 Task: In the event  named  Lunch and Learn: Effective Negotiation Strategies for Success, Set a range of dates when you can accept meetings  '18 Jul â€" 20 Aug 2023'. Select a duration of  45 min. Select working hours  	_x000D_
MON- SAT 10:30am â€" 6:00pm. Add time before or after your events  as 15 min. Set the frequency of available time slots for invitees as  35 min. Set the minimum notice period and maximum events allowed per day as  40 hours and 5. , logged in from the account softage.4@softage.net and add another guest for the event, softage.6@softage.net
Action: Mouse pressed left at (499, 387)
Screenshot: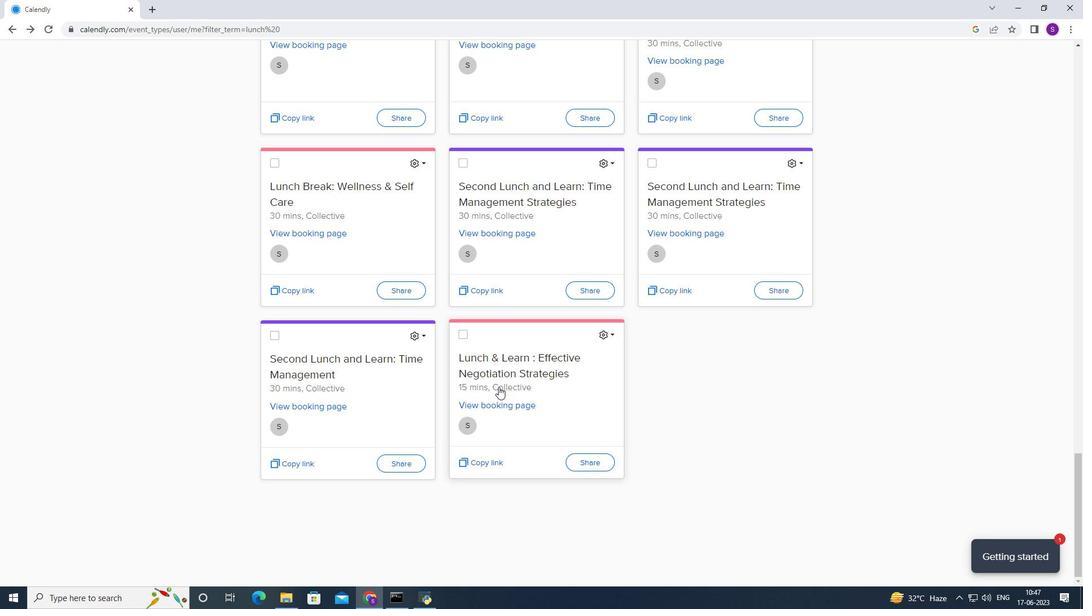 
Action: Mouse moved to (361, 287)
Screenshot: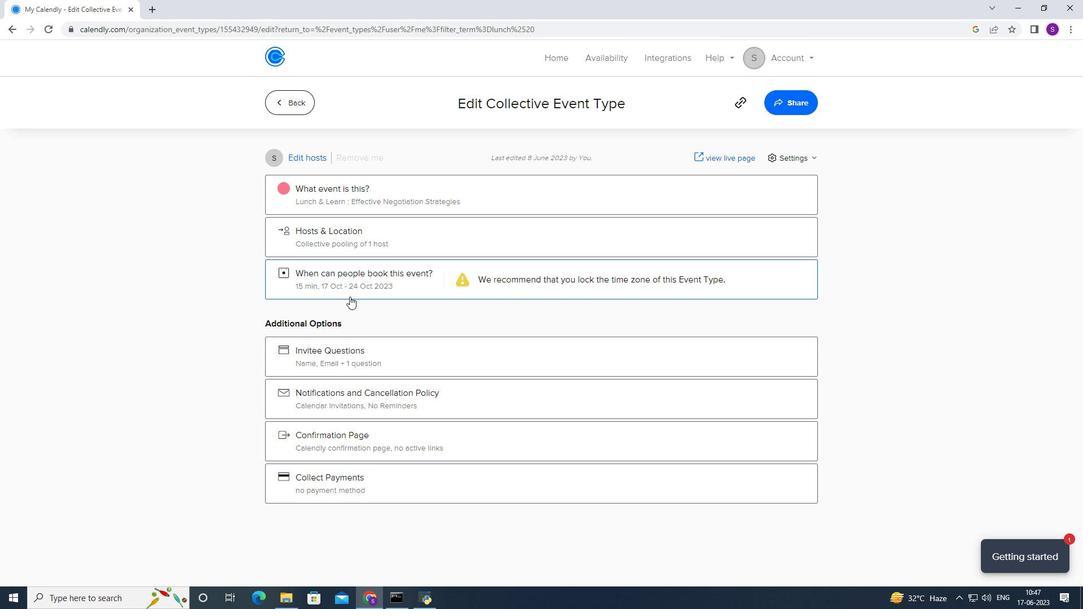 
Action: Mouse pressed left at (361, 287)
Screenshot: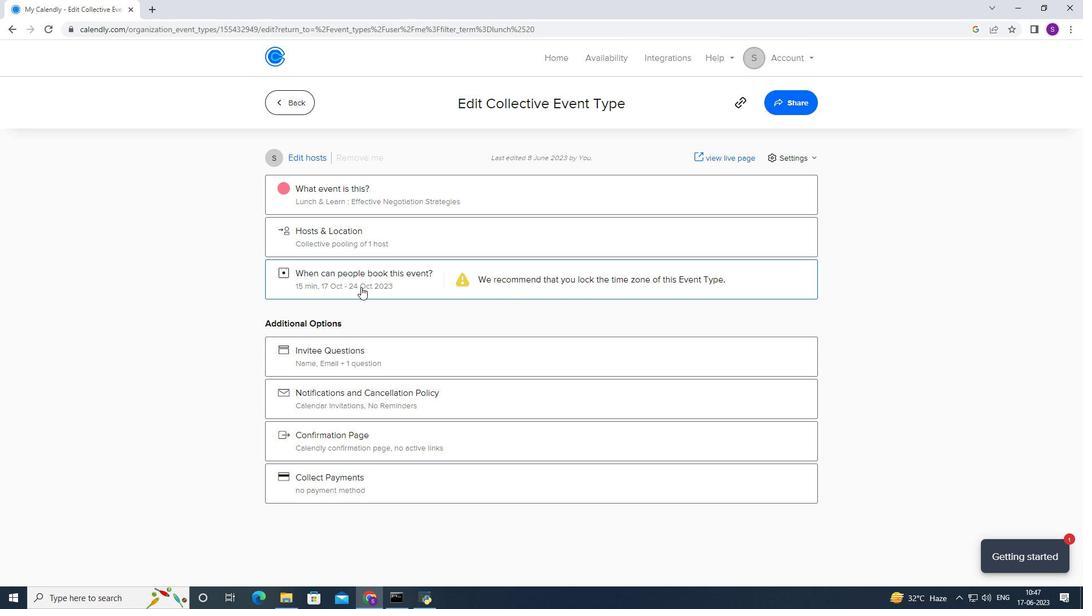 
Action: Mouse moved to (438, 426)
Screenshot: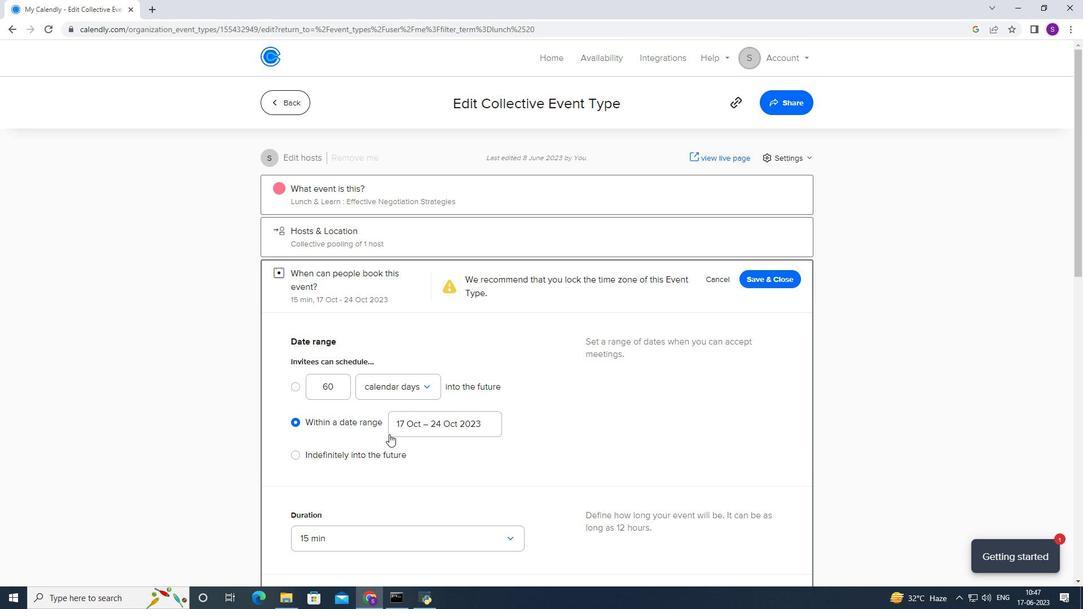 
Action: Mouse scrolled (438, 425) with delta (0, 0)
Screenshot: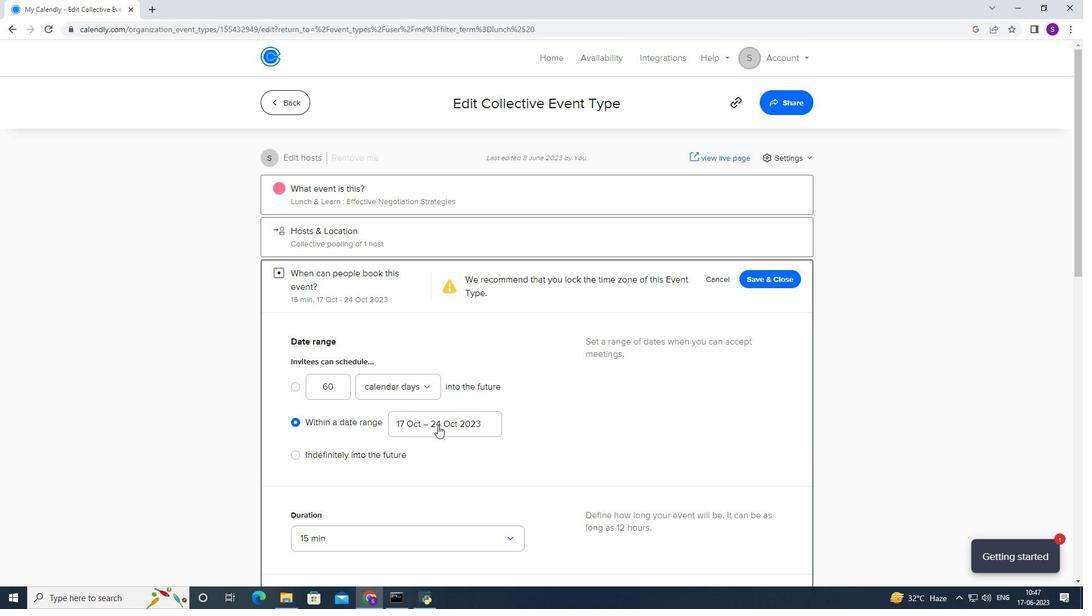 
Action: Mouse scrolled (438, 425) with delta (0, 0)
Screenshot: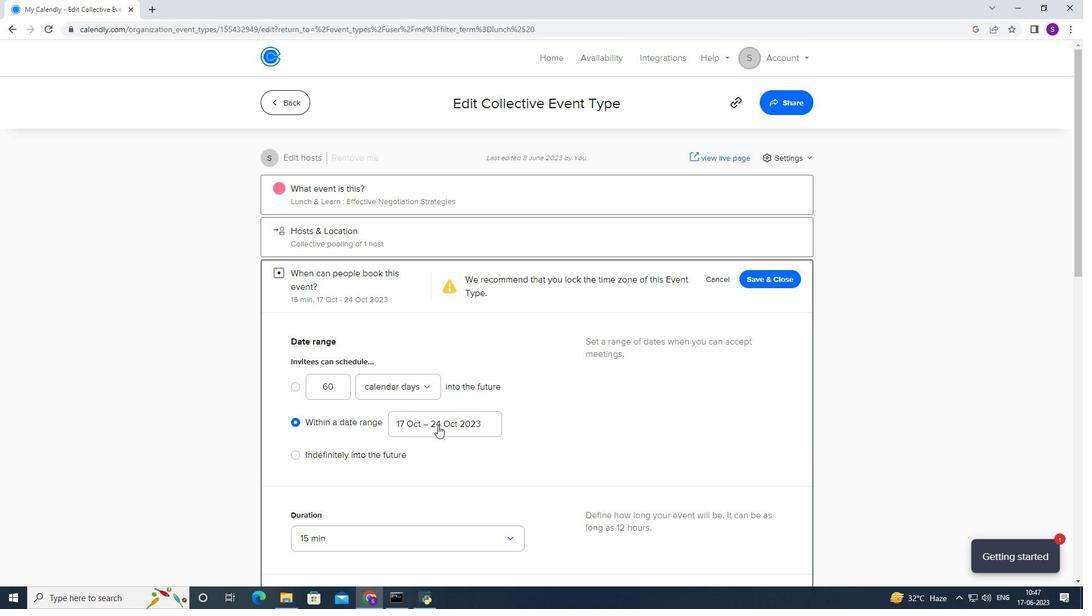 
Action: Mouse moved to (429, 313)
Screenshot: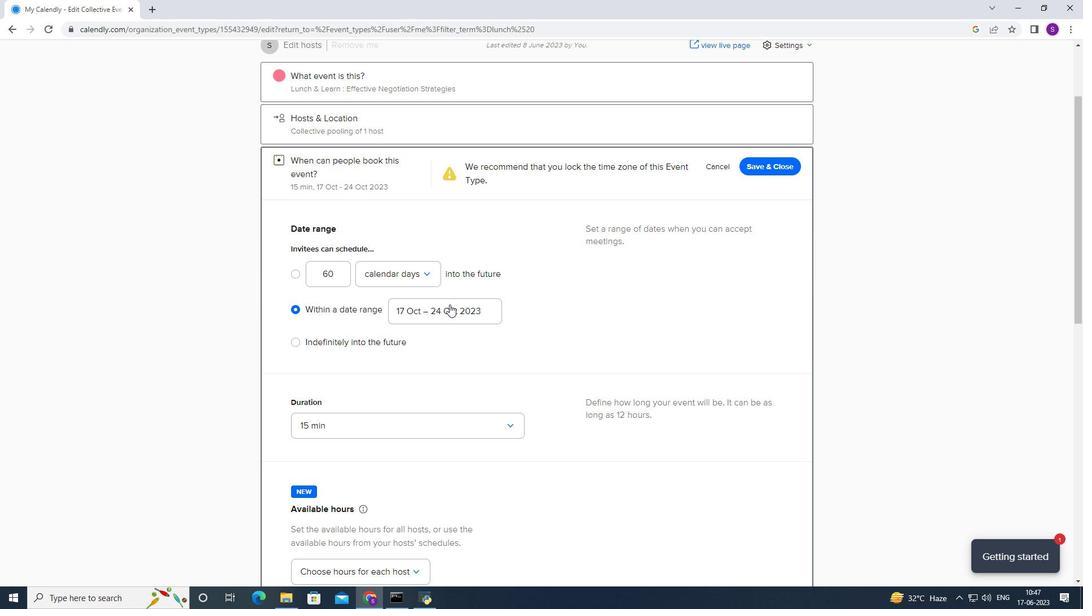 
Action: Mouse pressed left at (429, 313)
Screenshot: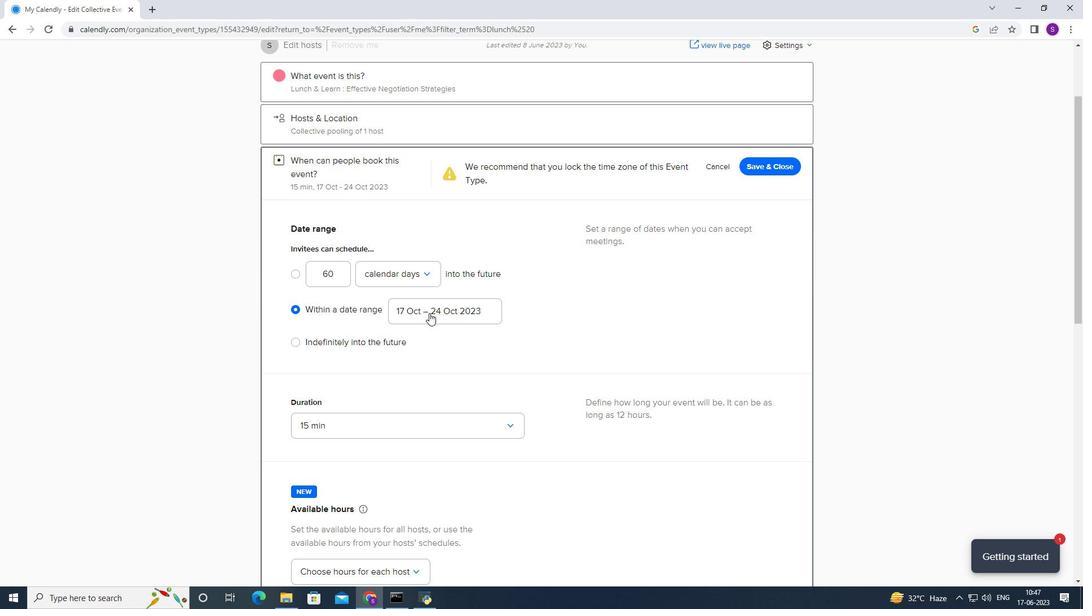 
Action: Mouse moved to (414, 440)
Screenshot: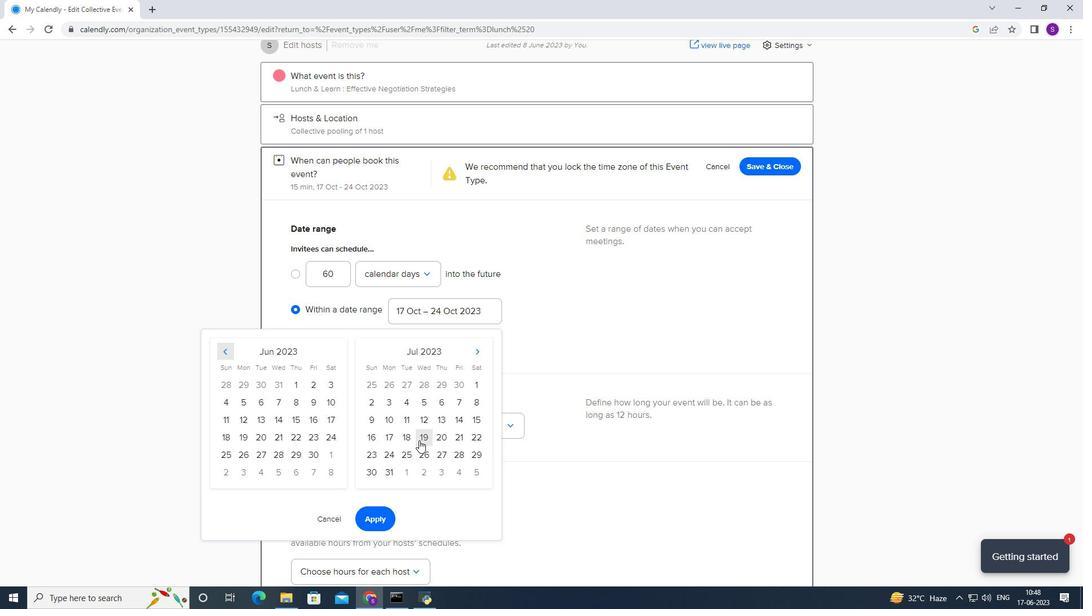 
Action: Mouse pressed left at (414, 440)
Screenshot: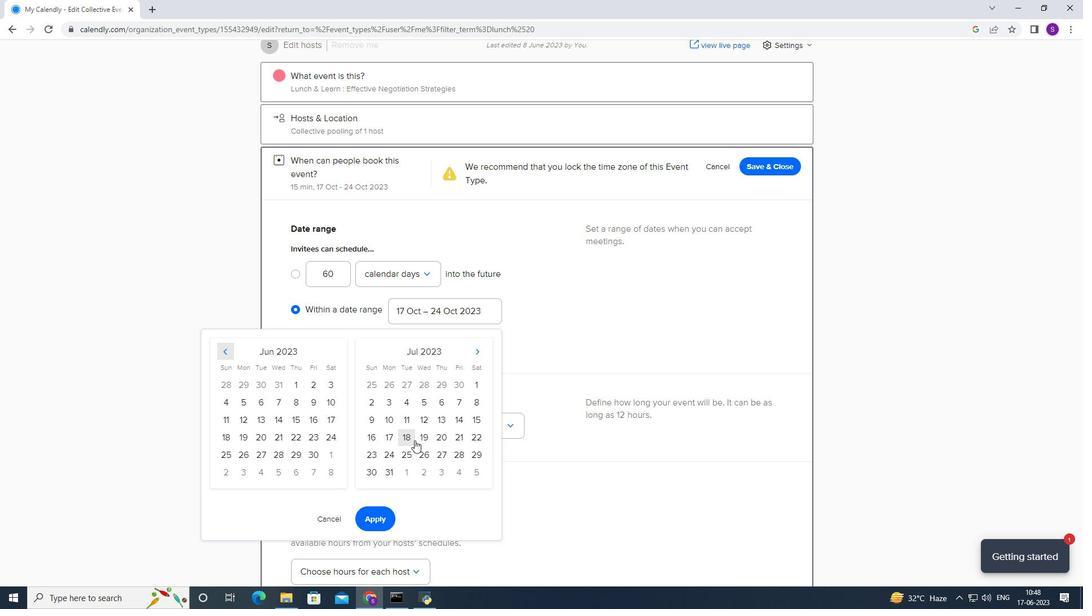 
Action: Mouse moved to (482, 348)
Screenshot: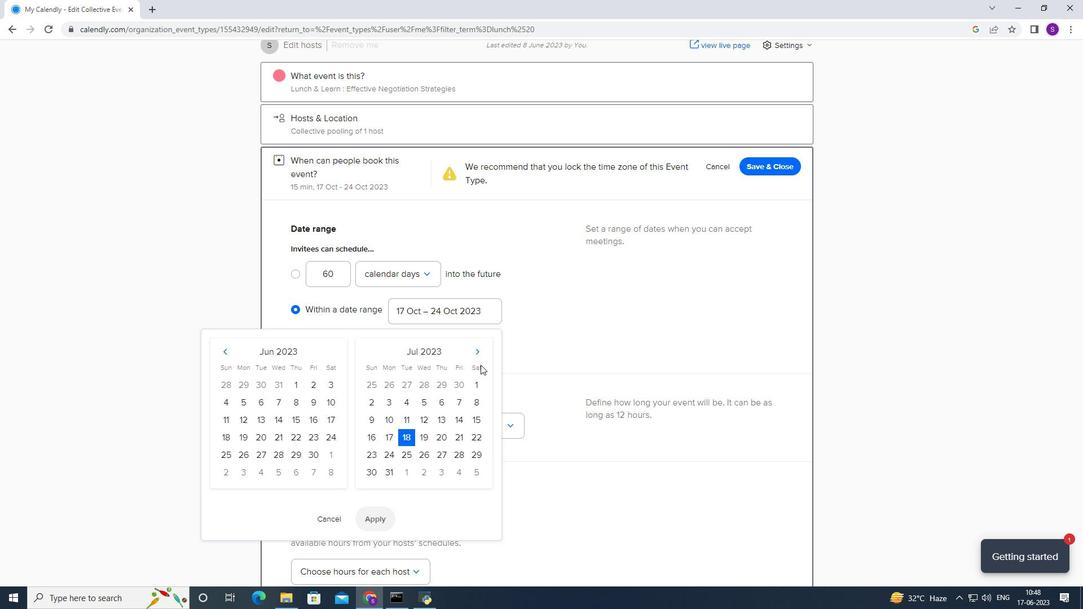 
Action: Mouse pressed left at (482, 348)
Screenshot: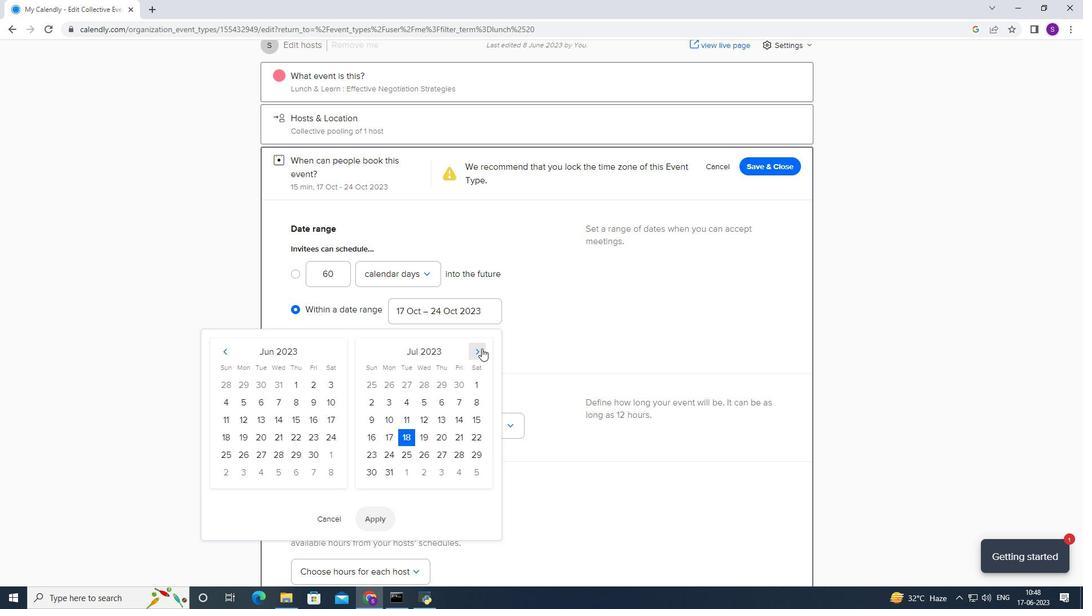 
Action: Mouse moved to (375, 440)
Screenshot: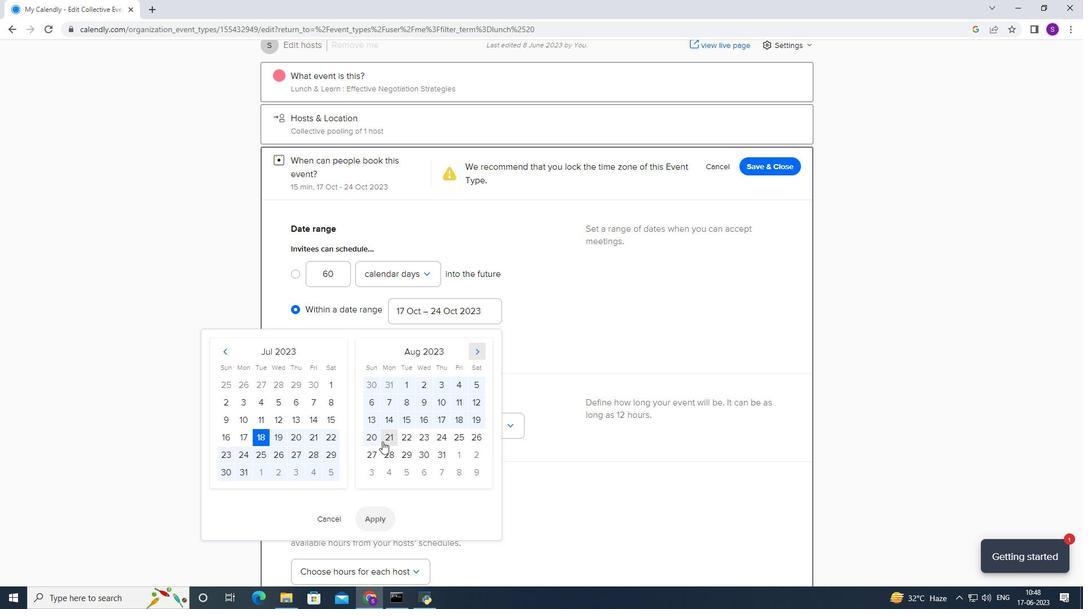 
Action: Mouse pressed left at (375, 440)
Screenshot: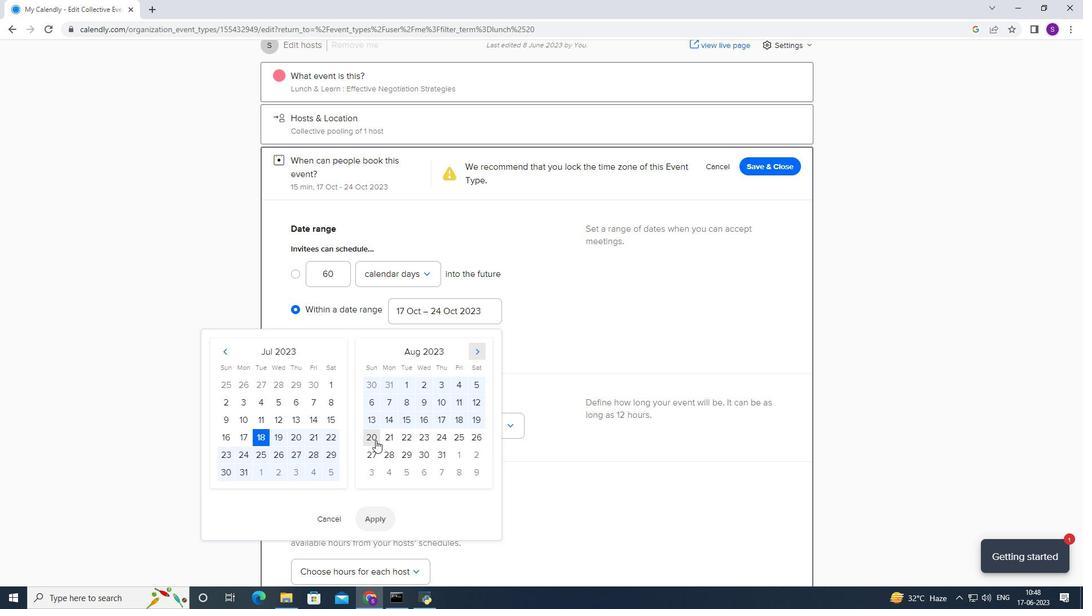 
Action: Mouse moved to (361, 519)
Screenshot: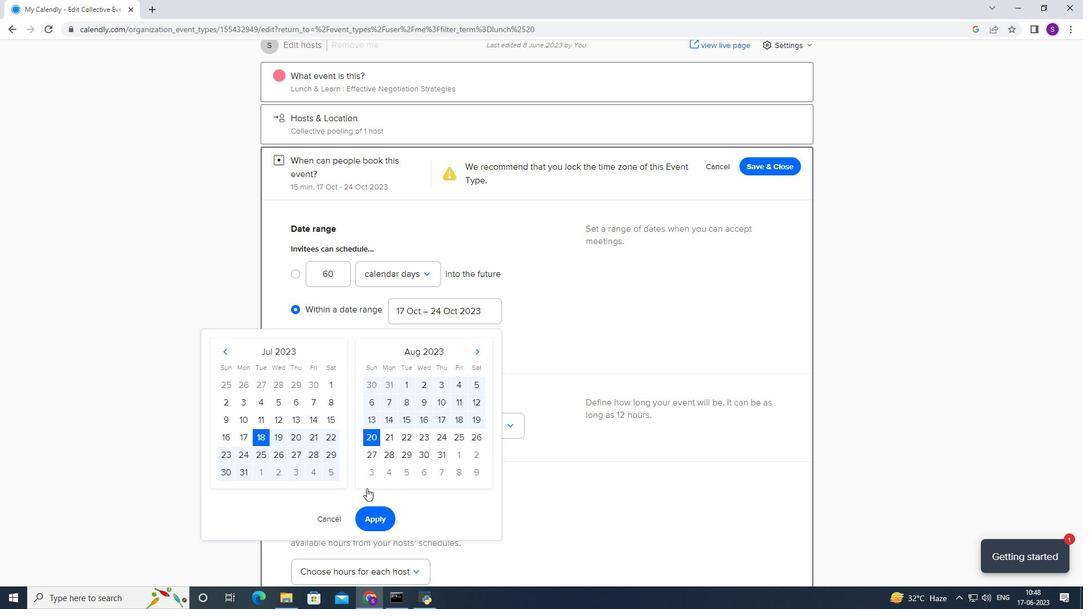 
Action: Mouse pressed left at (361, 519)
Screenshot: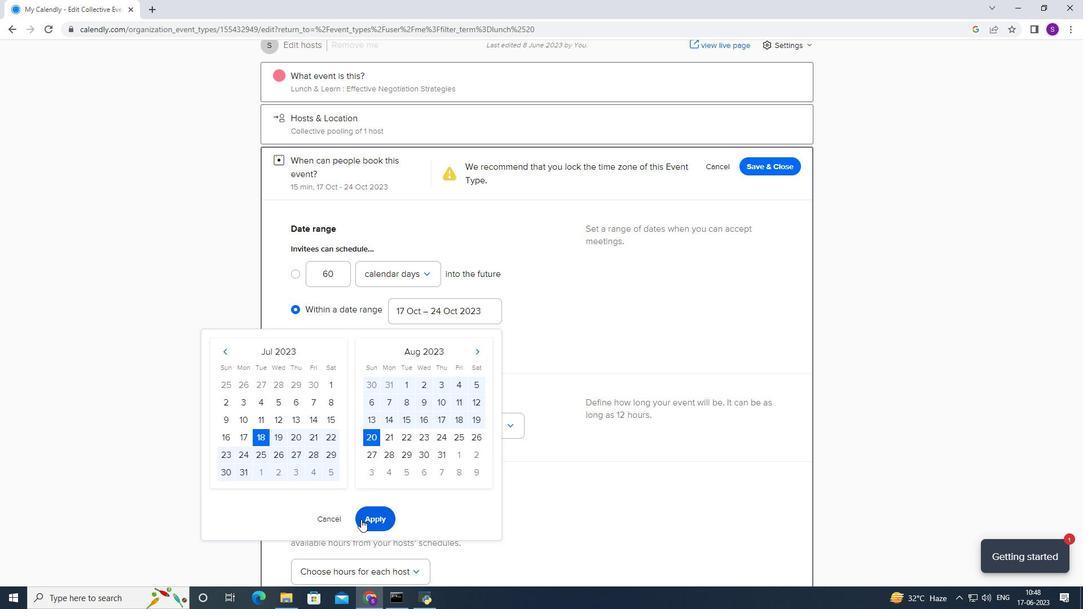 
Action: Mouse moved to (375, 497)
Screenshot: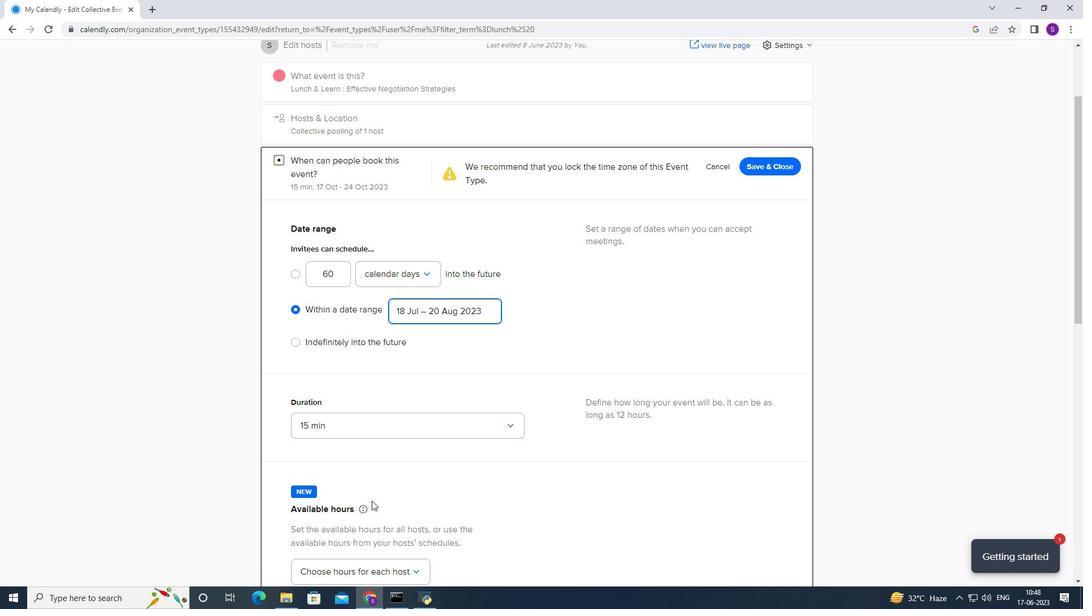 
Action: Mouse scrolled (375, 496) with delta (0, 0)
Screenshot: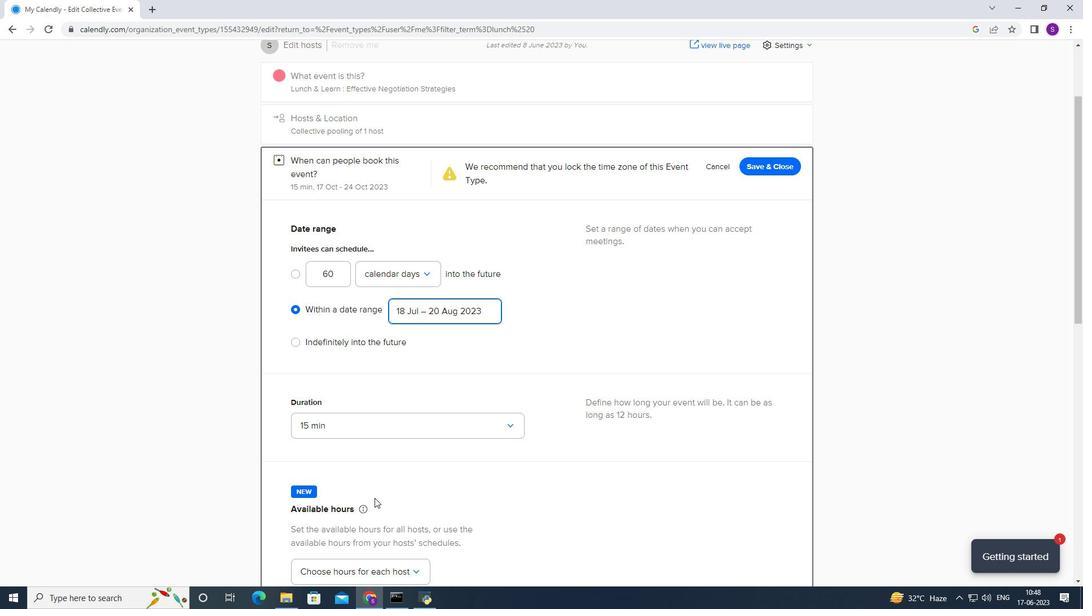 
Action: Mouse scrolled (375, 496) with delta (0, 0)
Screenshot: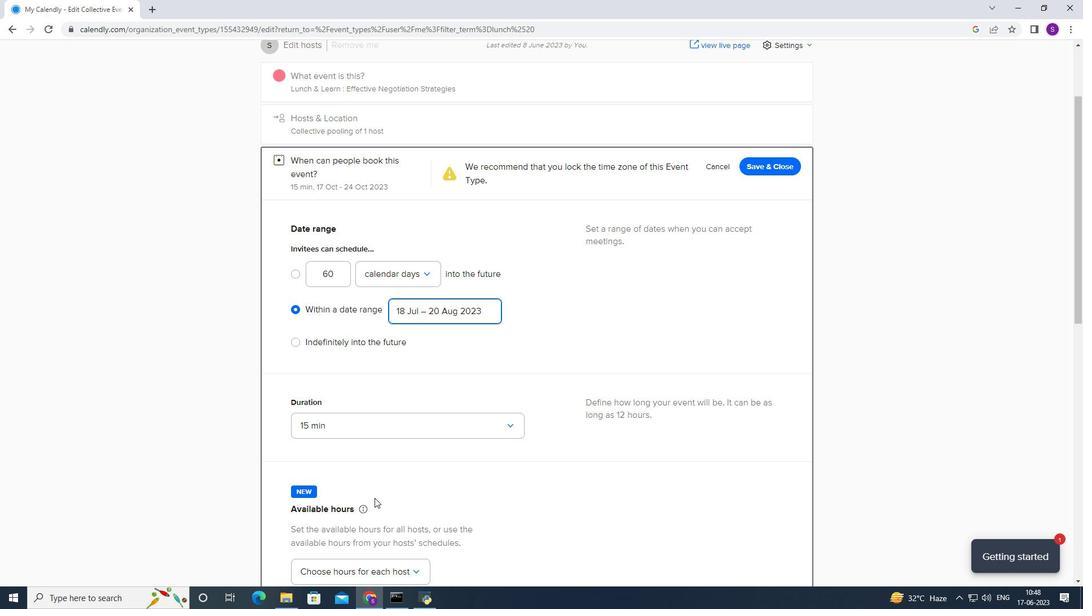 
Action: Mouse scrolled (375, 496) with delta (0, 0)
Screenshot: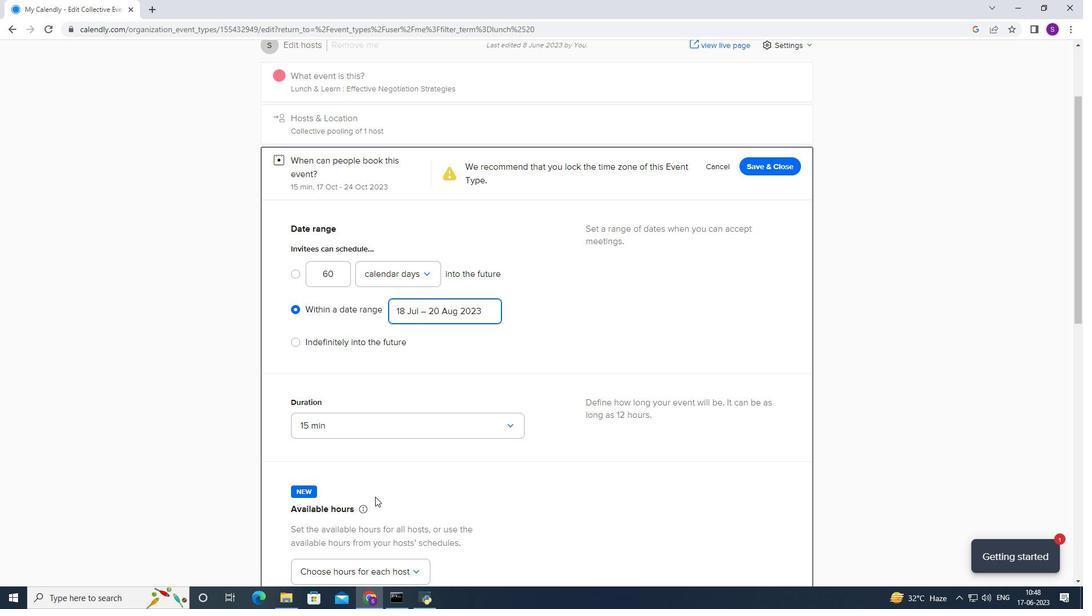 
Action: Mouse moved to (361, 253)
Screenshot: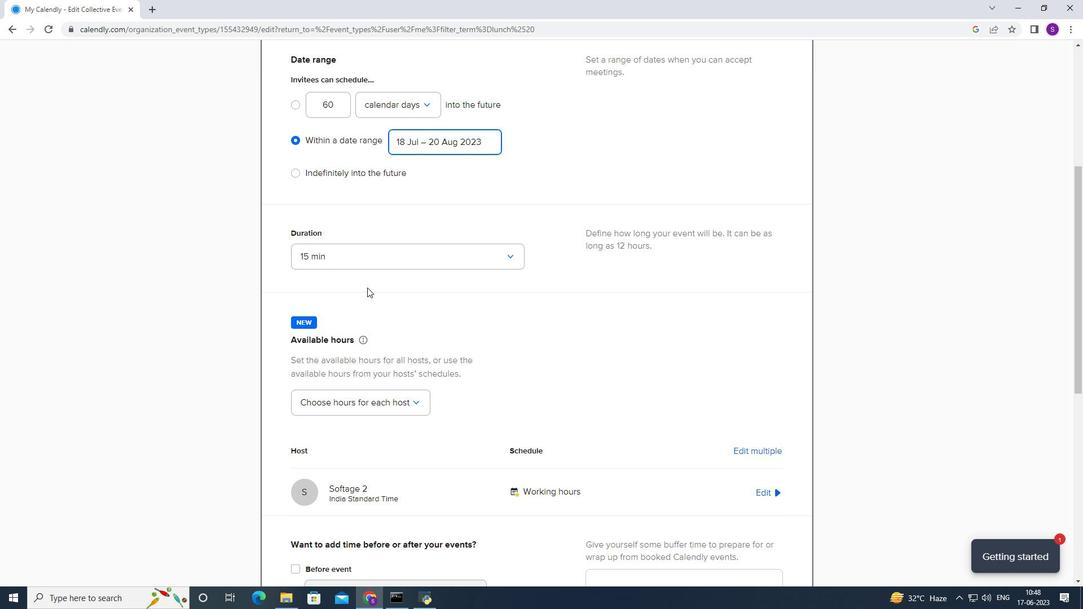 
Action: Mouse pressed left at (361, 253)
Screenshot: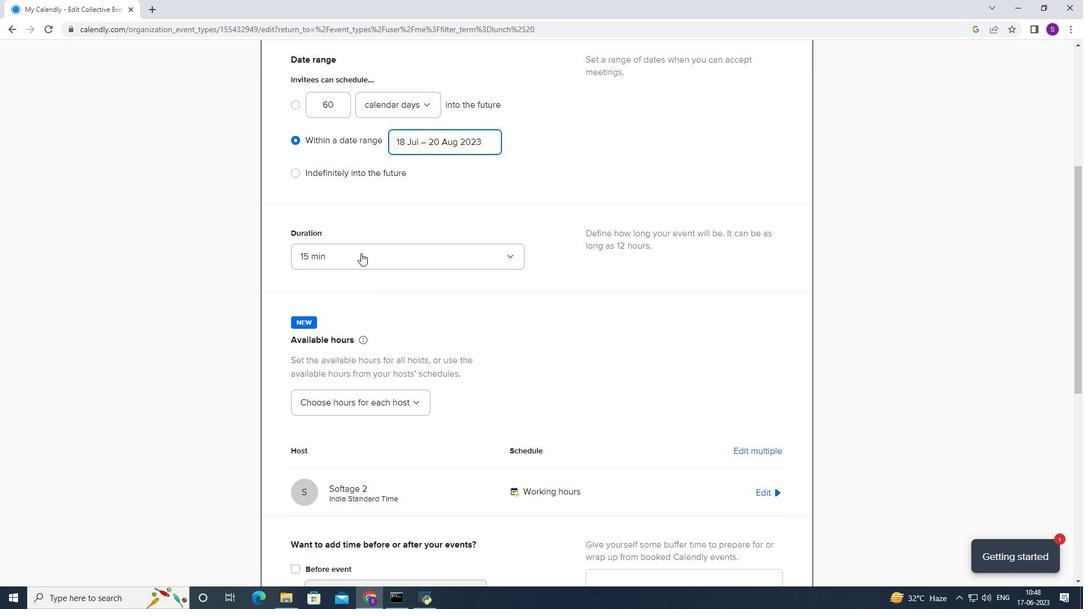 
Action: Mouse moved to (342, 334)
Screenshot: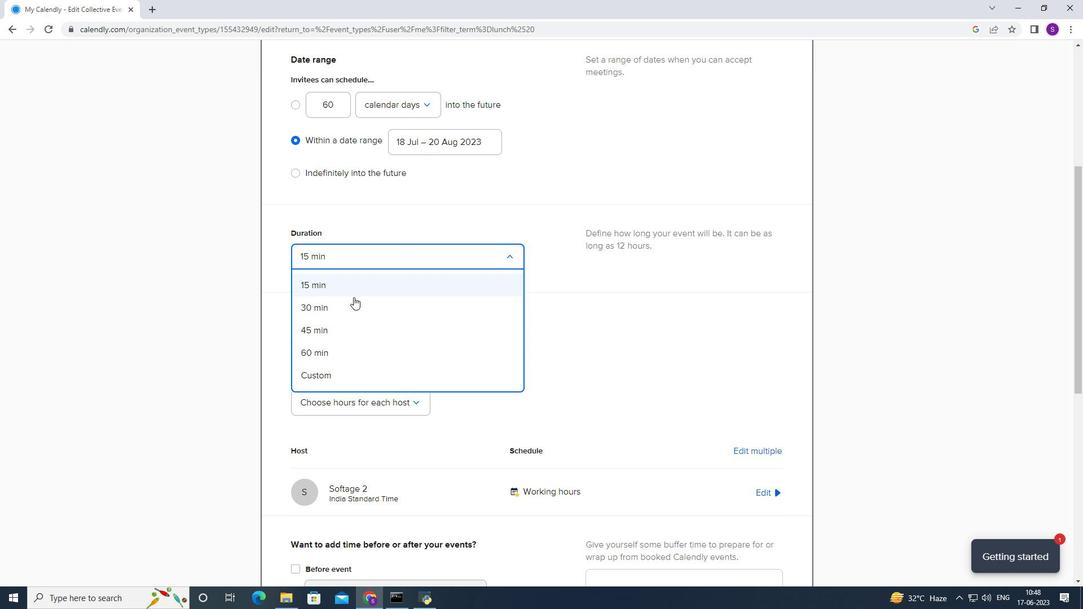 
Action: Mouse pressed left at (342, 334)
Screenshot: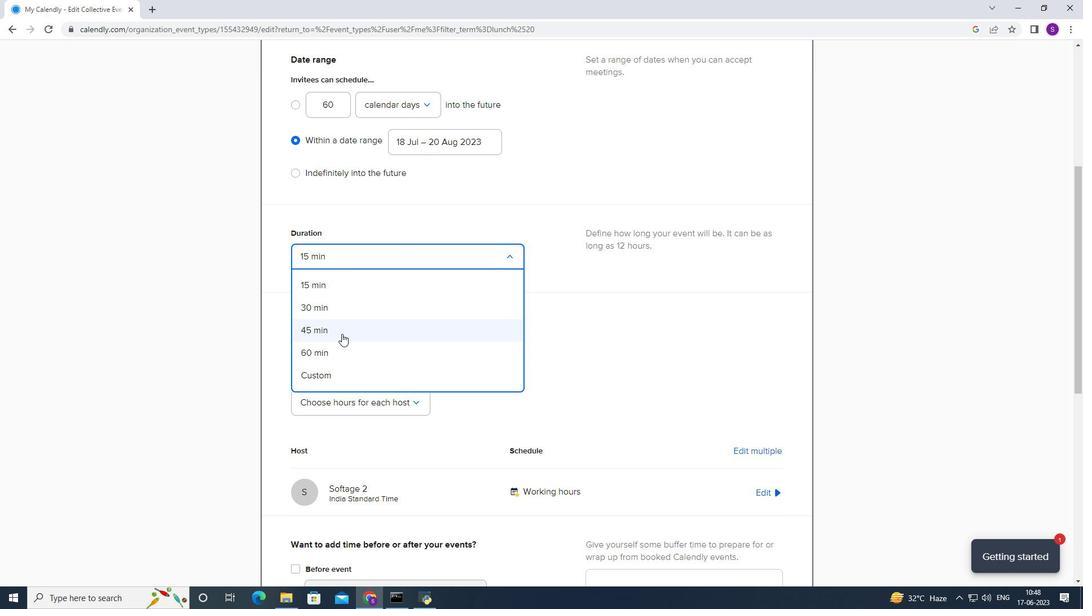 
Action: Mouse moved to (352, 331)
Screenshot: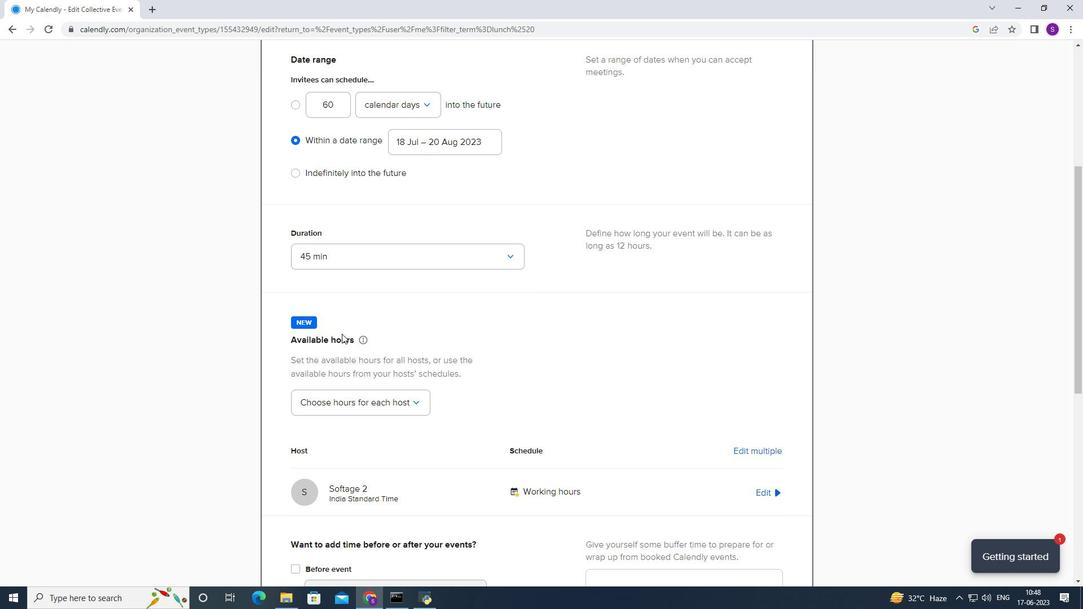 
Action: Mouse scrolled (352, 331) with delta (0, 0)
Screenshot: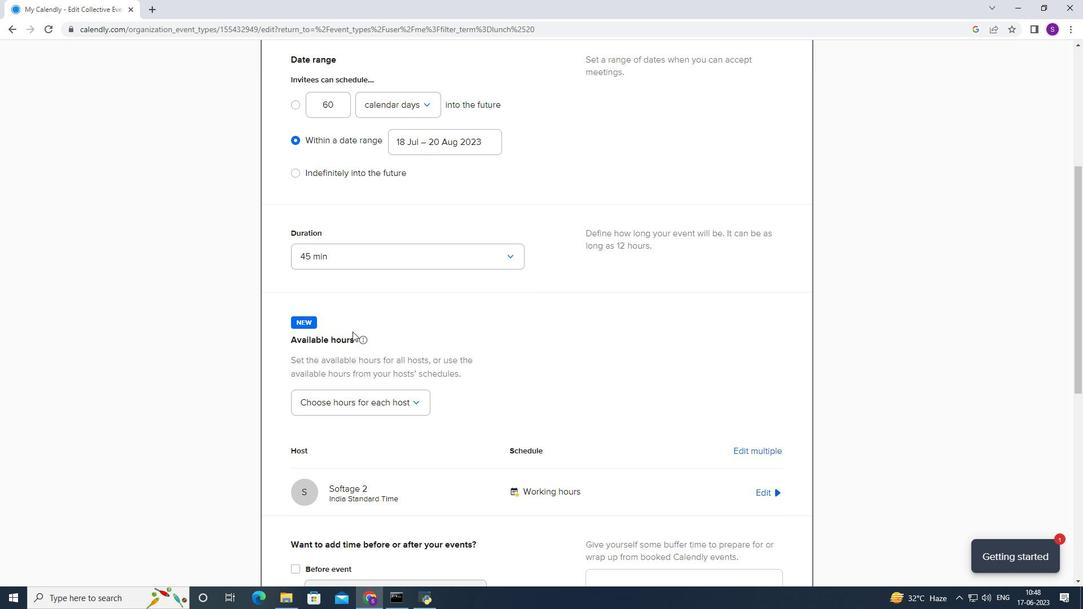 
Action: Mouse scrolled (352, 331) with delta (0, 0)
Screenshot: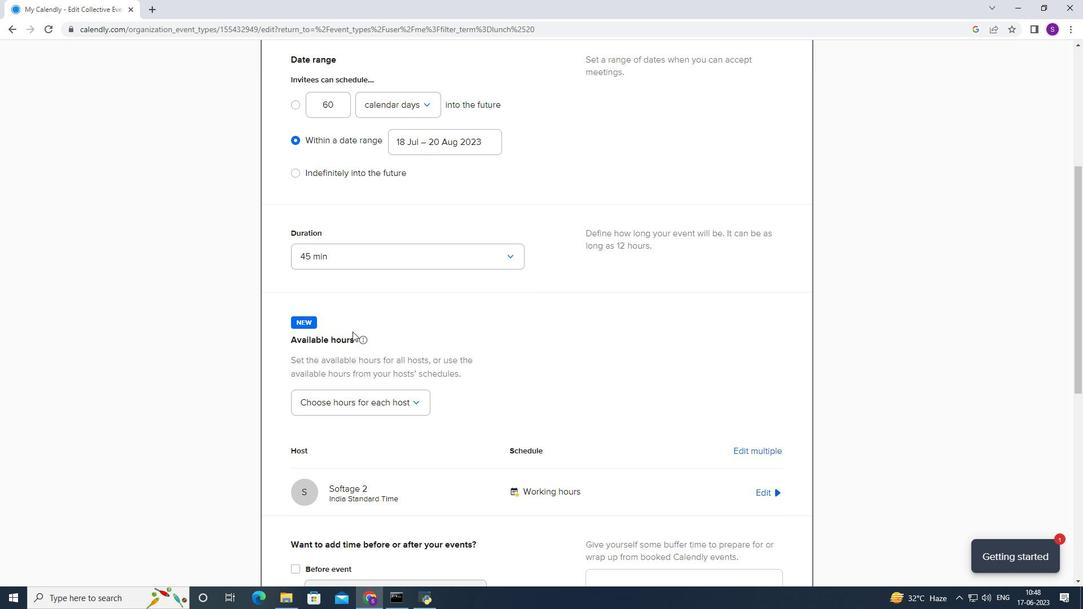 
Action: Mouse scrolled (352, 331) with delta (0, 0)
Screenshot: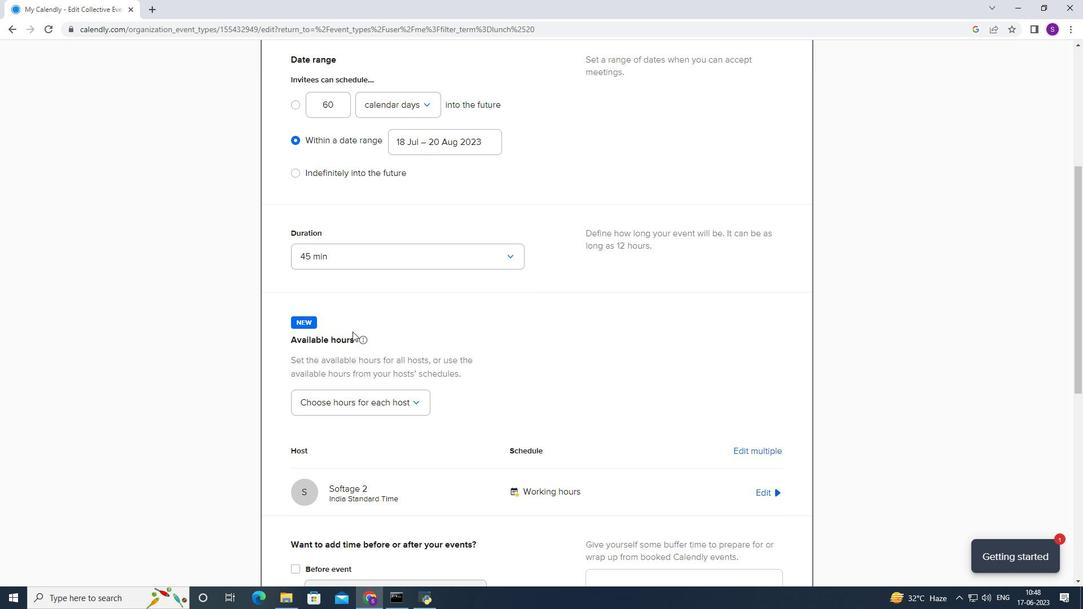 
Action: Mouse moved to (395, 277)
Screenshot: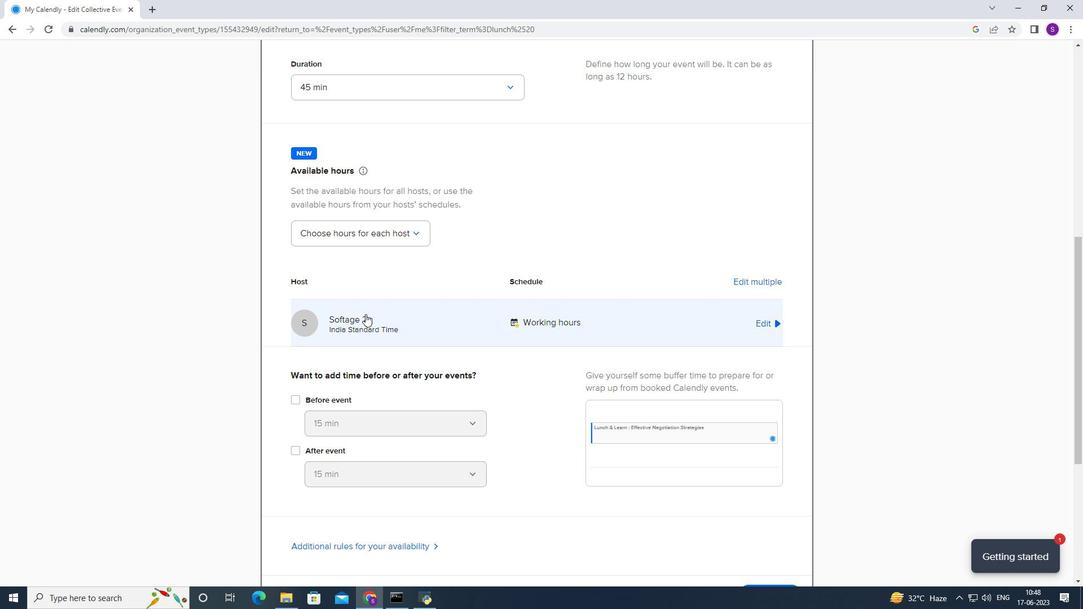 
Action: Mouse scrolled (395, 276) with delta (0, 0)
Screenshot: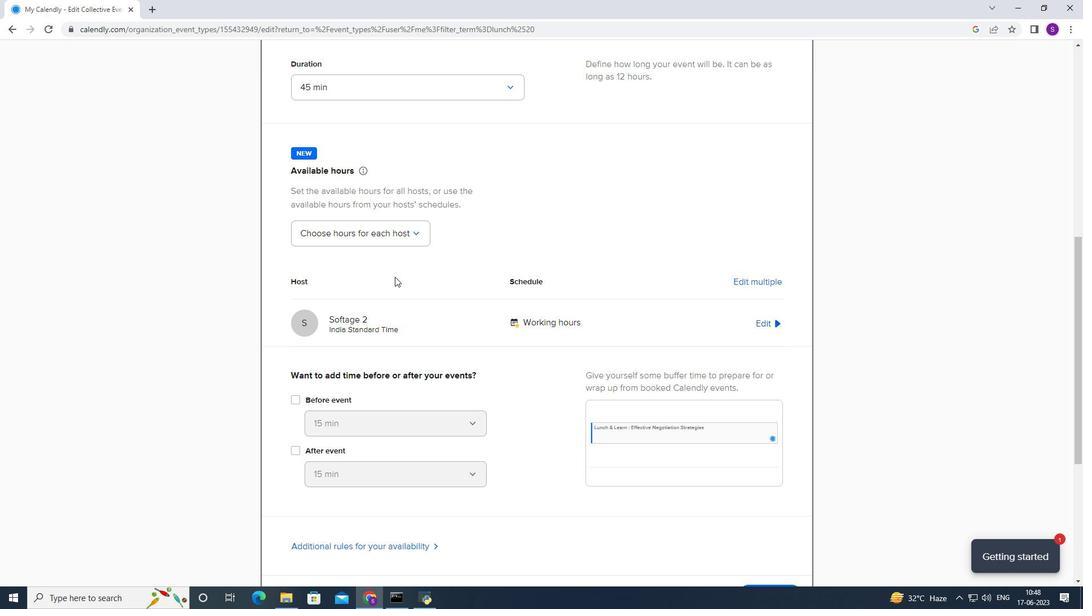 
Action: Mouse scrolled (395, 276) with delta (0, 0)
Screenshot: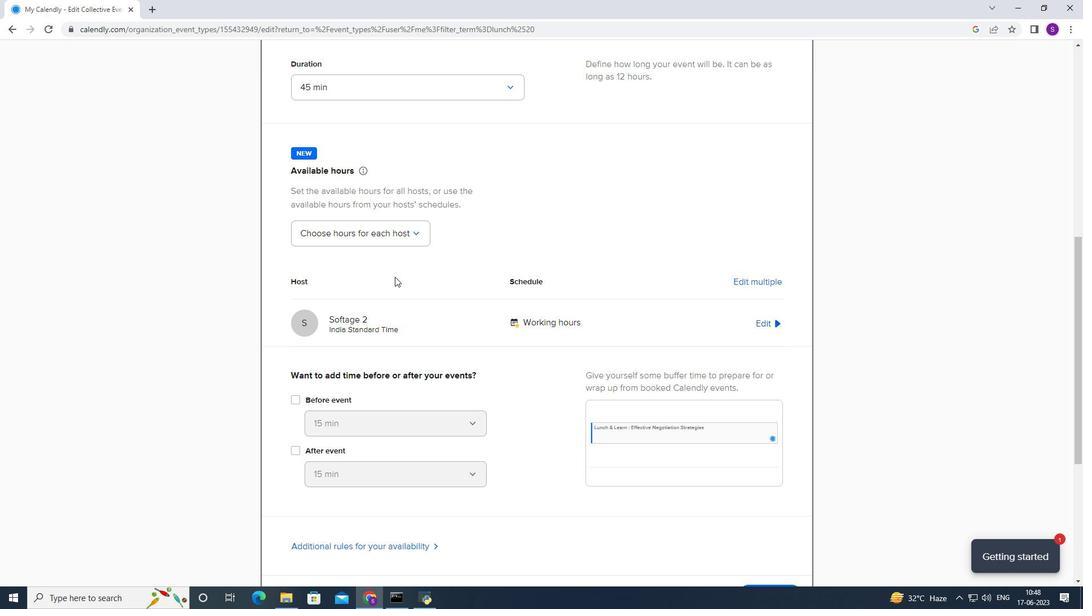 
Action: Mouse moved to (299, 290)
Screenshot: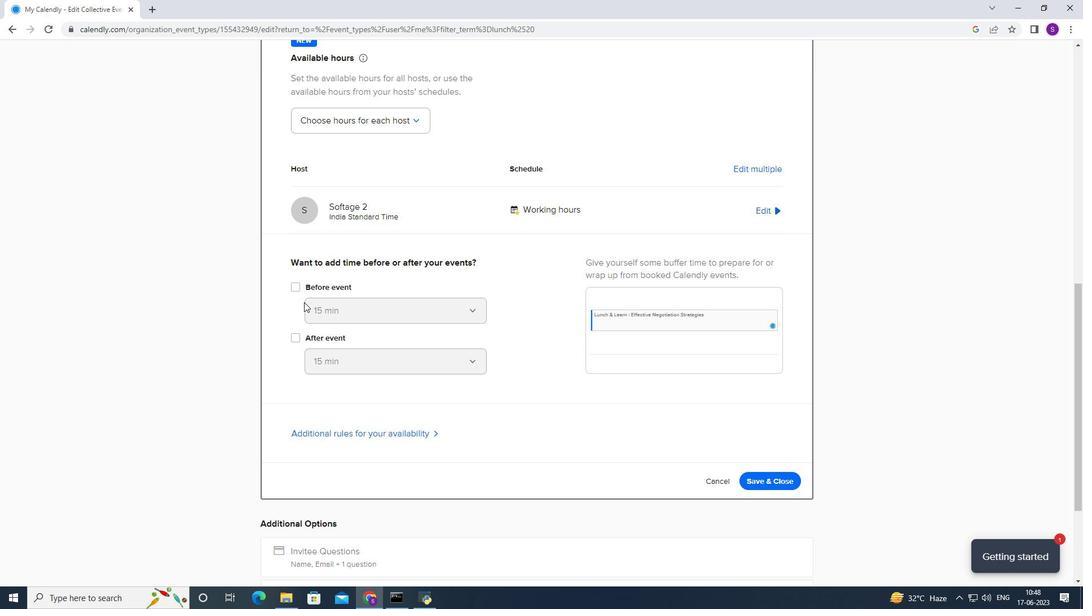 
Action: Mouse pressed left at (299, 290)
Screenshot: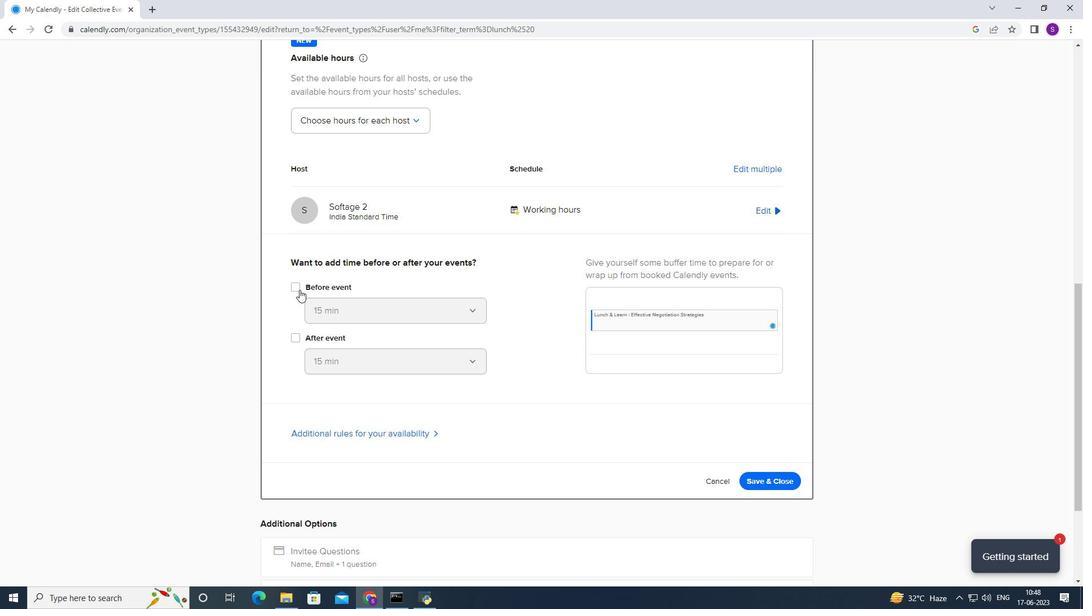 
Action: Mouse moved to (294, 337)
Screenshot: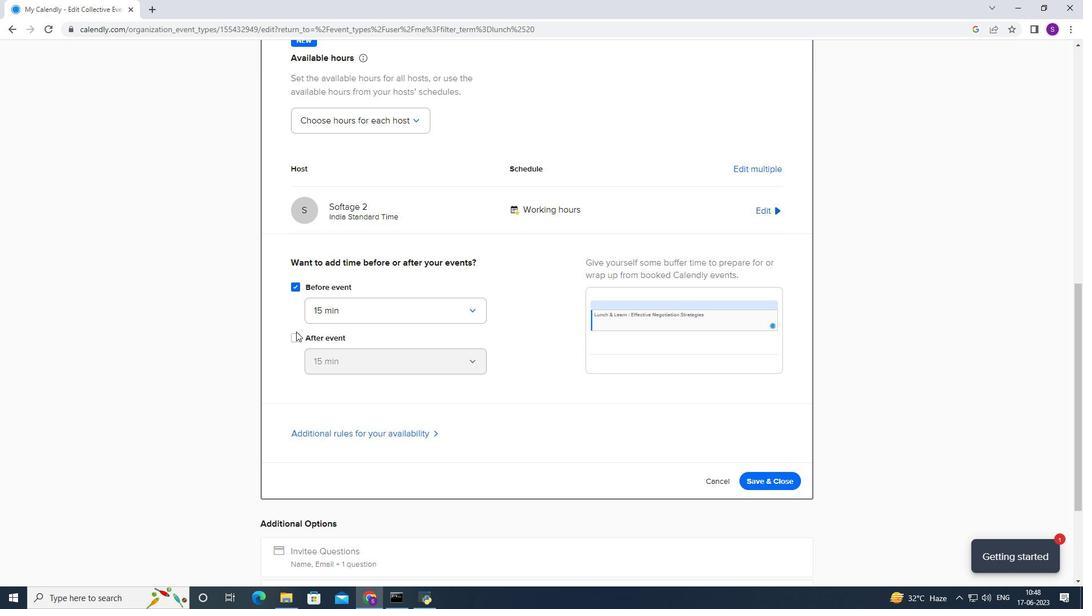 
Action: Mouse pressed left at (294, 337)
Screenshot: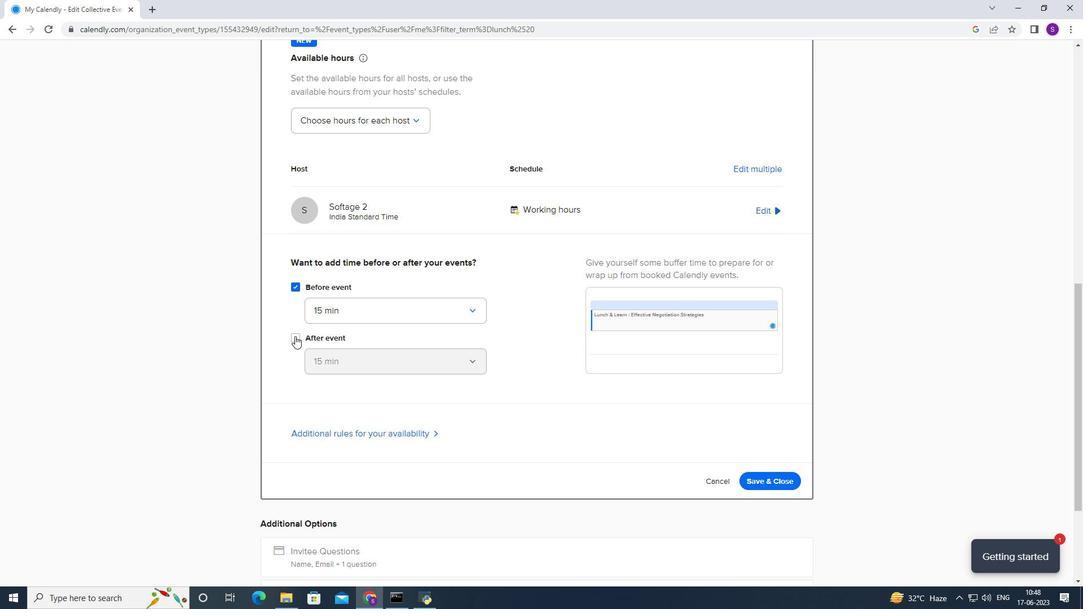 
Action: Mouse moved to (350, 315)
Screenshot: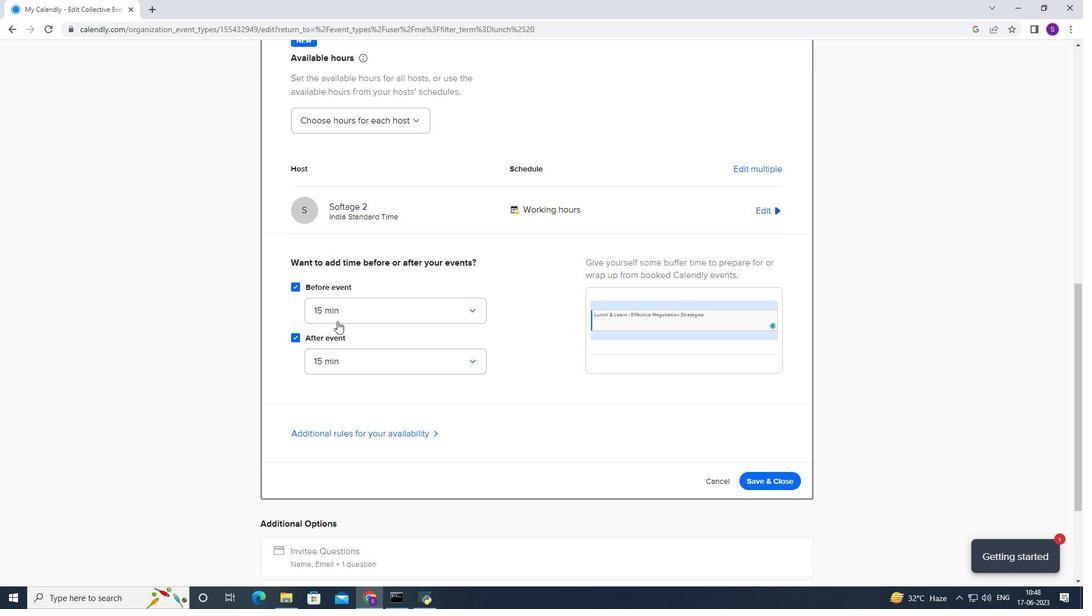 
Action: Mouse pressed left at (350, 315)
Screenshot: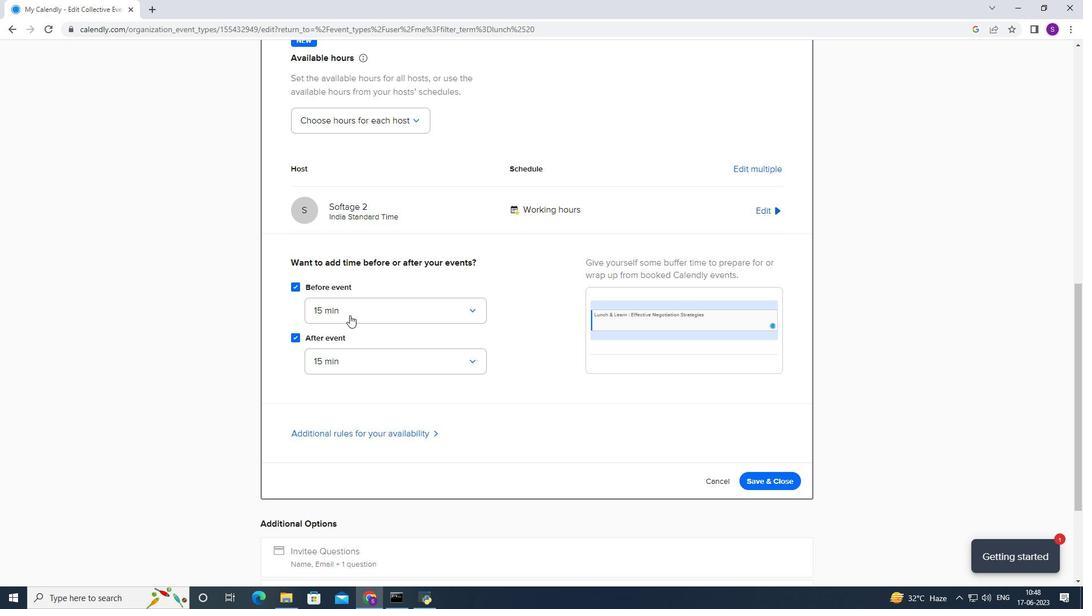 
Action: Mouse moved to (336, 387)
Screenshot: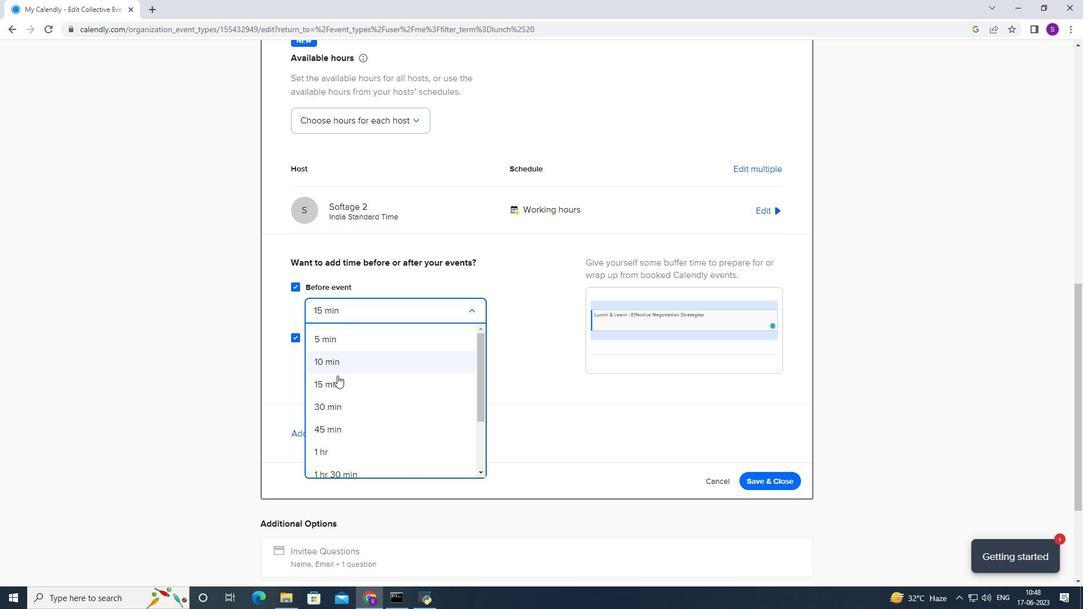 
Action: Mouse pressed left at (336, 387)
Screenshot: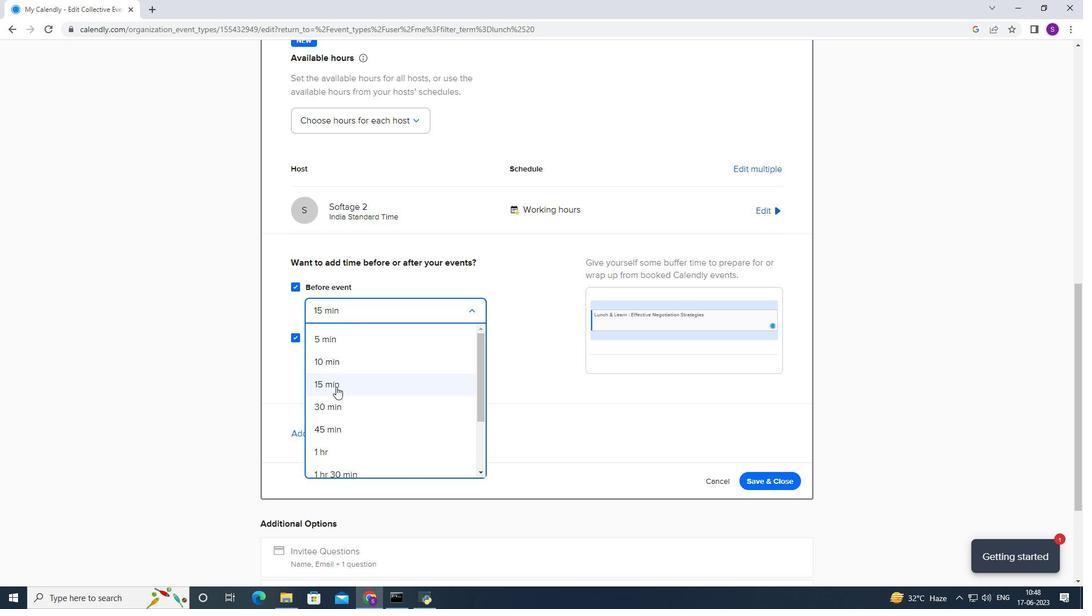 
Action: Mouse moved to (374, 361)
Screenshot: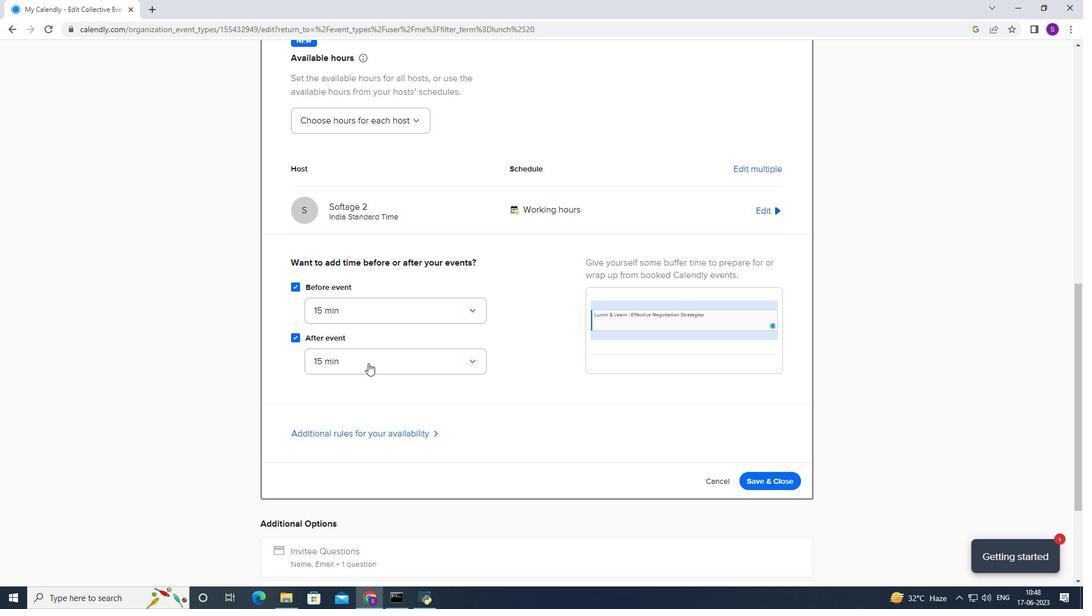 
Action: Mouse scrolled (374, 362) with delta (0, 0)
Screenshot: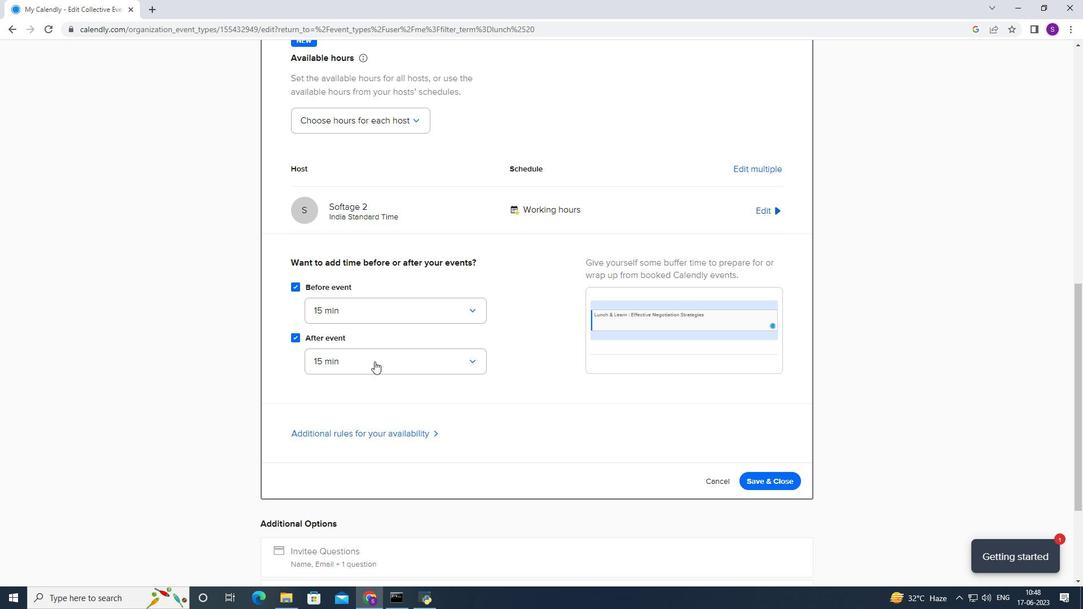 
Action: Mouse moved to (759, 267)
Screenshot: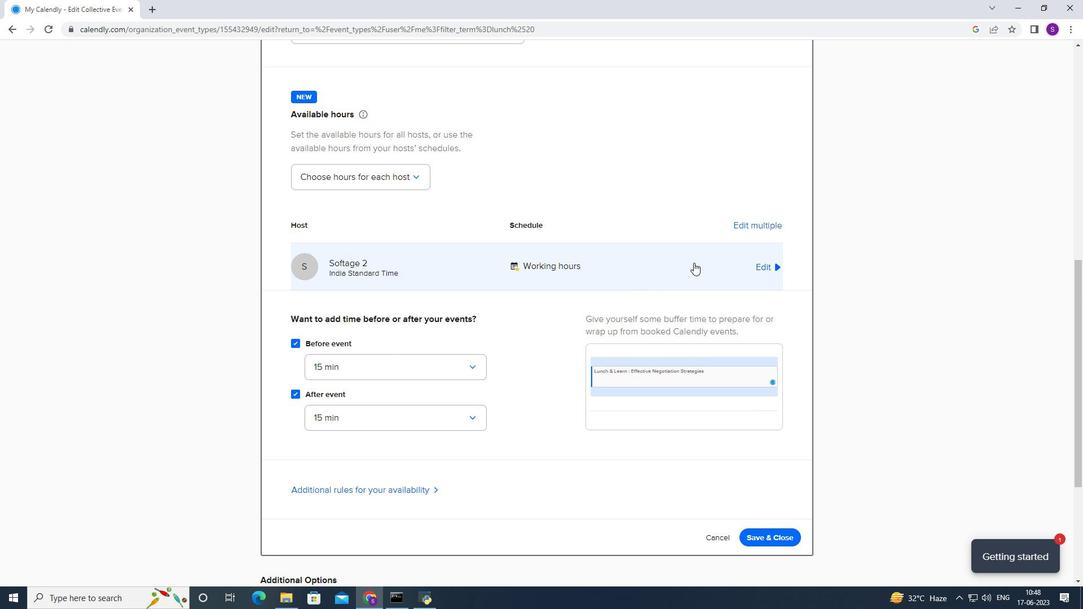 
Action: Mouse pressed left at (759, 267)
Screenshot: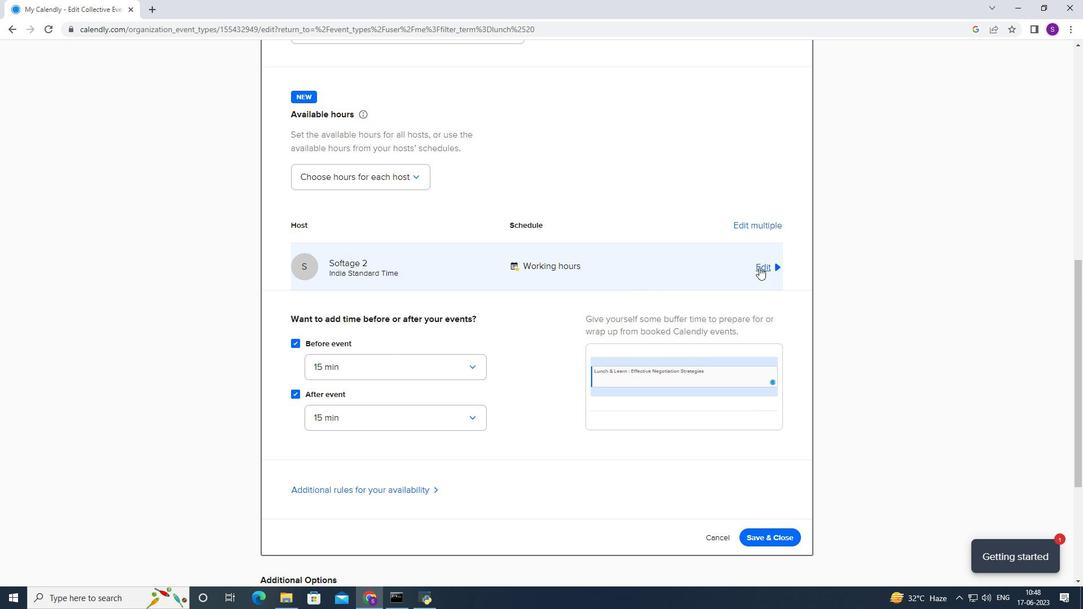 
Action: Mouse moved to (374, 332)
Screenshot: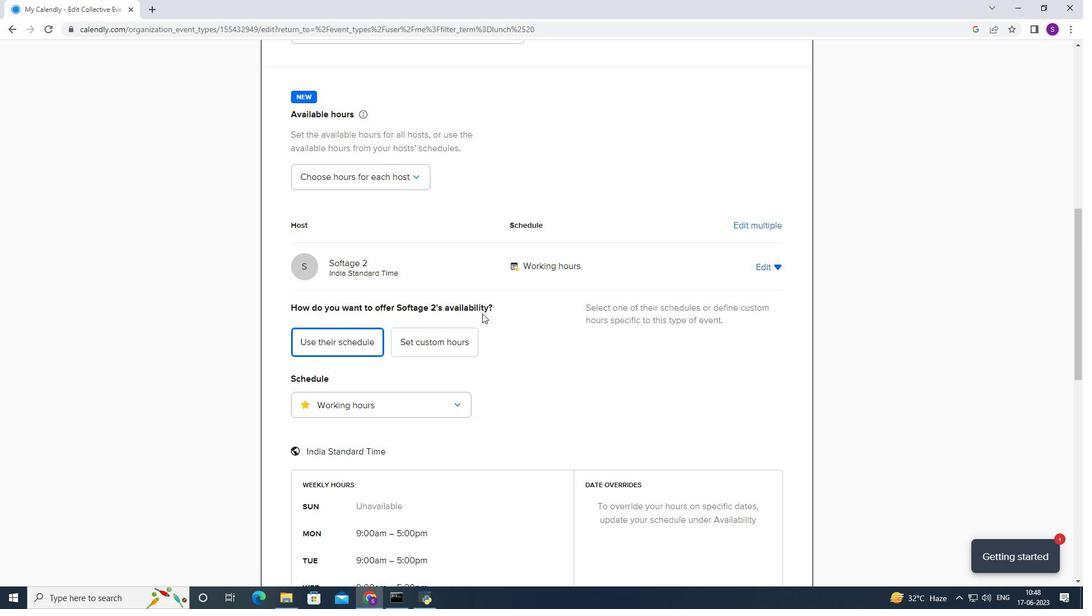 
Action: Mouse scrolled (374, 331) with delta (0, 0)
Screenshot: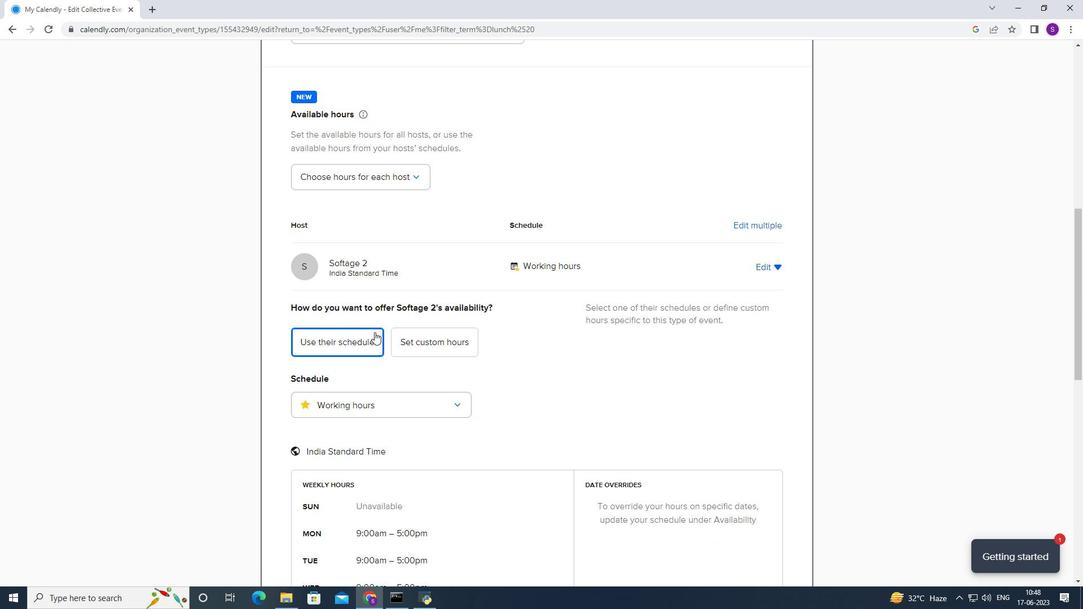 
Action: Mouse scrolled (374, 331) with delta (0, 0)
Screenshot: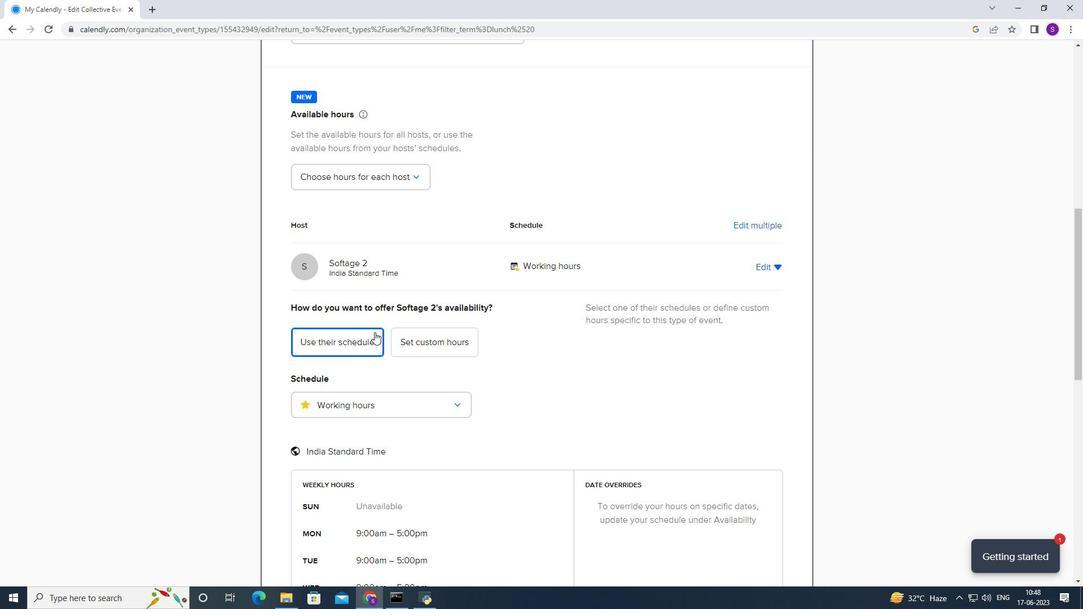 
Action: Mouse scrolled (374, 331) with delta (0, 0)
Screenshot: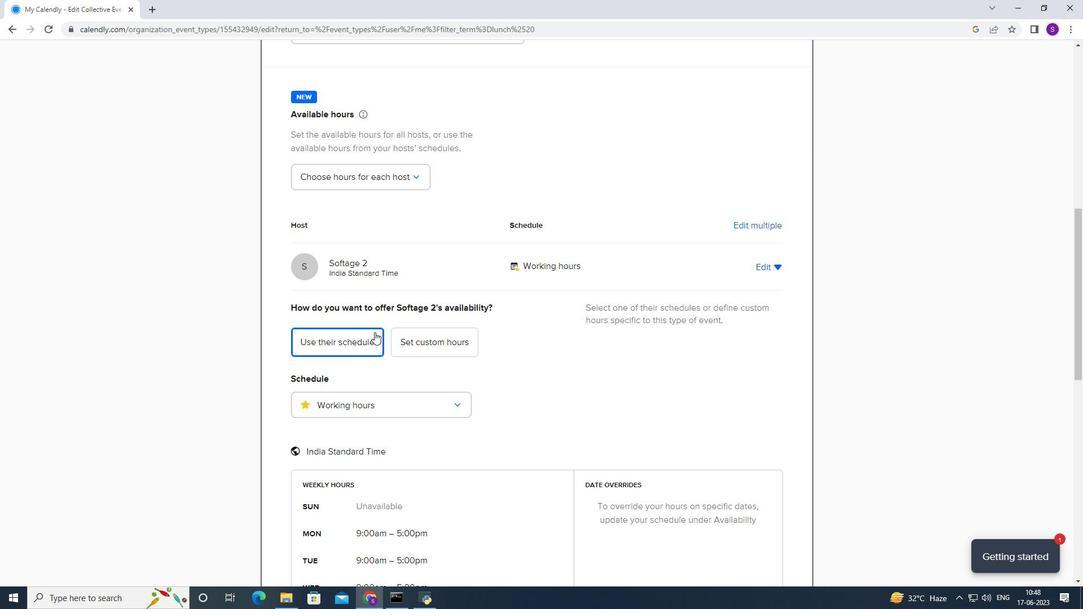 
Action: Mouse scrolled (374, 331) with delta (0, 0)
Screenshot: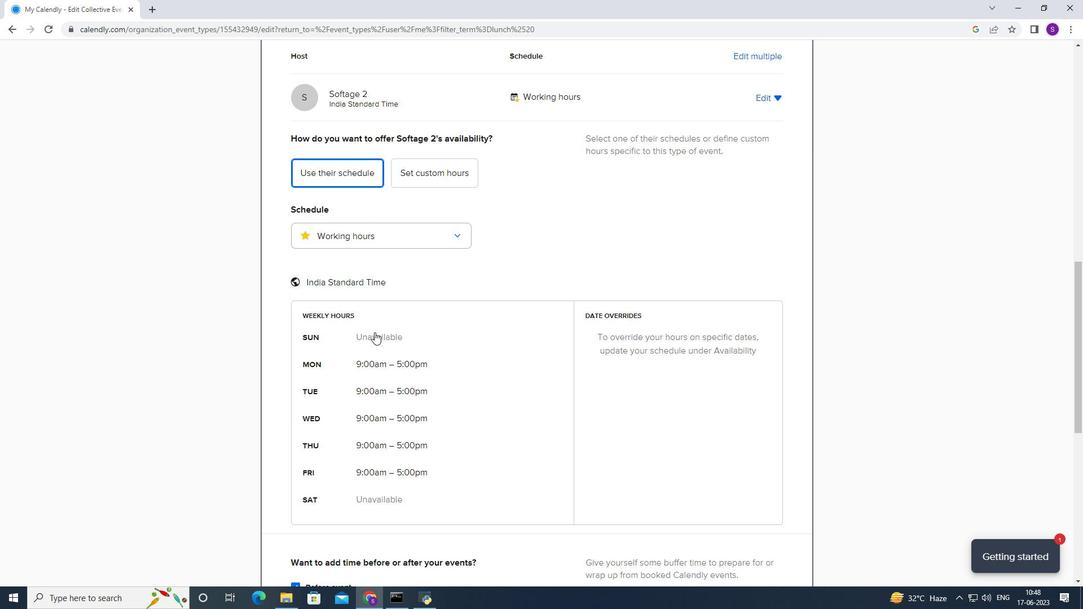 
Action: Mouse scrolled (374, 331) with delta (0, 0)
Screenshot: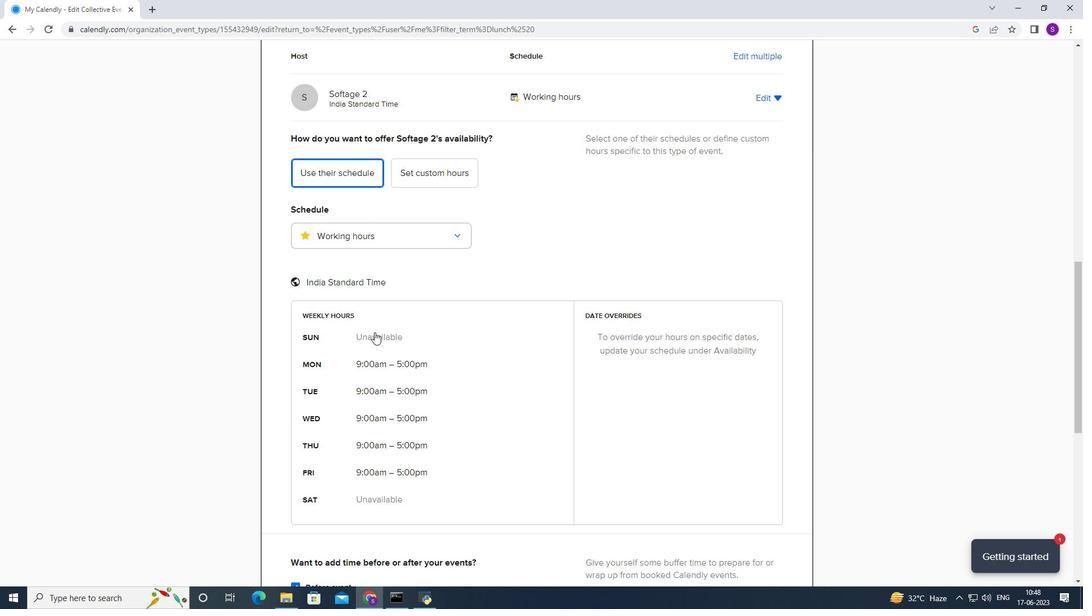 
Action: Mouse moved to (395, 133)
Screenshot: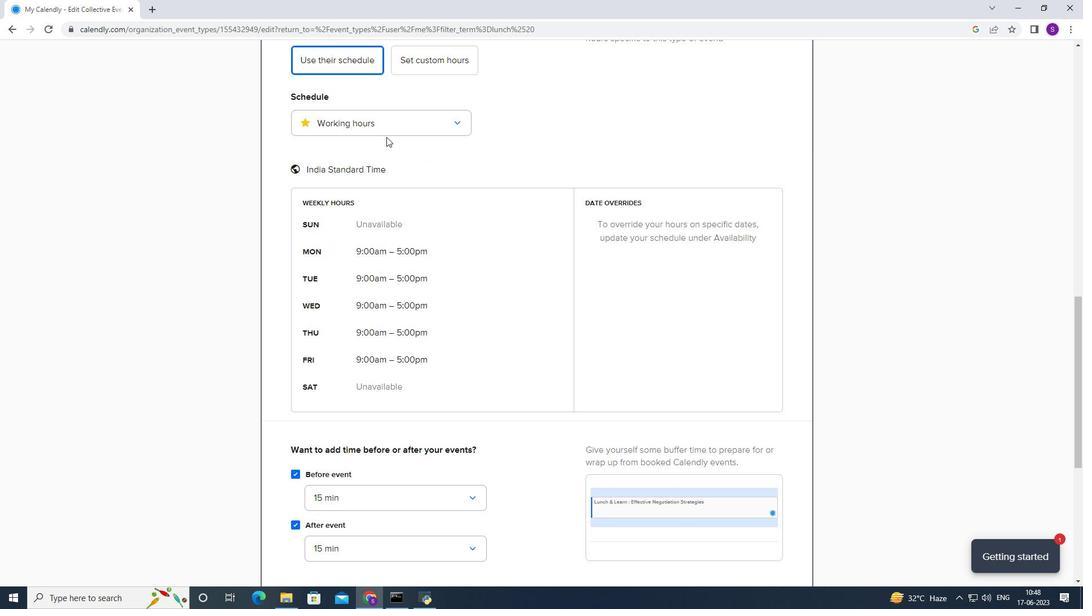 
Action: Mouse pressed left at (395, 133)
Screenshot: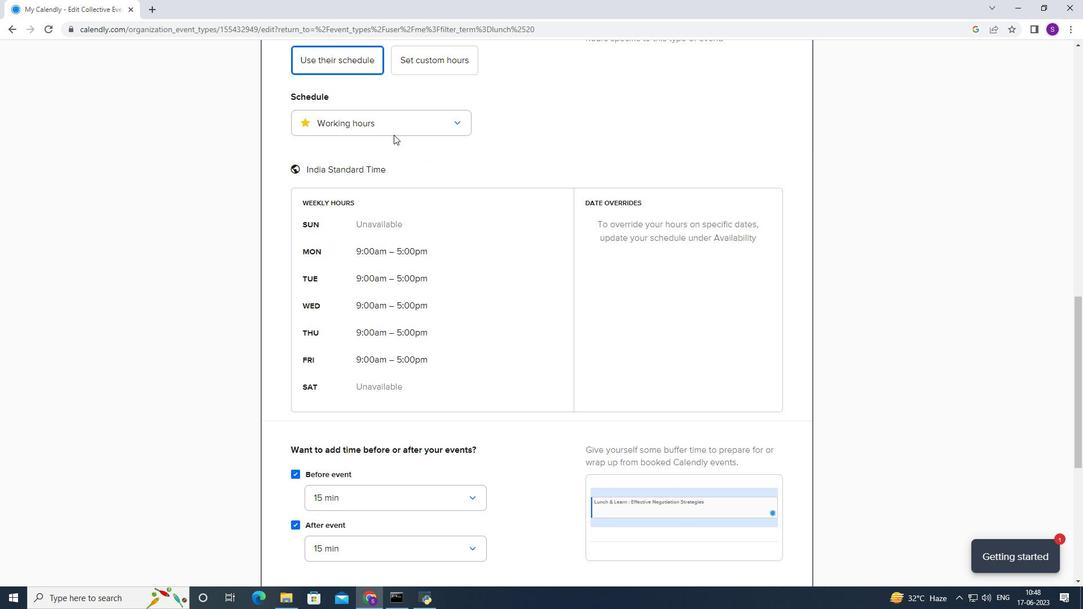 
Action: Mouse moved to (438, 70)
Screenshot: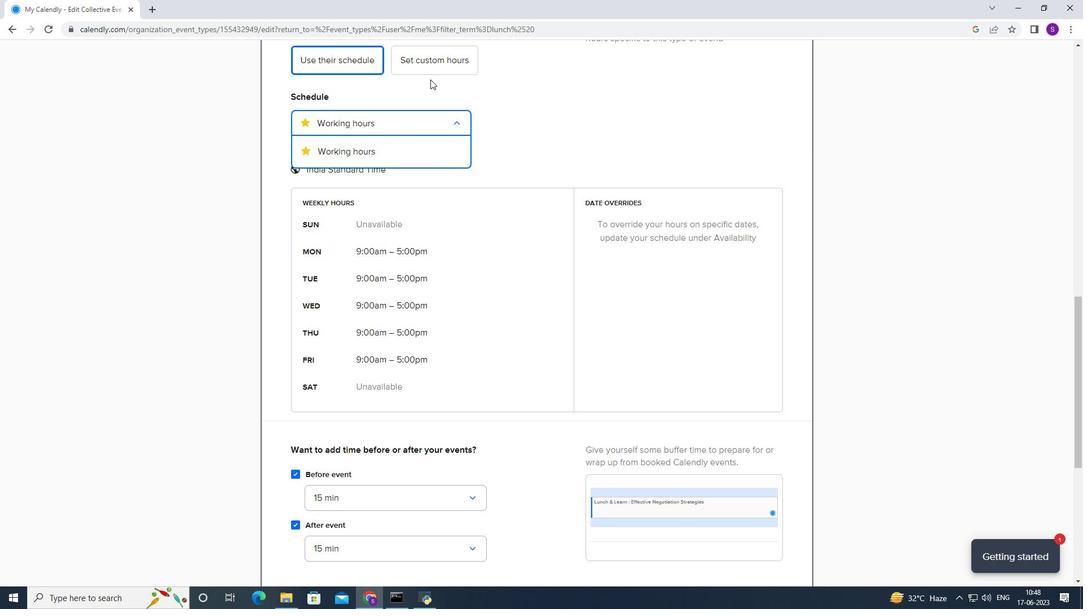 
Action: Mouse pressed left at (438, 70)
Screenshot: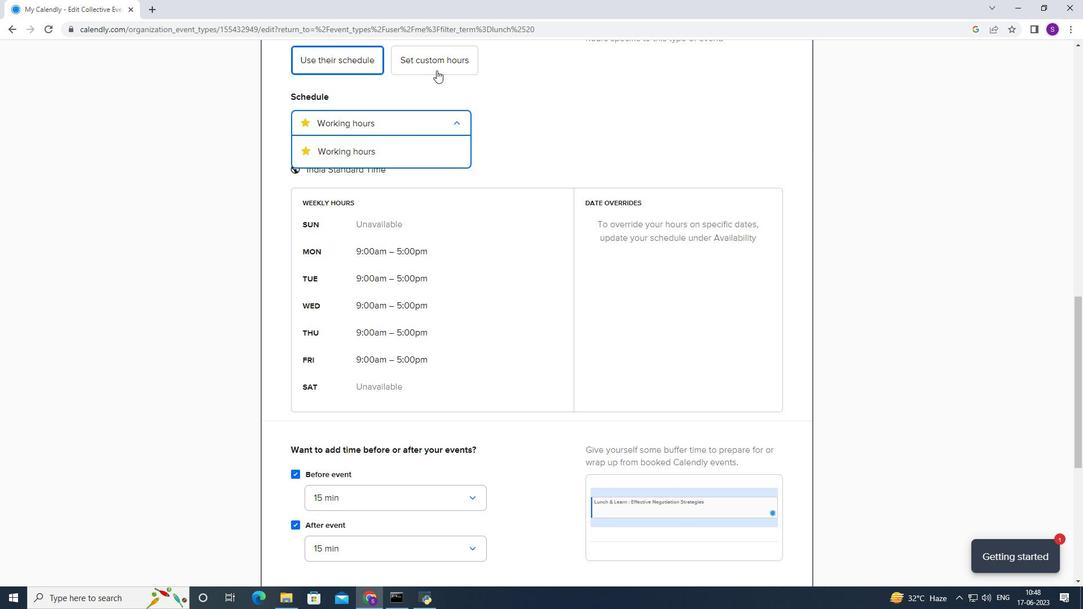 
Action: Mouse moved to (307, 497)
Screenshot: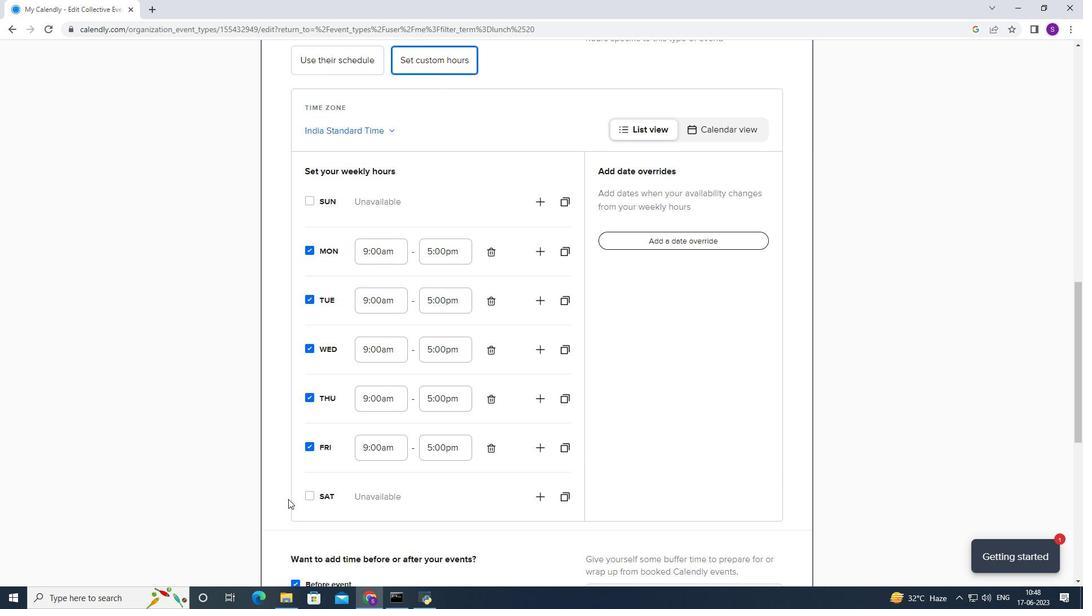 
Action: Mouse pressed left at (307, 497)
Screenshot: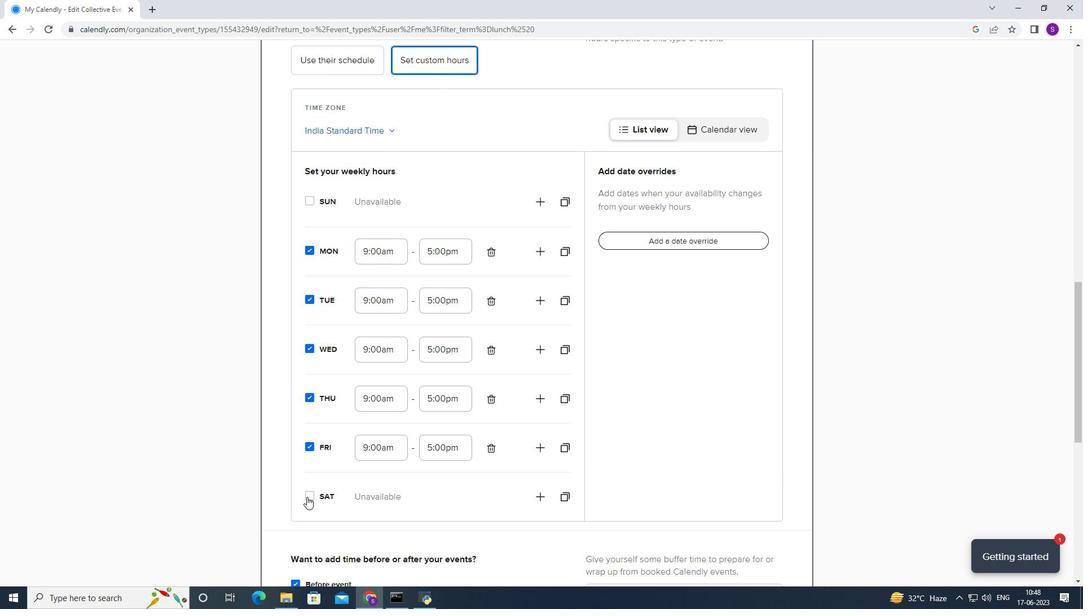 
Action: Mouse moved to (539, 349)
Screenshot: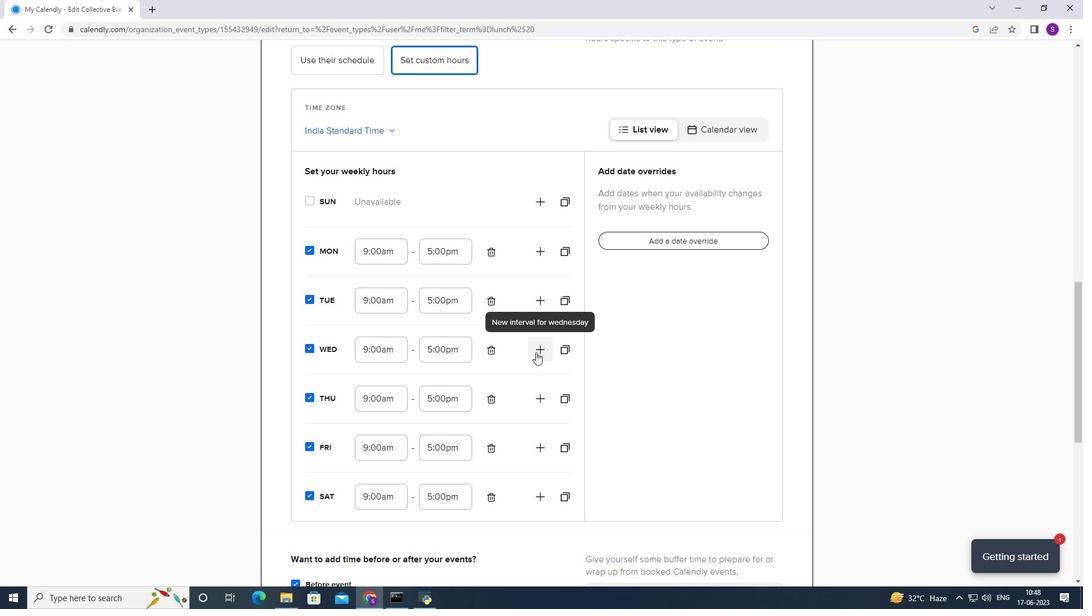 
Action: Mouse pressed left at (539, 349)
Screenshot: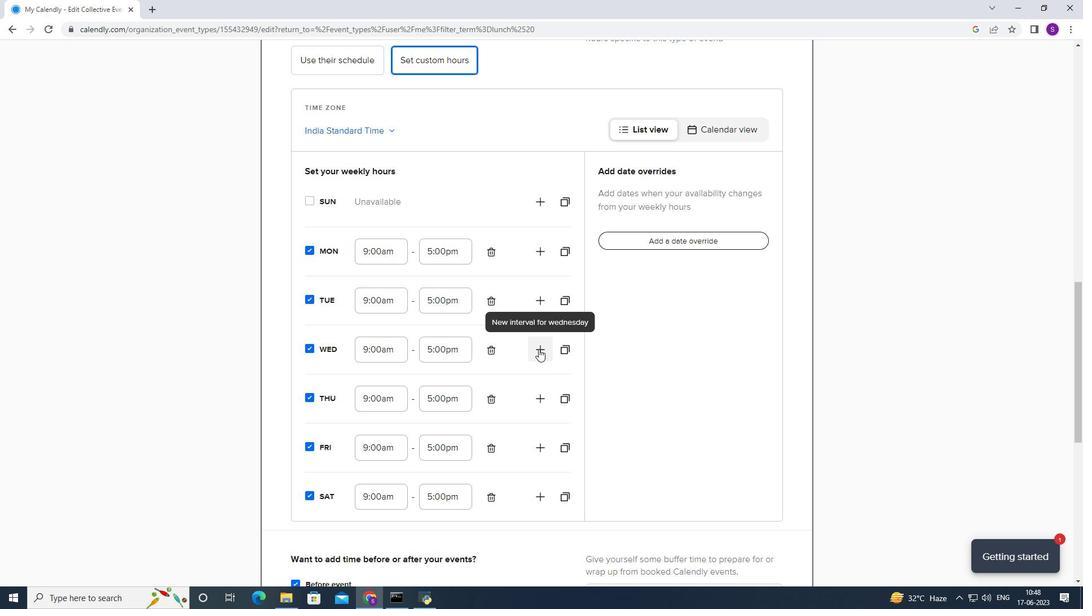 
Action: Mouse moved to (491, 381)
Screenshot: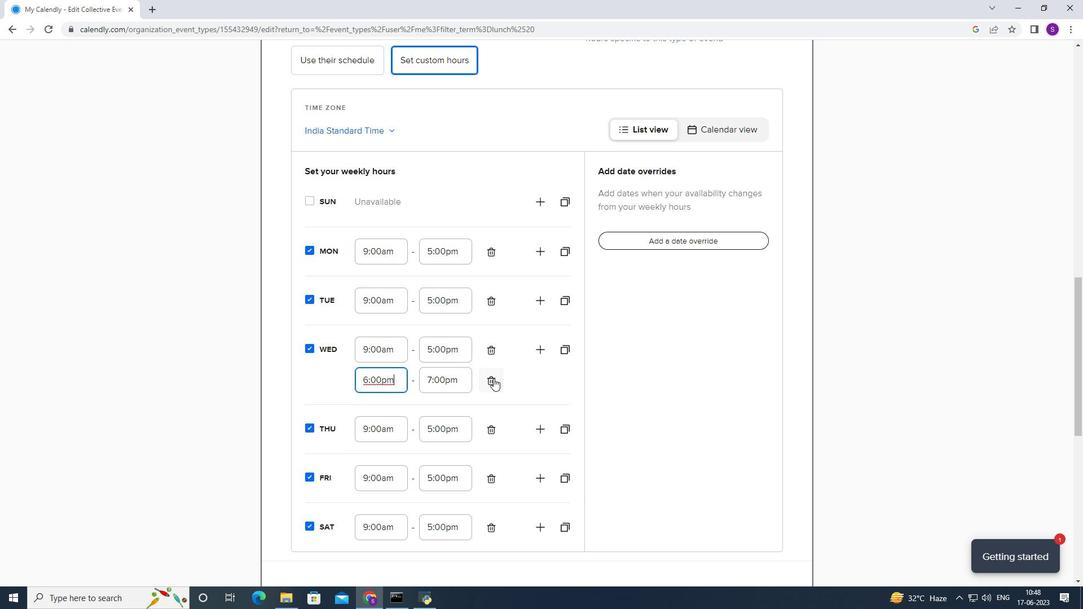 
Action: Mouse pressed left at (491, 381)
Screenshot: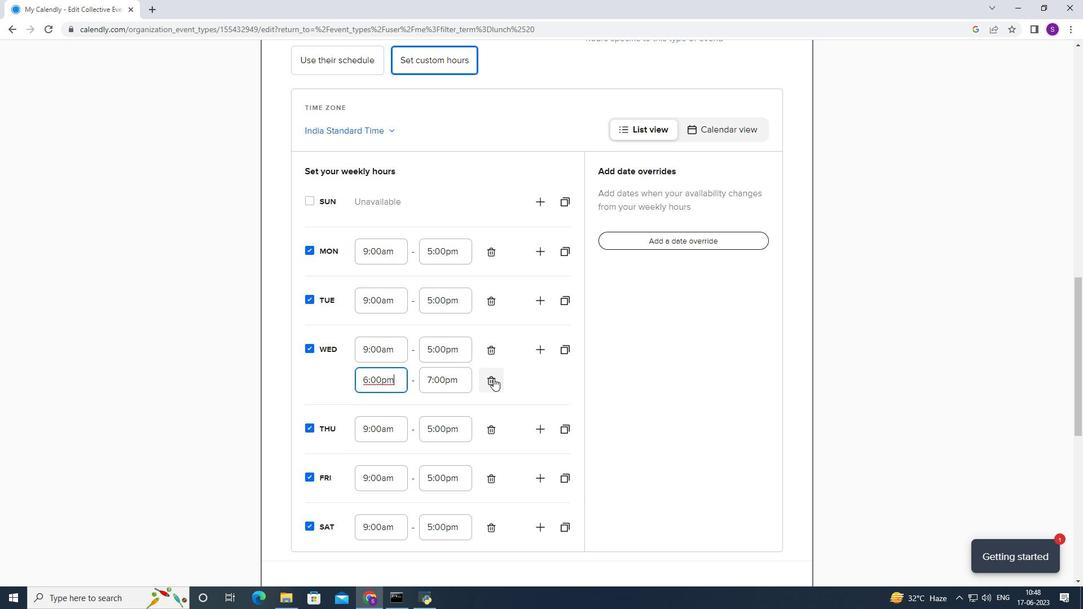 
Action: Mouse moved to (371, 347)
Screenshot: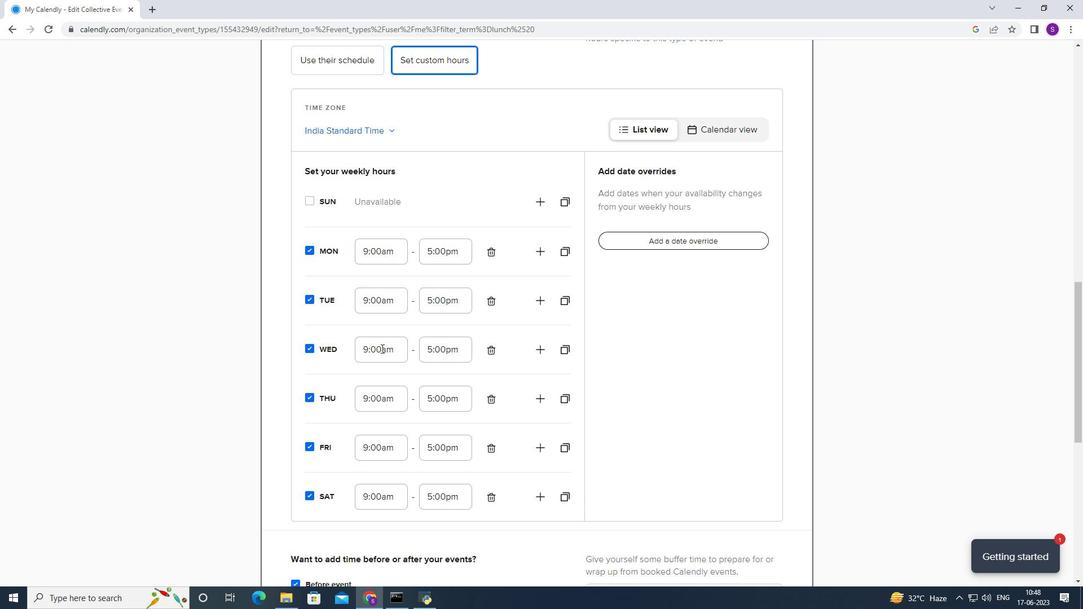 
Action: Mouse pressed left at (371, 347)
Screenshot: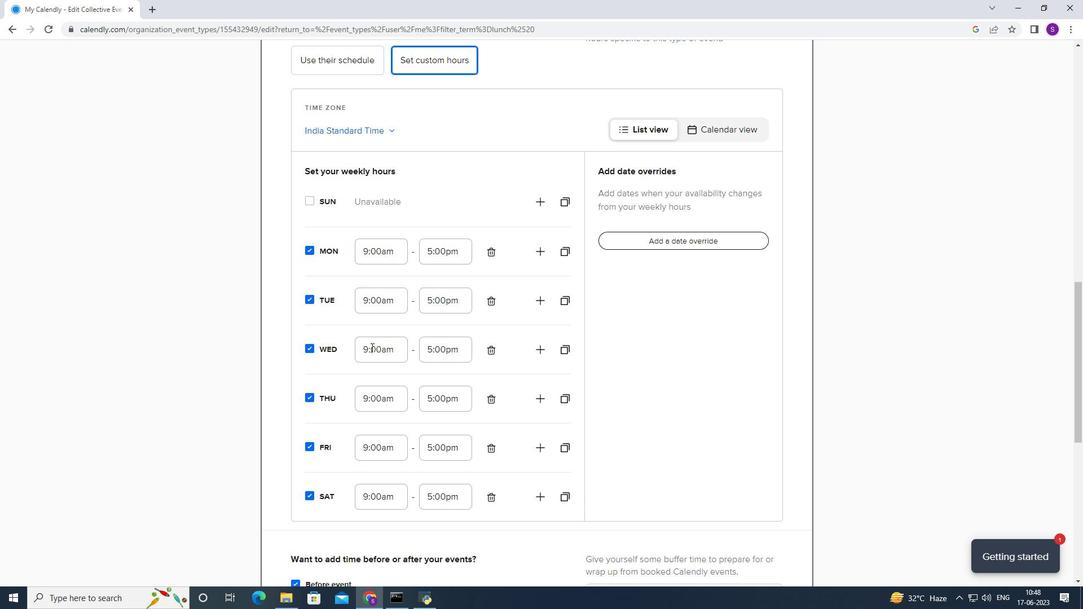 
Action: Mouse moved to (390, 463)
Screenshot: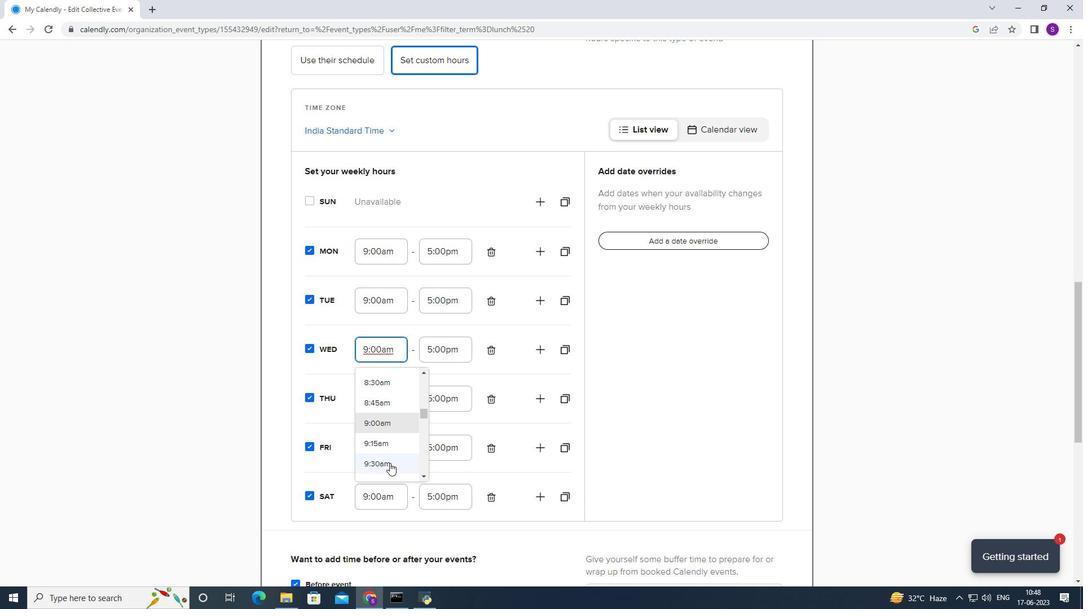 
Action: Mouse scrolled (390, 462) with delta (0, 0)
Screenshot: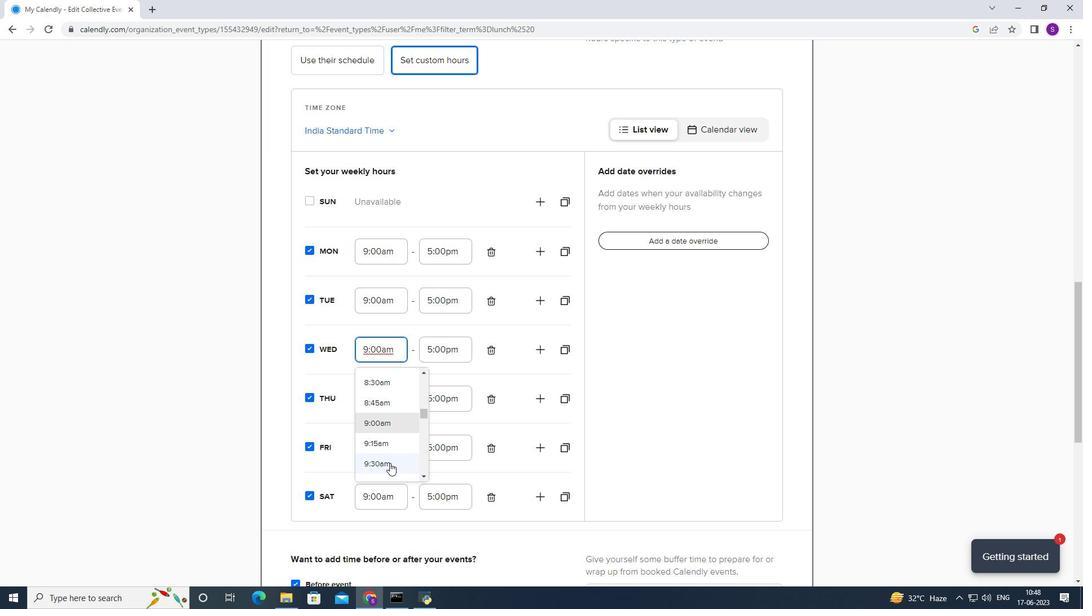
Action: Mouse scrolled (390, 462) with delta (0, 0)
Screenshot: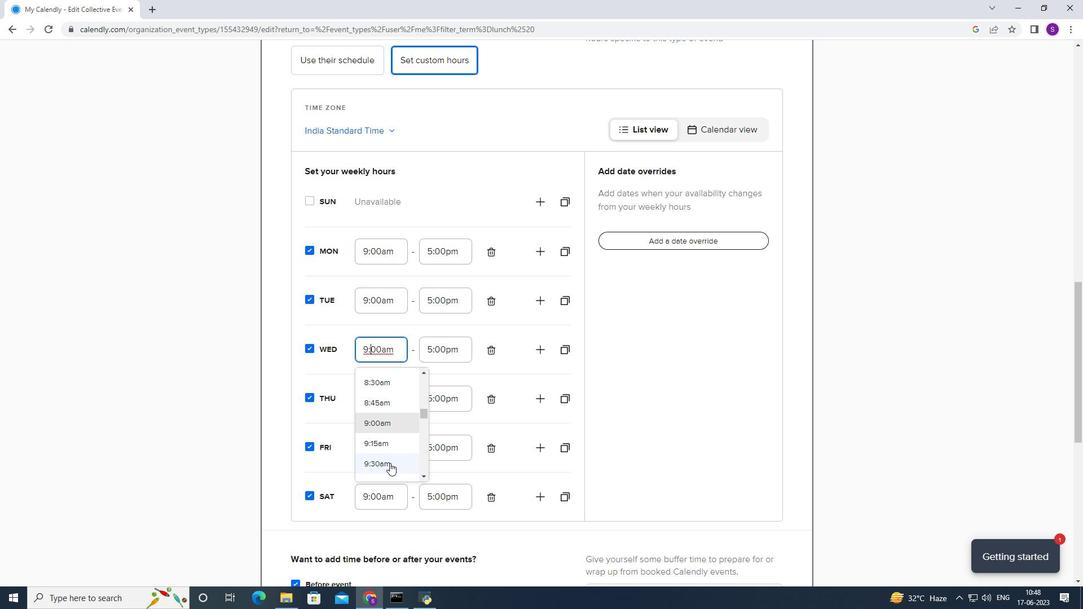 
Action: Mouse moved to (379, 440)
Screenshot: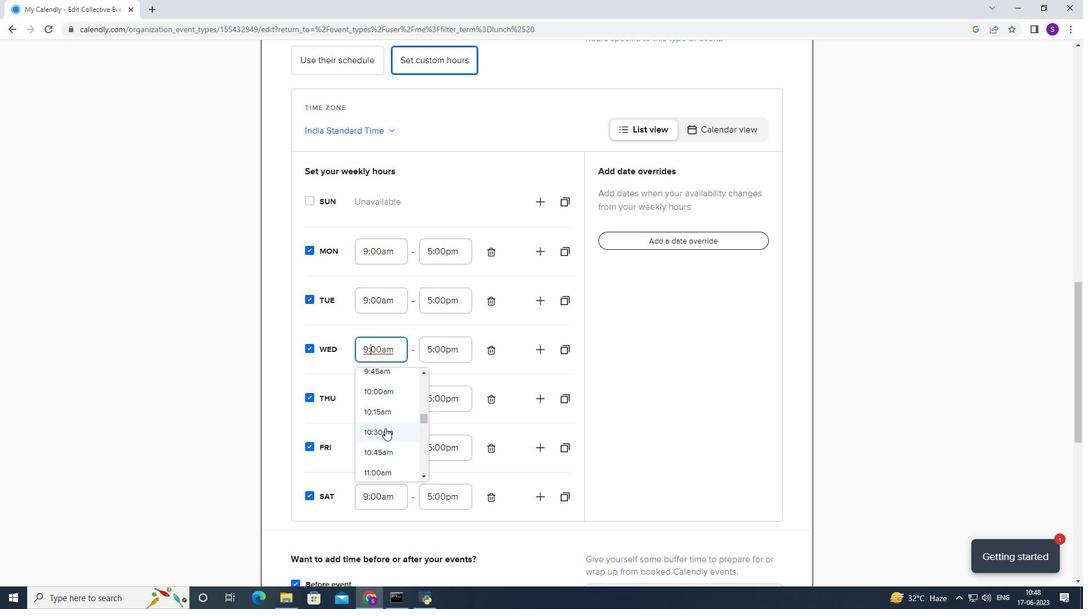 
Action: Mouse pressed left at (379, 440)
Screenshot: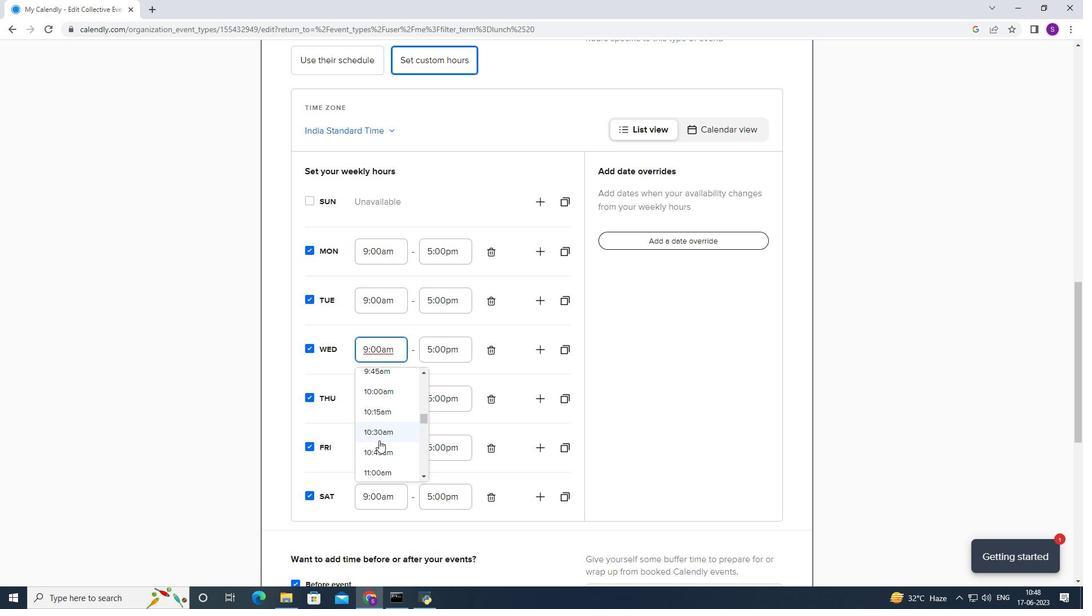 
Action: Mouse moved to (454, 352)
Screenshot: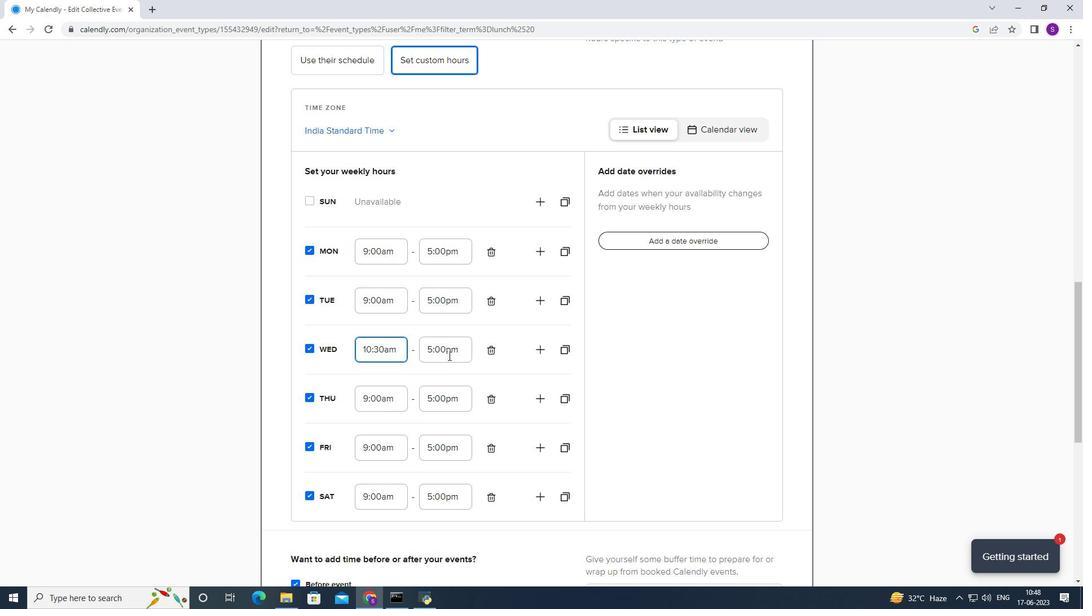 
Action: Mouse pressed left at (454, 352)
Screenshot: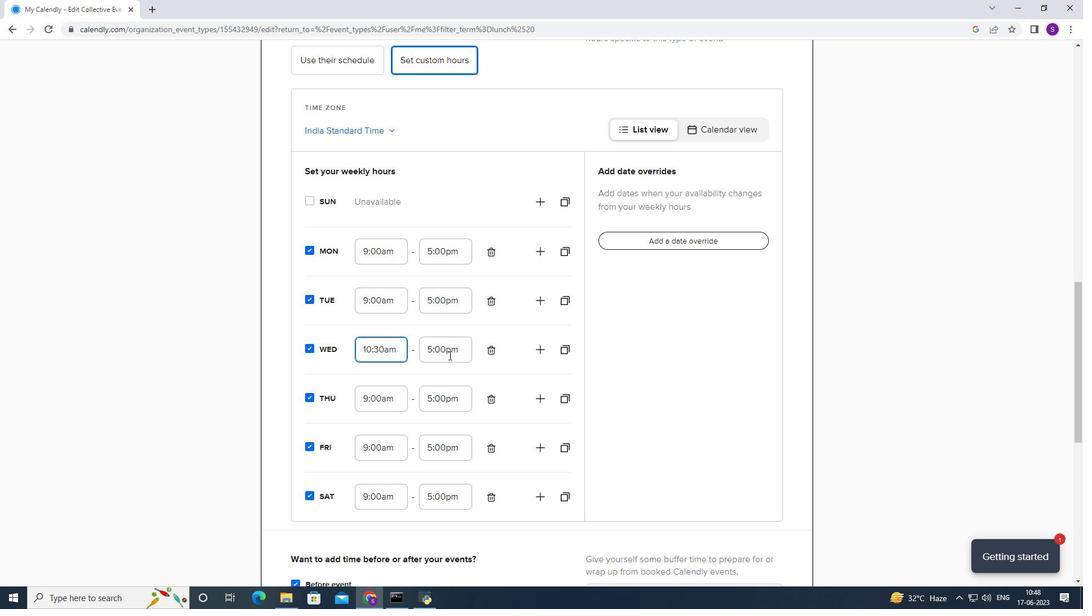
Action: Mouse moved to (442, 457)
Screenshot: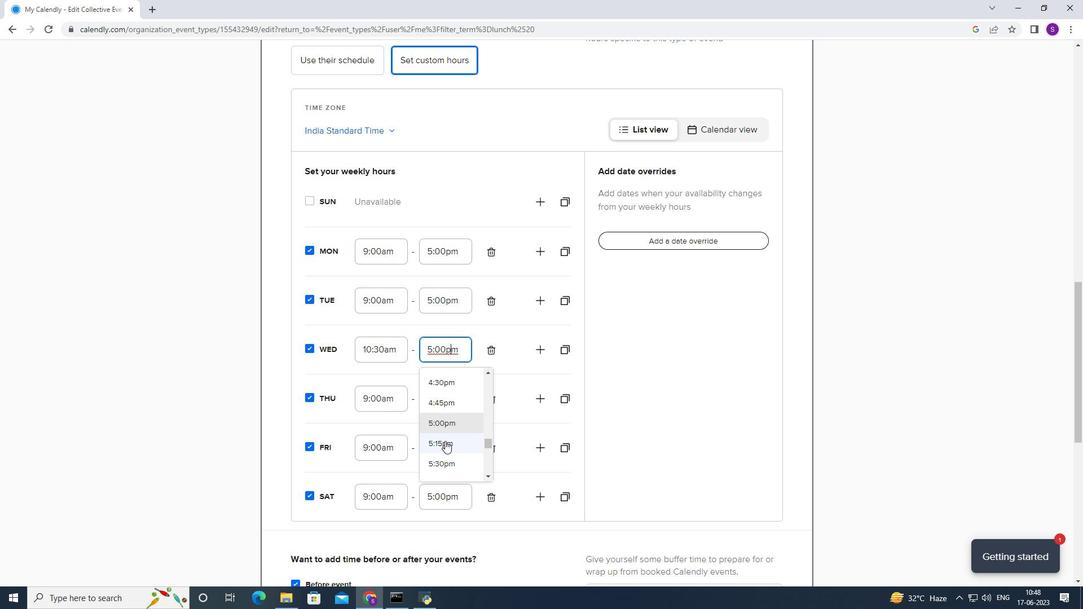 
Action: Mouse scrolled (442, 457) with delta (0, 0)
Screenshot: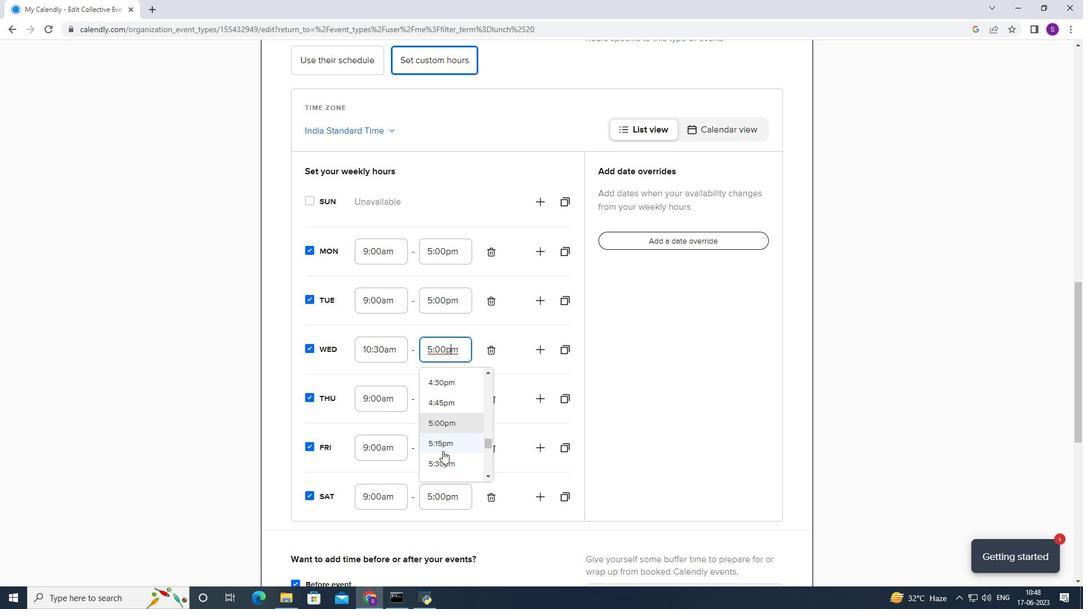 
Action: Mouse scrolled (442, 457) with delta (0, 0)
Screenshot: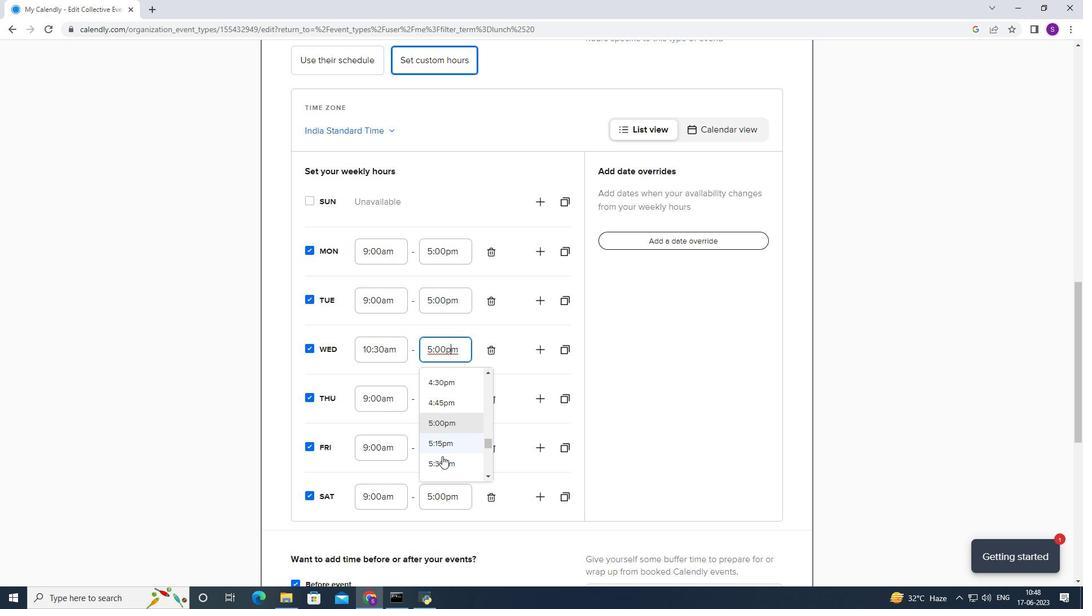 
Action: Mouse scrolled (442, 457) with delta (0, 0)
Screenshot: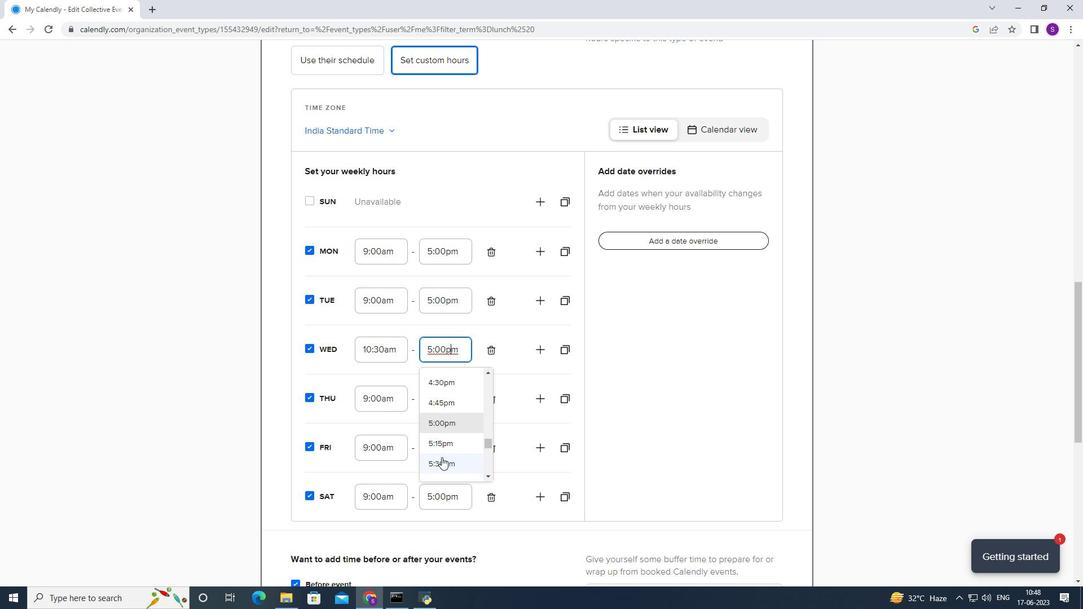 
Action: Mouse moved to (448, 431)
Screenshot: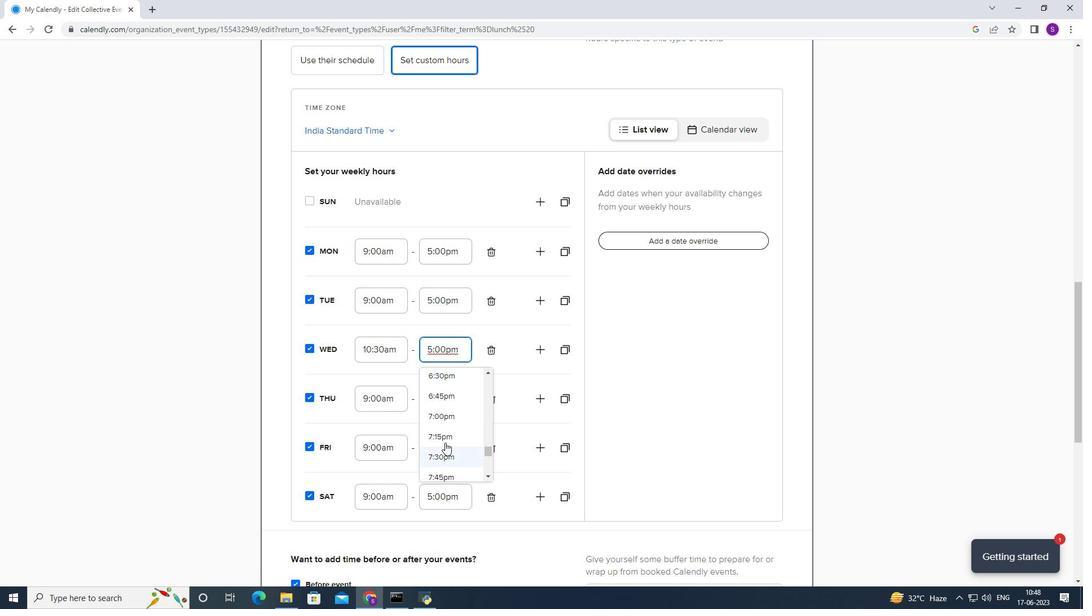 
Action: Mouse scrolled (448, 431) with delta (0, 0)
Screenshot: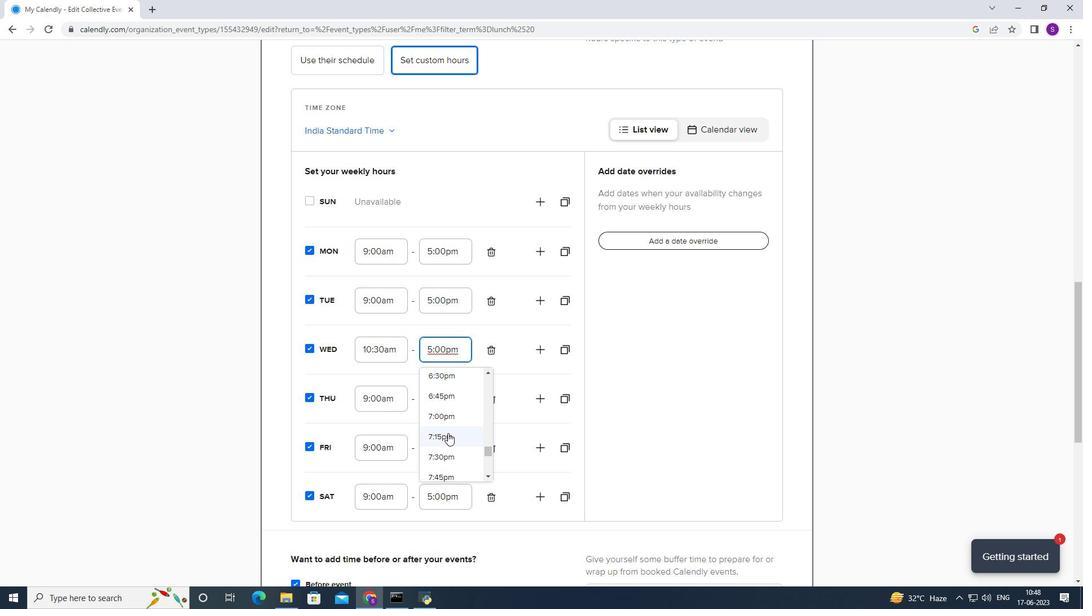 
Action: Mouse moved to (455, 388)
Screenshot: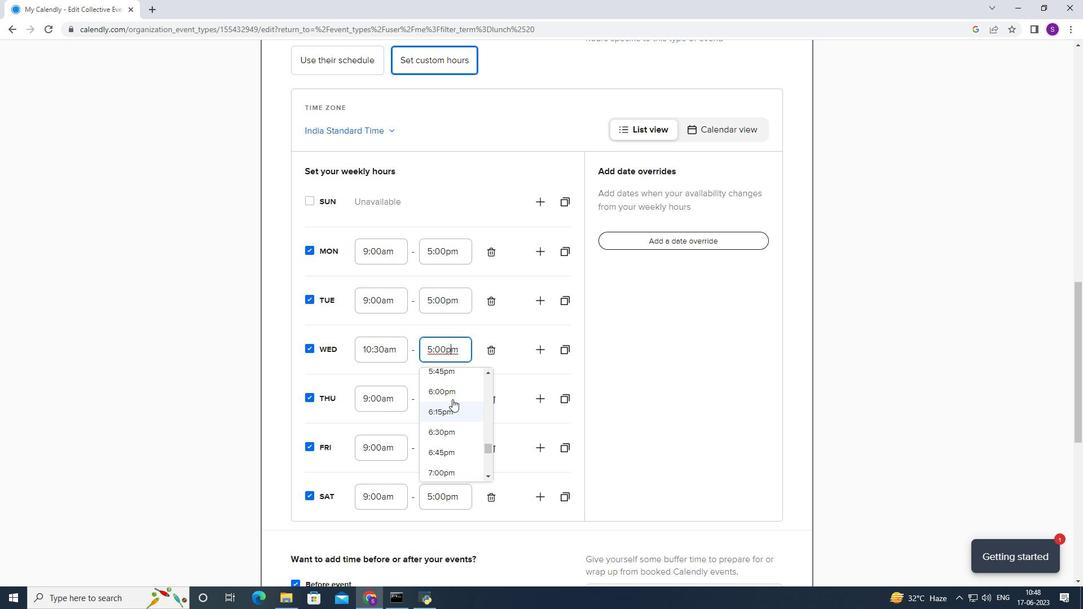 
Action: Mouse pressed left at (455, 388)
Screenshot: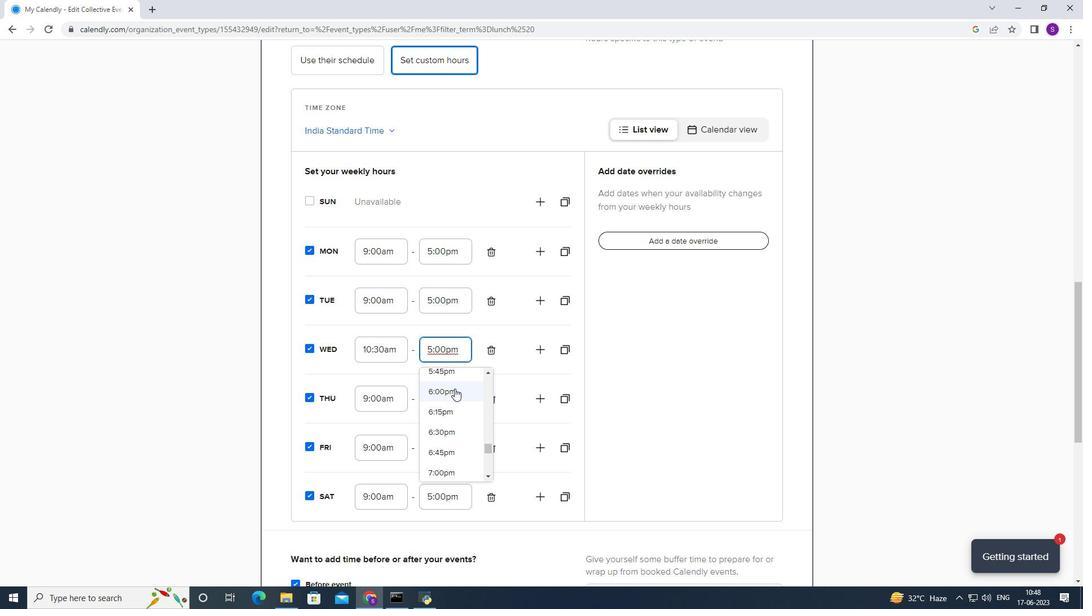 
Action: Mouse moved to (368, 396)
Screenshot: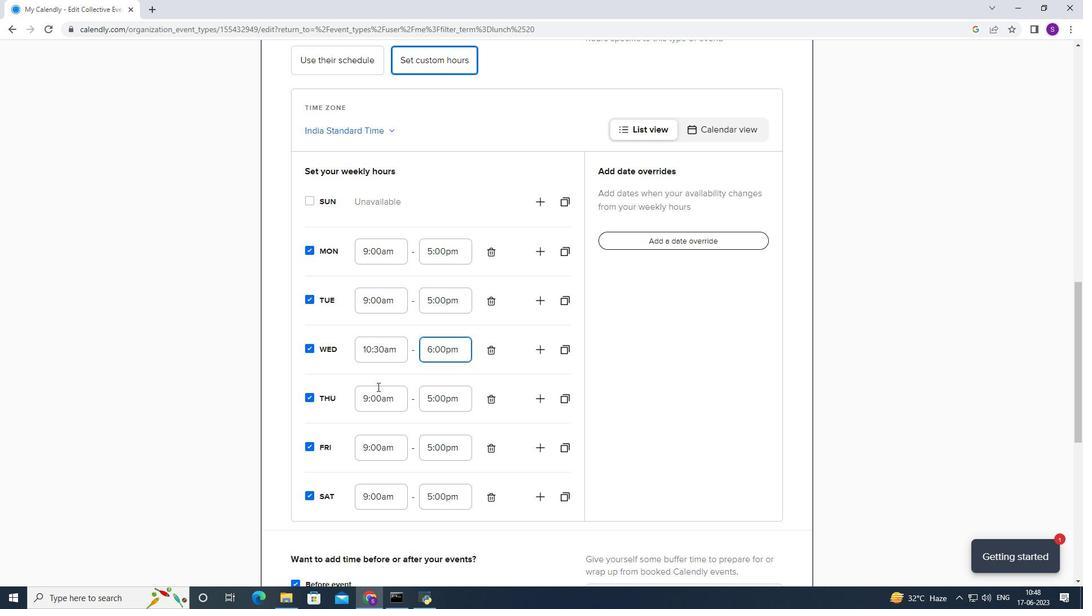 
Action: Mouse pressed left at (368, 396)
Screenshot: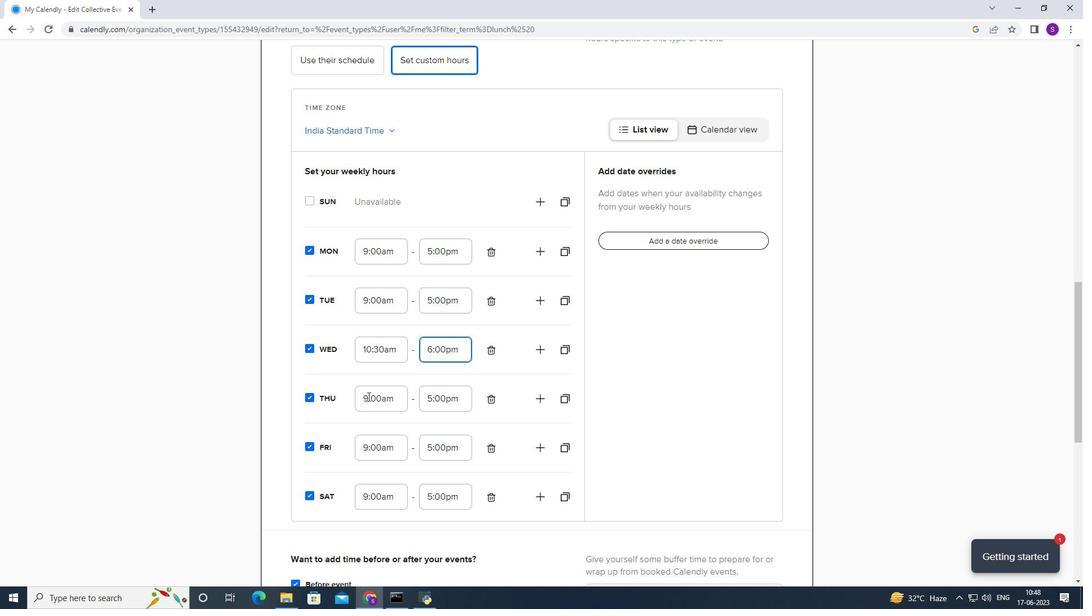 
Action: Mouse scrolled (368, 396) with delta (0, 0)
Screenshot: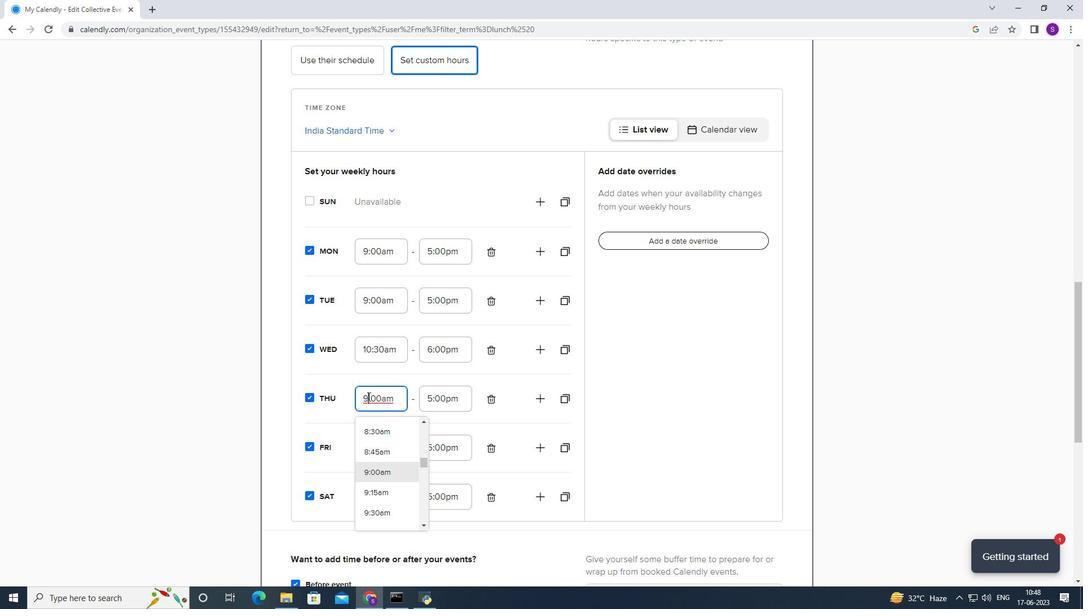 
Action: Mouse scrolled (368, 396) with delta (0, 0)
Screenshot: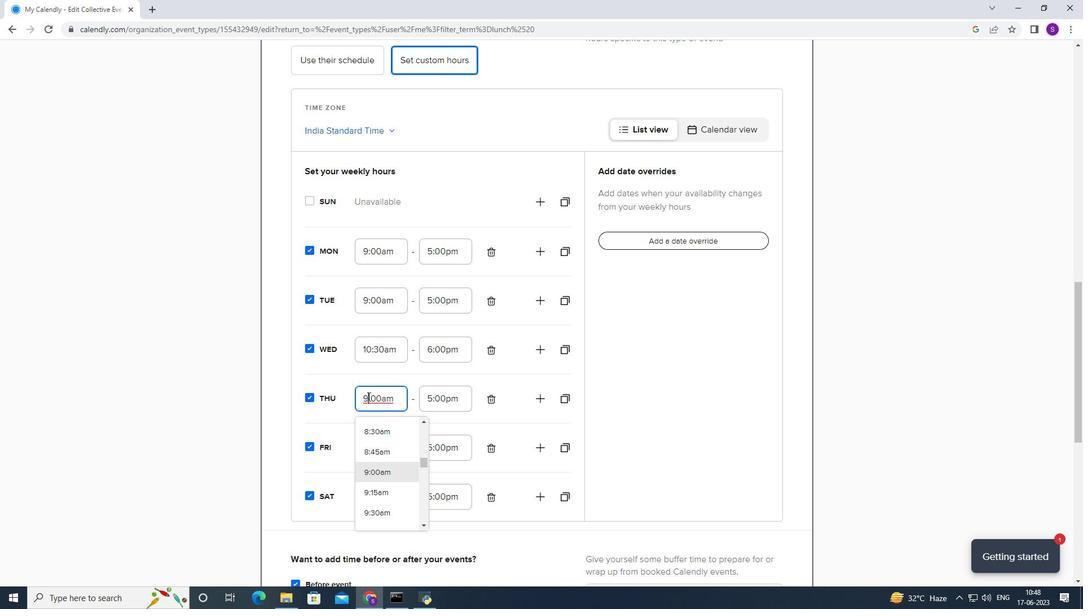 
Action: Mouse scrolled (368, 396) with delta (0, 0)
Screenshot: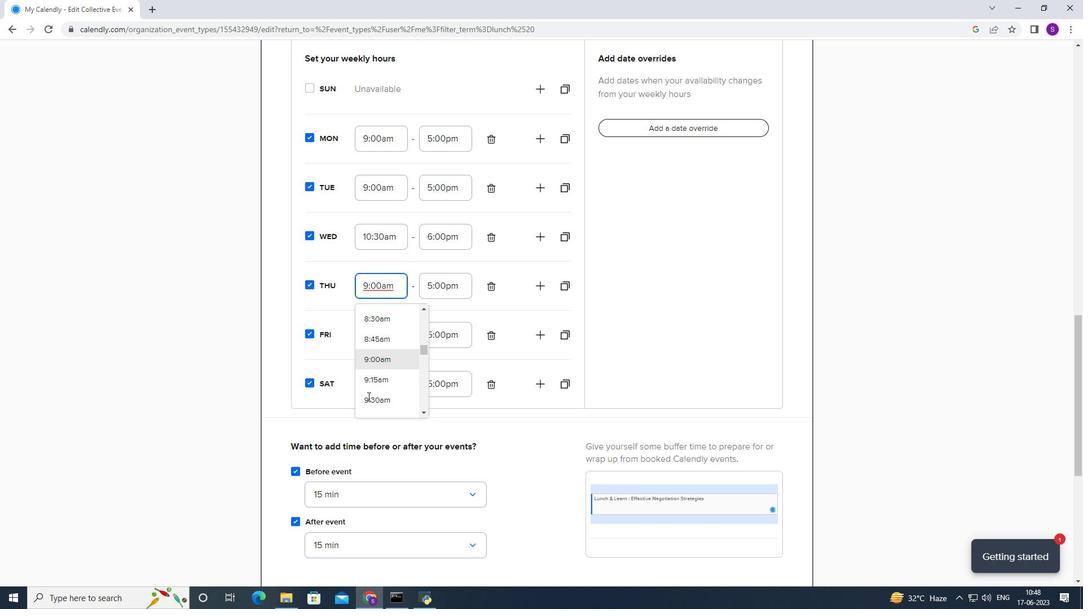 
Action: Mouse scrolled (368, 396) with delta (0, 0)
Screenshot: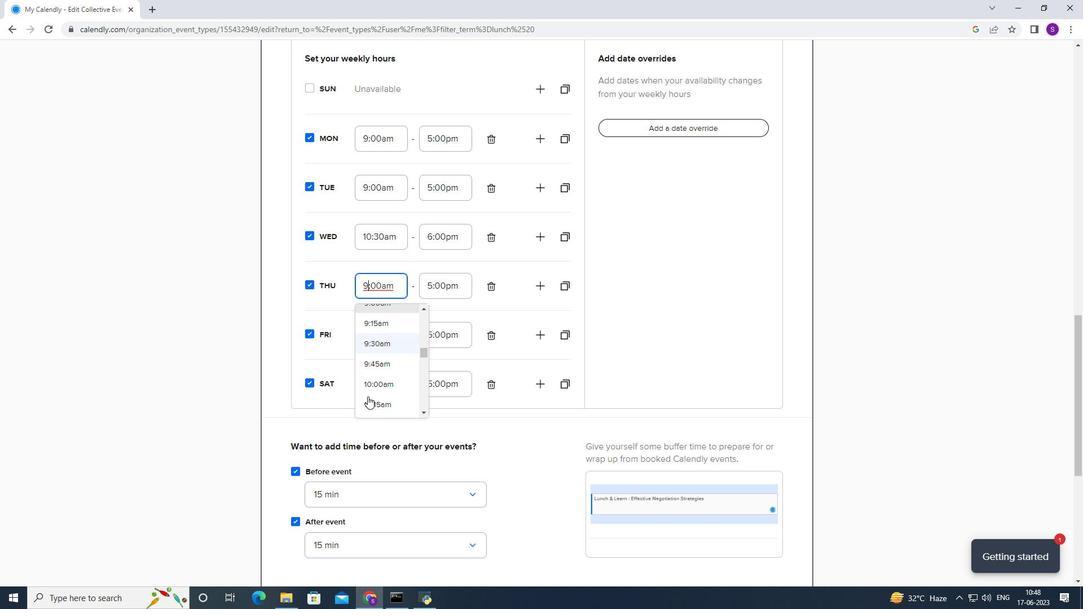 
Action: Mouse scrolled (368, 396) with delta (0, 0)
Screenshot: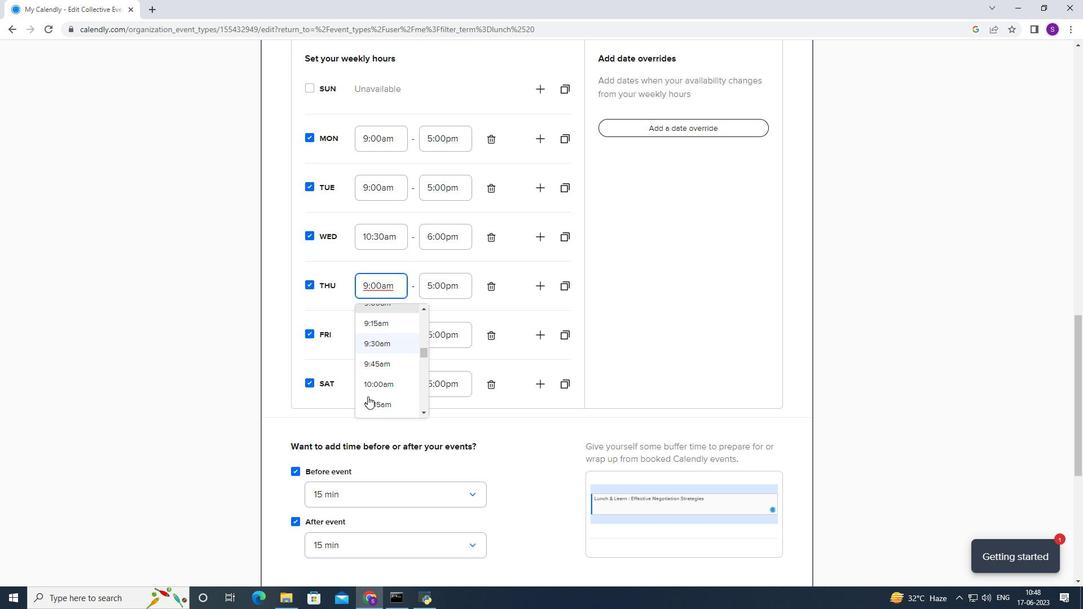 
Action: Mouse scrolled (368, 396) with delta (0, 0)
Screenshot: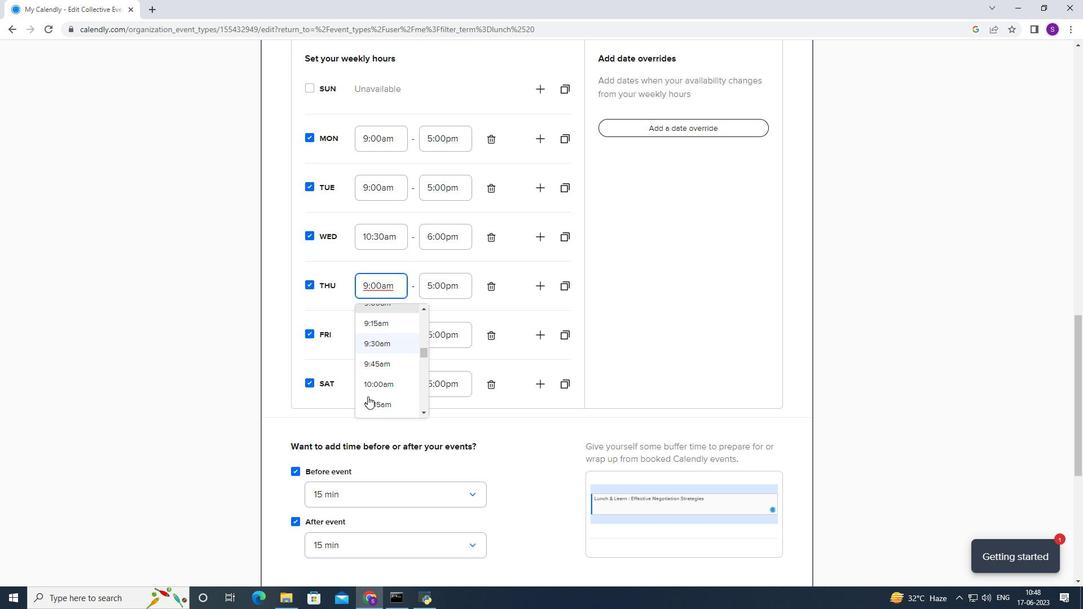 
Action: Mouse scrolled (368, 397) with delta (0, 0)
Screenshot: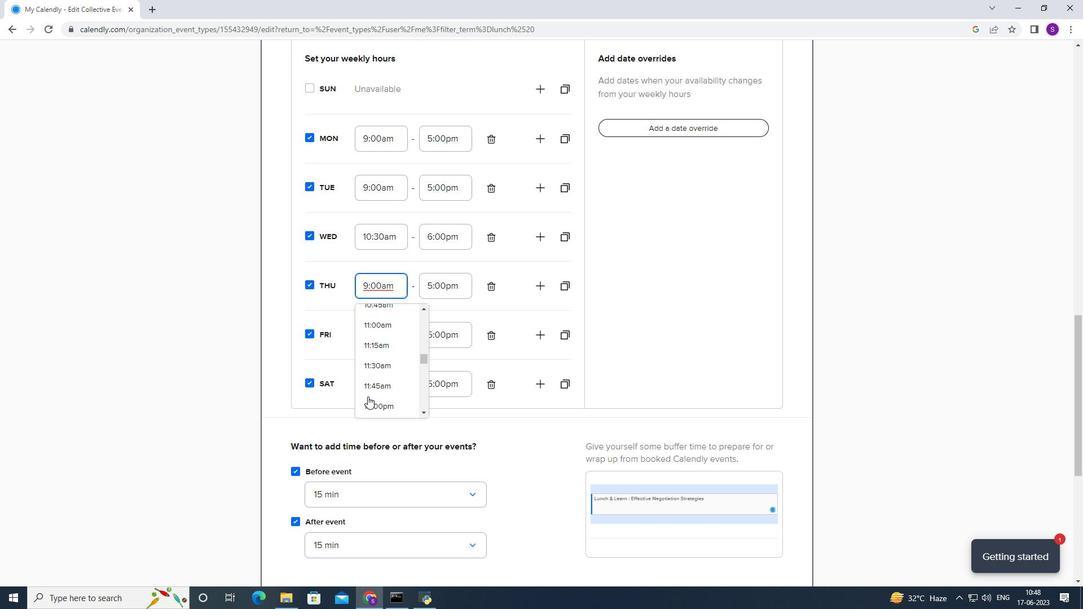 
Action: Mouse scrolled (368, 397) with delta (0, 0)
Screenshot: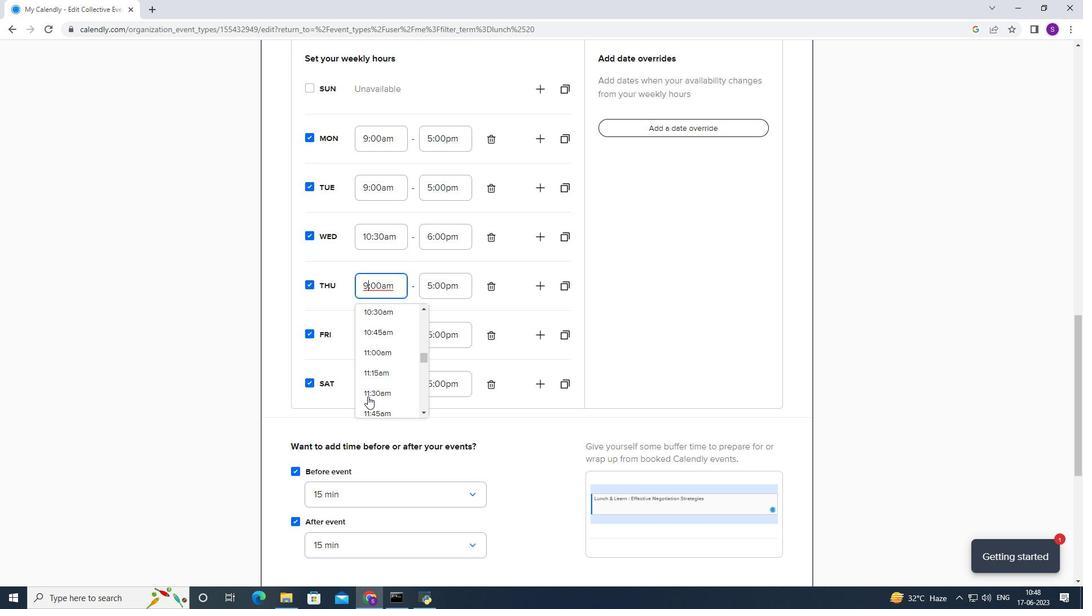 
Action: Mouse moved to (382, 366)
Screenshot: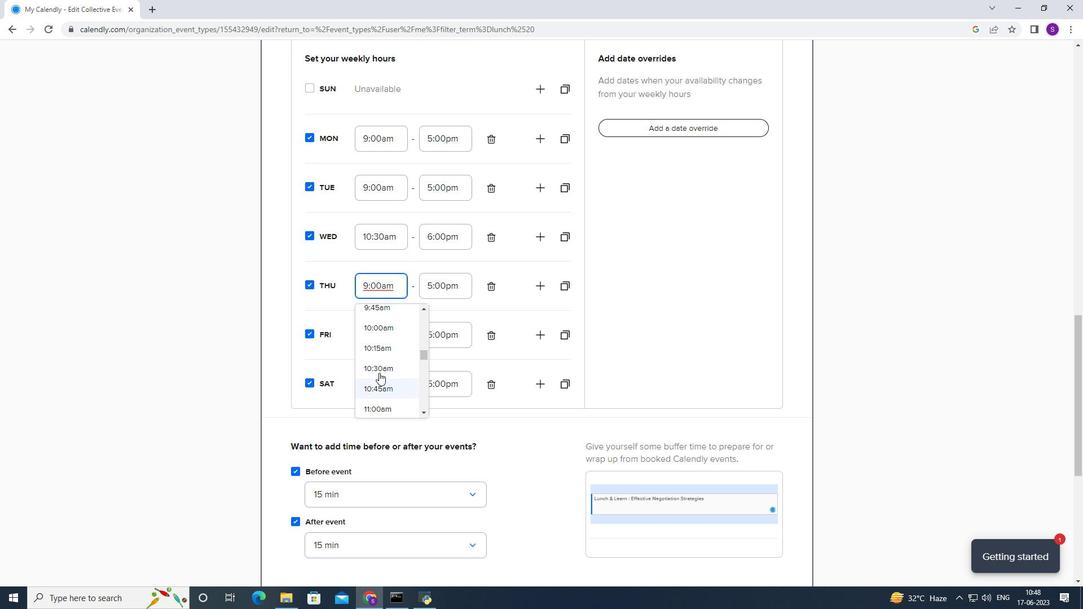 
Action: Mouse pressed left at (382, 366)
Screenshot: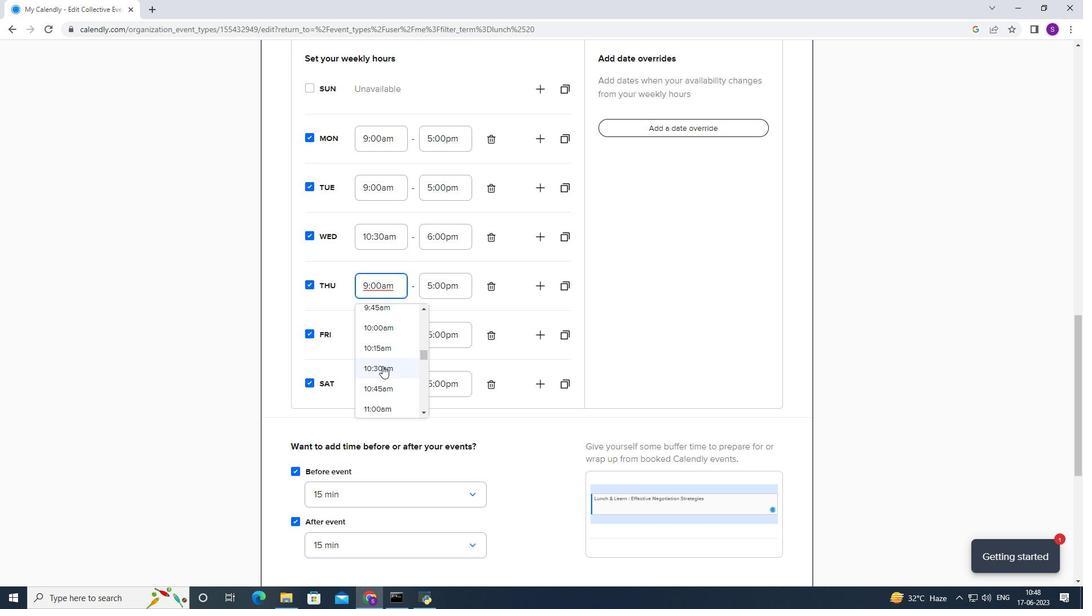
Action: Mouse moved to (448, 283)
Screenshot: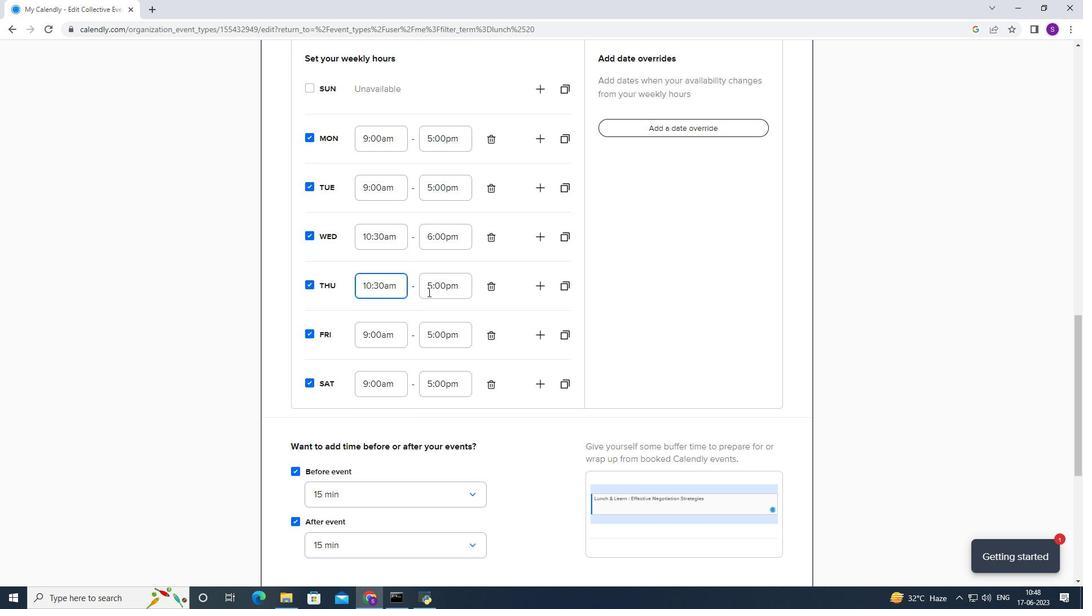 
Action: Mouse pressed left at (448, 283)
Screenshot: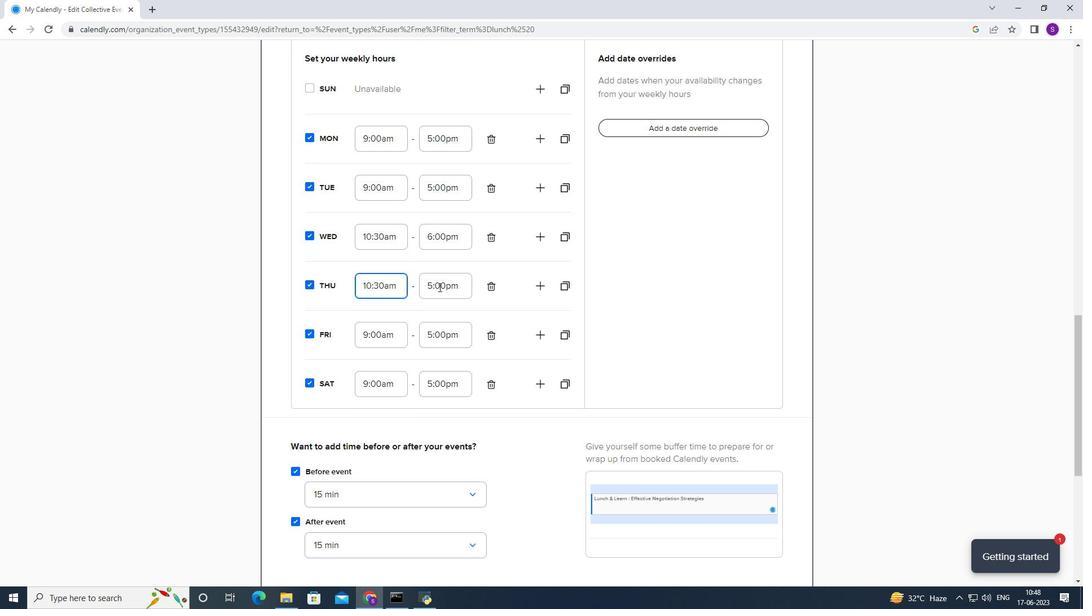 
Action: Mouse moved to (444, 300)
Screenshot: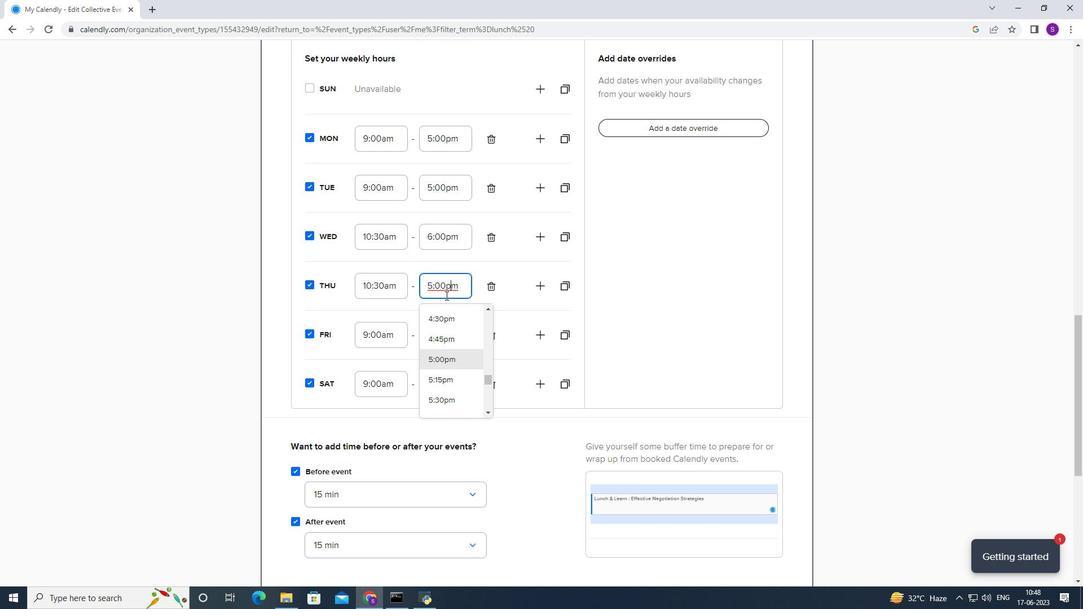 
Action: Mouse scrolled (444, 299) with delta (0, 0)
Screenshot: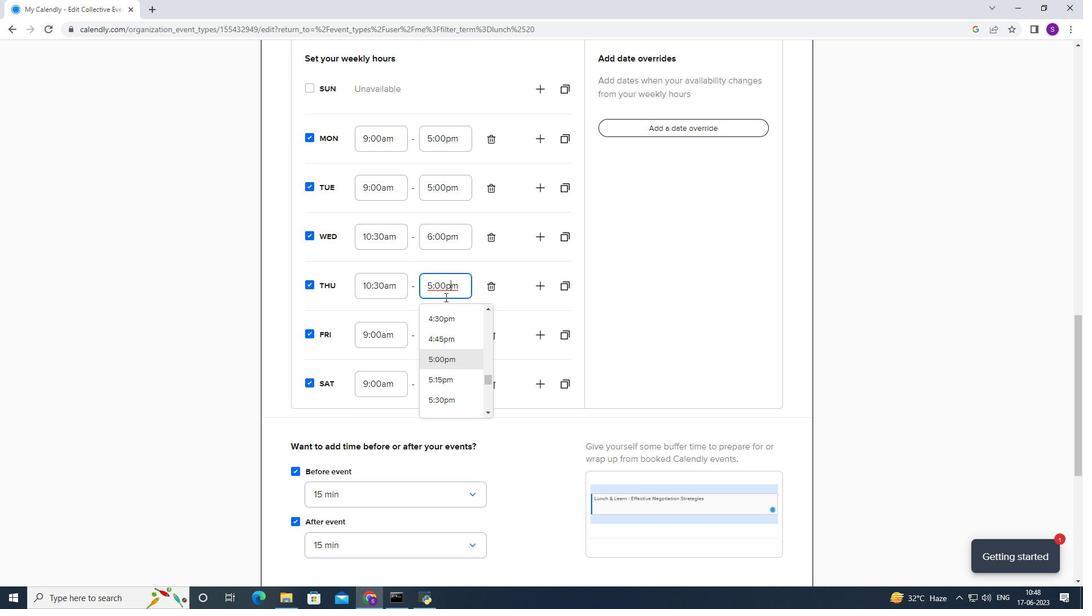 
Action: Mouse scrolled (444, 299) with delta (0, 0)
Screenshot: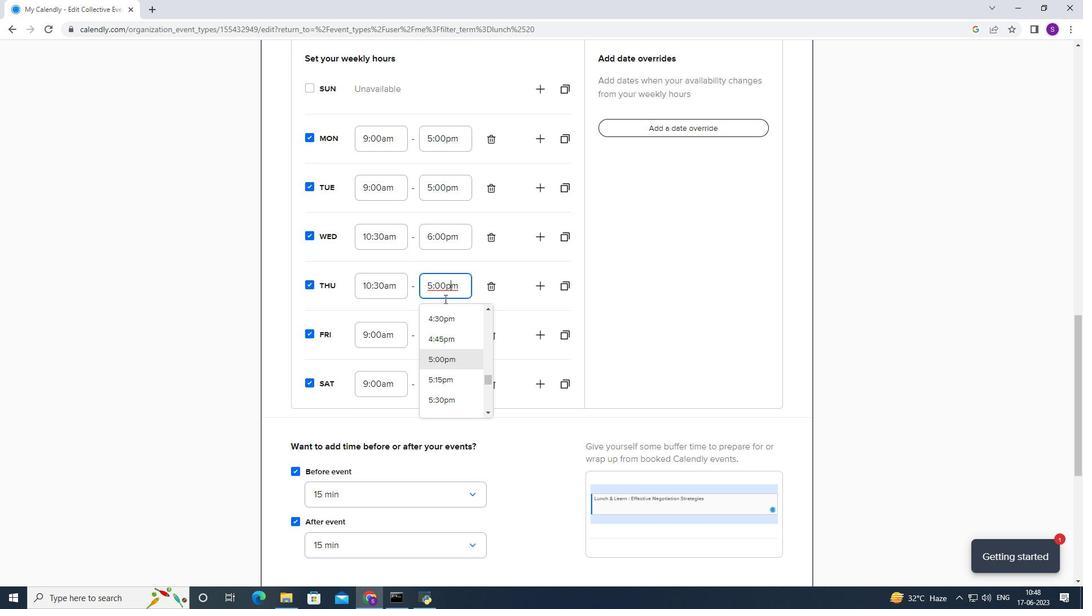 
Action: Mouse moved to (444, 300)
Screenshot: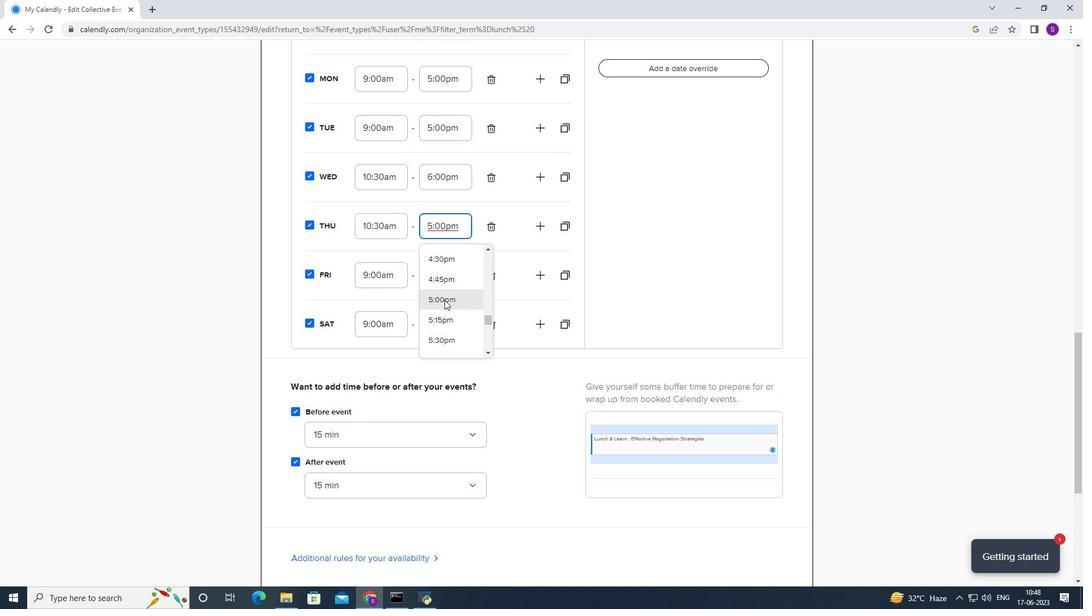 
Action: Mouse scrolled (444, 301) with delta (0, 0)
Screenshot: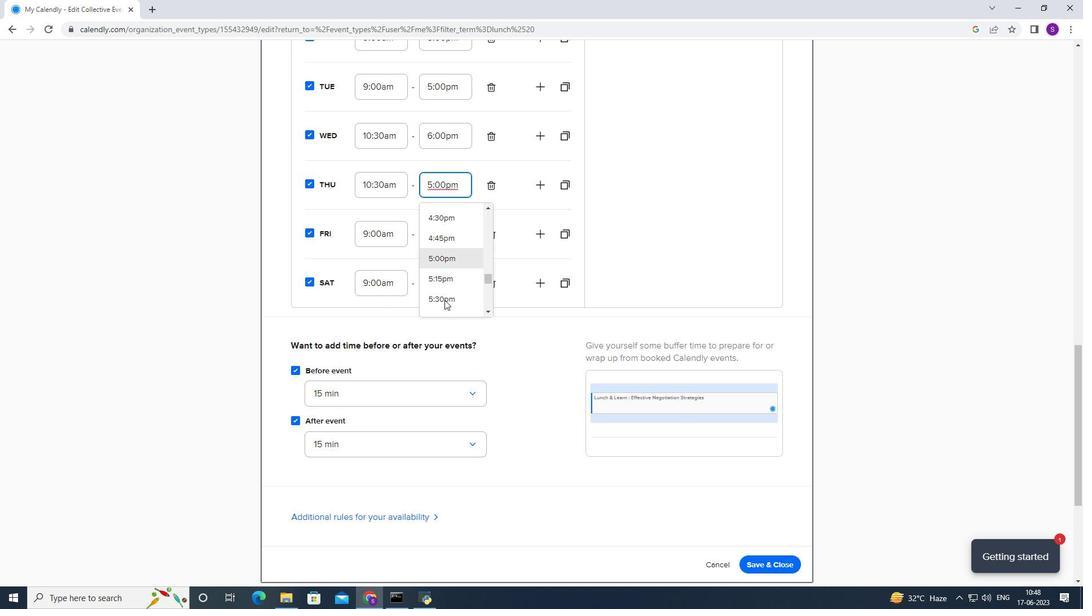 
Action: Mouse scrolled (444, 300) with delta (0, 0)
Screenshot: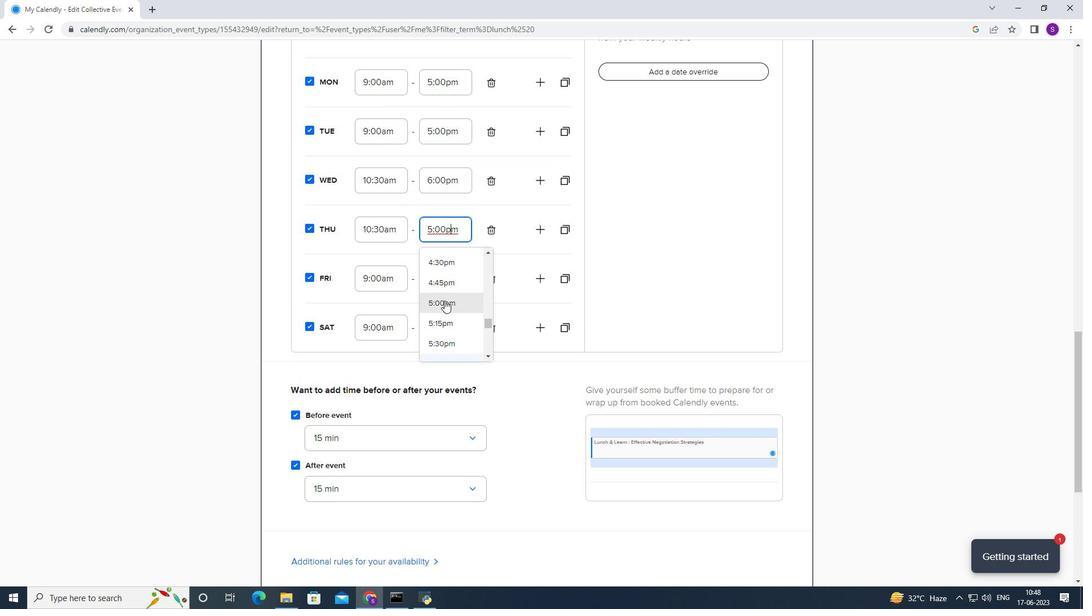 
Action: Mouse moved to (457, 282)
Screenshot: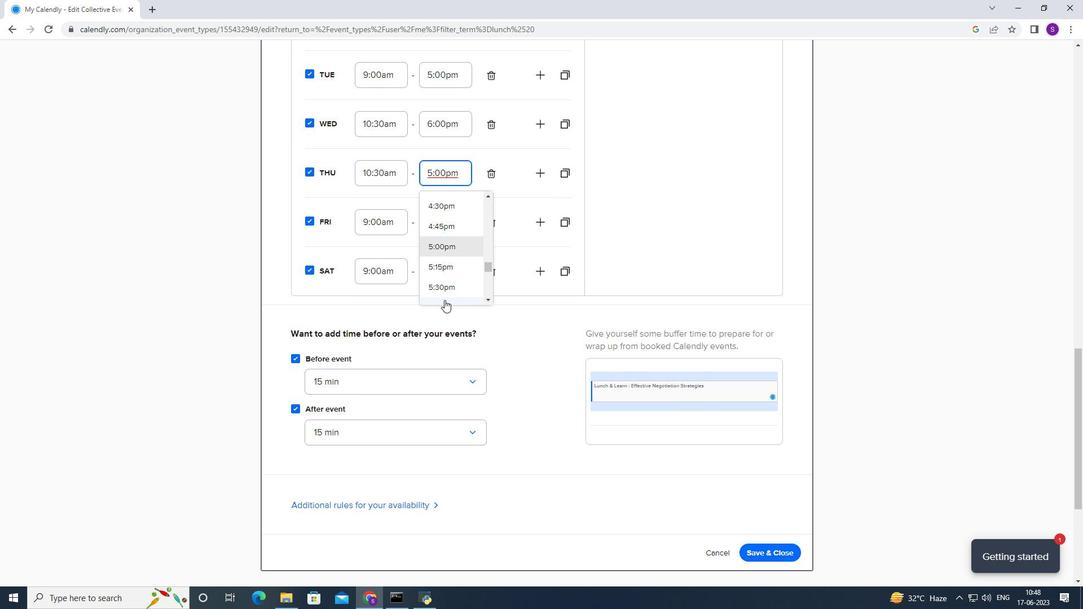 
Action: Mouse scrolled (457, 282) with delta (0, 0)
Screenshot: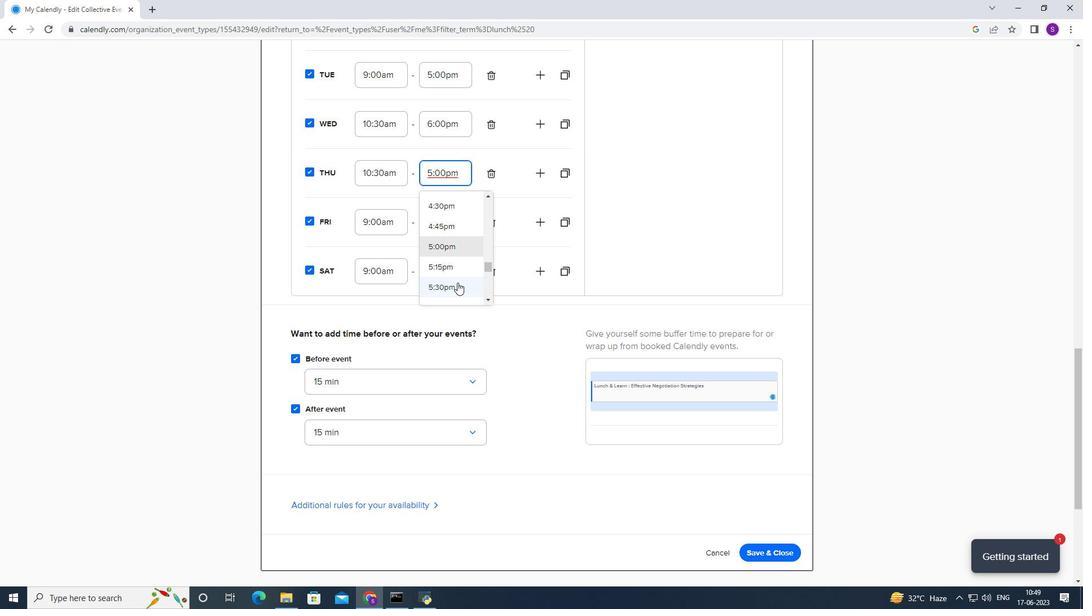 
Action: Mouse moved to (460, 276)
Screenshot: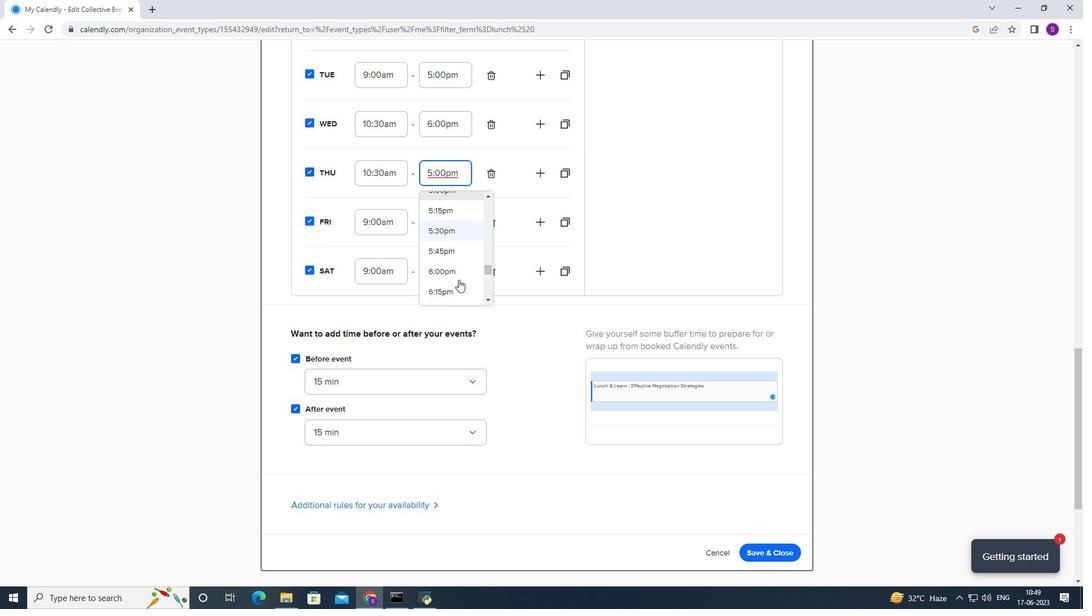
Action: Mouse pressed left at (460, 276)
Screenshot: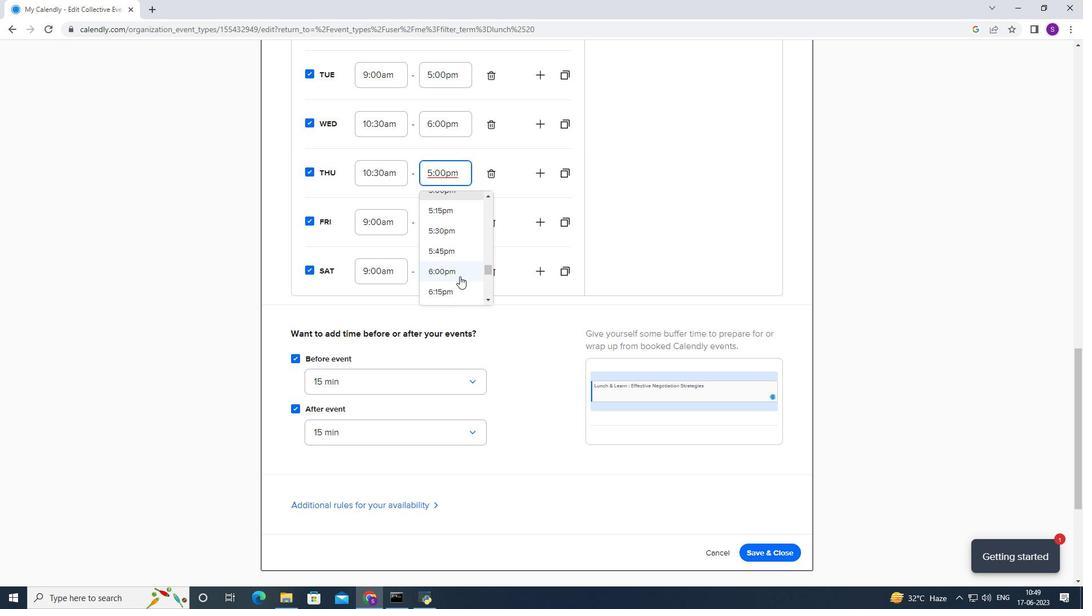 
Action: Mouse moved to (373, 233)
Screenshot: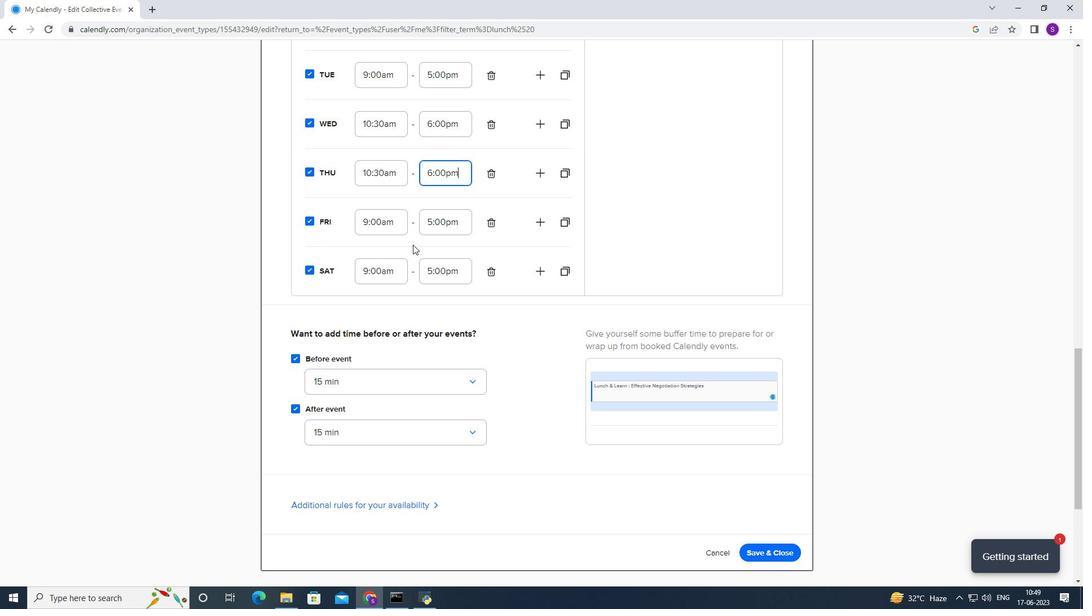 
Action: Mouse pressed left at (373, 233)
Screenshot: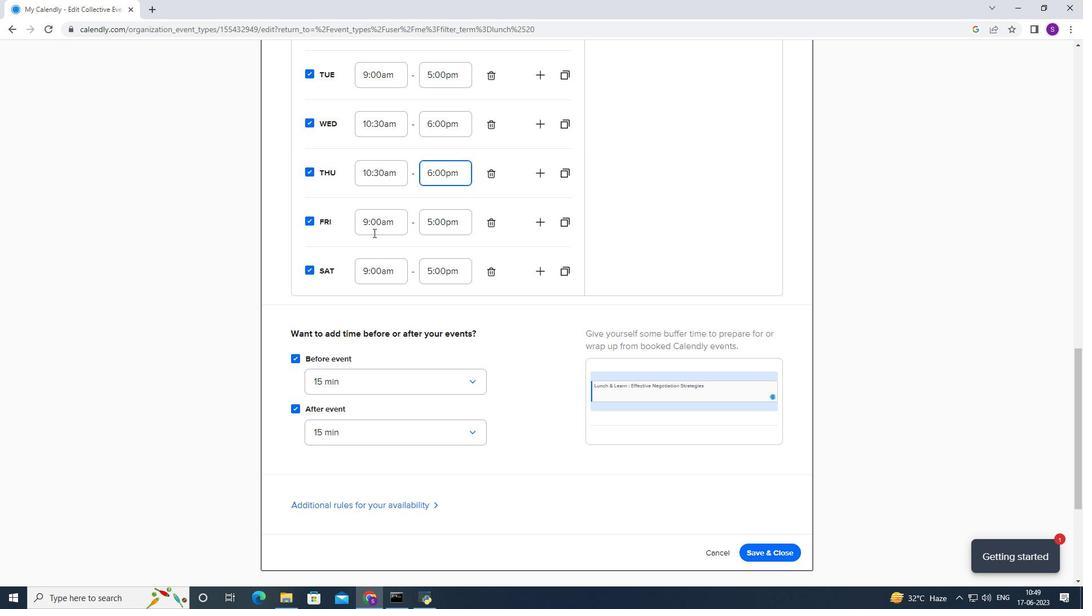 
Action: Mouse moved to (368, 253)
Screenshot: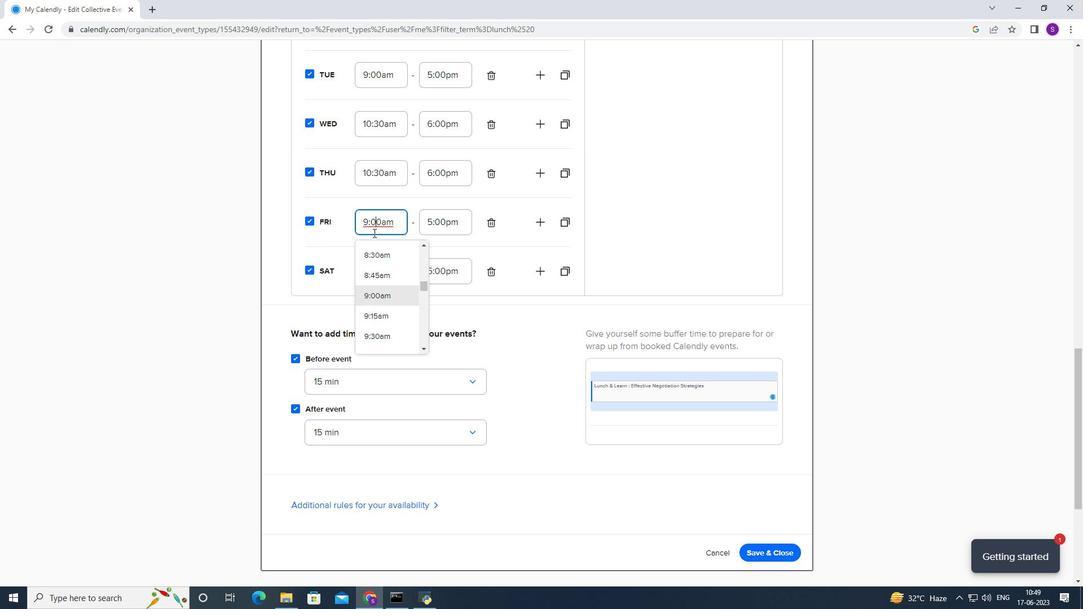 
Action: Mouse scrolled (368, 252) with delta (0, 0)
Screenshot: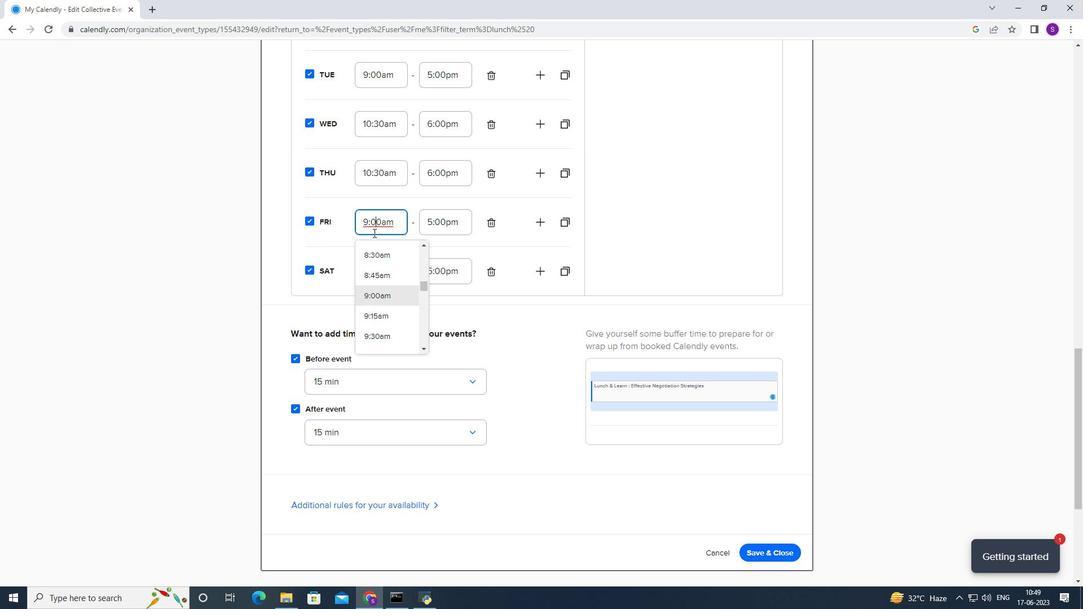 
Action: Mouse moved to (367, 257)
Screenshot: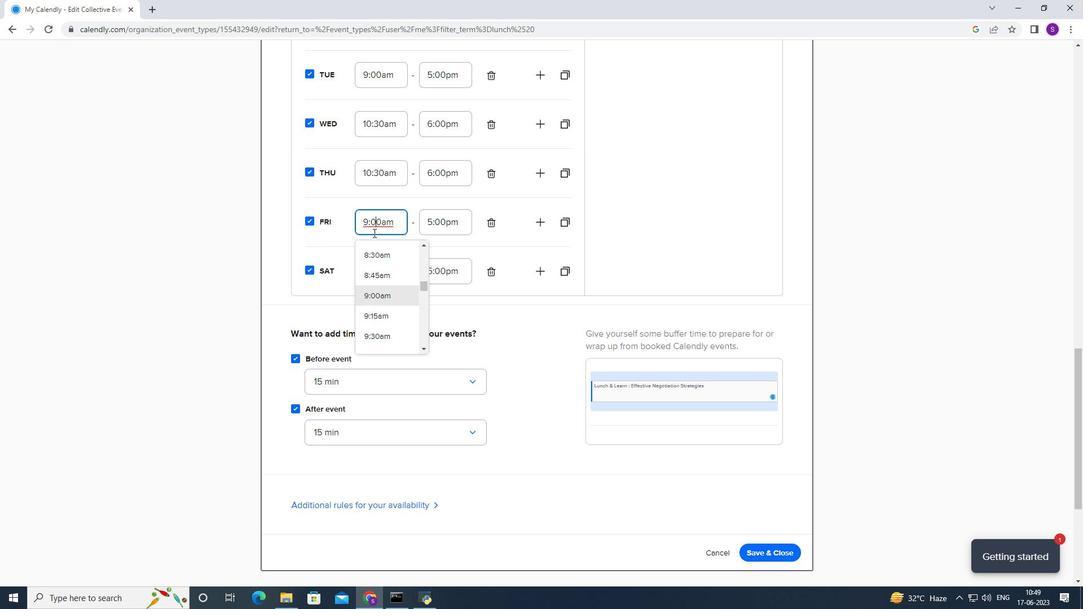 
Action: Mouse scrolled (367, 257) with delta (0, 0)
Screenshot: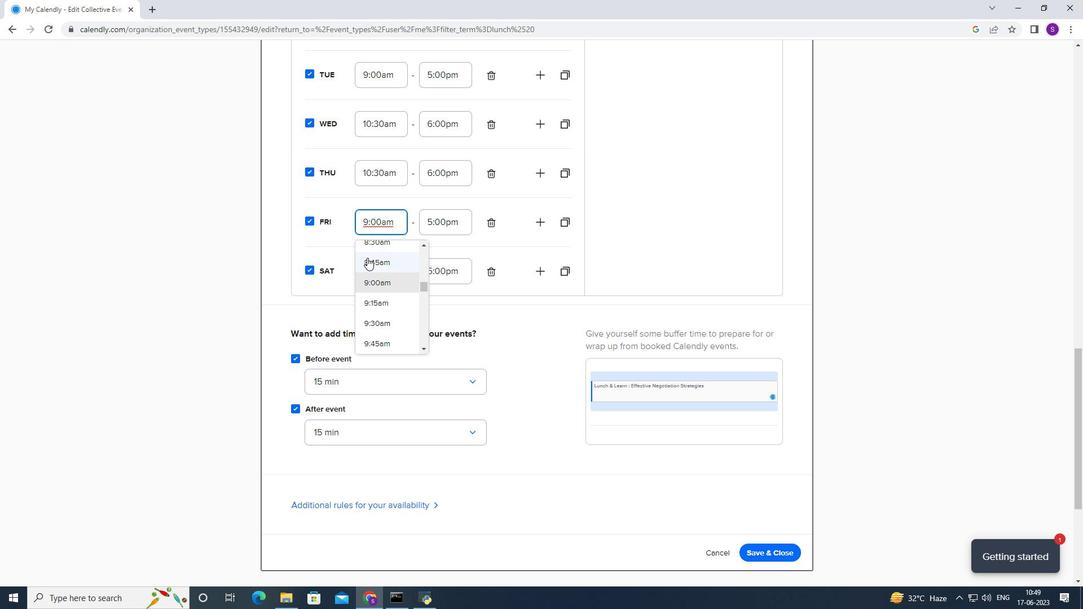 
Action: Mouse moved to (367, 260)
Screenshot: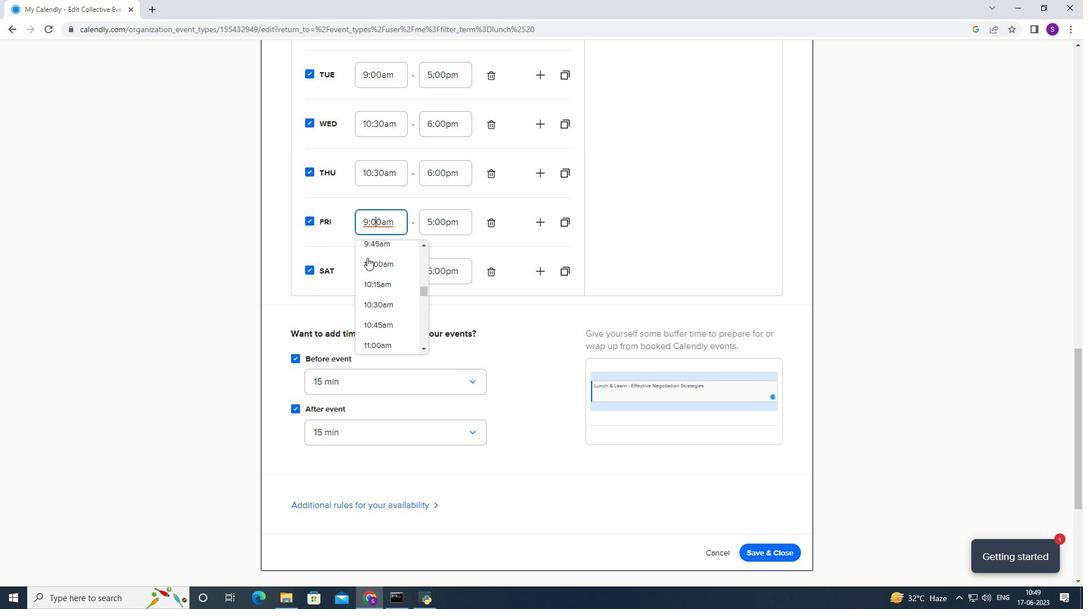 
Action: Mouse scrolled (367, 259) with delta (0, 0)
Screenshot: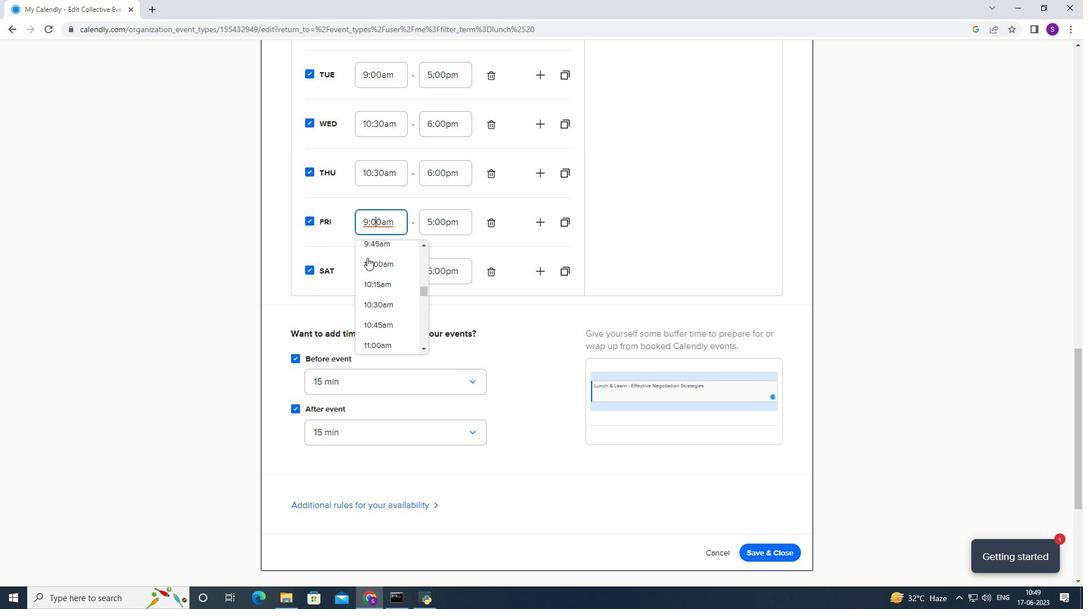 
Action: Mouse moved to (382, 256)
Screenshot: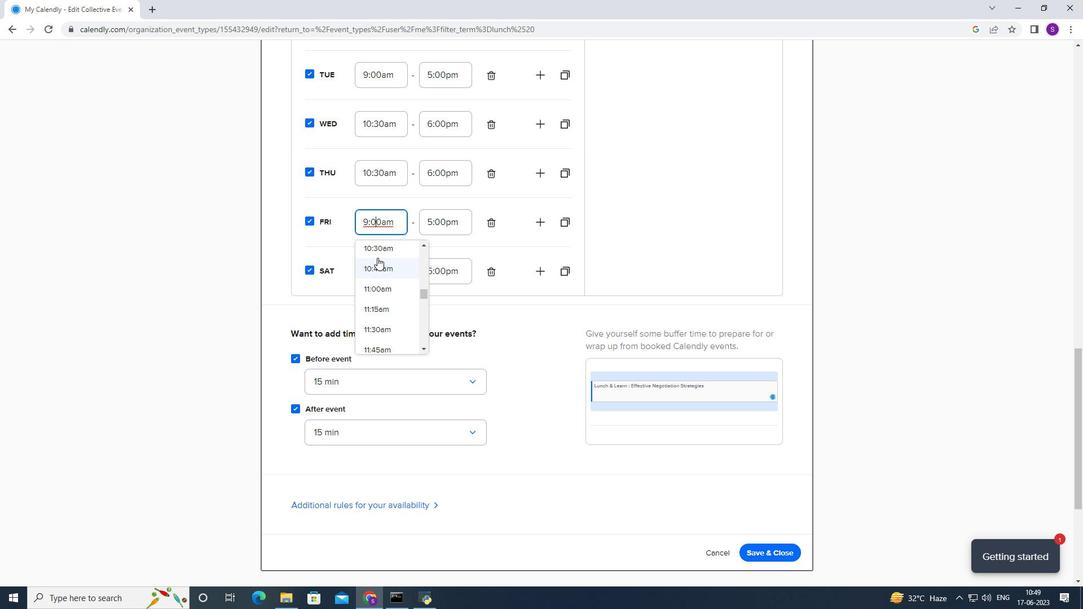 
Action: Mouse pressed left at (382, 256)
Screenshot: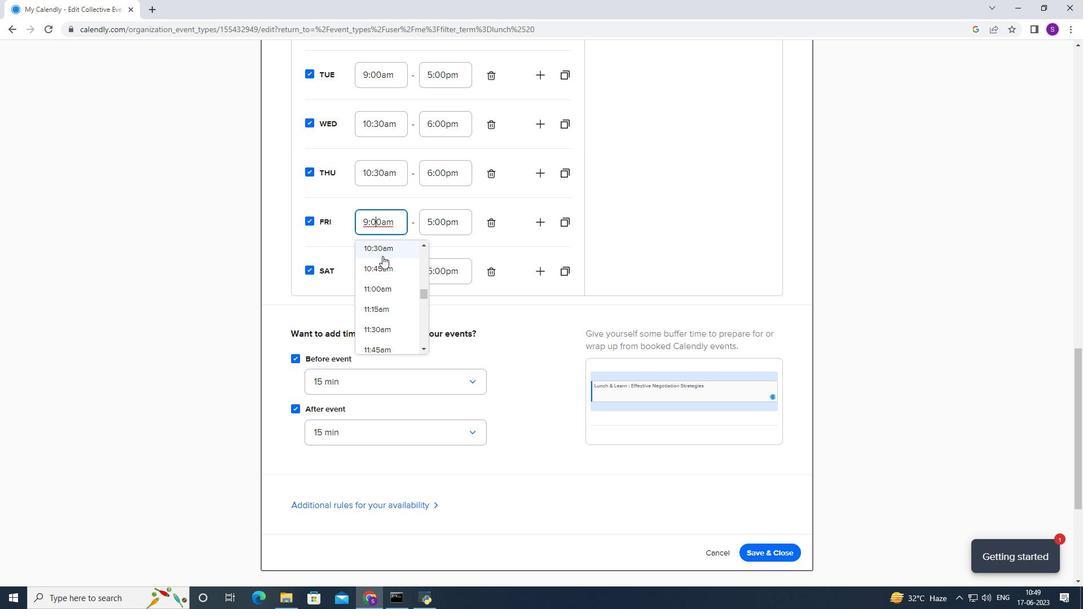 
Action: Mouse moved to (434, 230)
Screenshot: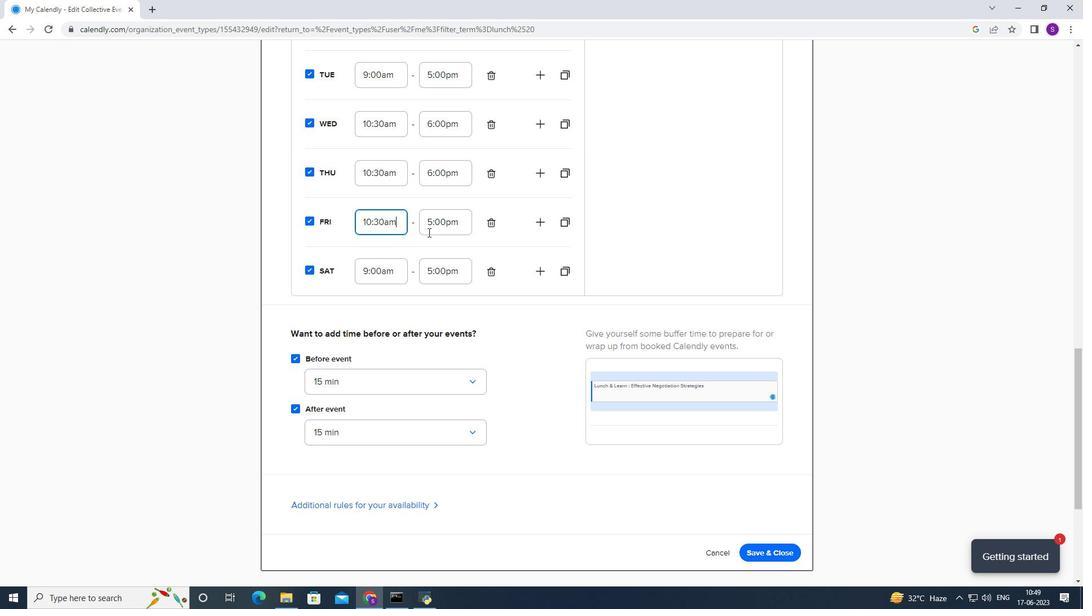 
Action: Mouse pressed left at (434, 230)
Screenshot: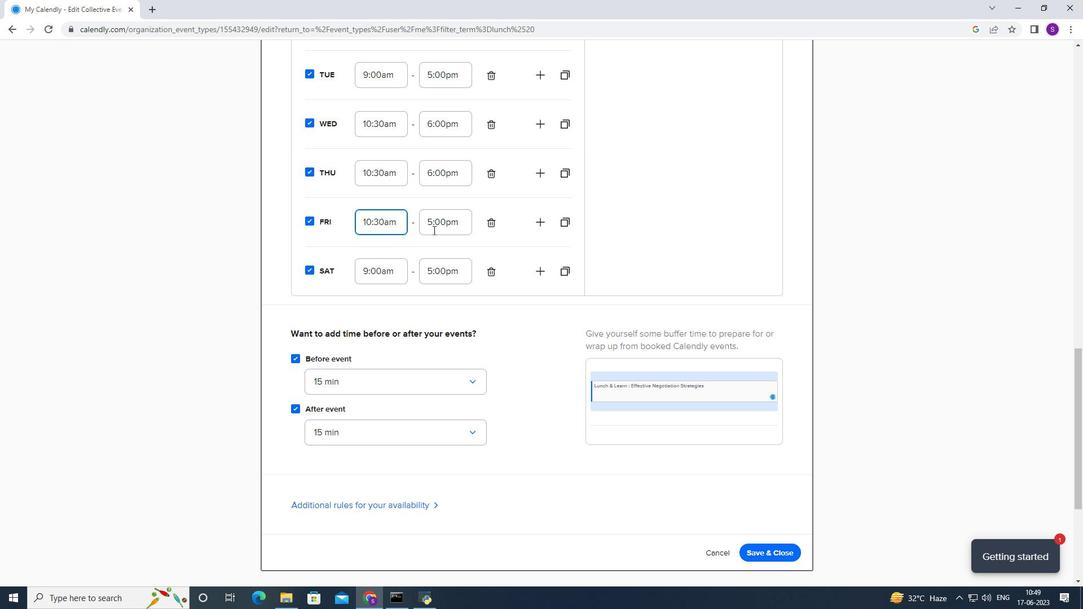 
Action: Mouse moved to (454, 275)
Screenshot: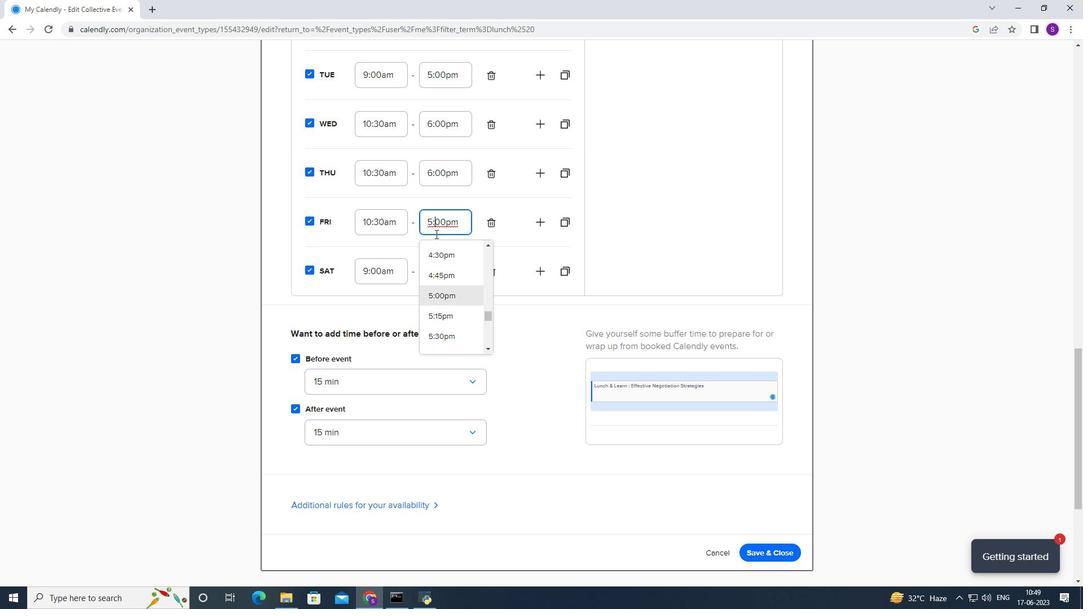 
Action: Mouse scrolled (454, 274) with delta (0, 0)
Screenshot: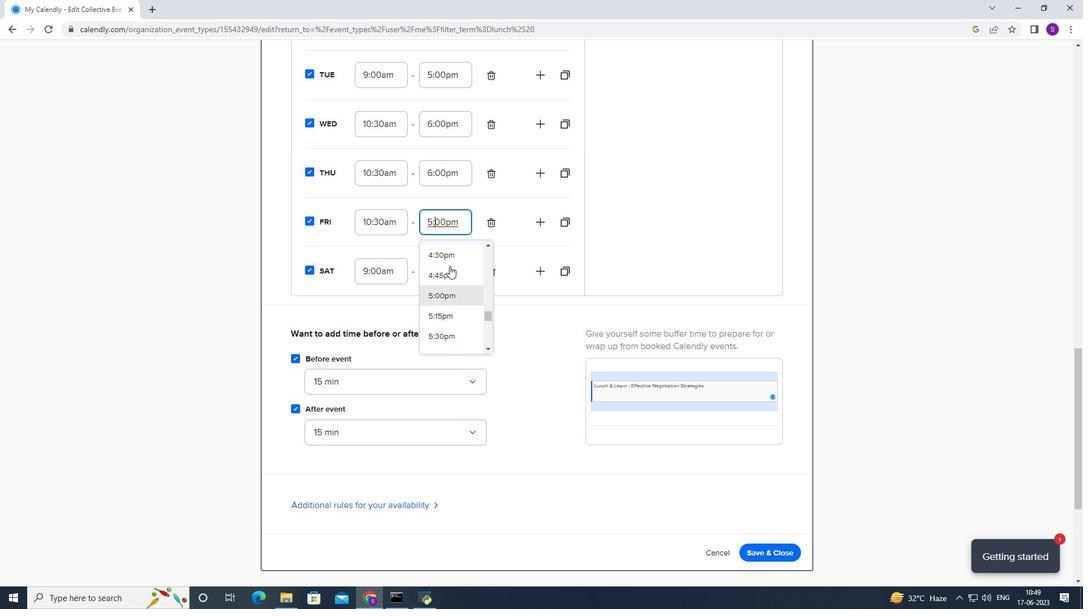 
Action: Mouse scrolled (454, 274) with delta (0, 0)
Screenshot: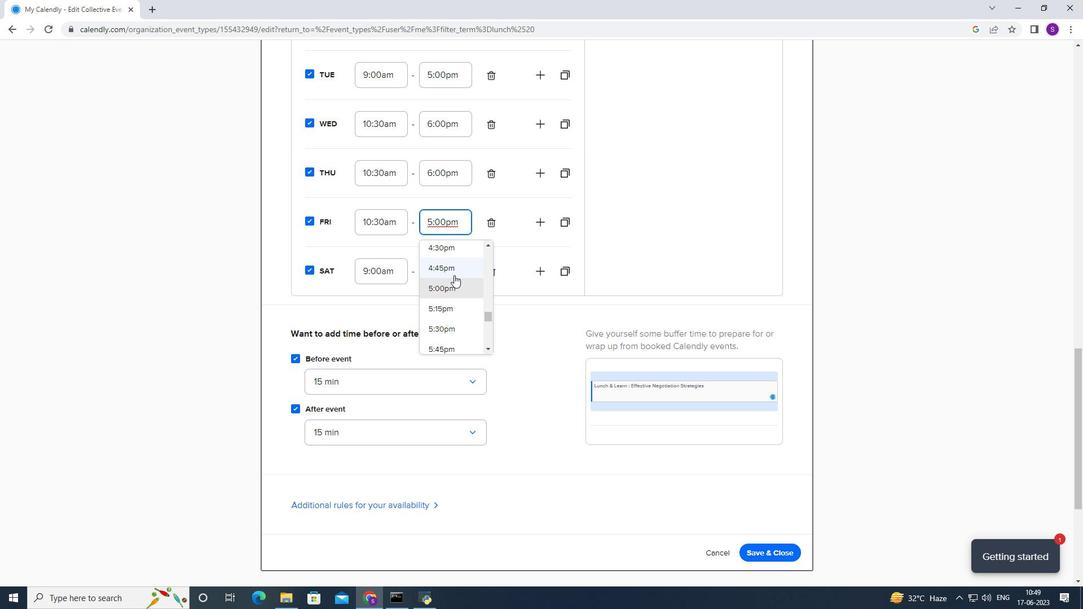
Action: Mouse moved to (470, 267)
Screenshot: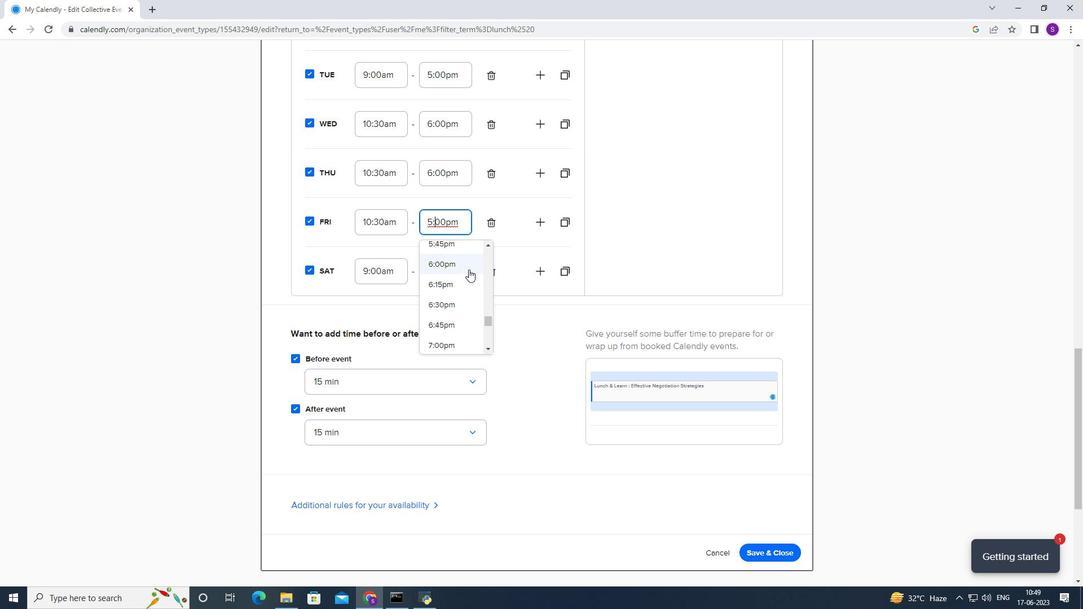 
Action: Mouse pressed left at (470, 267)
Screenshot: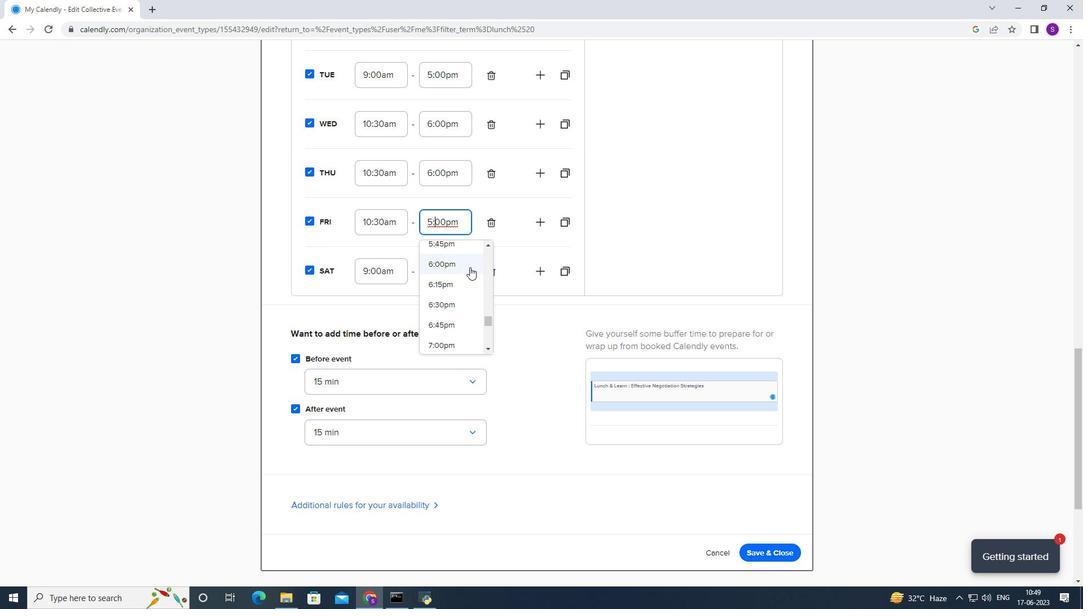 
Action: Mouse moved to (387, 272)
Screenshot: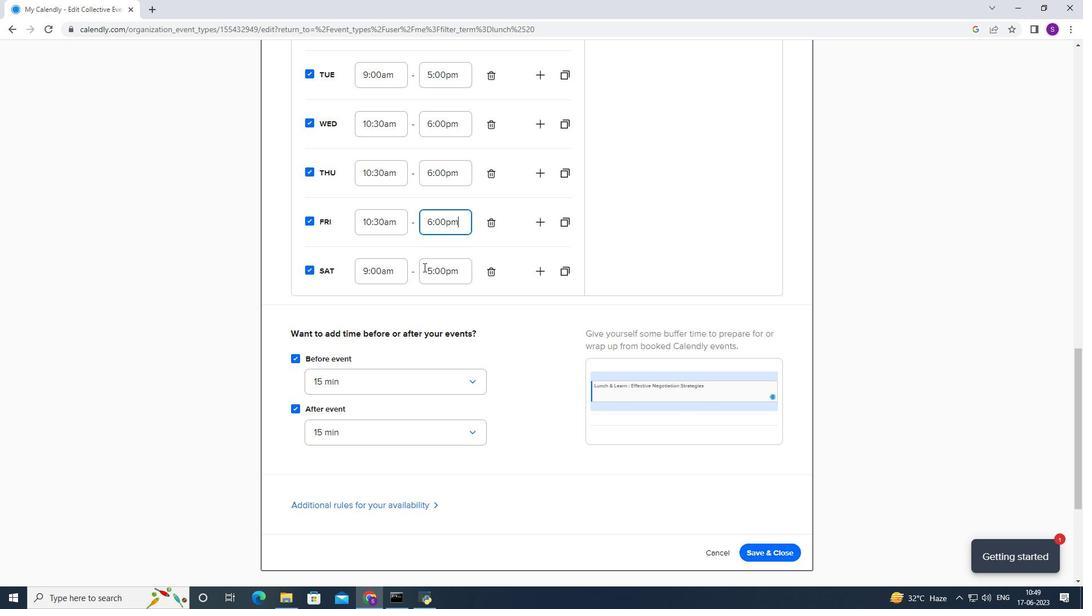 
Action: Mouse pressed left at (387, 272)
Screenshot: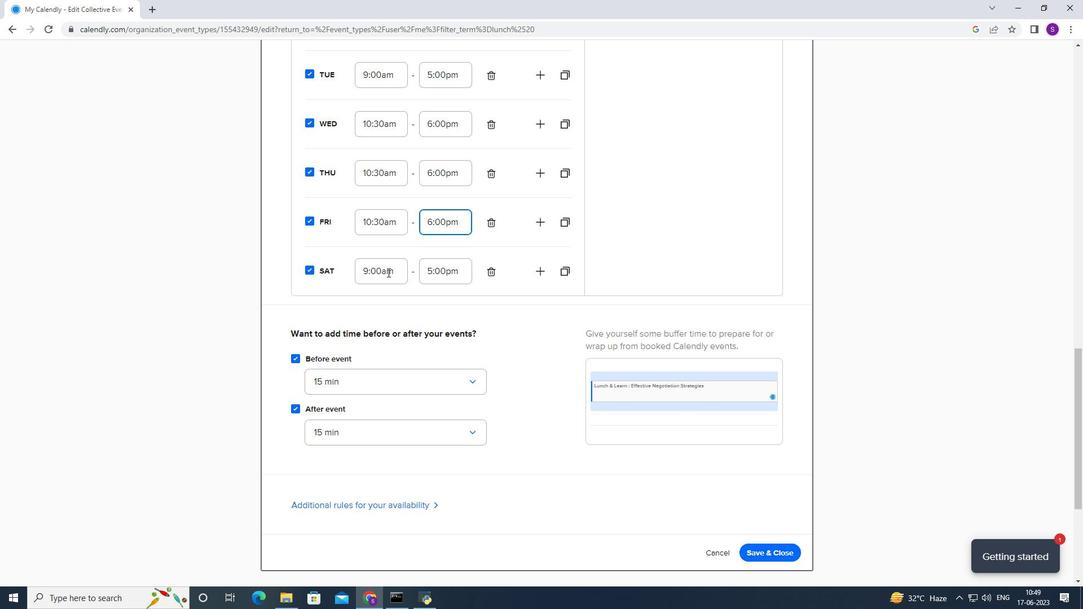 
Action: Mouse moved to (369, 295)
Screenshot: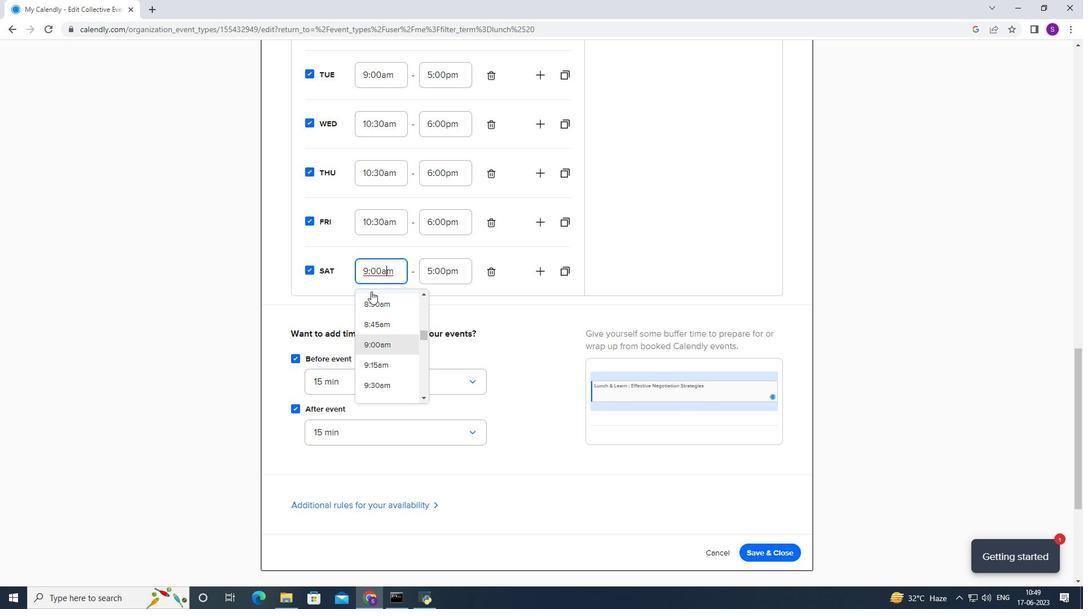 
Action: Mouse scrolled (369, 295) with delta (0, 0)
Screenshot: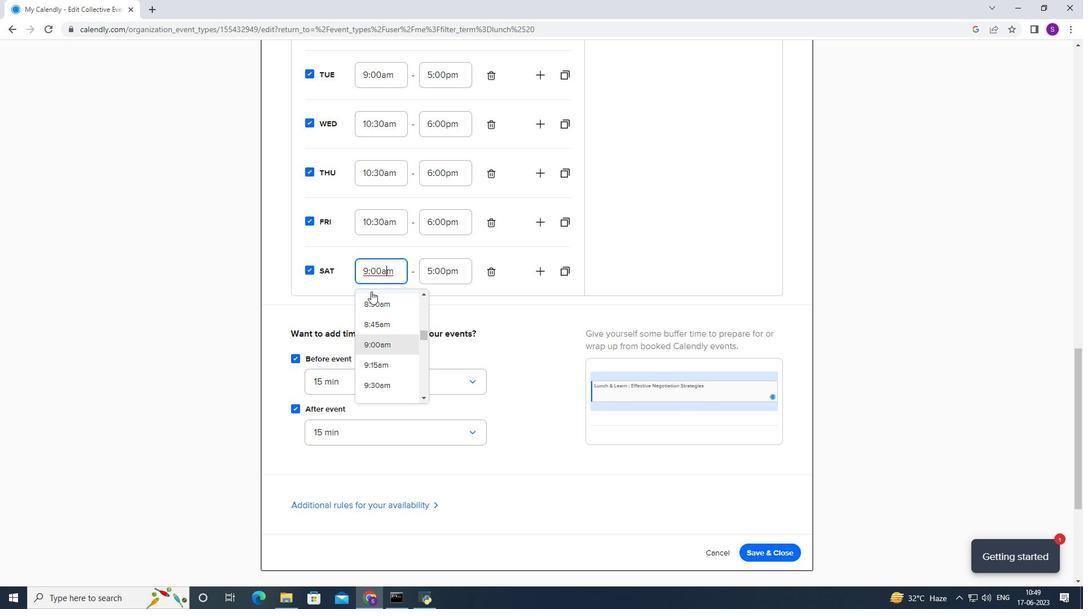 
Action: Mouse moved to (368, 299)
Screenshot: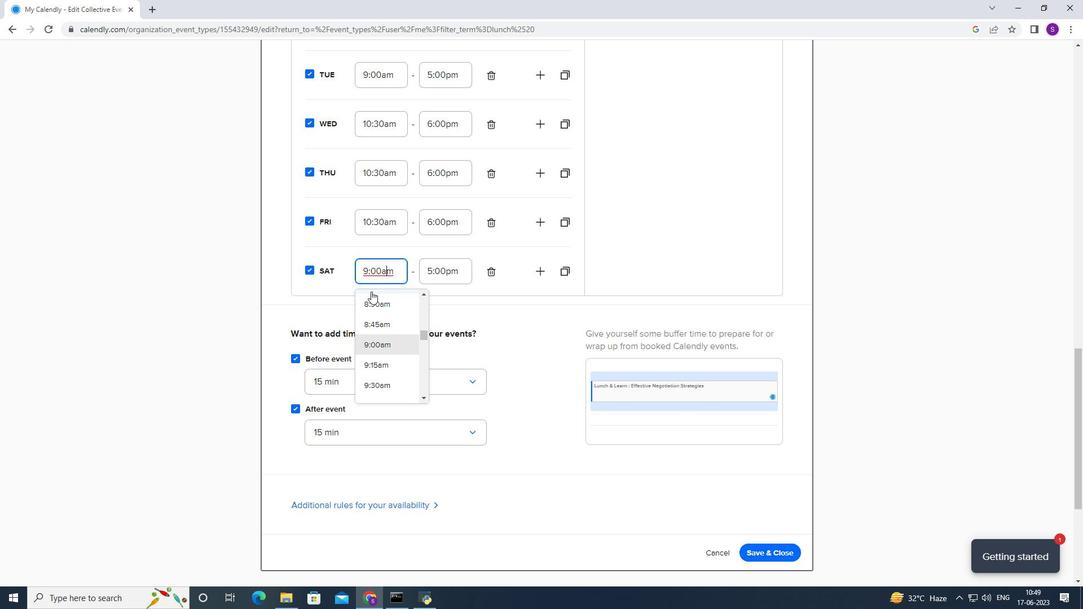 
Action: Mouse scrolled (368, 299) with delta (0, 0)
Screenshot: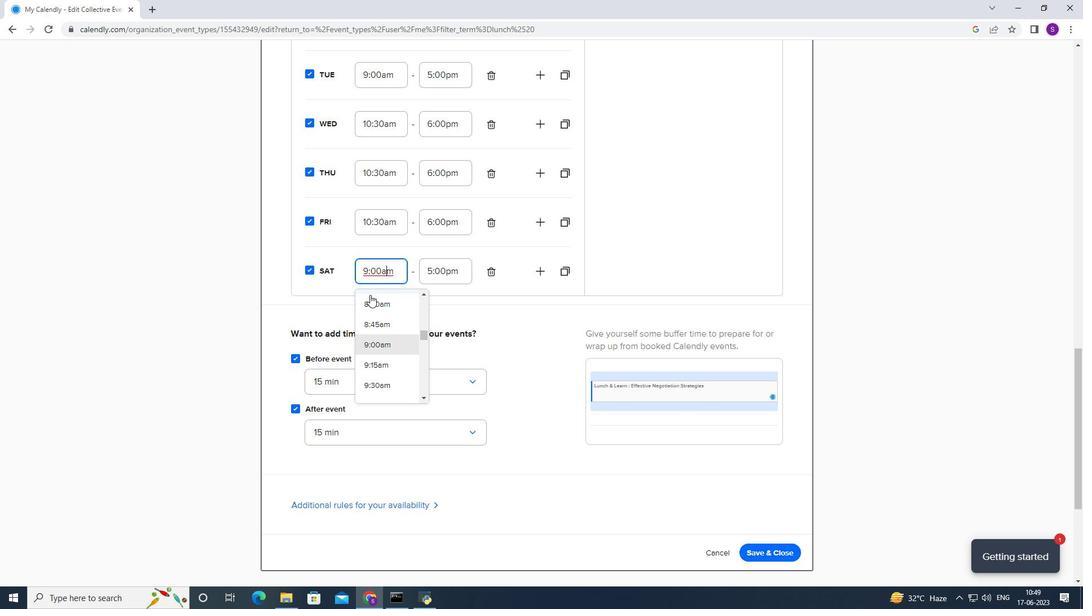 
Action: Mouse scrolled (368, 300) with delta (0, 0)
Screenshot: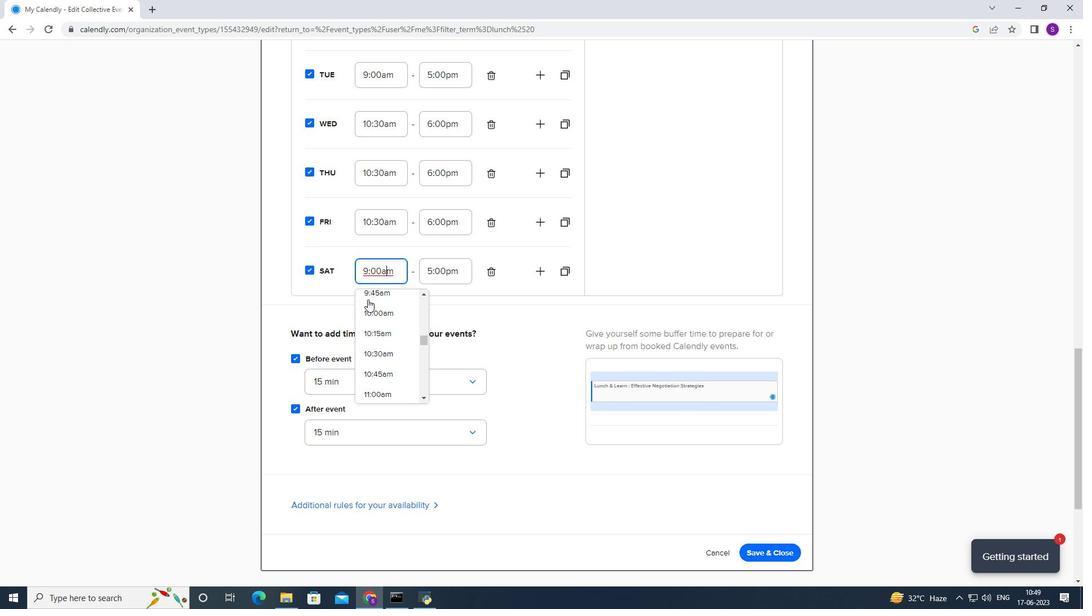 
Action: Mouse scrolled (368, 299) with delta (0, 0)
Screenshot: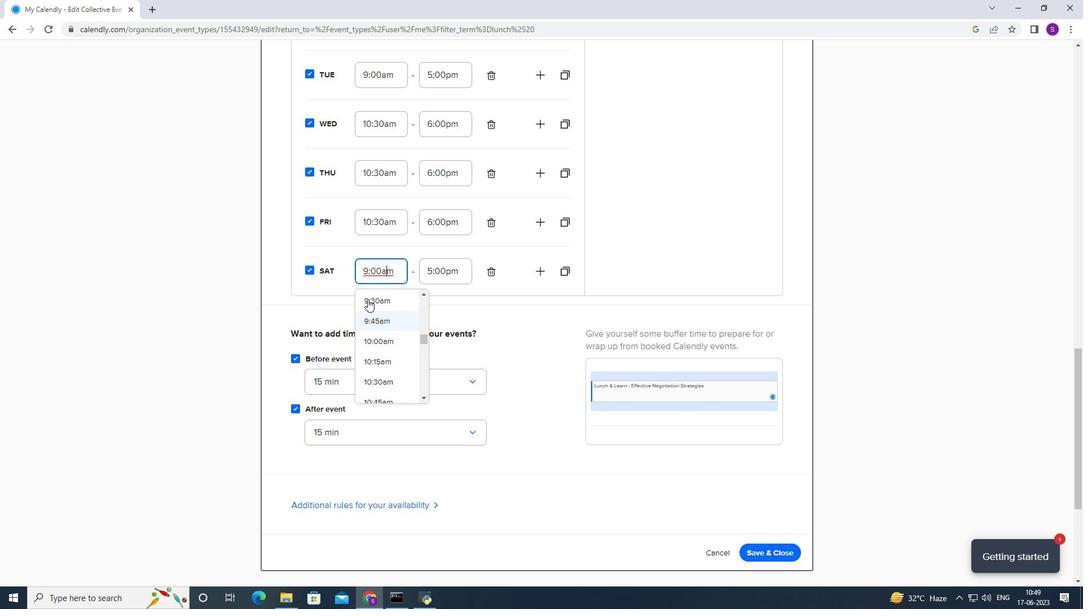 
Action: Mouse moved to (377, 355)
Screenshot: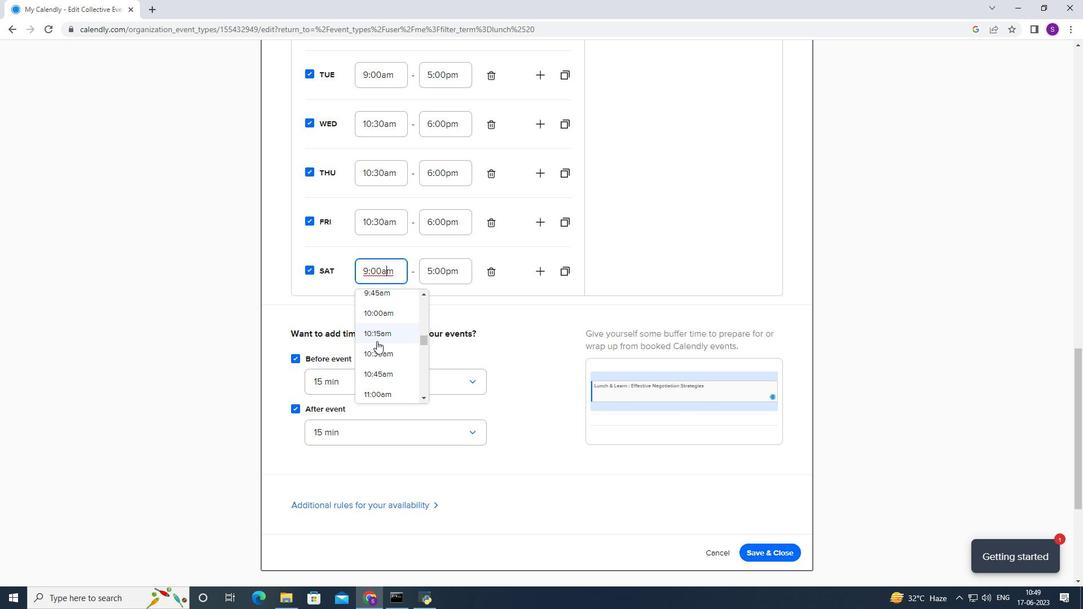 
Action: Mouse pressed left at (377, 355)
Screenshot: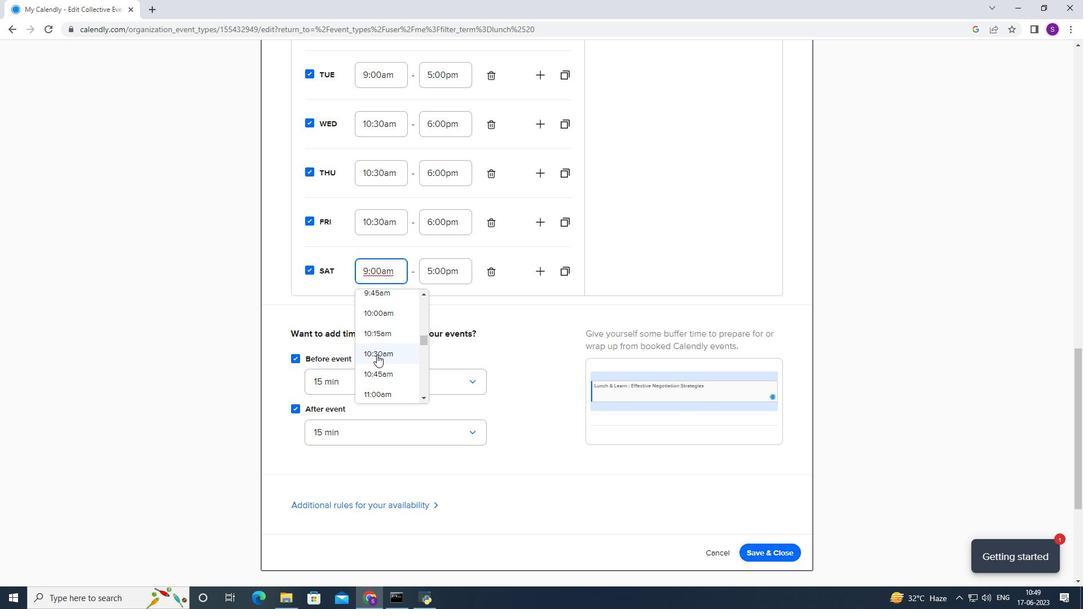 
Action: Mouse moved to (452, 266)
Screenshot: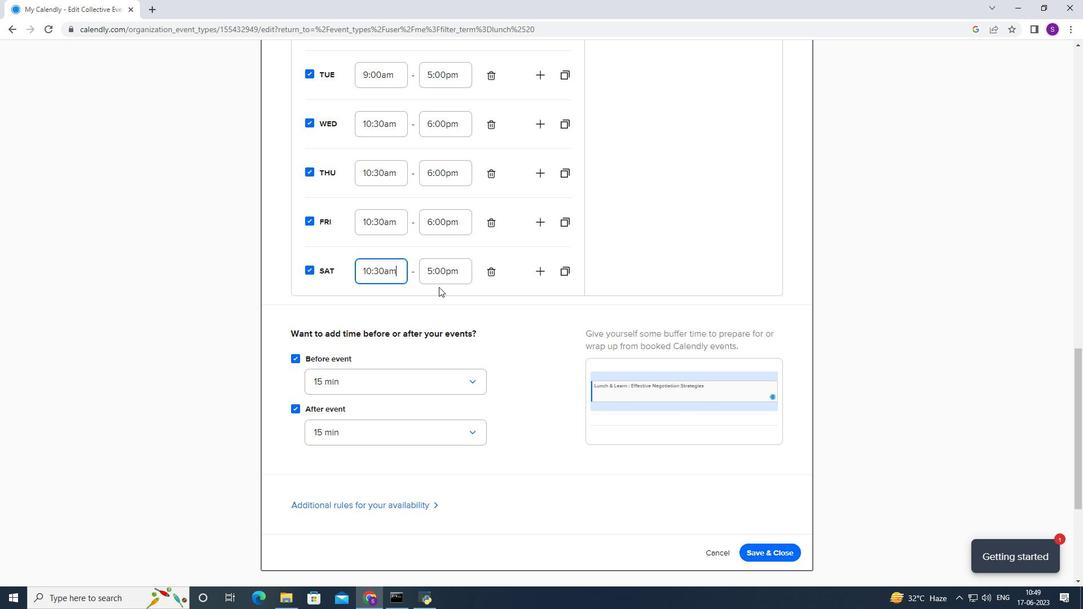 
Action: Mouse pressed left at (452, 266)
Screenshot: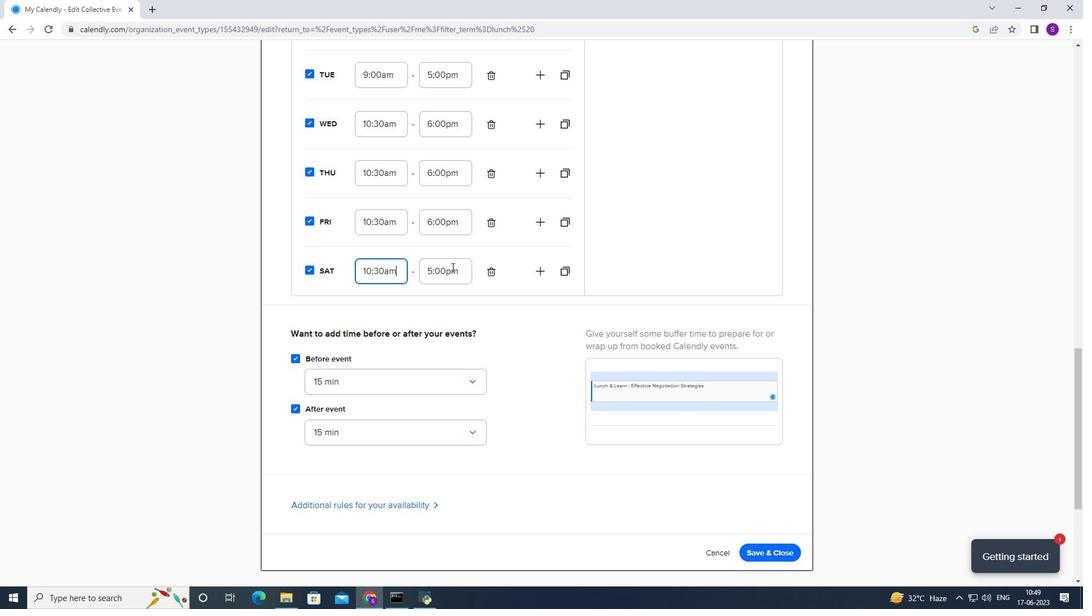 
Action: Mouse moved to (444, 304)
Screenshot: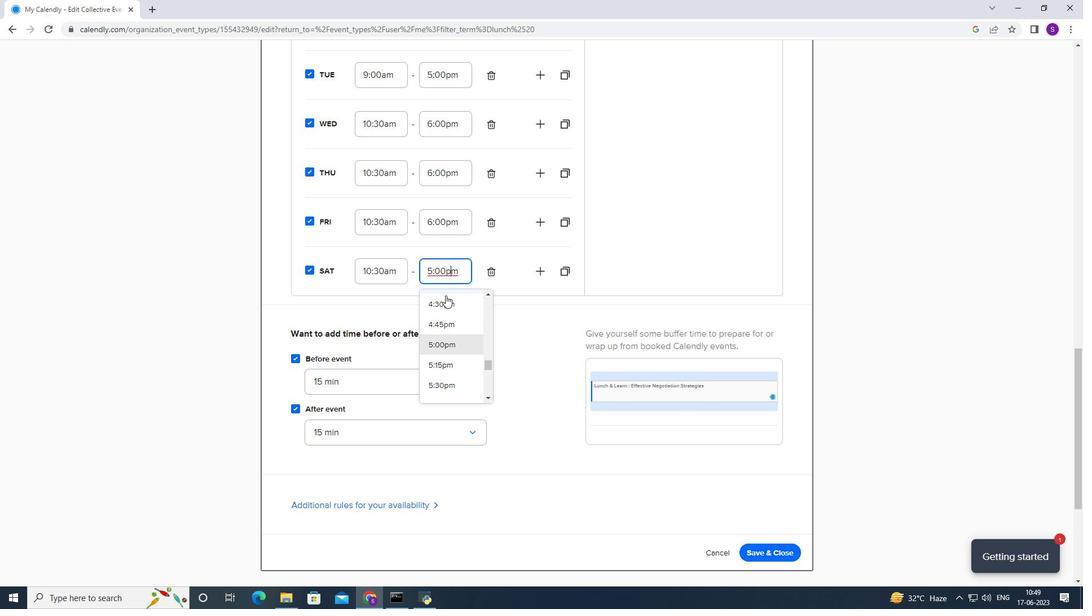 
Action: Mouse scrolled (444, 304) with delta (0, 0)
Screenshot: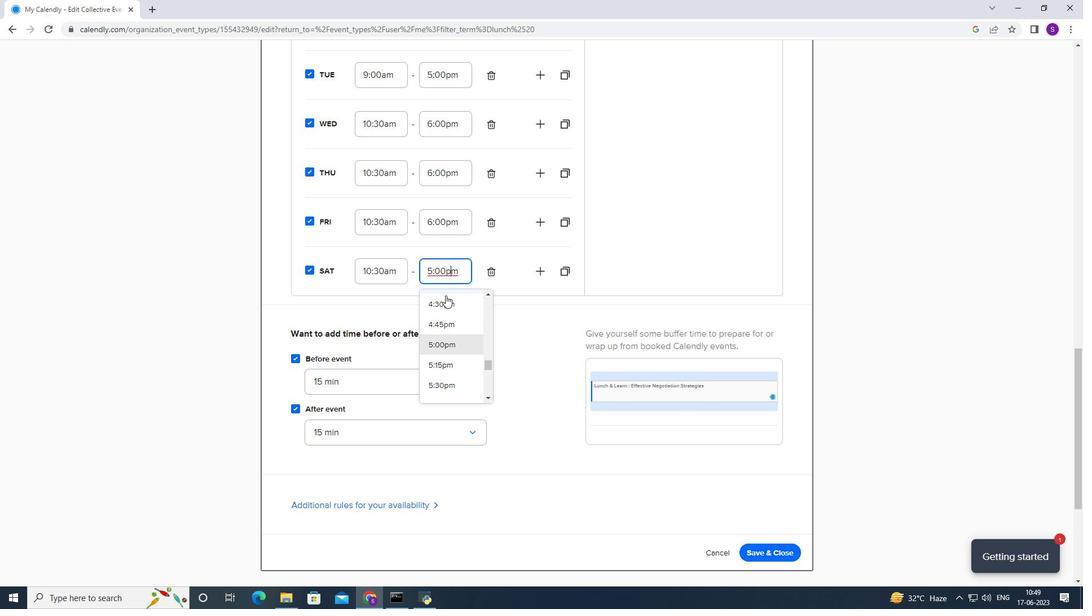 
Action: Mouse moved to (438, 334)
Screenshot: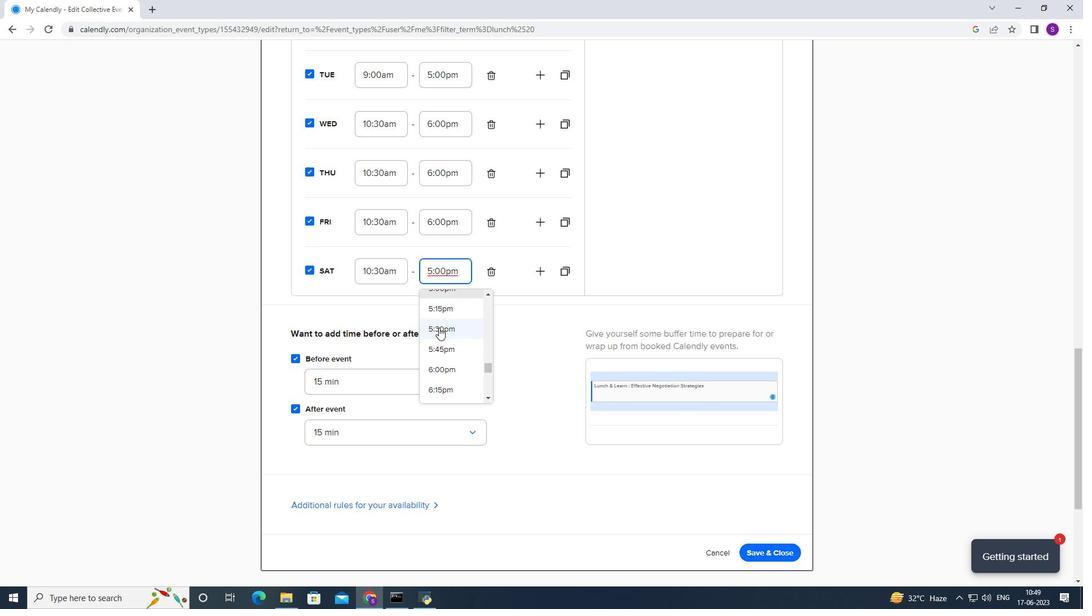 
Action: Mouse pressed left at (438, 334)
Screenshot: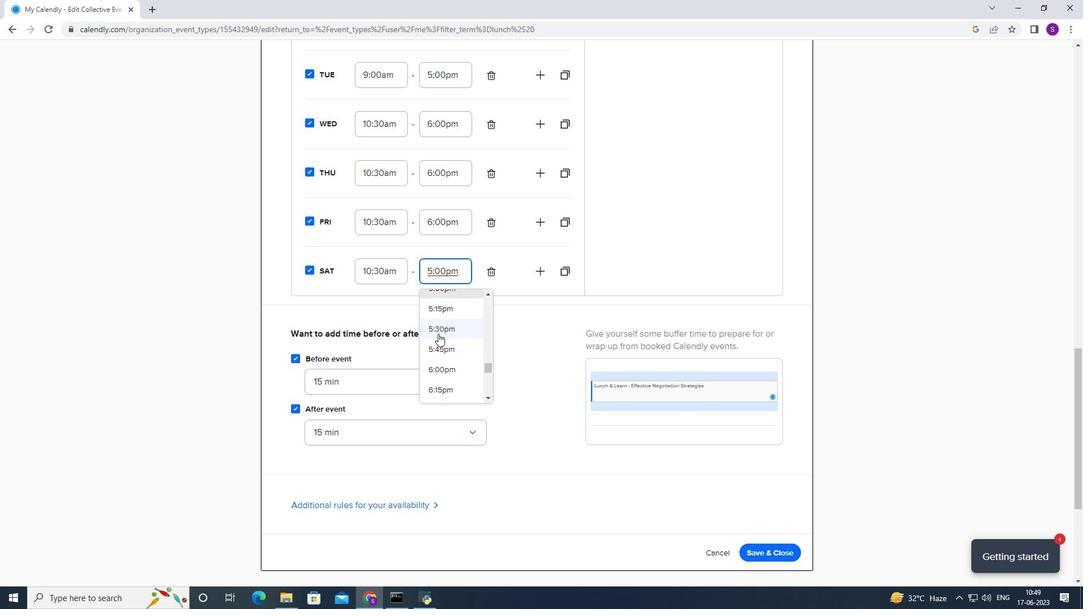 
Action: Mouse moved to (451, 280)
Screenshot: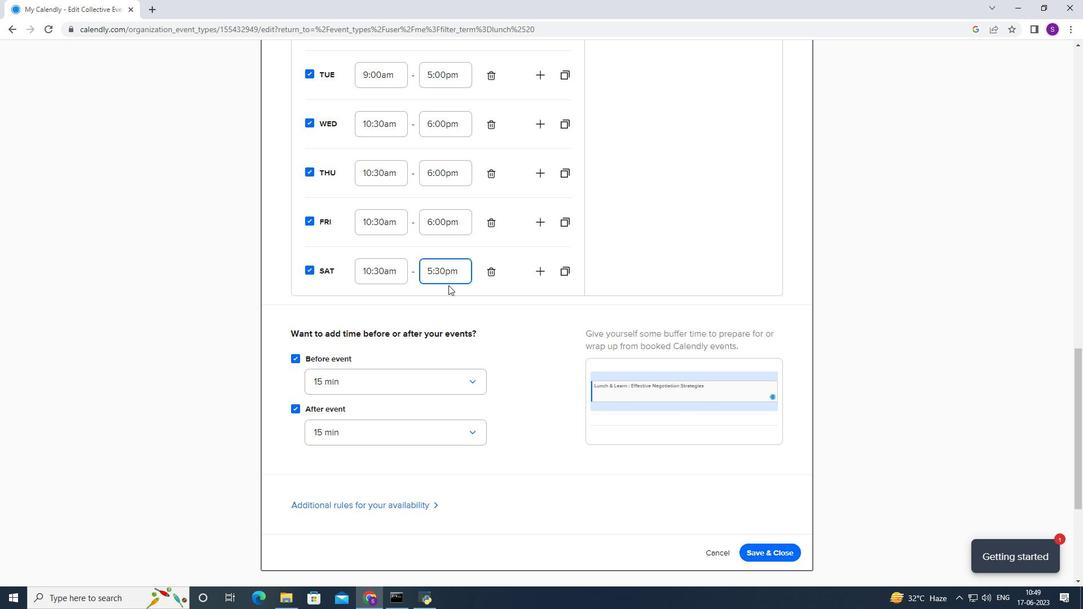 
Action: Mouse pressed left at (451, 280)
Screenshot: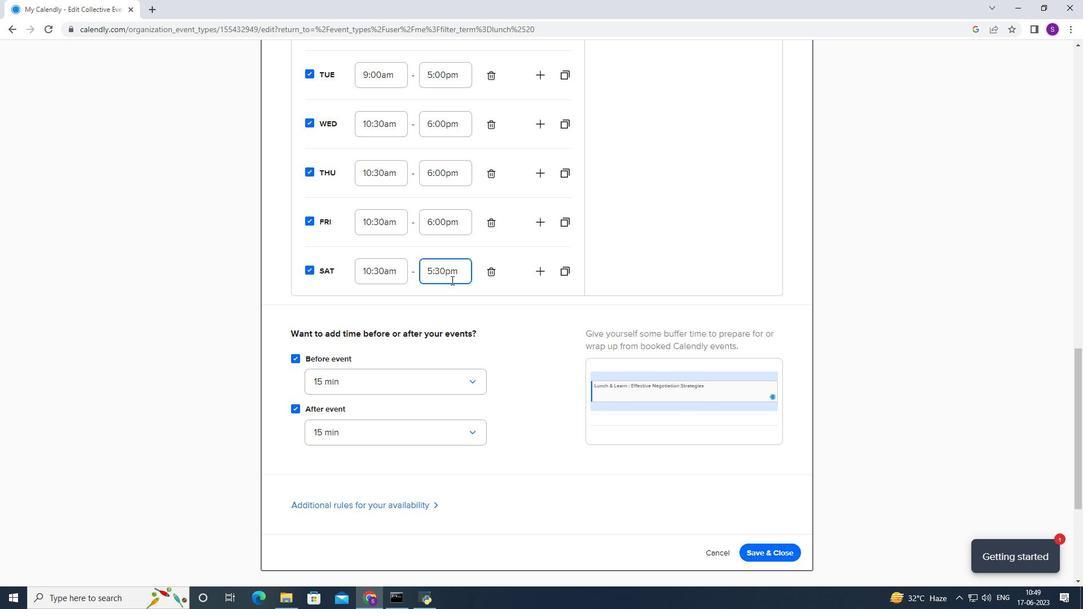 
Action: Mouse moved to (439, 383)
Screenshot: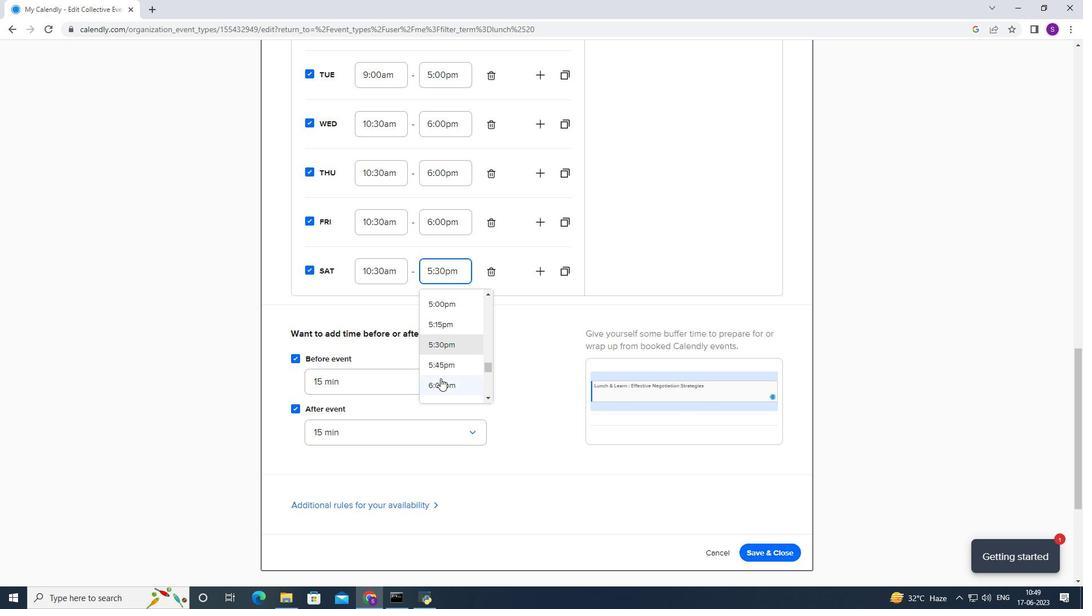 
Action: Mouse pressed left at (439, 383)
Screenshot: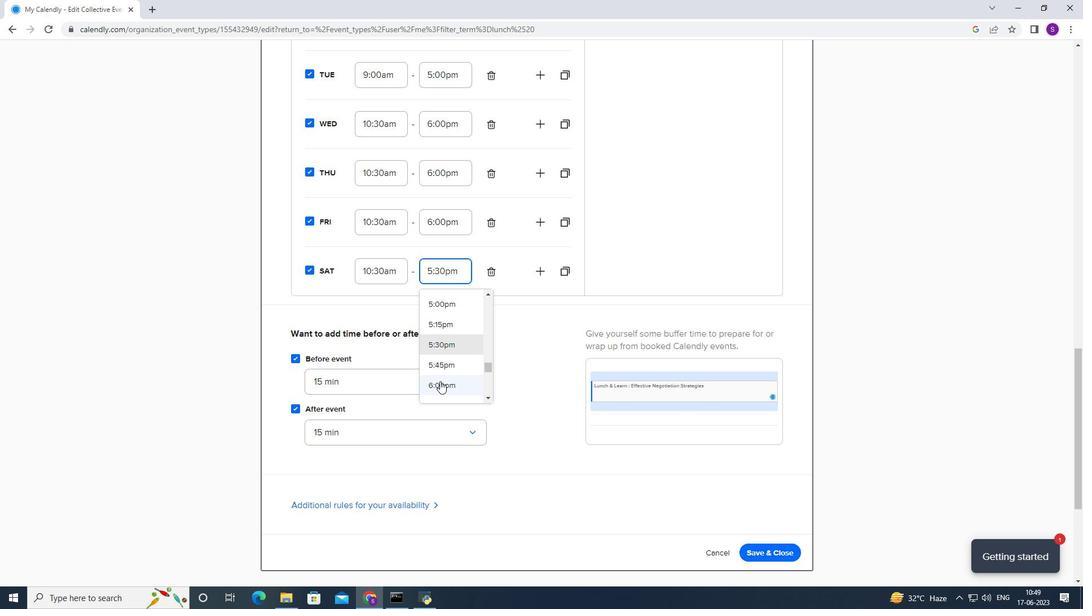 
Action: Mouse moved to (350, 256)
Screenshot: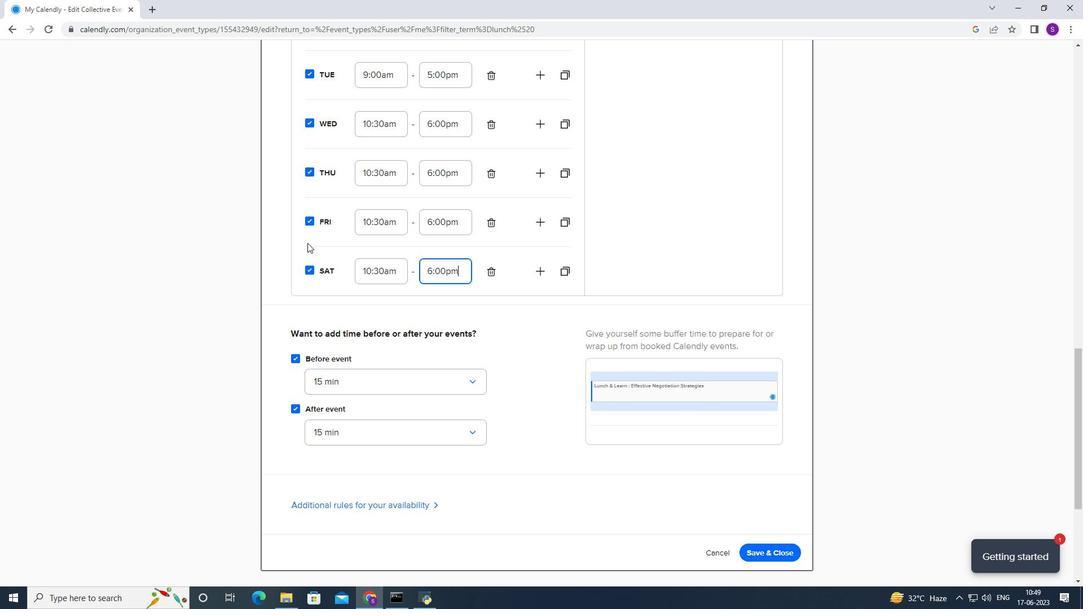 
Action: Mouse scrolled (350, 256) with delta (0, 0)
Screenshot: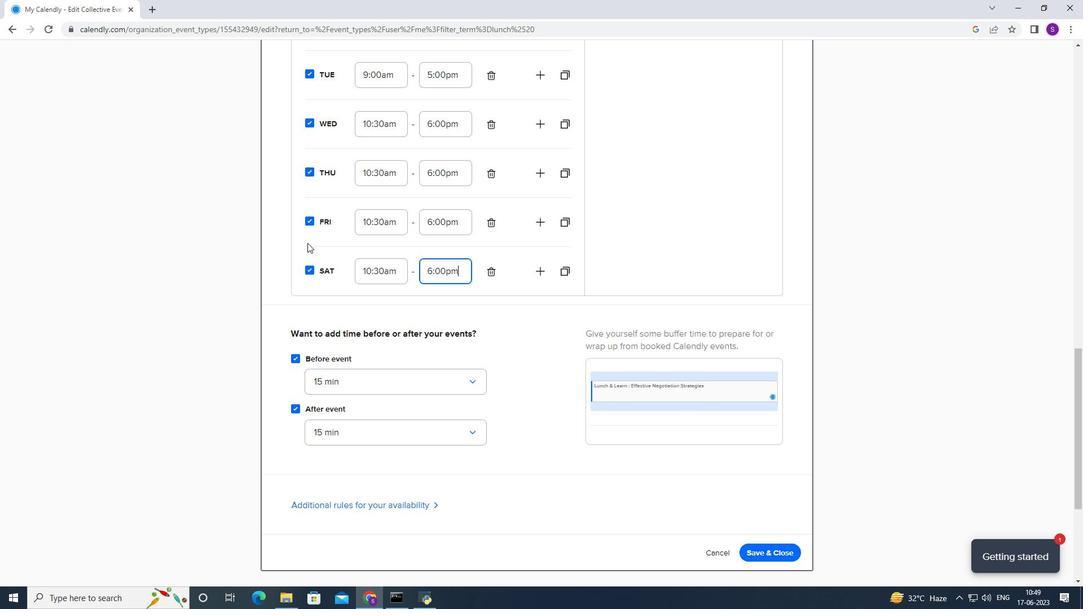 
Action: Mouse scrolled (350, 256) with delta (0, 0)
Screenshot: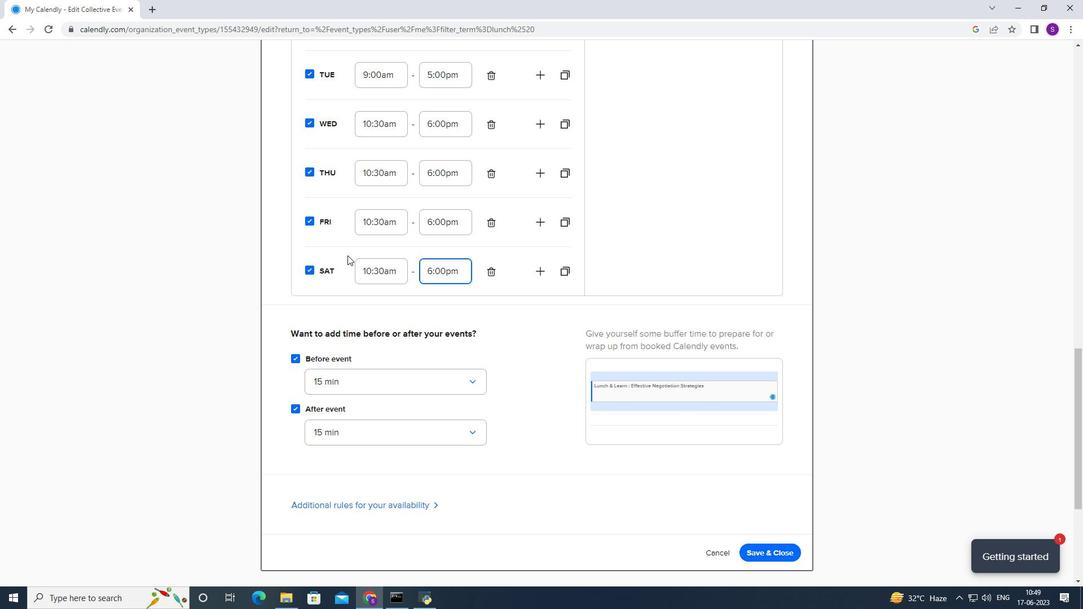 
Action: Mouse scrolled (350, 256) with delta (0, 0)
Screenshot: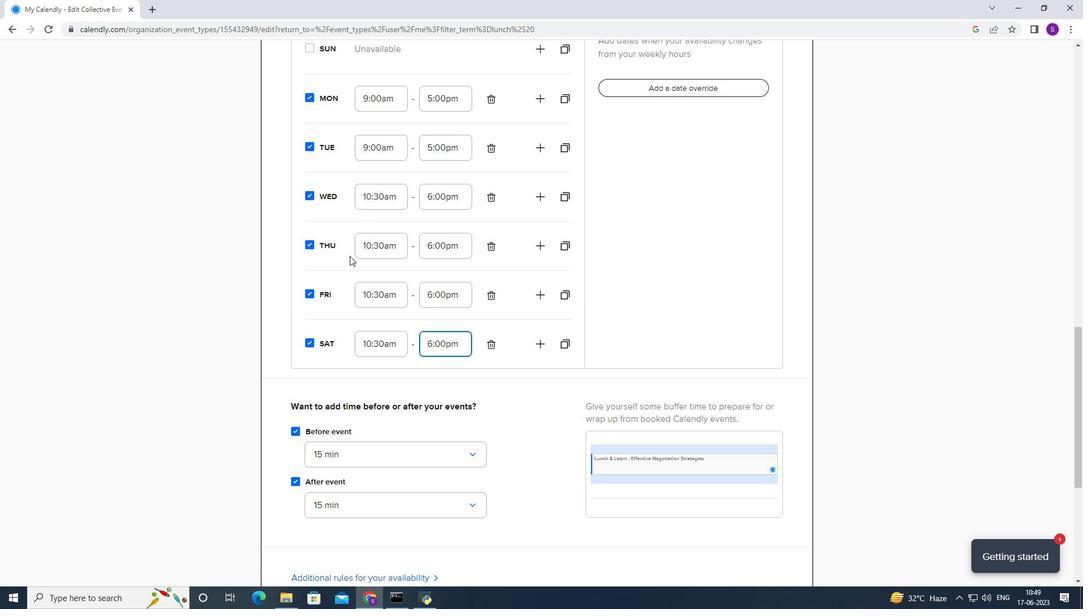 
Action: Mouse moved to (386, 250)
Screenshot: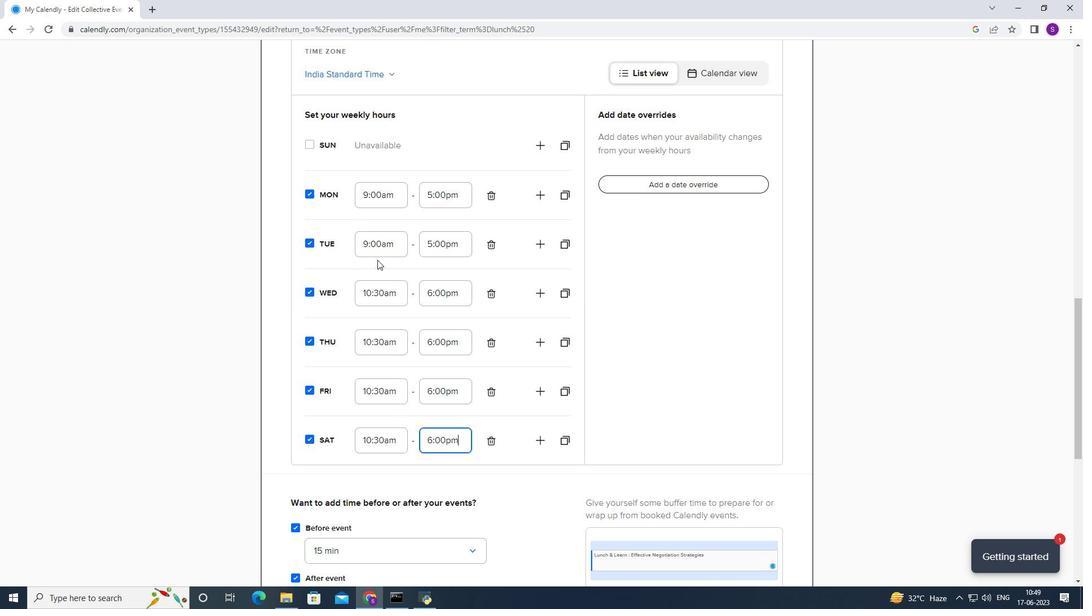 
Action: Mouse pressed left at (386, 250)
Screenshot: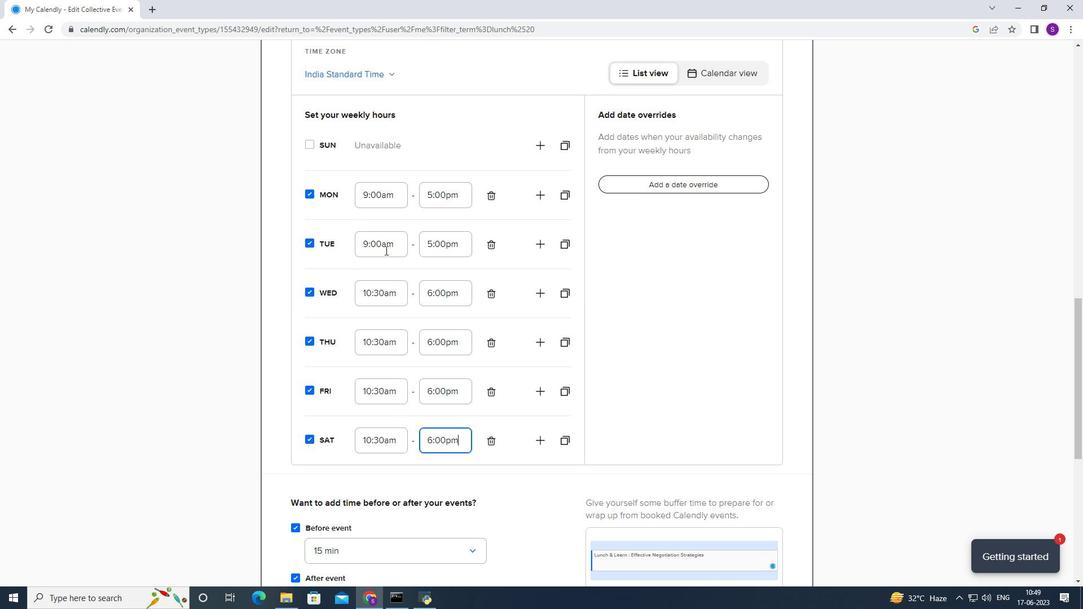 
Action: Mouse moved to (375, 298)
Screenshot: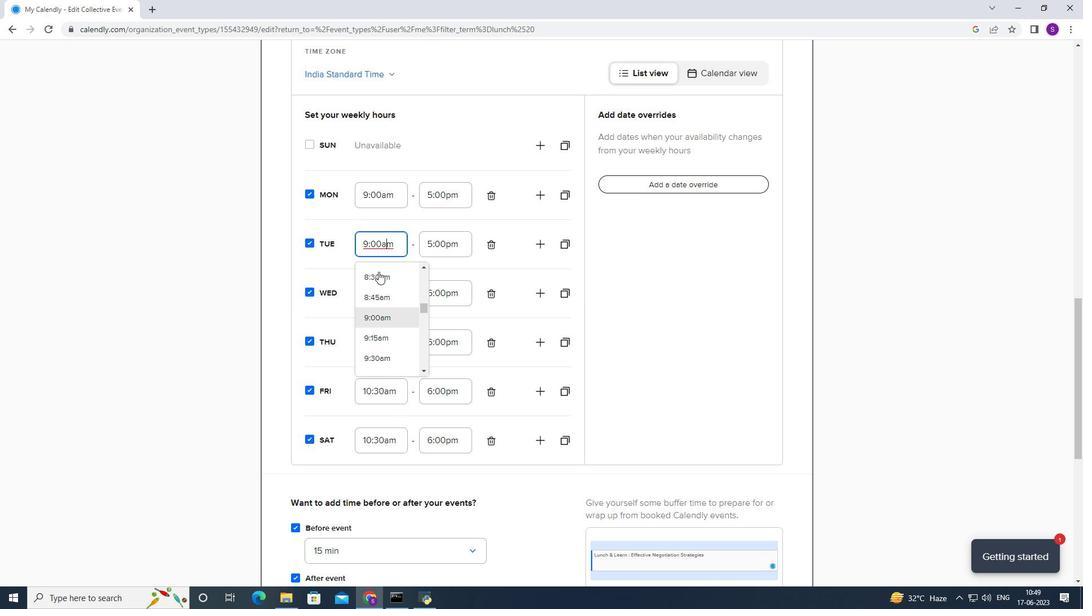
Action: Mouse scrolled (375, 297) with delta (0, 0)
Screenshot: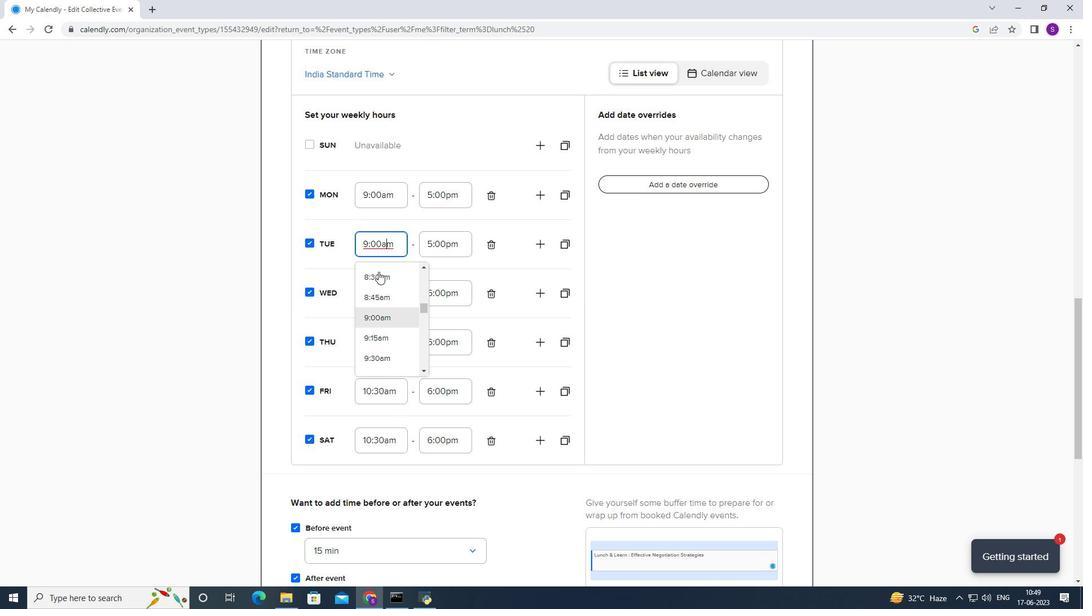
Action: Mouse scrolled (375, 297) with delta (0, 0)
Screenshot: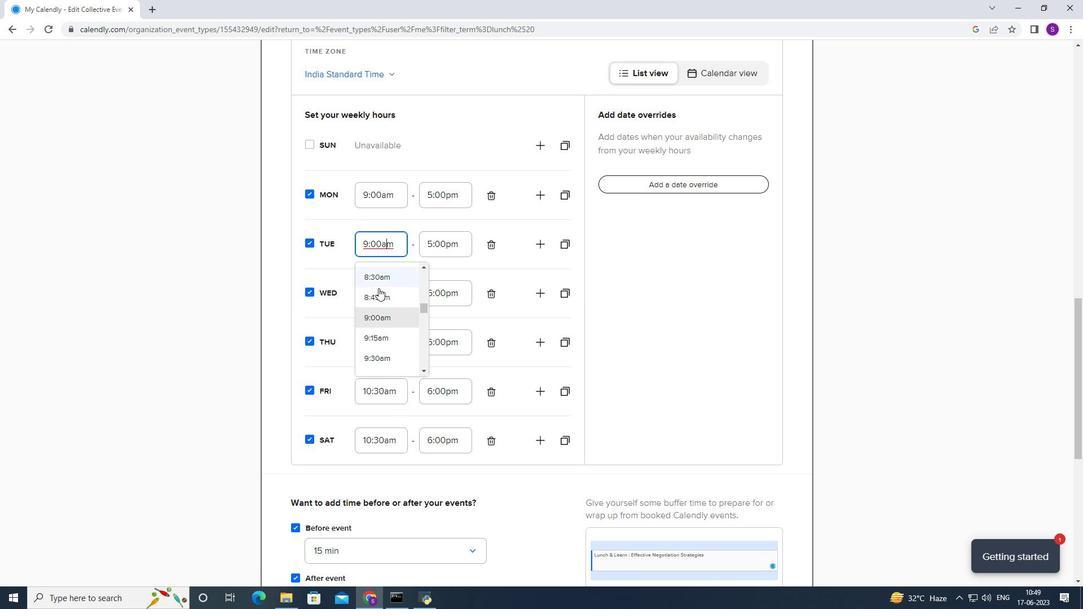 
Action: Mouse scrolled (375, 297) with delta (0, 0)
Screenshot: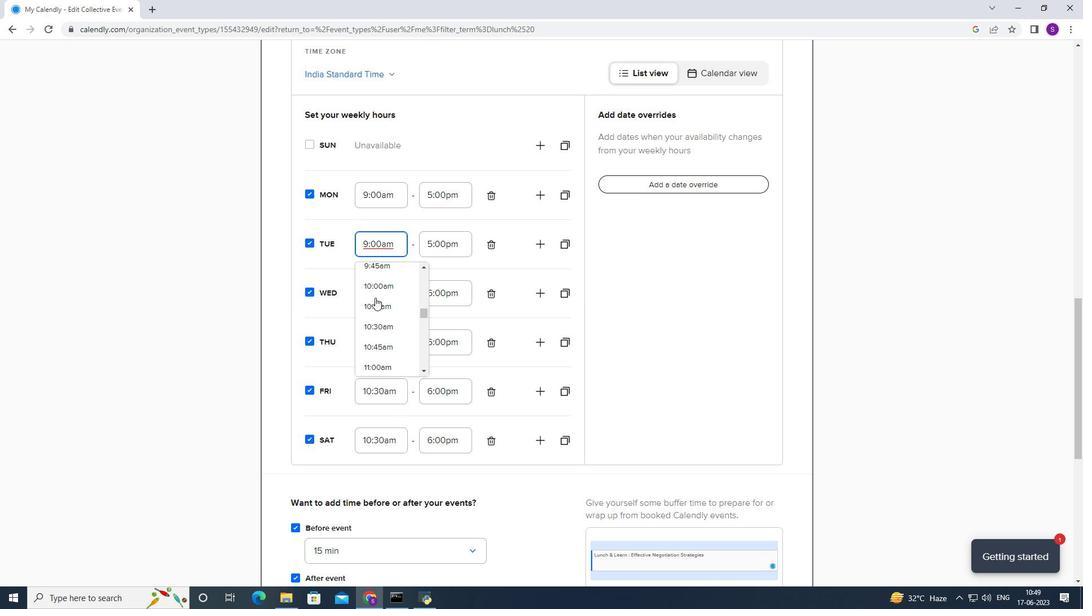 
Action: Mouse moved to (375, 295)
Screenshot: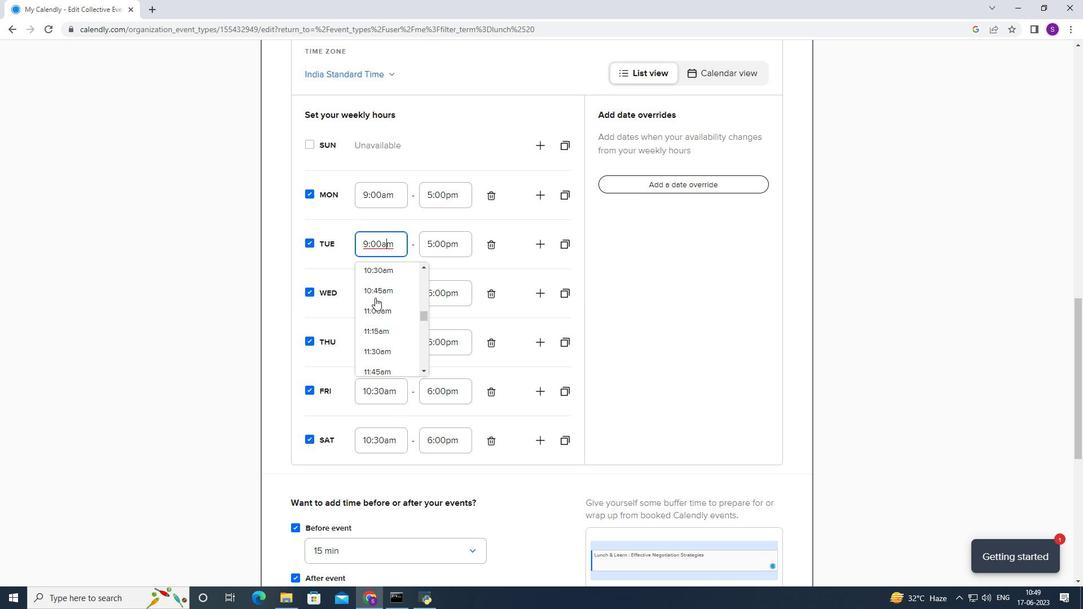 
Action: Mouse scrolled (375, 295) with delta (0, 0)
Screenshot: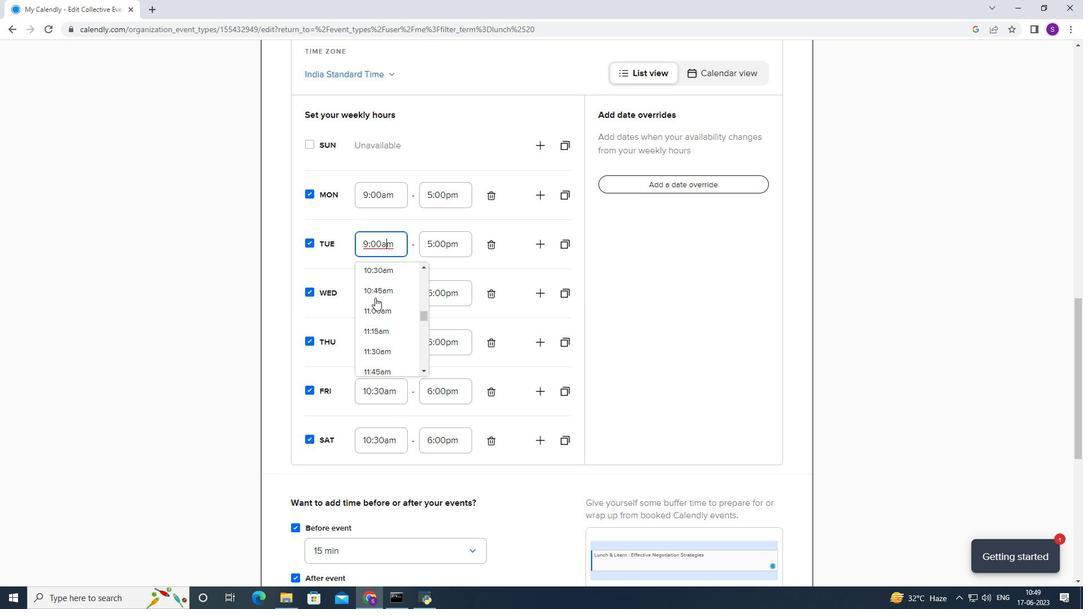 
Action: Mouse moved to (371, 324)
Screenshot: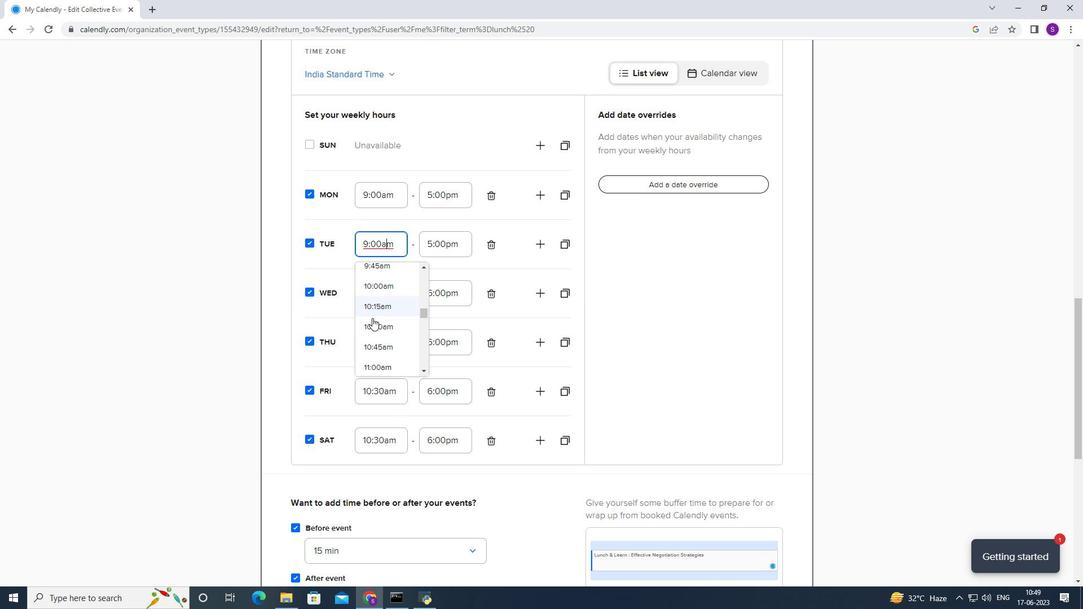
Action: Mouse pressed left at (371, 324)
Screenshot: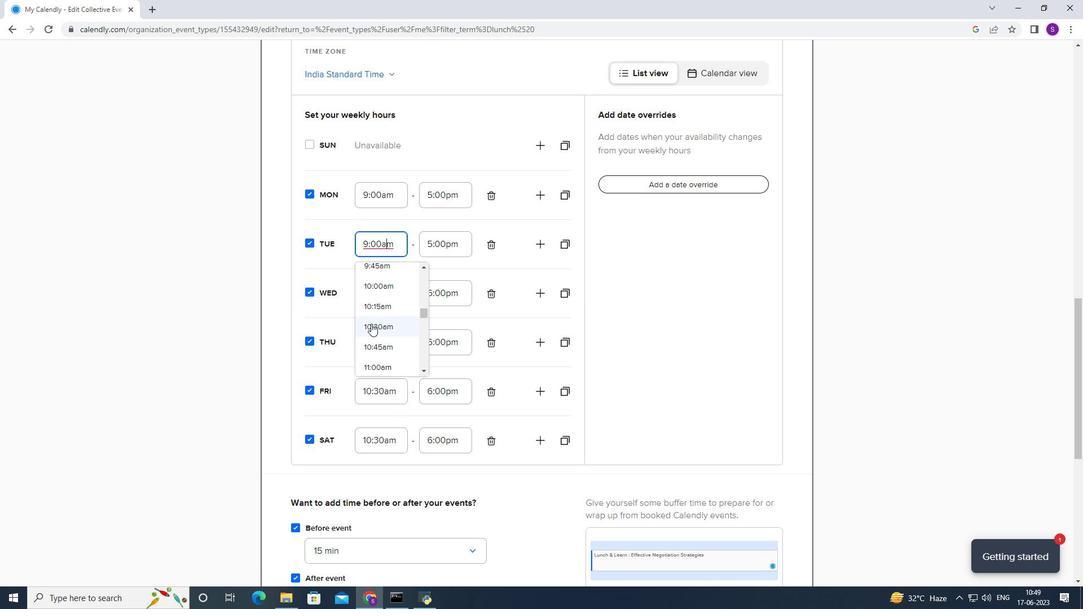
Action: Mouse moved to (460, 251)
Screenshot: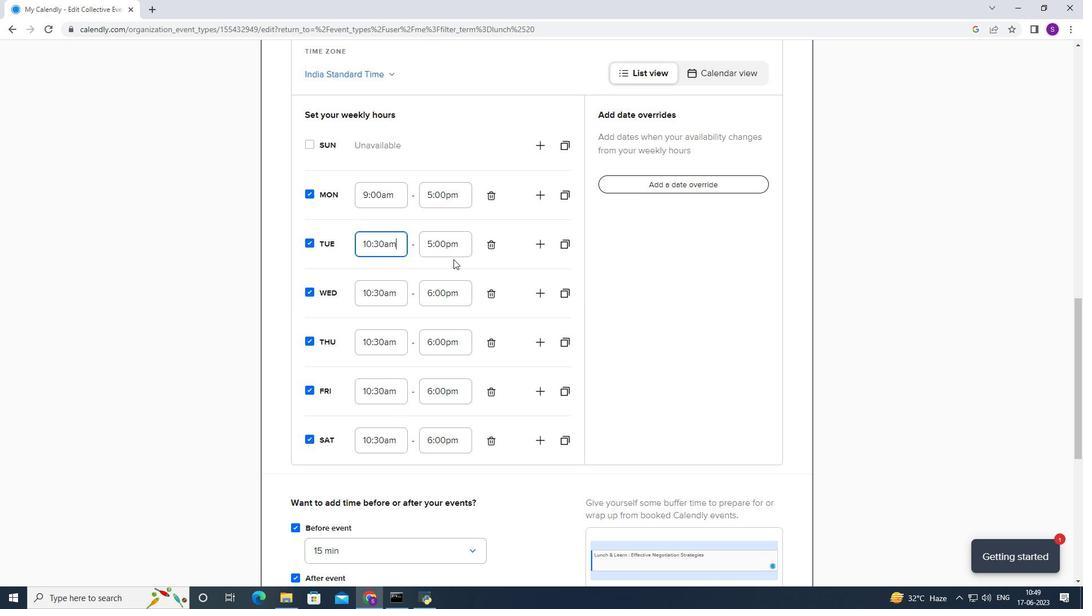 
Action: Mouse pressed left at (460, 251)
Screenshot: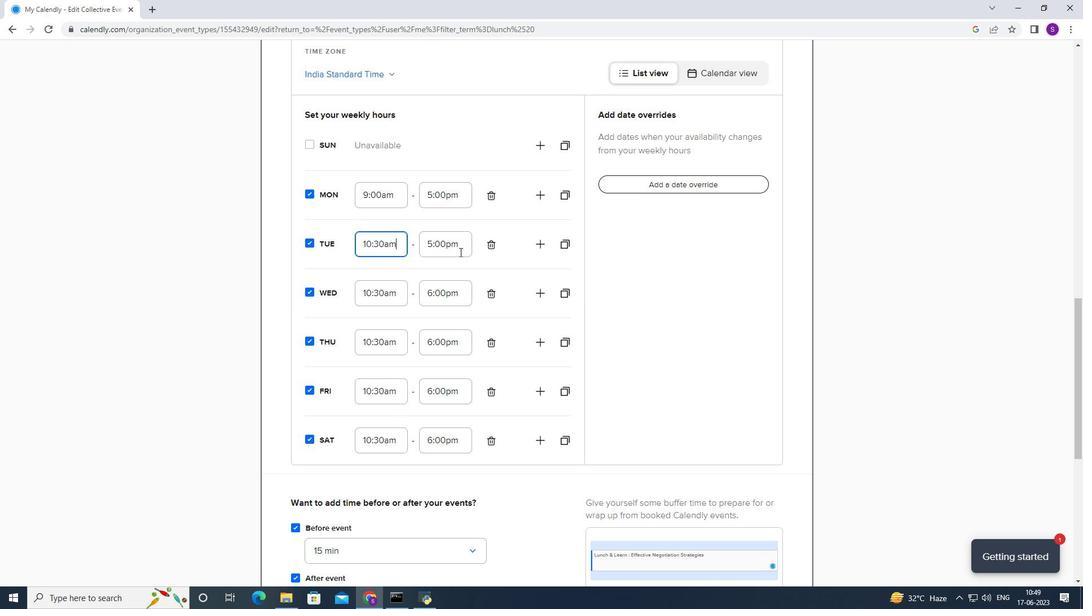 
Action: Mouse moved to (449, 313)
Screenshot: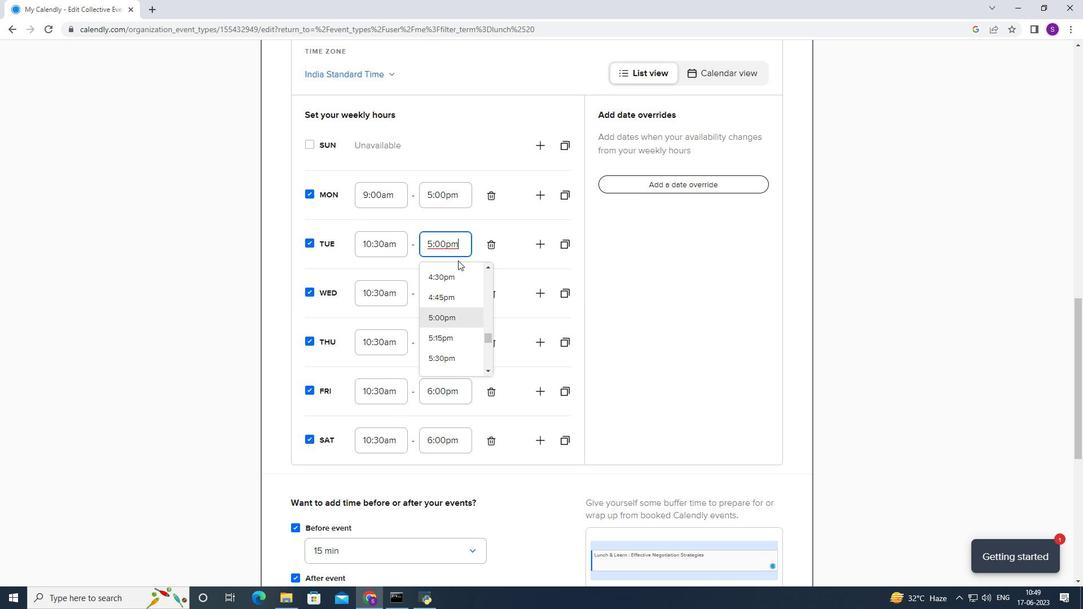 
Action: Mouse scrolled (449, 313) with delta (0, 0)
Screenshot: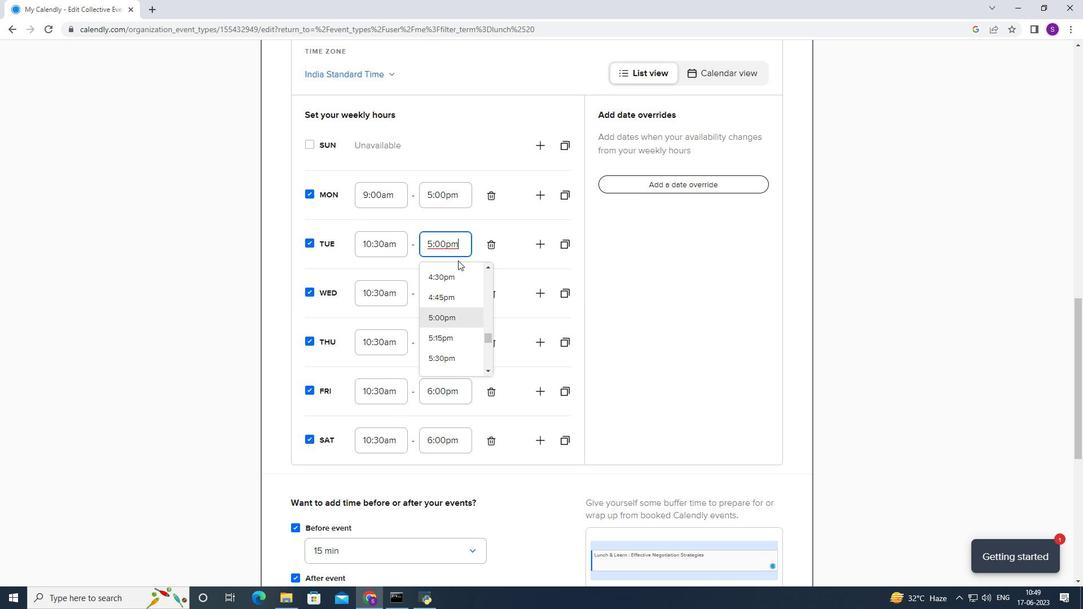 
Action: Mouse scrolled (449, 313) with delta (0, 0)
Screenshot: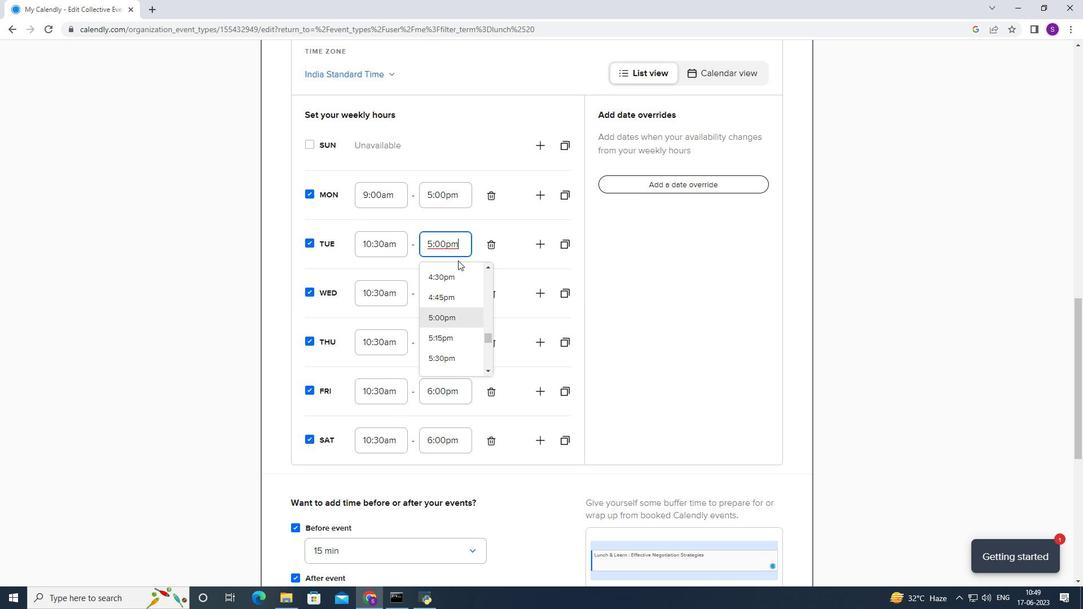 
Action: Mouse moved to (459, 290)
Screenshot: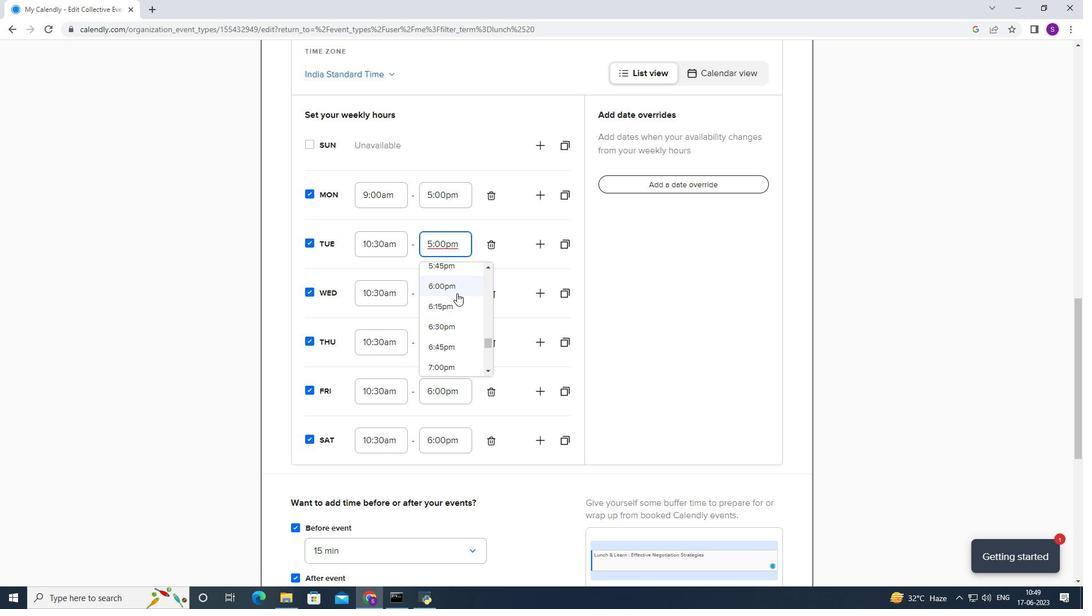 
Action: Mouse pressed left at (459, 290)
Screenshot: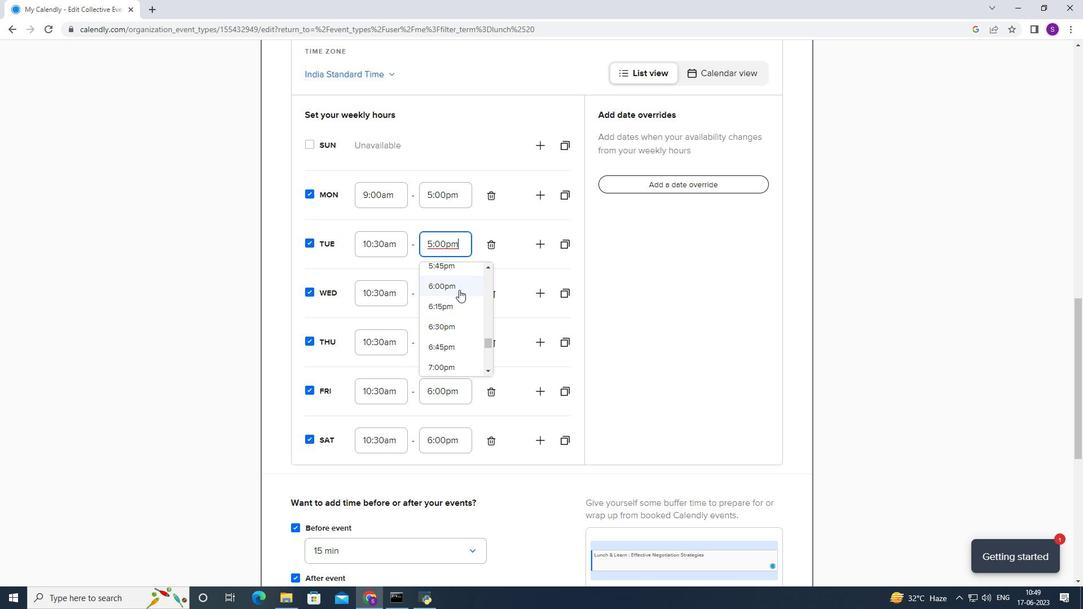 
Action: Mouse moved to (379, 190)
Screenshot: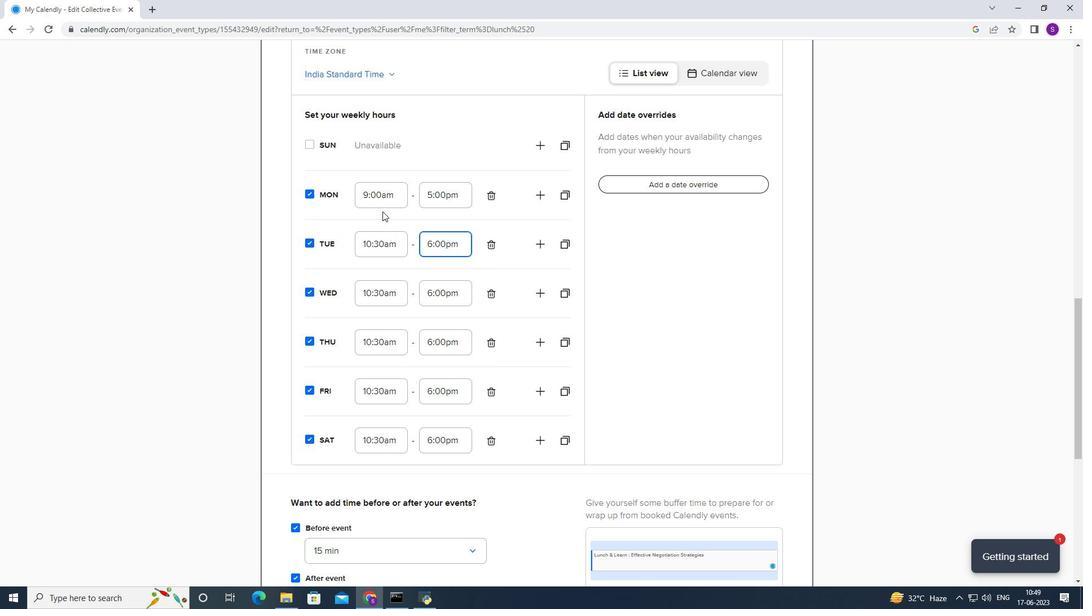 
Action: Mouse pressed left at (379, 190)
Screenshot: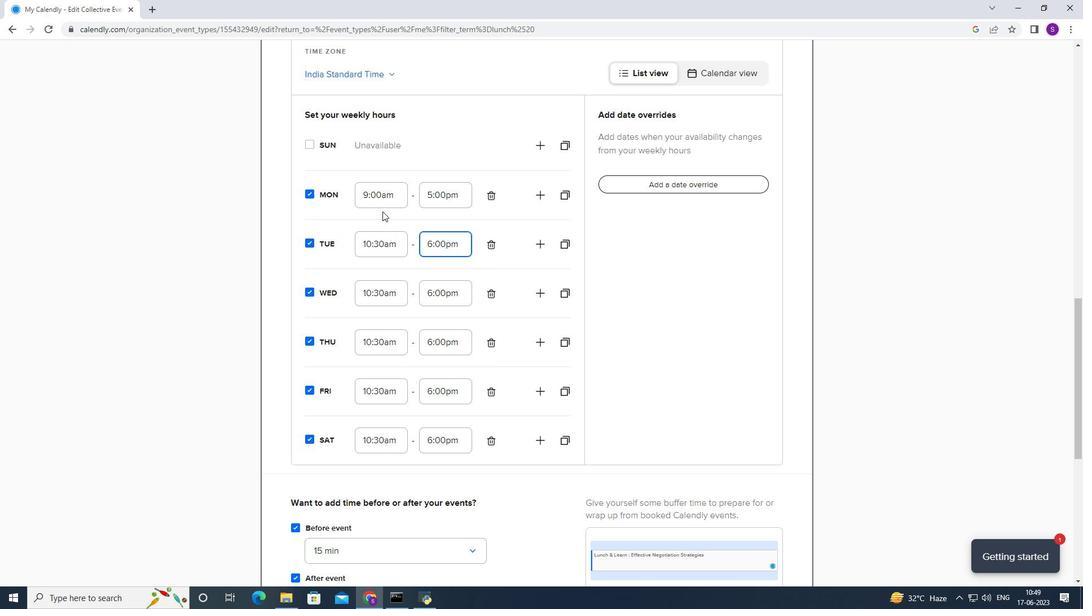 
Action: Mouse moved to (380, 254)
Screenshot: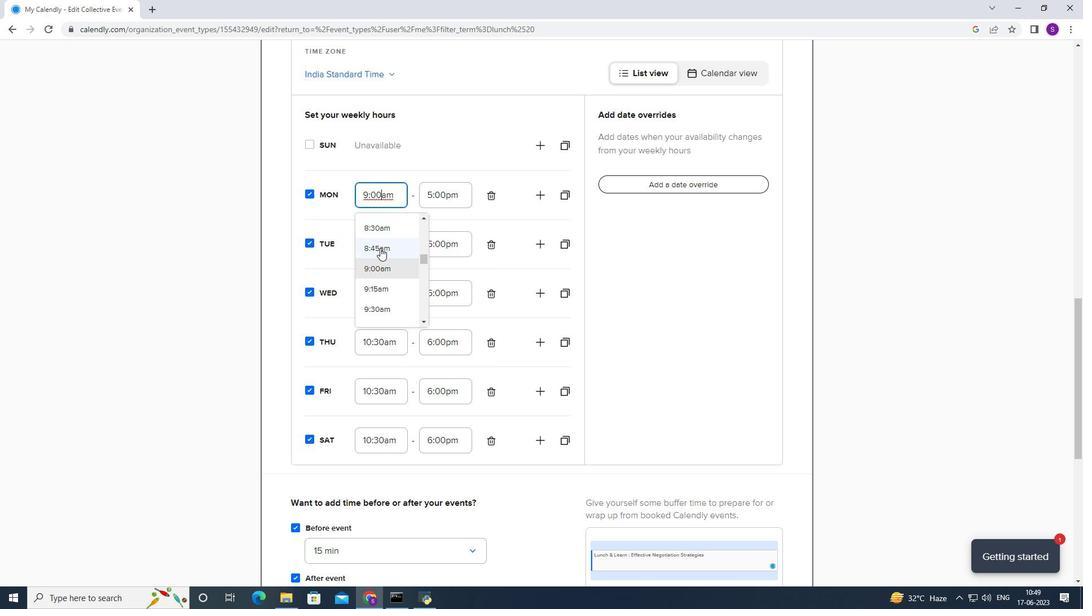 
Action: Mouse scrolled (380, 253) with delta (0, 0)
Screenshot: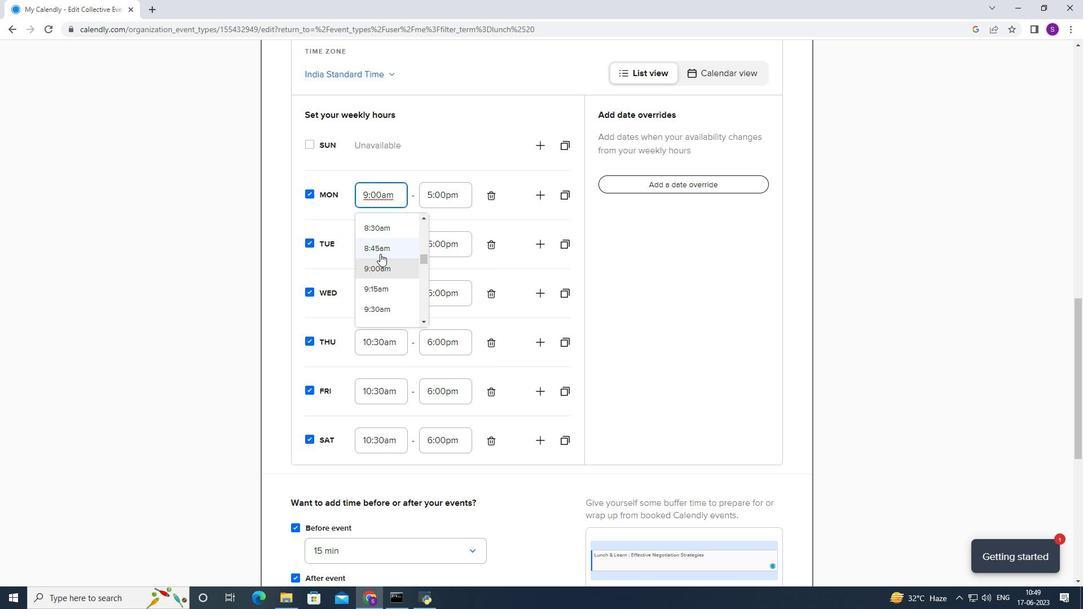 
Action: Mouse scrolled (380, 253) with delta (0, 0)
Screenshot: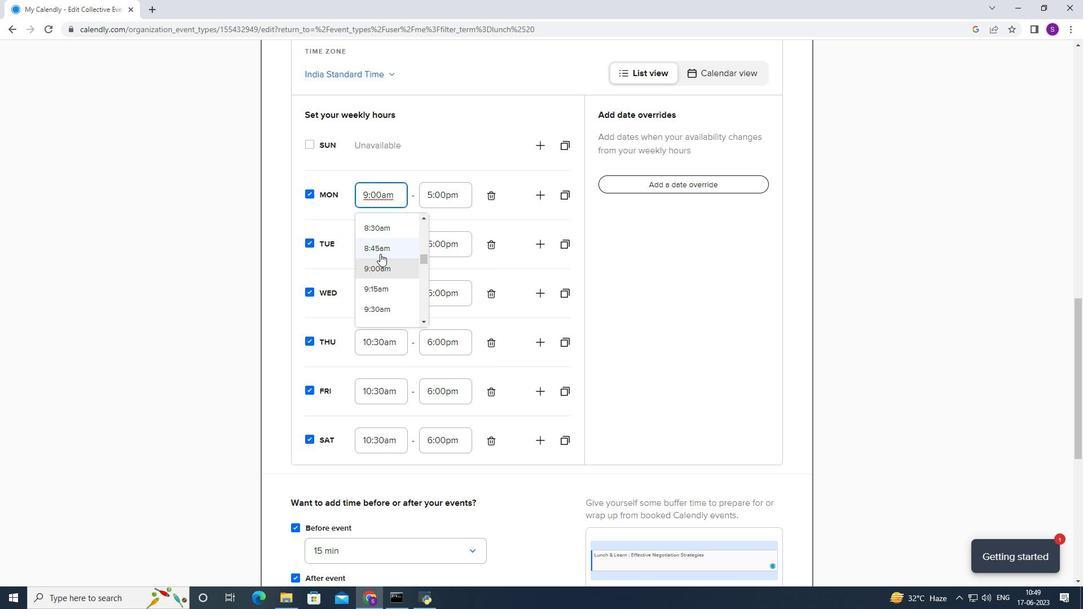 
Action: Mouse scrolled (380, 254) with delta (0, 0)
Screenshot: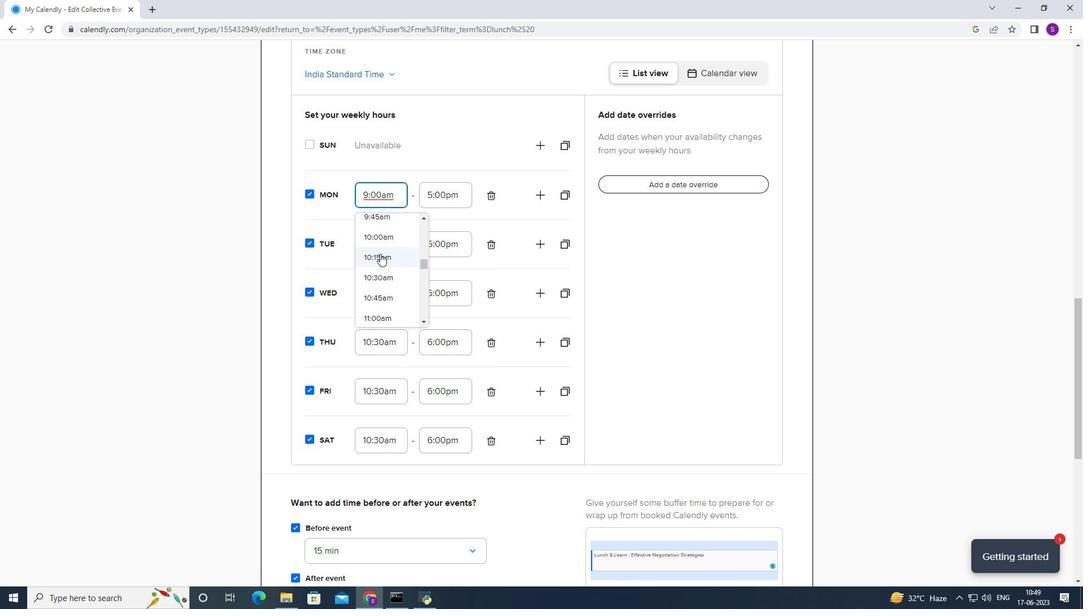 
Action: Mouse moved to (377, 283)
Screenshot: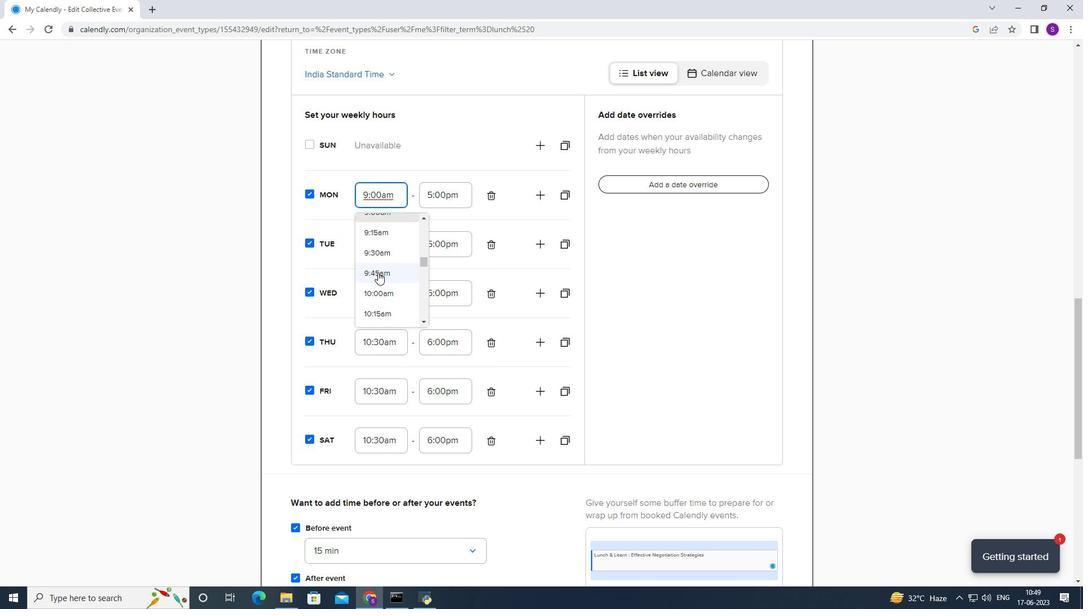 
Action: Mouse scrolled (377, 283) with delta (0, 0)
Screenshot: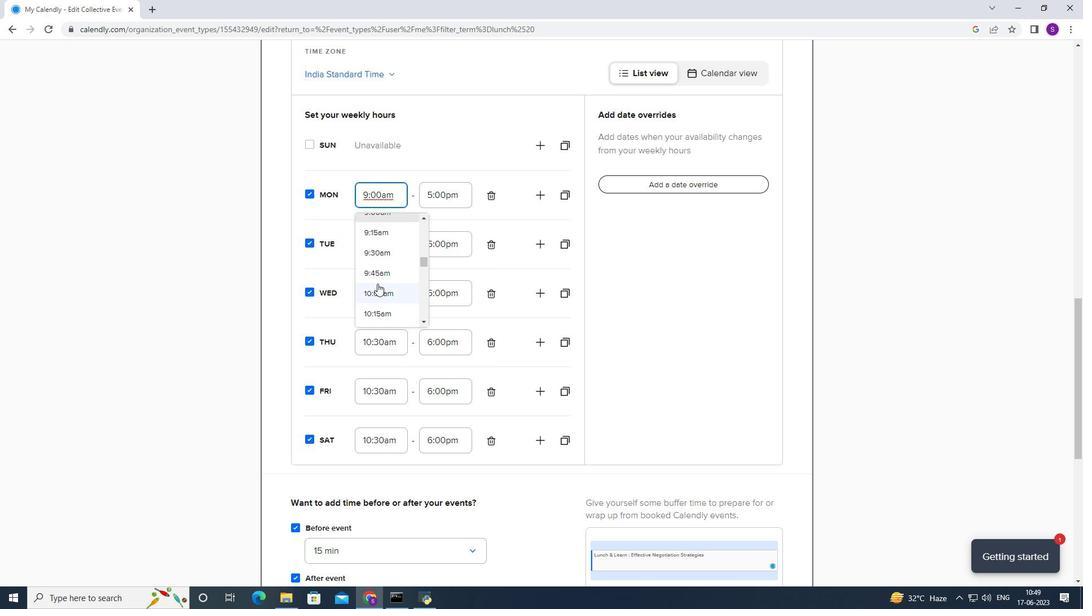
Action: Mouse moved to (379, 280)
Screenshot: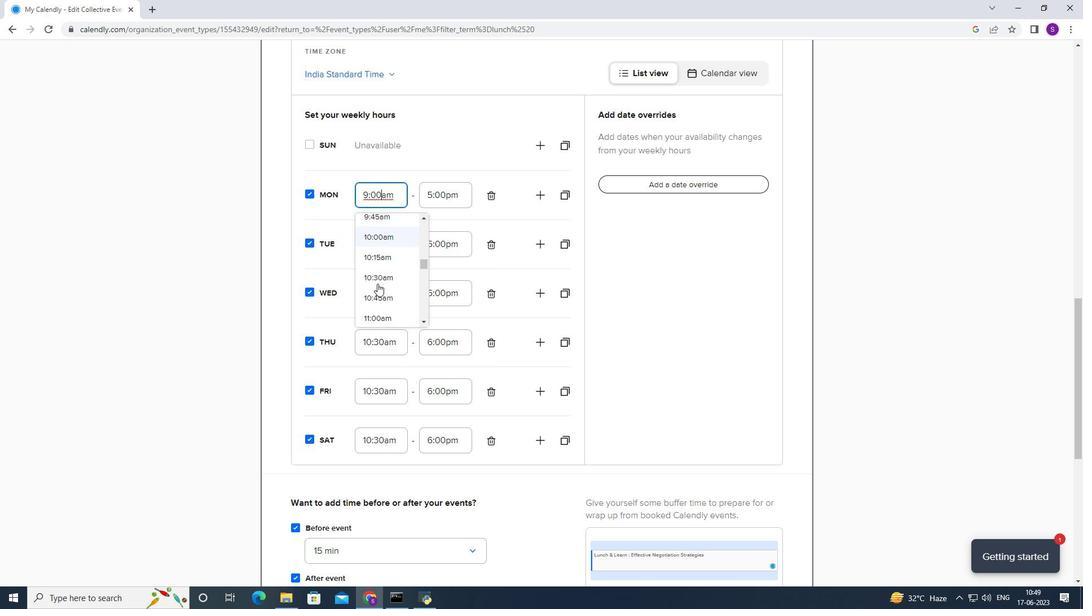 
Action: Mouse pressed left at (379, 280)
Screenshot: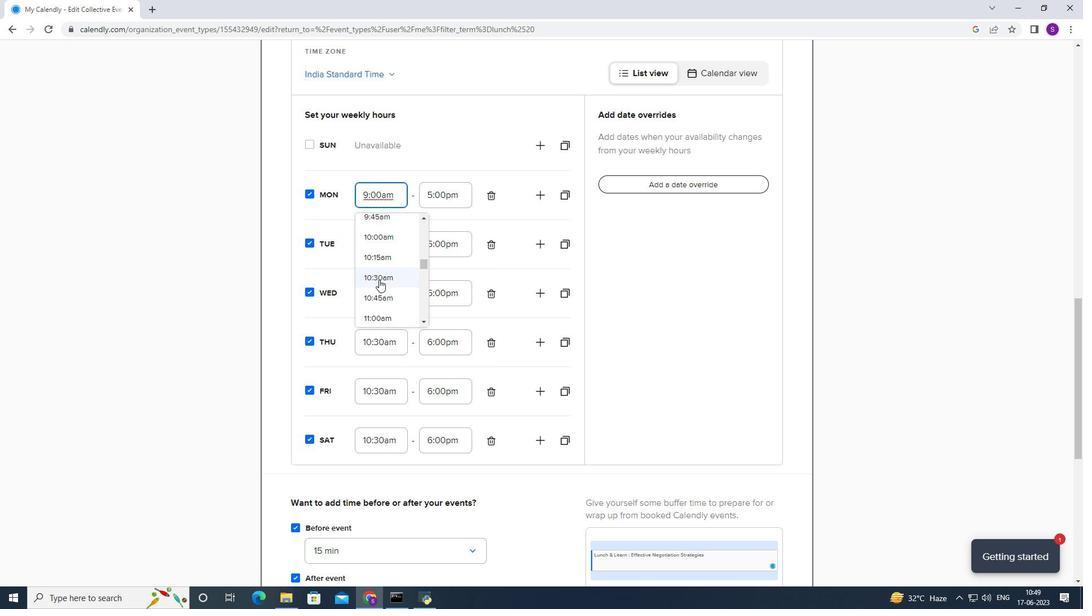 
Action: Mouse moved to (443, 200)
Screenshot: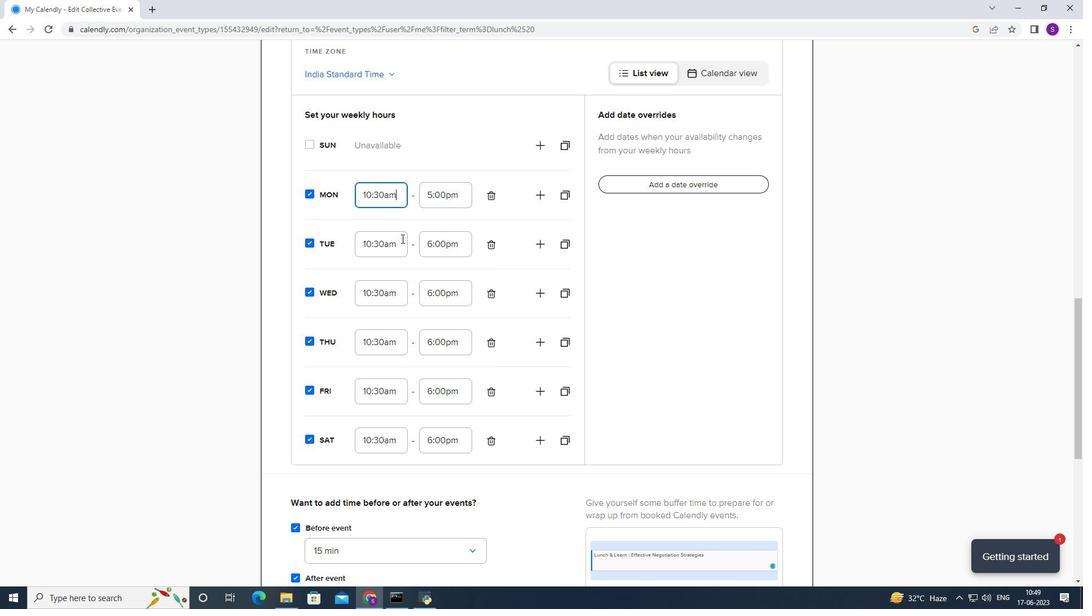 
Action: Mouse pressed left at (443, 200)
Screenshot: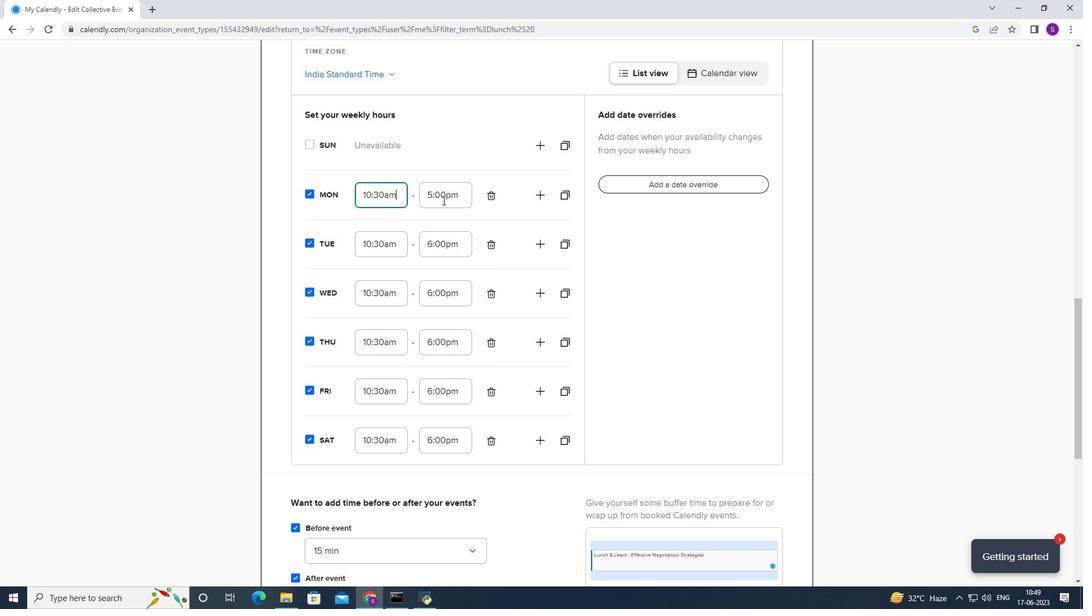 
Action: Mouse moved to (437, 230)
Screenshot: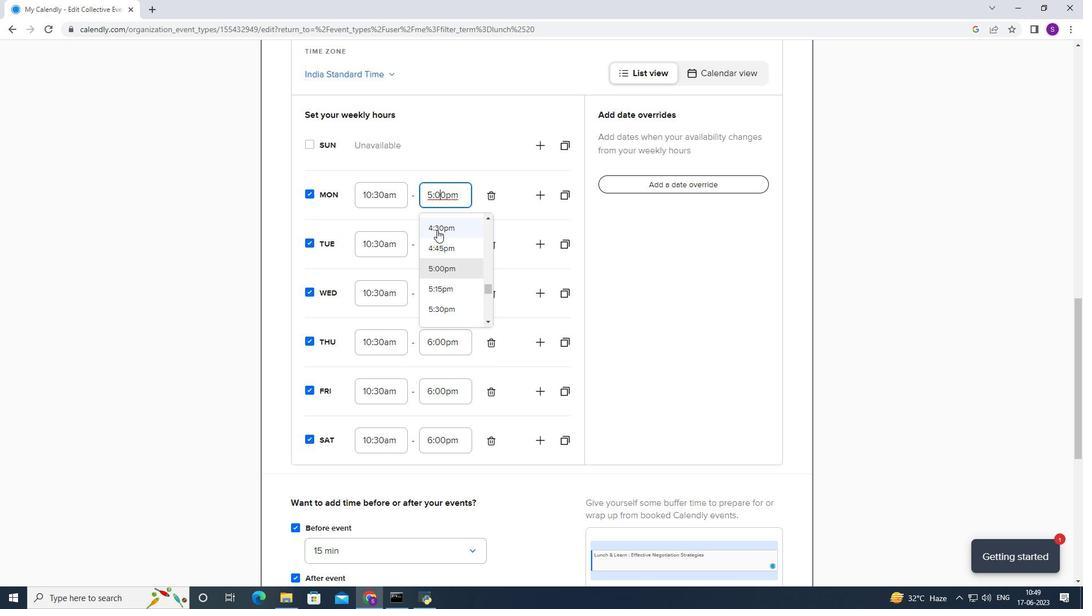 
Action: Mouse scrolled (437, 230) with delta (0, 0)
Screenshot: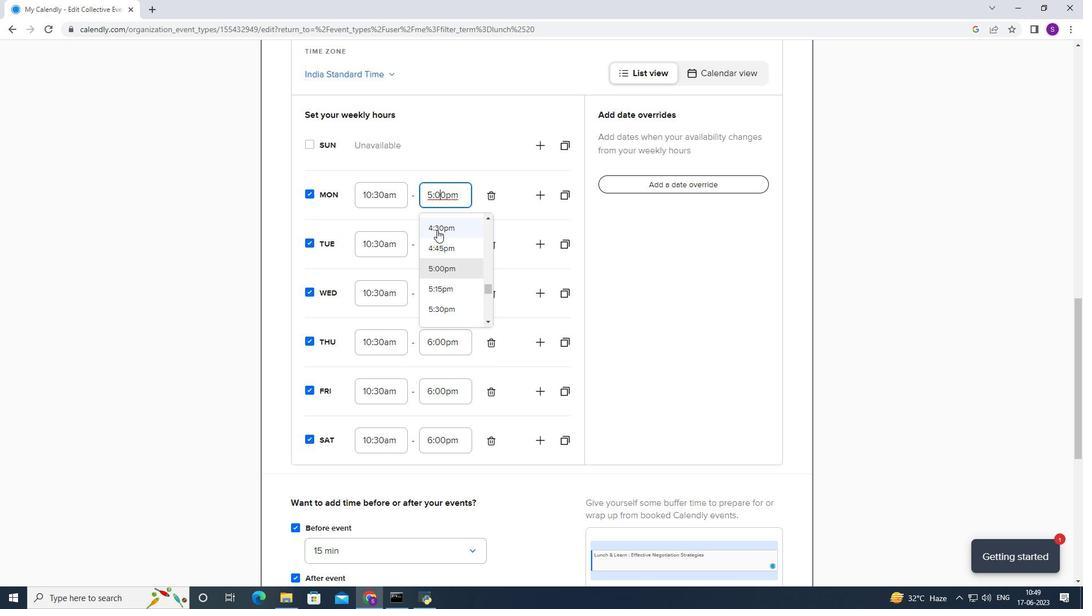 
Action: Mouse moved to (436, 236)
Screenshot: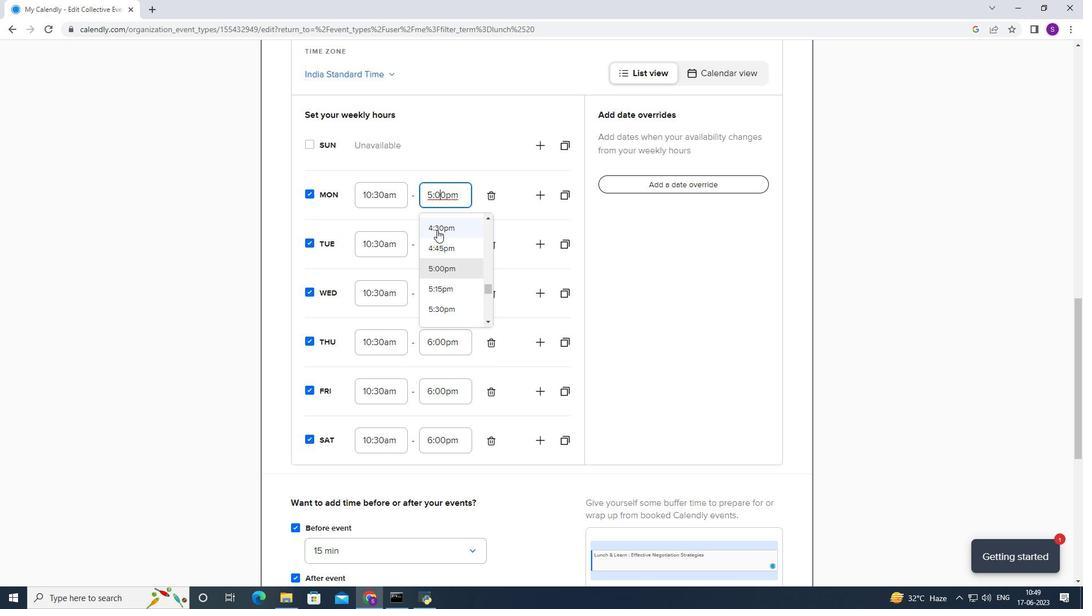 
Action: Mouse scrolled (436, 235) with delta (0, 0)
Screenshot: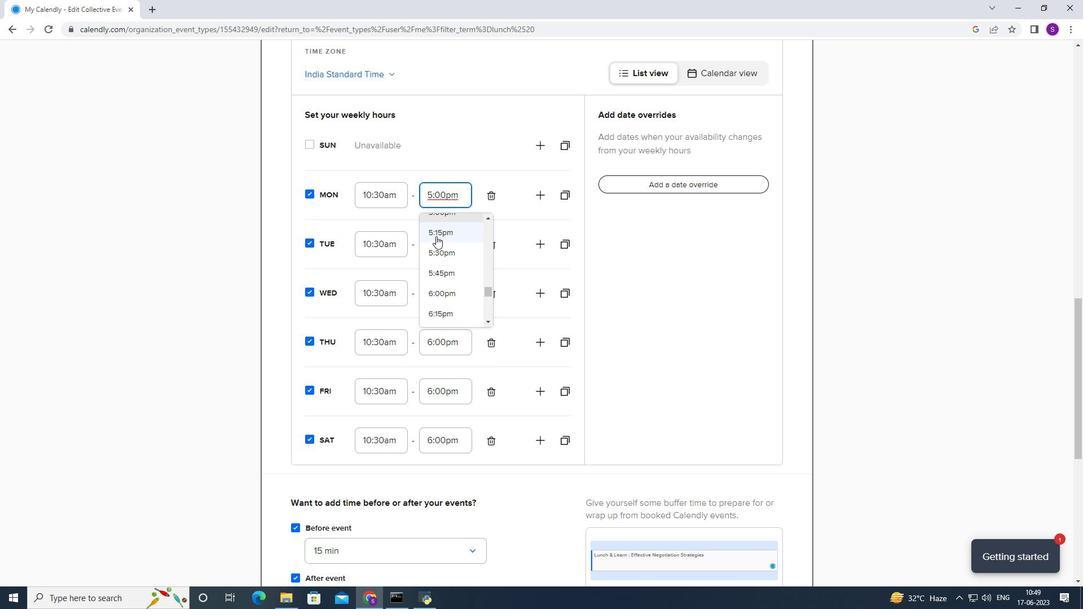 
Action: Mouse moved to (456, 242)
Screenshot: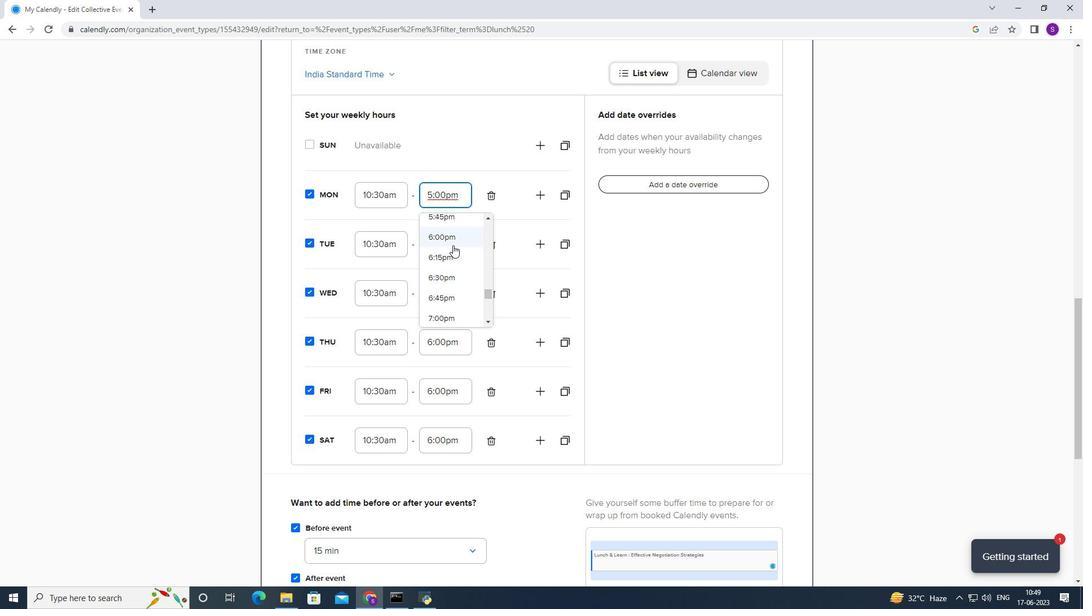 
Action: Mouse pressed left at (456, 242)
Screenshot: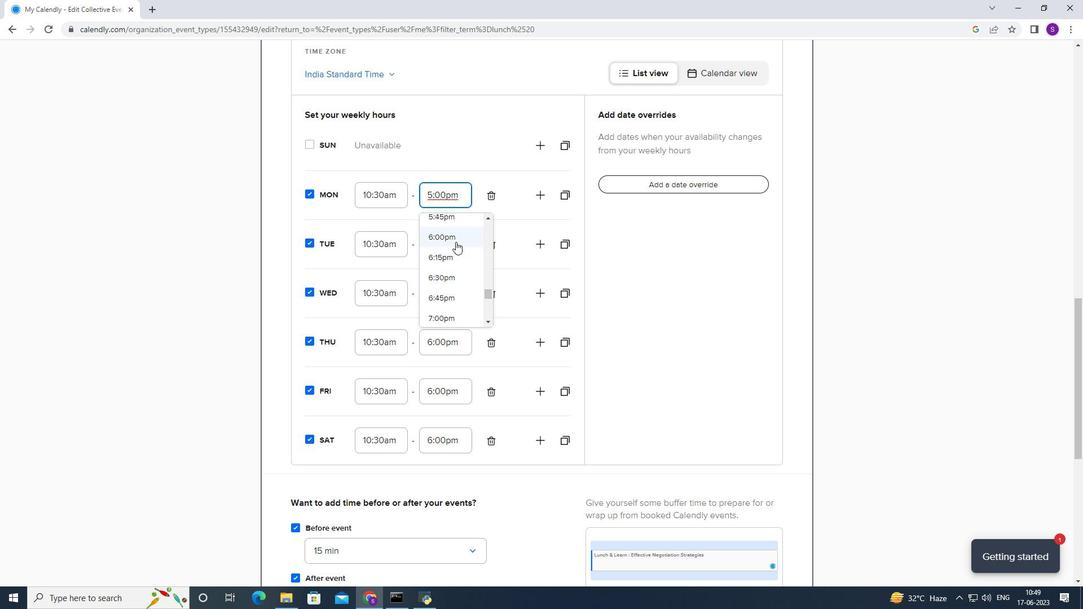 
Action: Mouse moved to (435, 351)
Screenshot: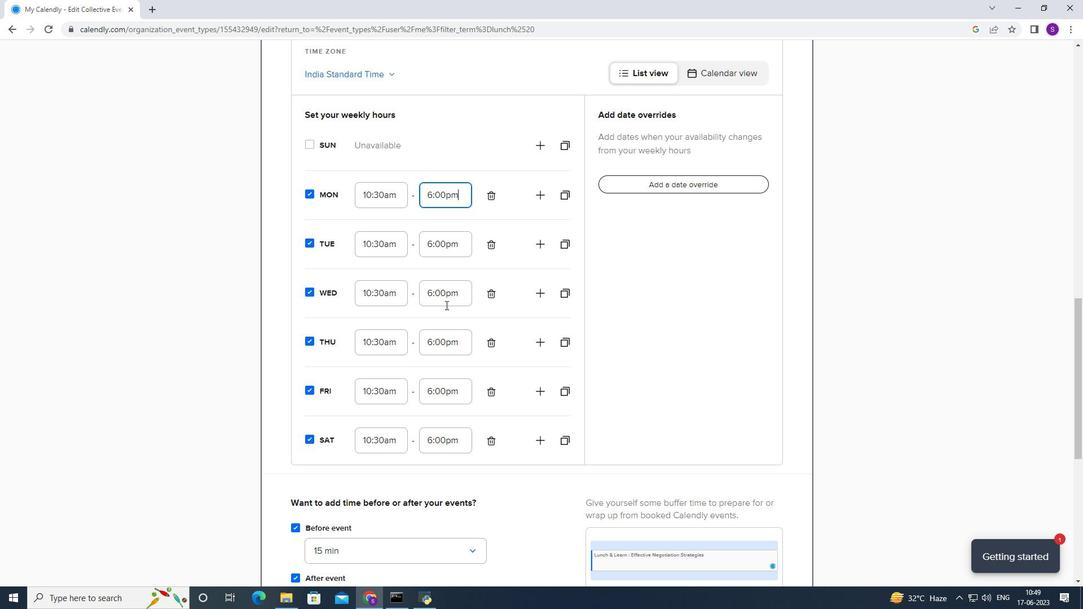 
Action: Mouse scrolled (435, 351) with delta (0, 0)
Screenshot: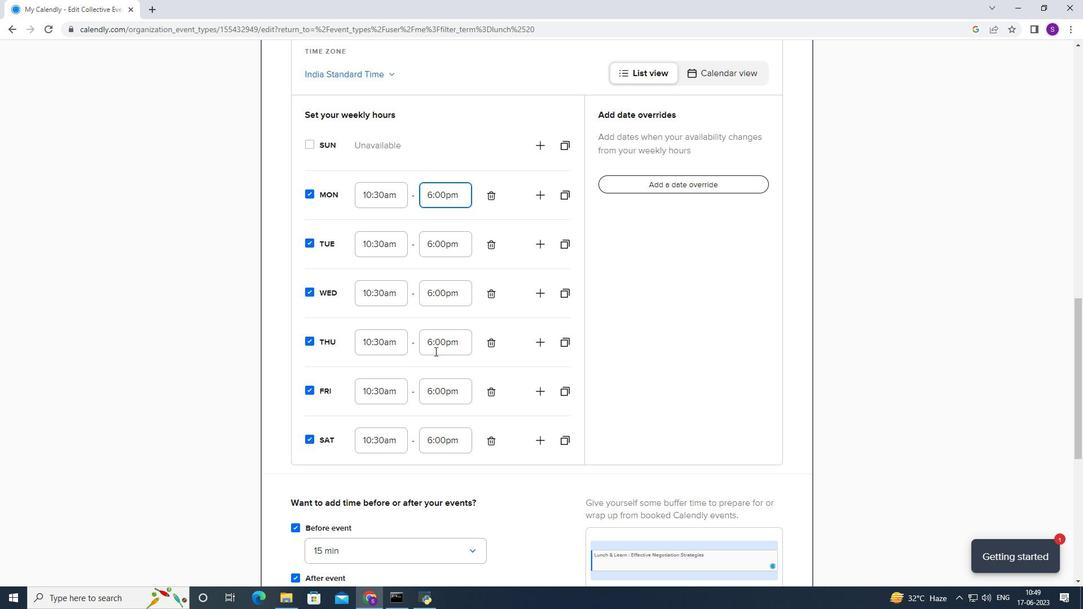 
Action: Mouse scrolled (435, 351) with delta (0, 0)
Screenshot: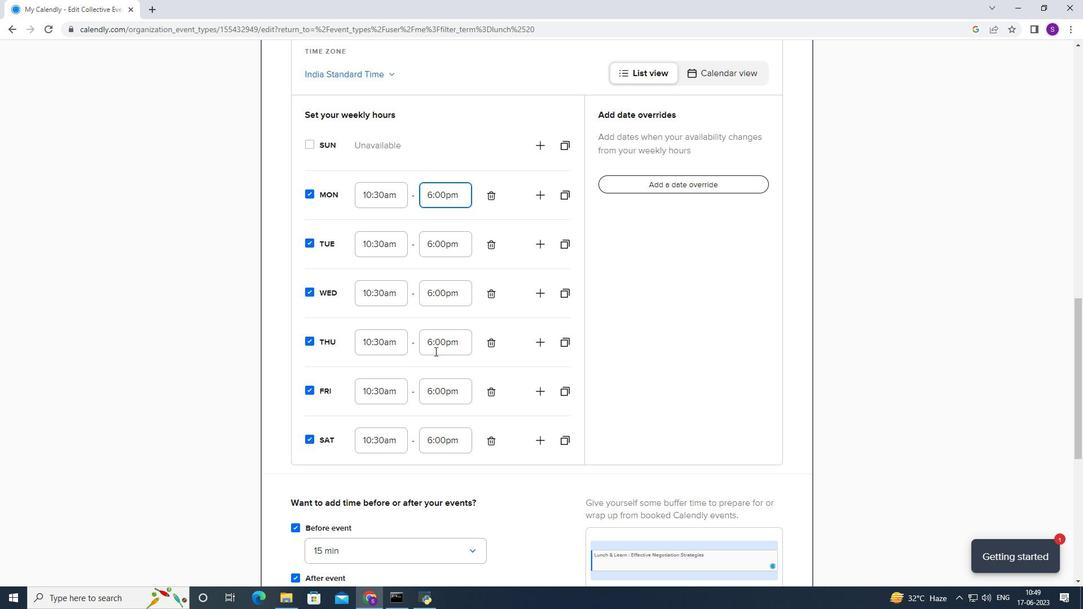 
Action: Mouse scrolled (435, 352) with delta (0, 0)
Screenshot: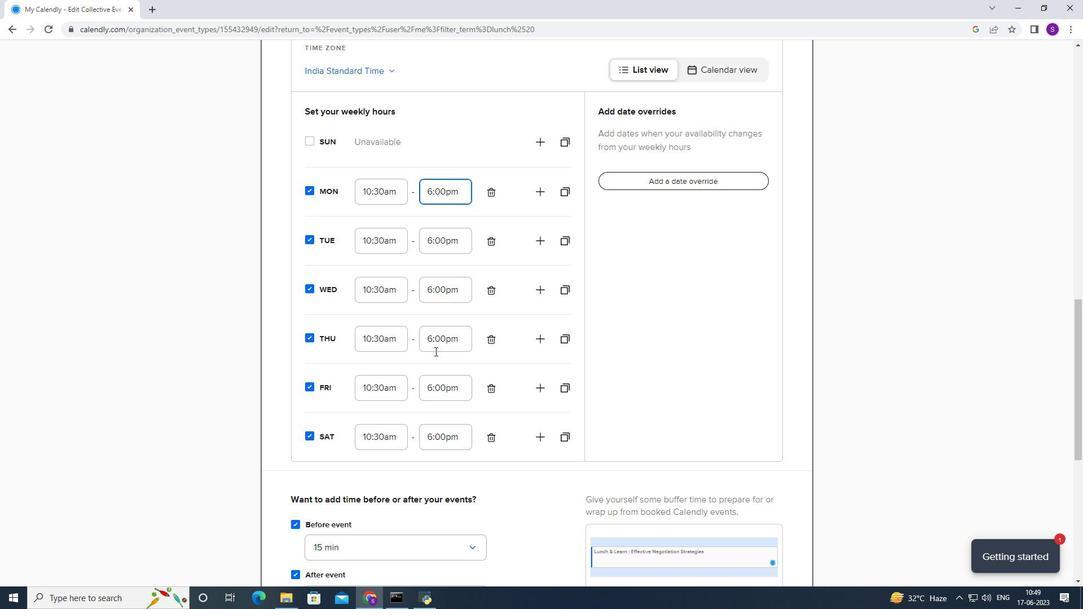 
Action: Mouse scrolled (435, 352) with delta (0, 0)
Screenshot: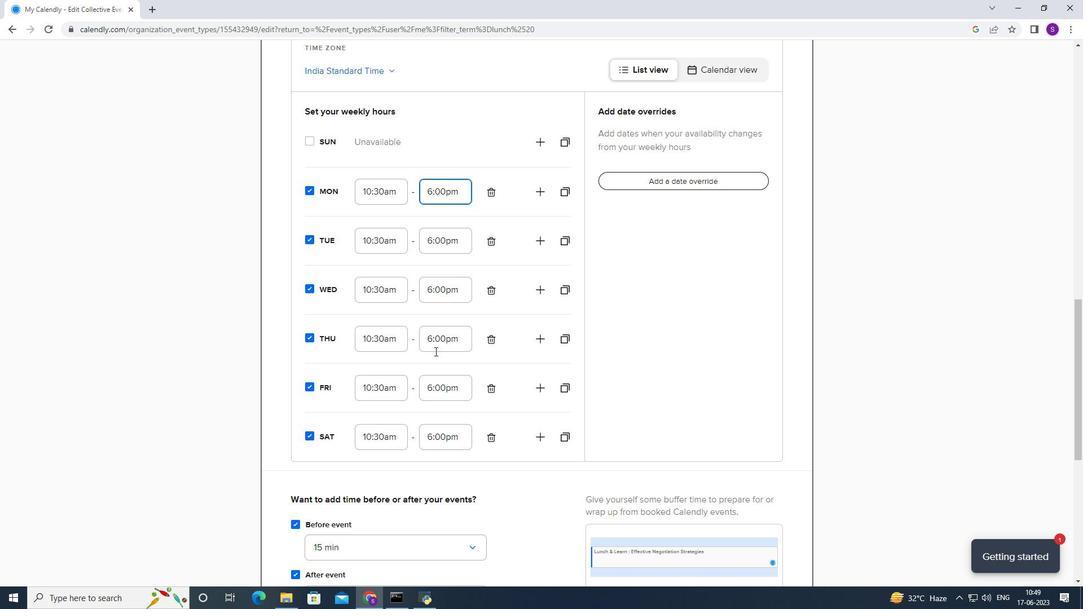 
Action: Mouse scrolled (435, 352) with delta (0, 0)
Screenshot: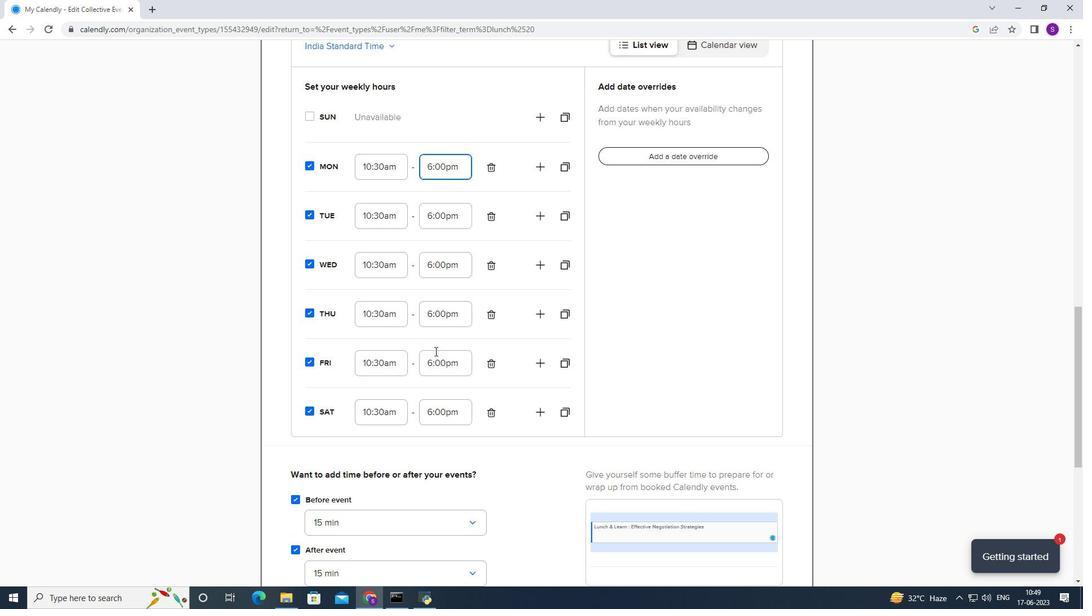
Action: Mouse scrolled (435, 352) with delta (0, 0)
Screenshot: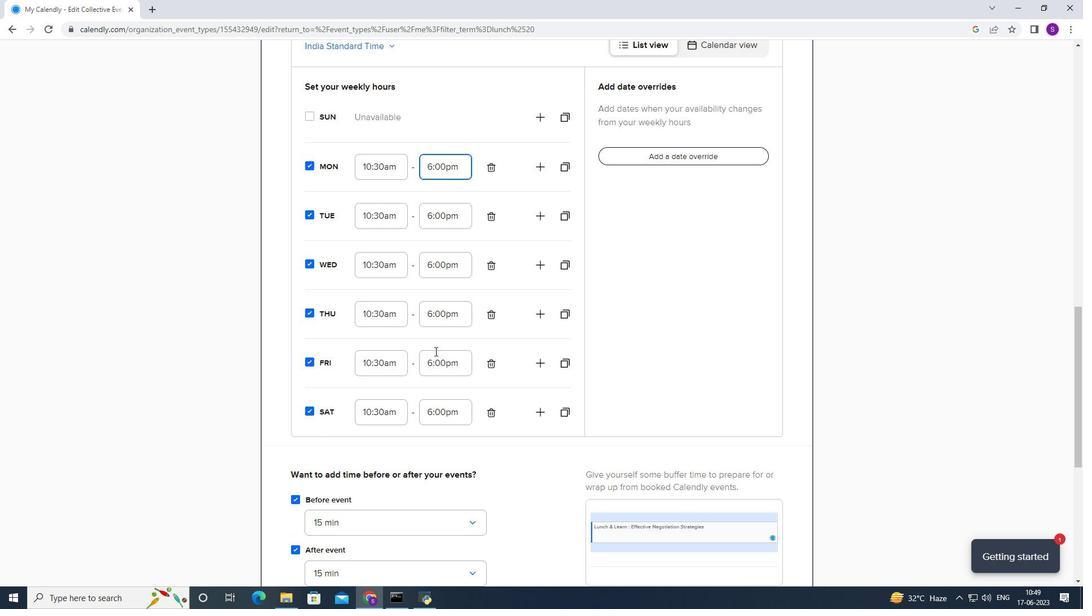 
Action: Mouse scrolled (435, 352) with delta (0, 0)
Screenshot: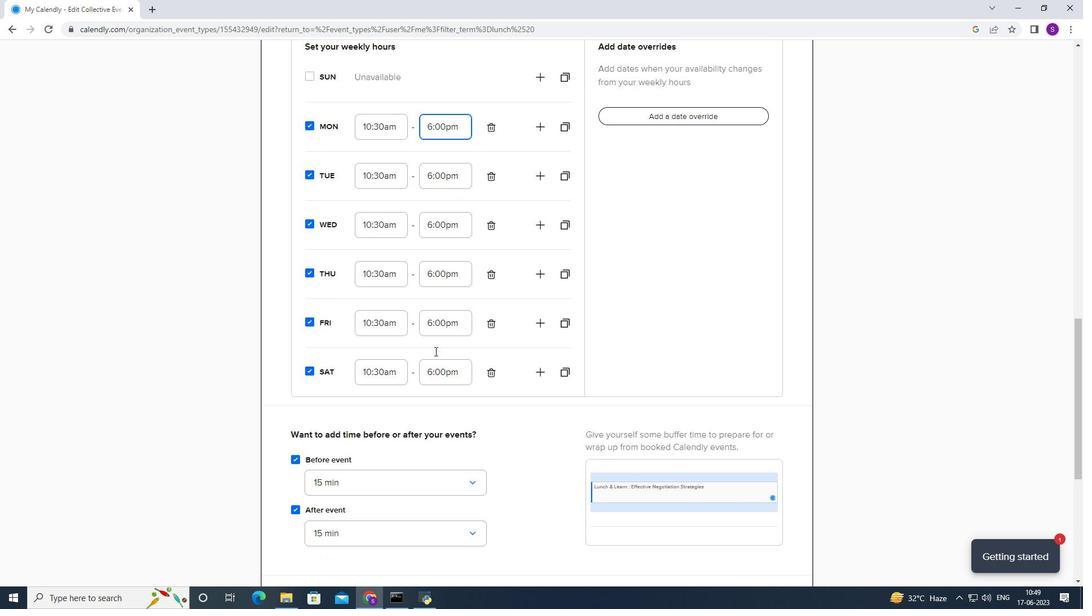
Action: Mouse scrolled (435, 352) with delta (0, 0)
Screenshot: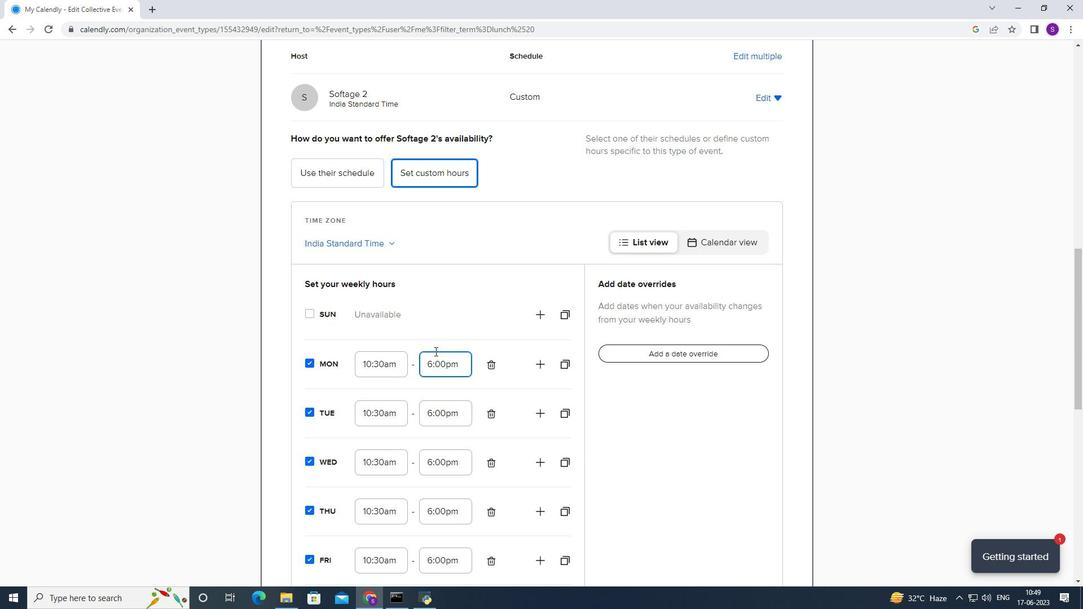 
Action: Mouse scrolled (435, 352) with delta (0, 0)
Screenshot: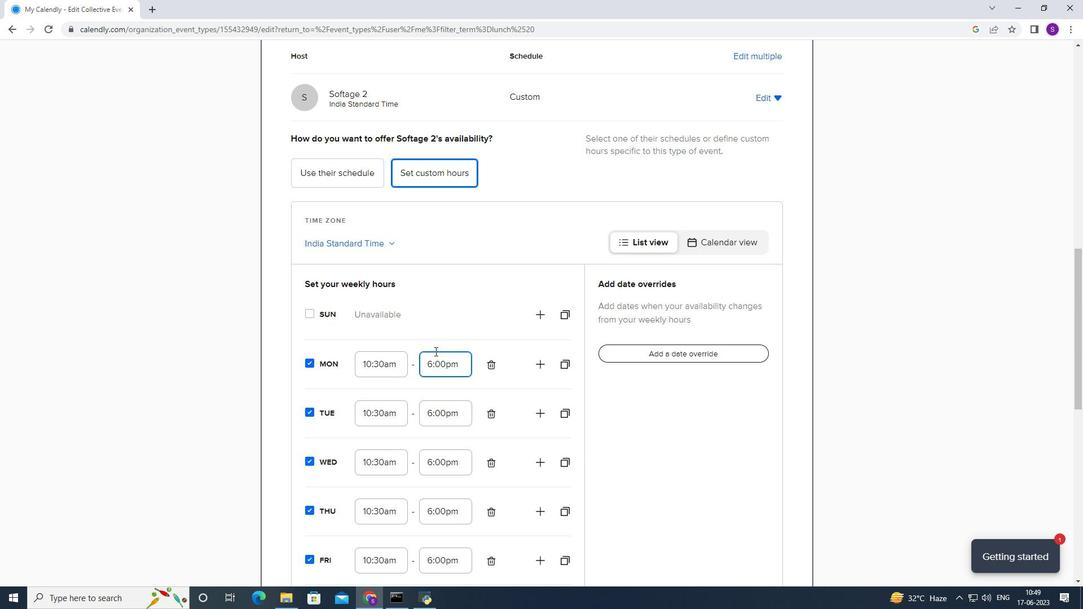 
Action: Mouse scrolled (435, 352) with delta (0, 0)
Screenshot: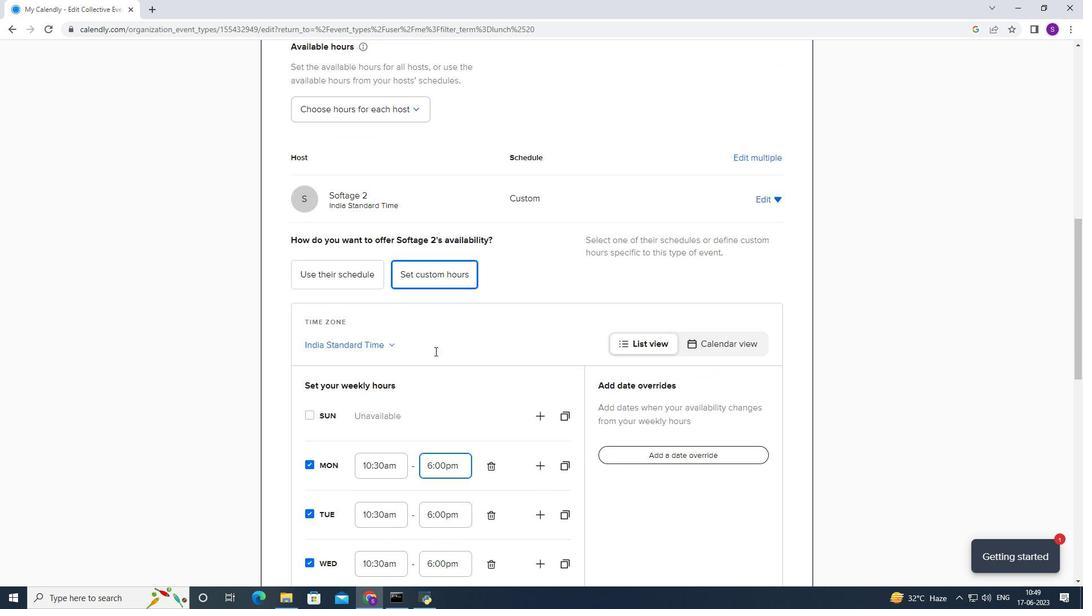 
Action: Mouse scrolled (435, 351) with delta (0, 0)
Screenshot: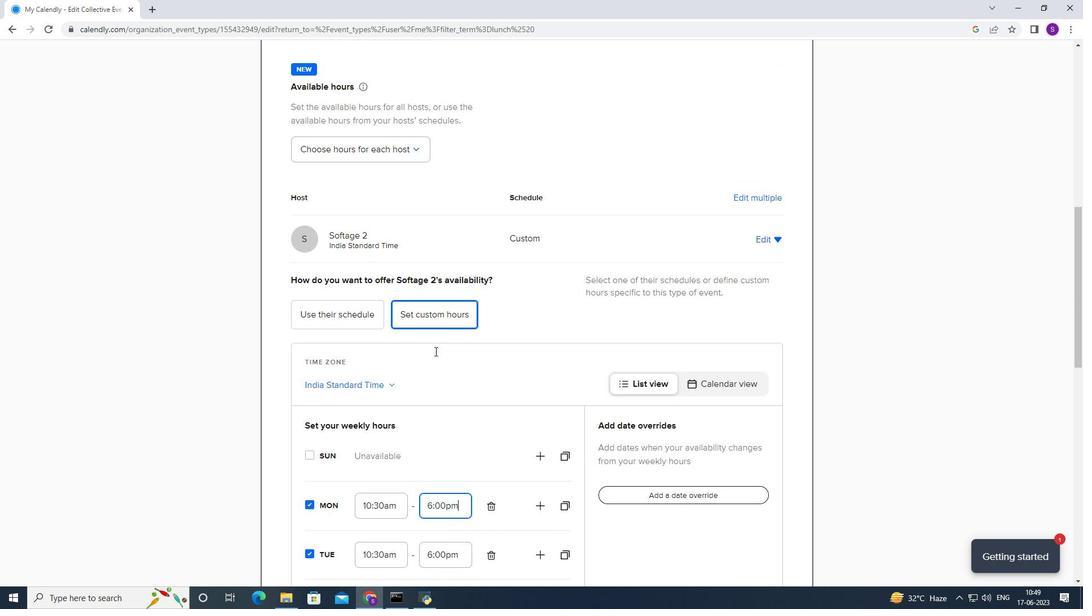 
Action: Mouse scrolled (435, 351) with delta (0, 0)
Screenshot: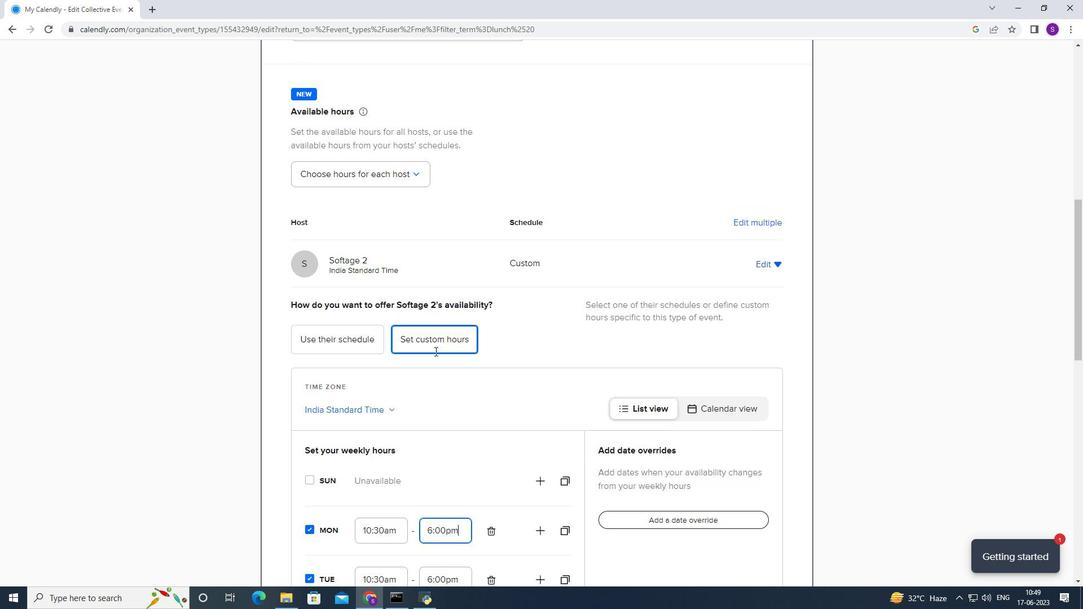 
Action: Mouse scrolled (435, 351) with delta (0, 0)
Screenshot: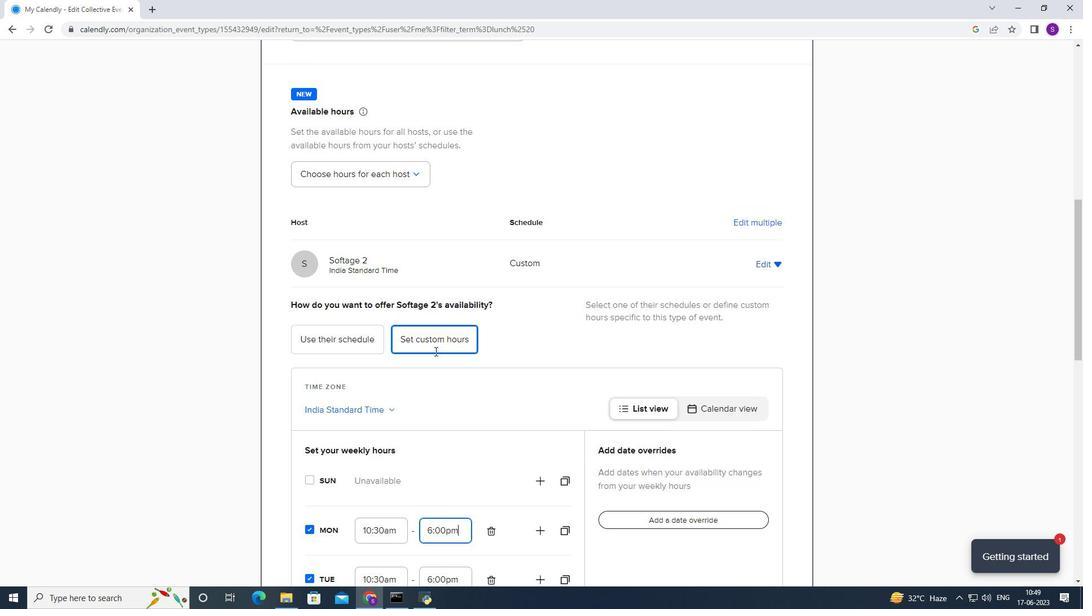 
Action: Mouse scrolled (435, 351) with delta (0, 0)
Screenshot: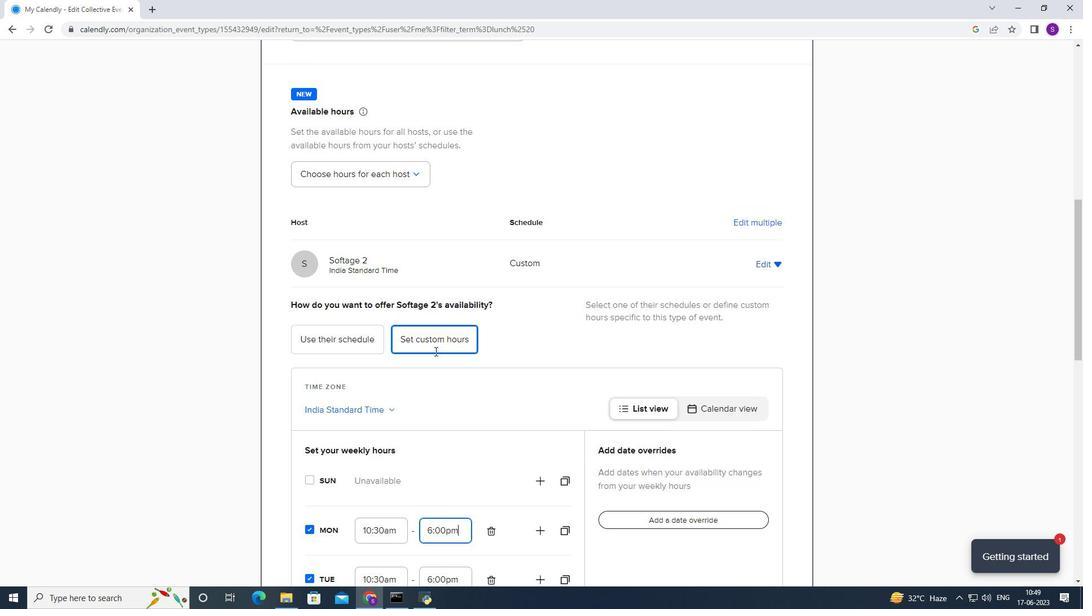 
Action: Mouse scrolled (435, 351) with delta (0, 0)
Screenshot: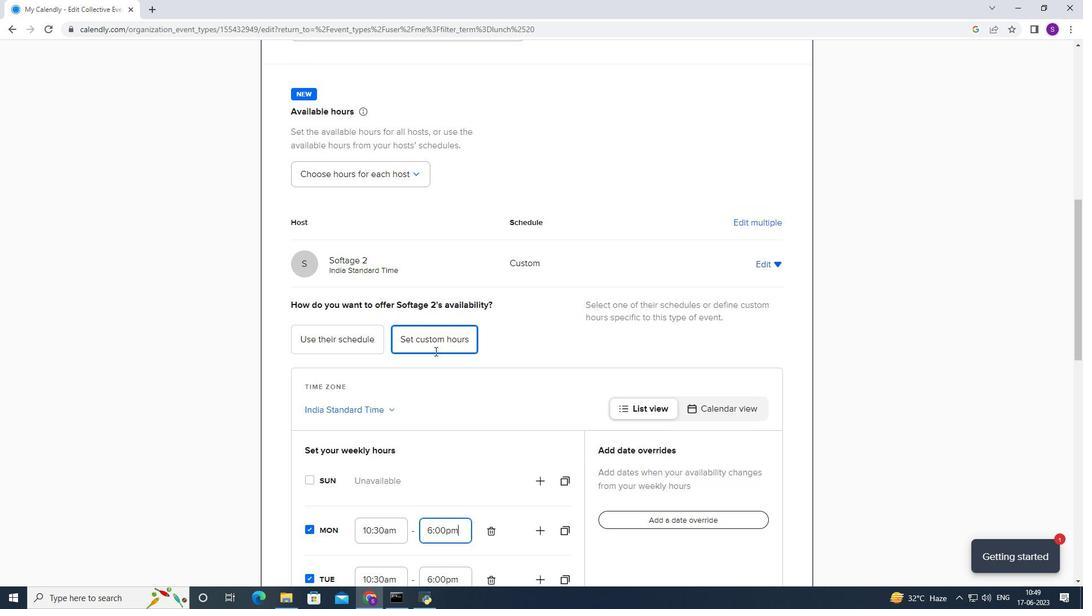 
Action: Mouse scrolled (435, 351) with delta (0, 0)
Screenshot: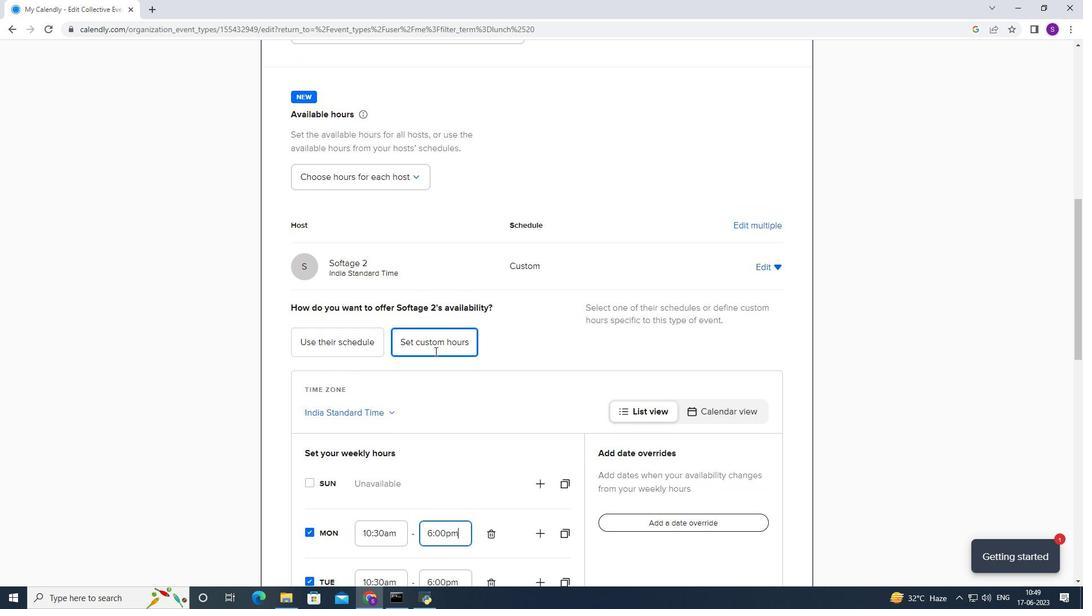 
Action: Mouse scrolled (435, 351) with delta (0, 0)
Screenshot: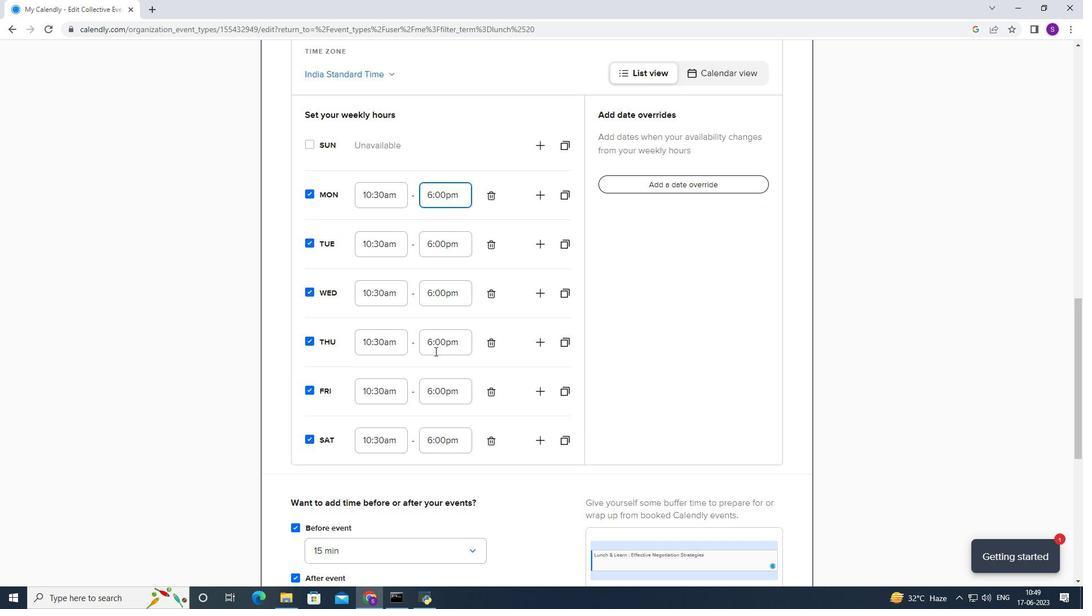 
Action: Mouse scrolled (435, 351) with delta (0, 0)
Screenshot: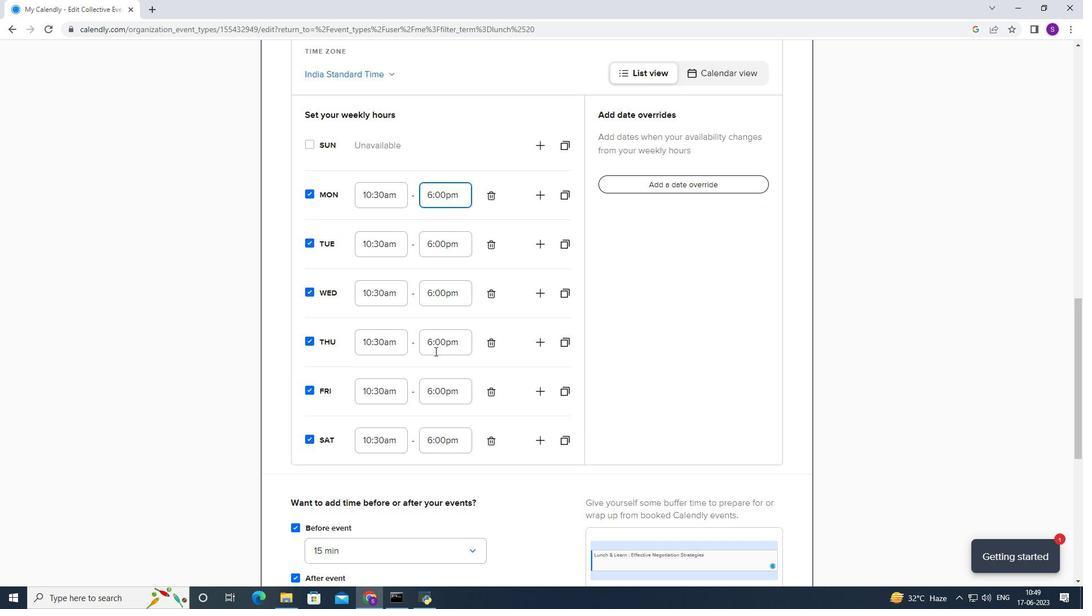 
Action: Mouse scrolled (435, 351) with delta (0, 0)
Screenshot: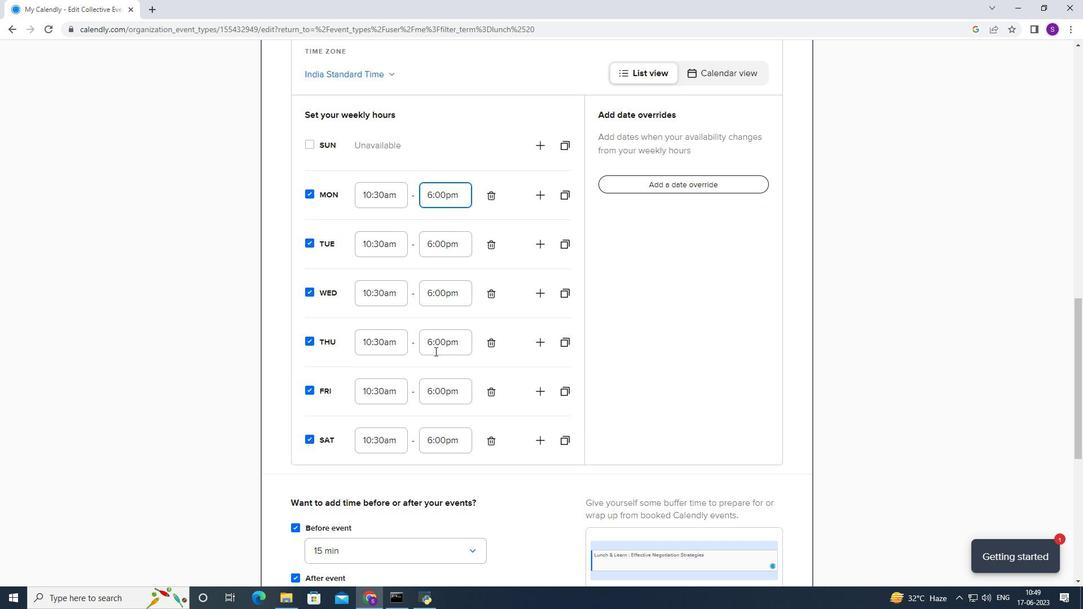 
Action: Mouse scrolled (435, 351) with delta (0, 0)
Screenshot: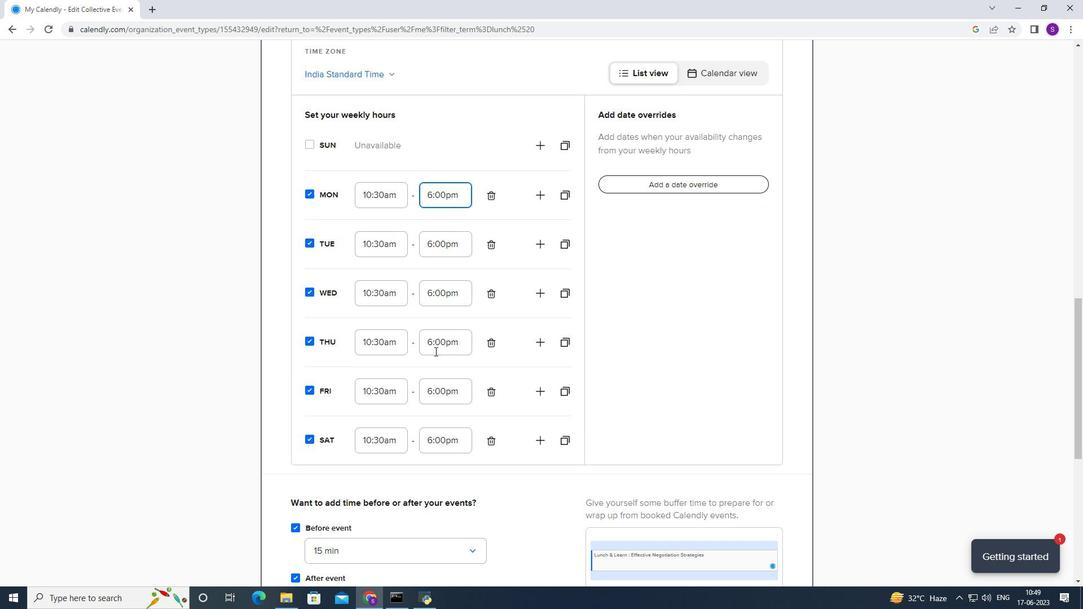 
Action: Mouse scrolled (435, 351) with delta (0, 0)
Screenshot: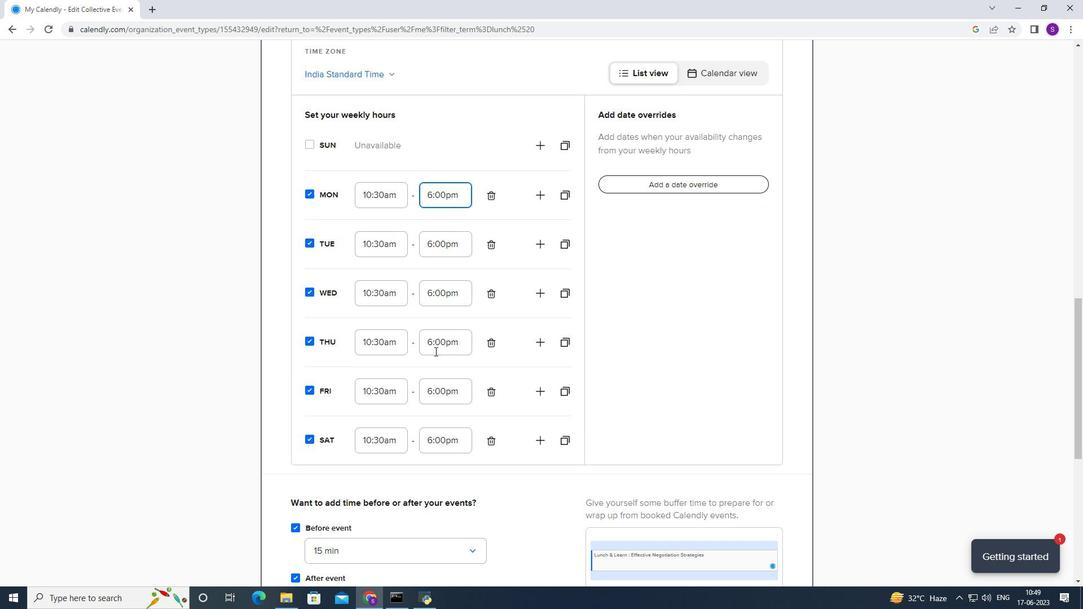 
Action: Mouse moved to (435, 340)
Screenshot: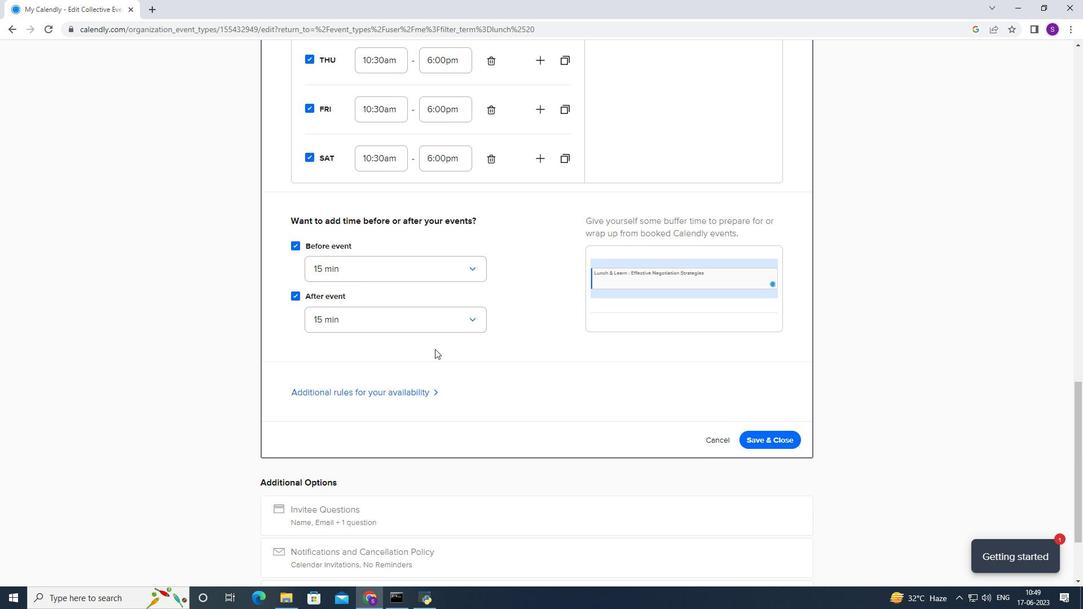 
Action: Mouse scrolled (435, 339) with delta (0, 0)
Screenshot: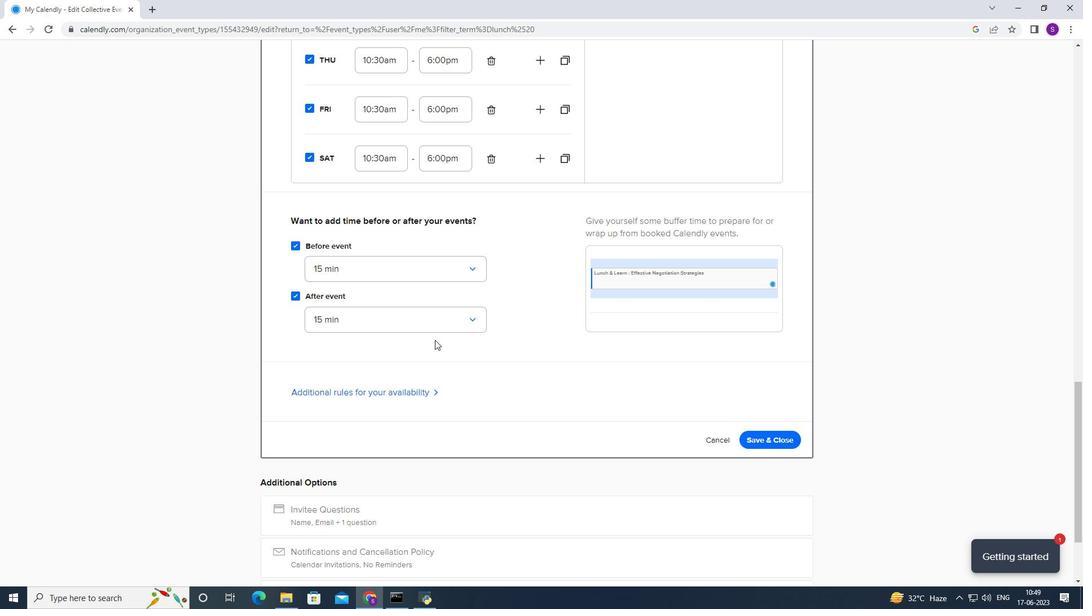 
Action: Mouse scrolled (435, 339) with delta (0, 0)
Screenshot: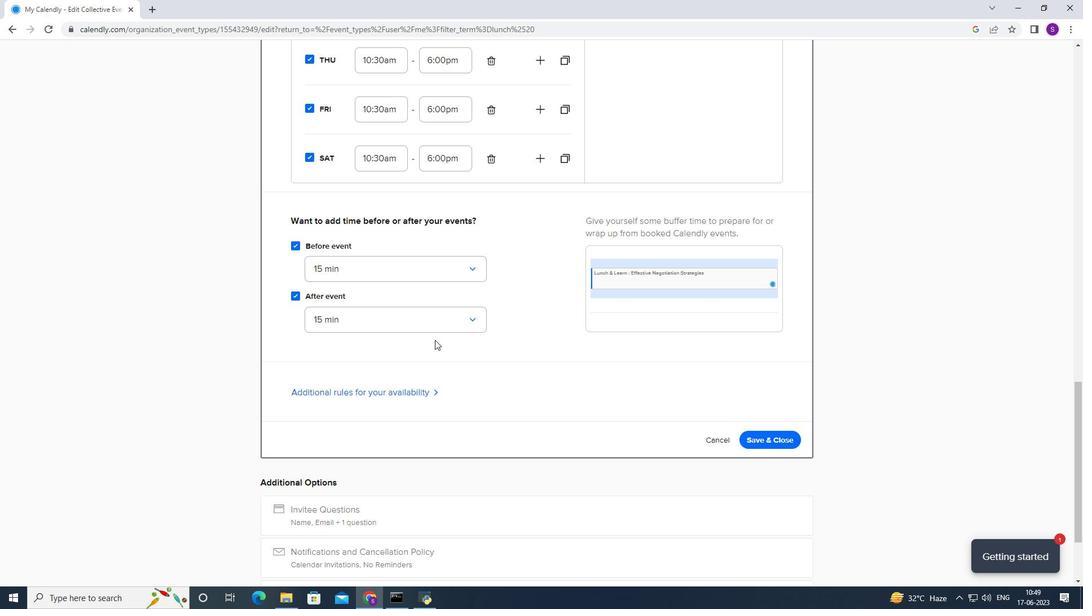 
Action: Mouse scrolled (435, 339) with delta (0, 0)
Screenshot: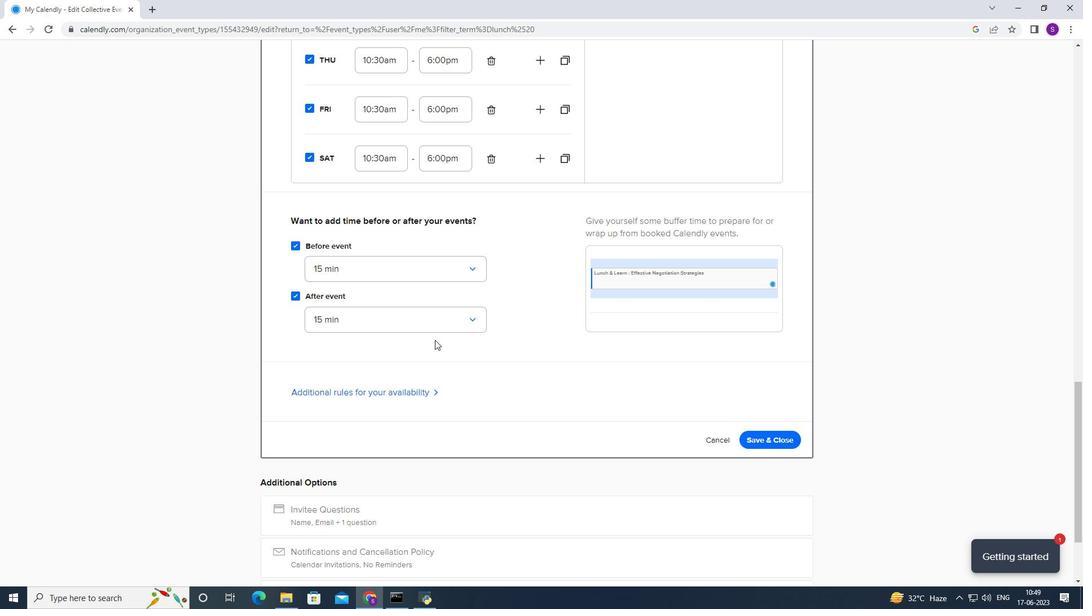 
Action: Mouse moved to (401, 283)
Screenshot: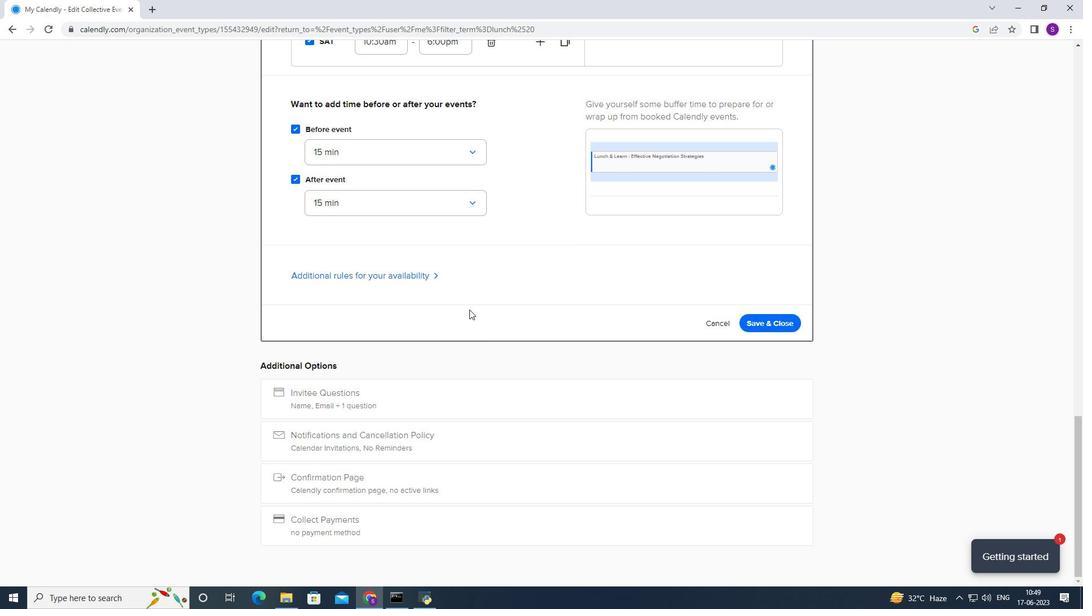 
Action: Mouse pressed left at (401, 283)
Screenshot: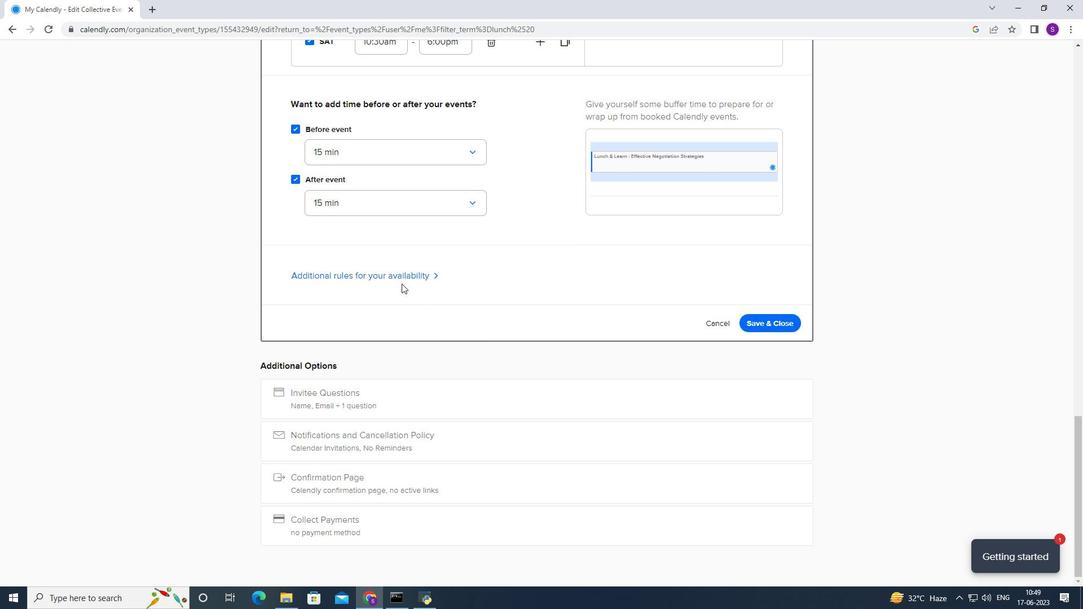 
Action: Mouse moved to (411, 278)
Screenshot: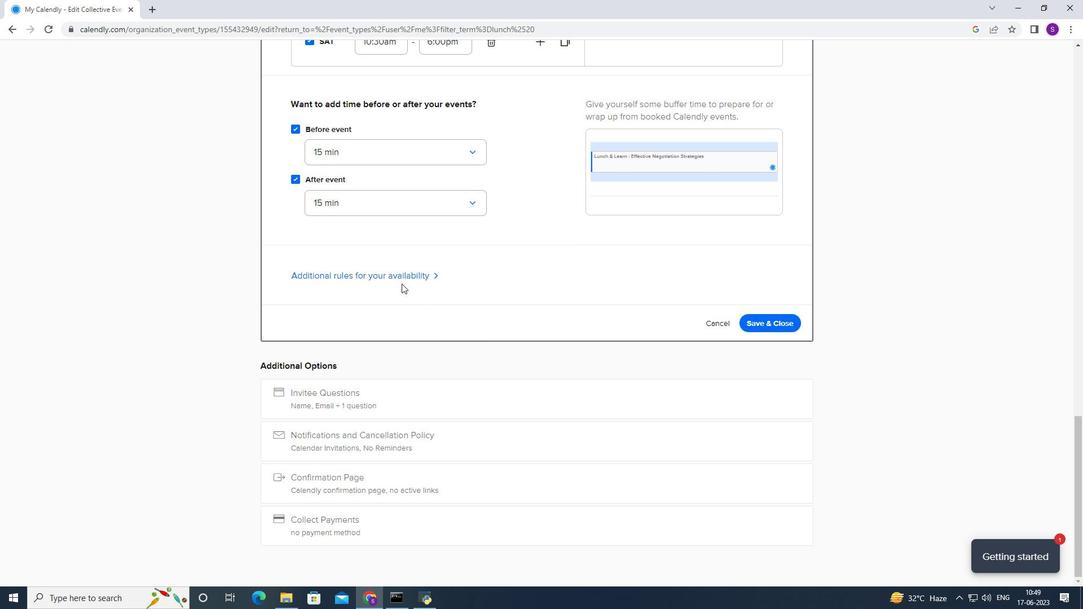 
Action: Mouse pressed left at (411, 278)
Screenshot: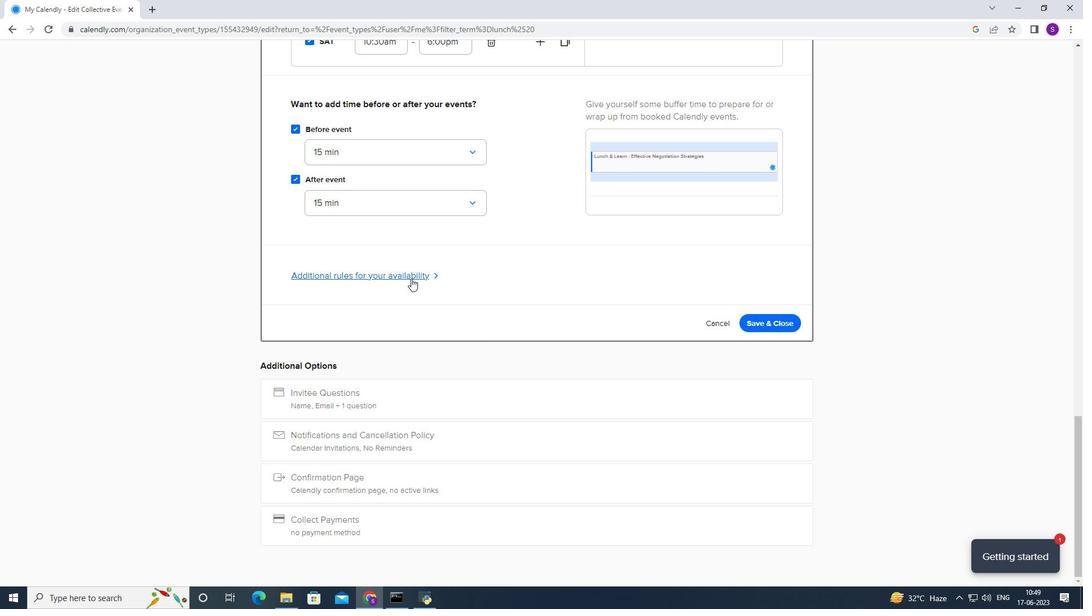 
Action: Mouse moved to (383, 347)
Screenshot: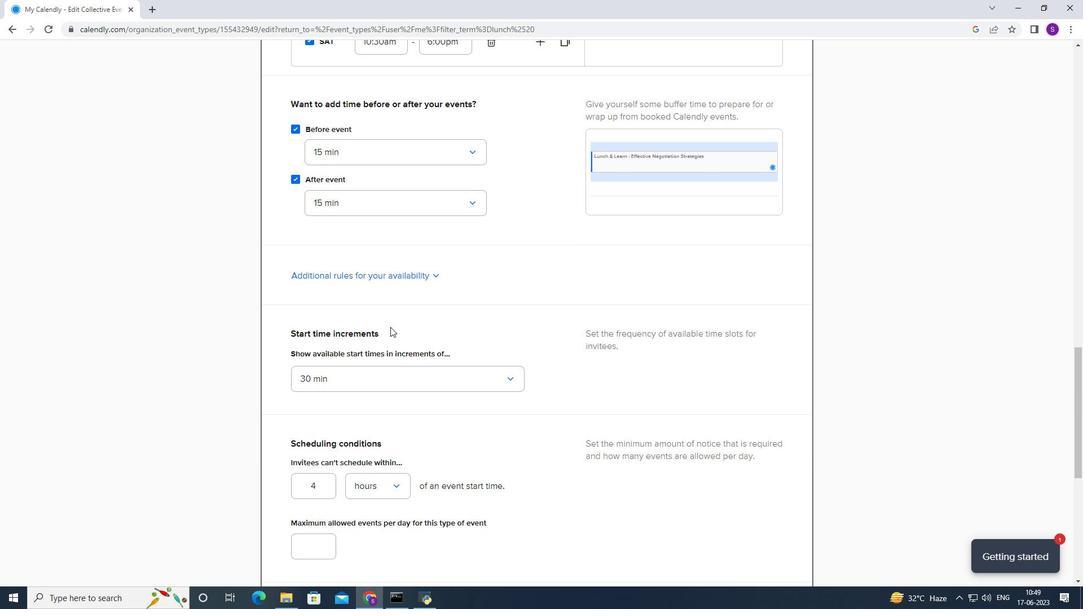 
Action: Mouse scrolled (383, 346) with delta (0, 0)
Screenshot: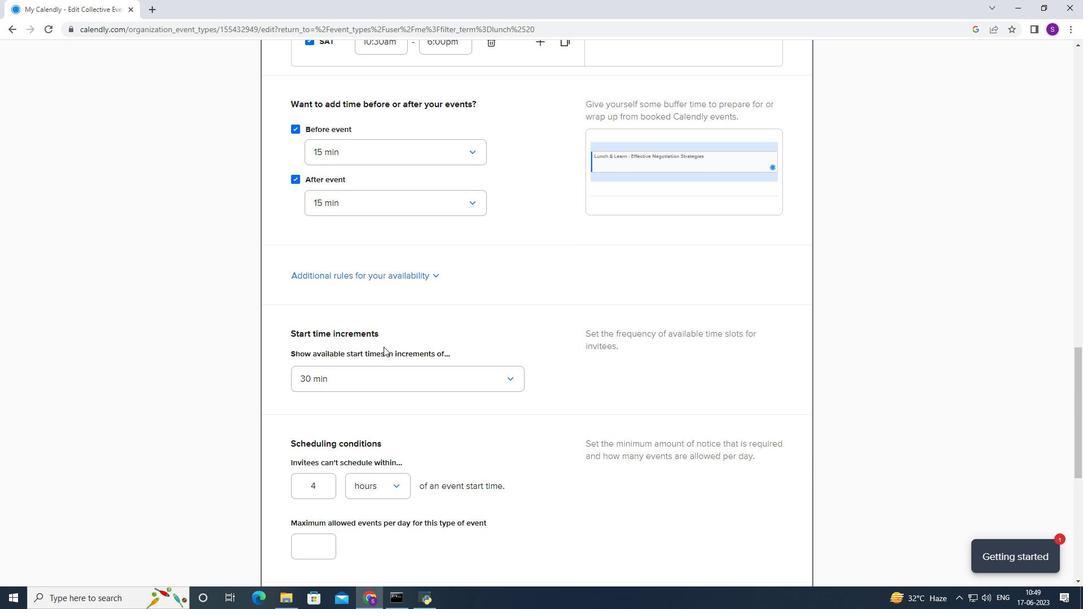 
Action: Mouse scrolled (383, 346) with delta (0, 0)
Screenshot: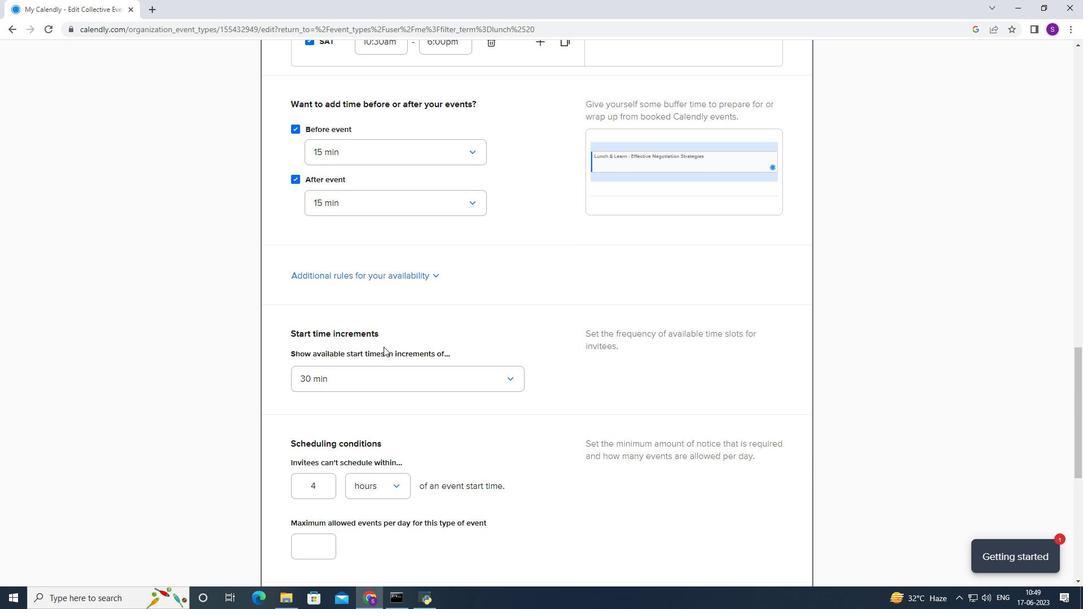 
Action: Mouse moved to (418, 257)
Screenshot: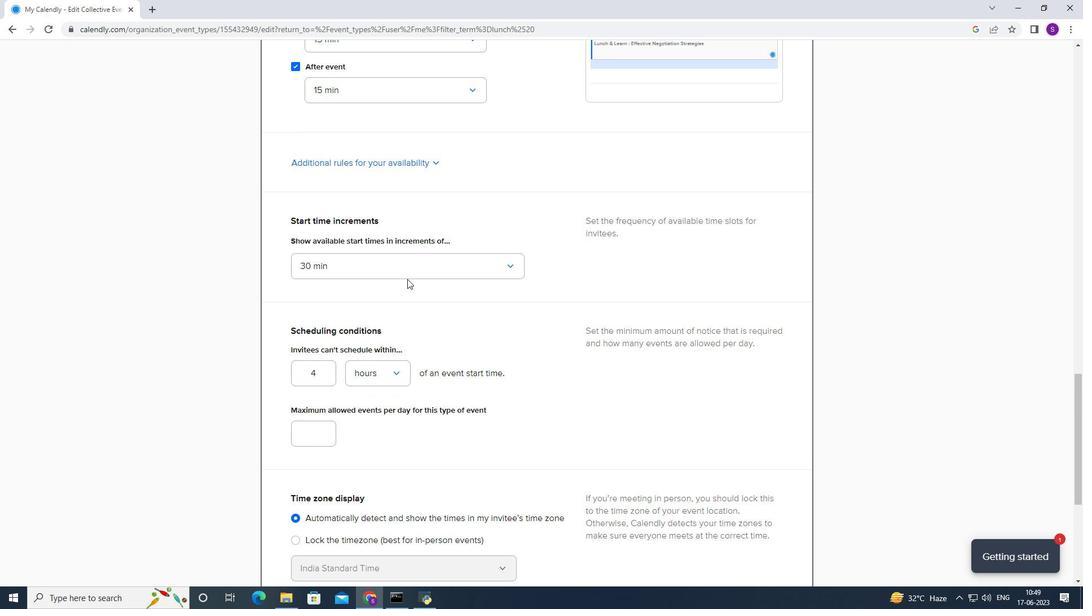 
Action: Mouse pressed left at (418, 257)
Screenshot: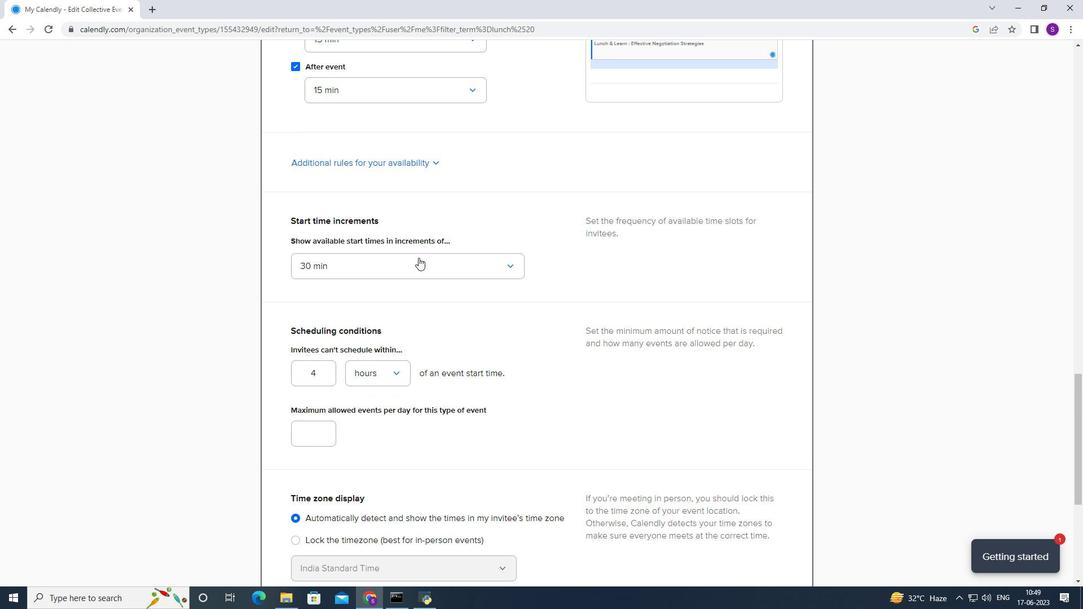 
Action: Mouse moved to (385, 343)
Screenshot: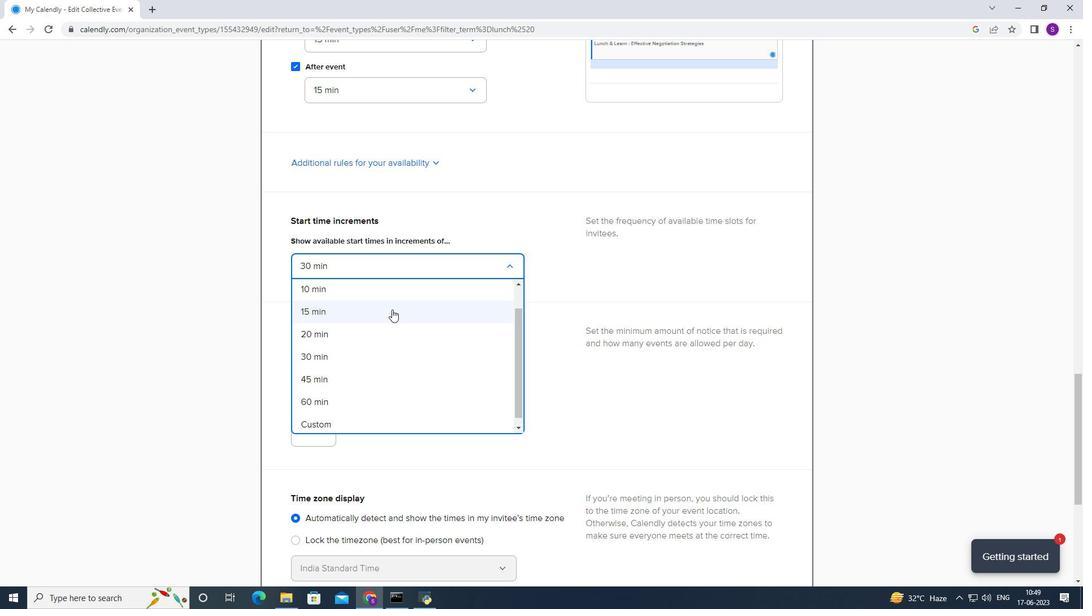 
Action: Mouse scrolled (385, 343) with delta (0, 0)
Screenshot: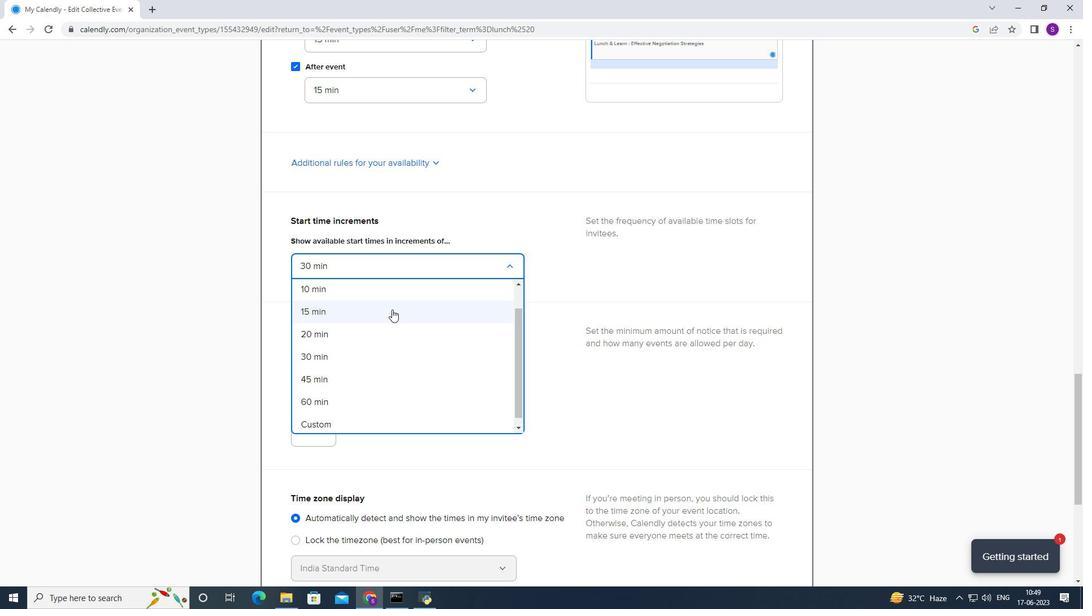 
Action: Mouse moved to (384, 343)
Screenshot: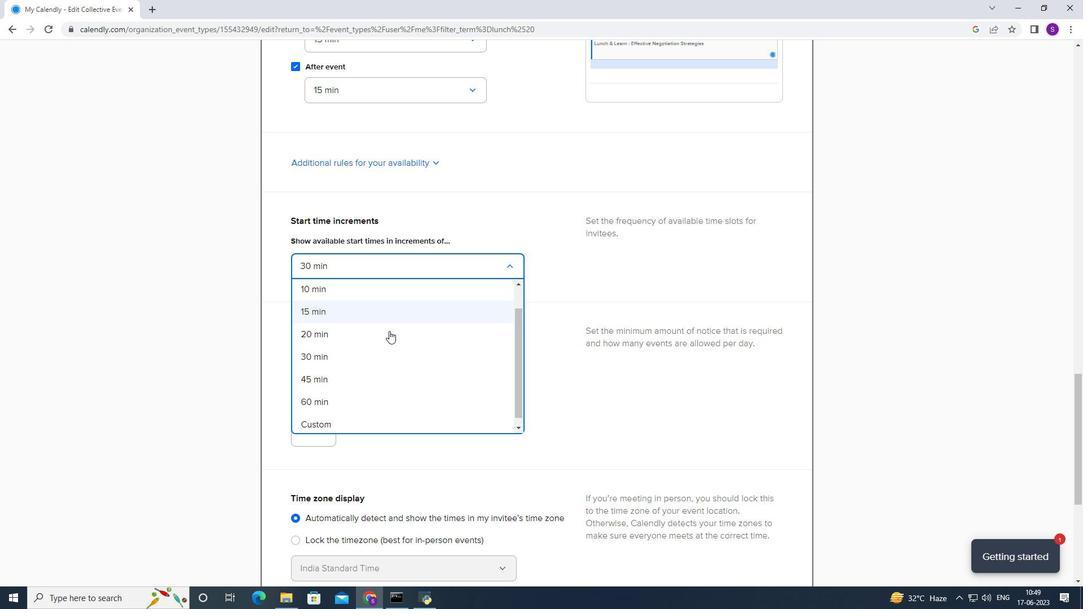 
Action: Mouse scrolled (384, 343) with delta (0, 0)
Screenshot: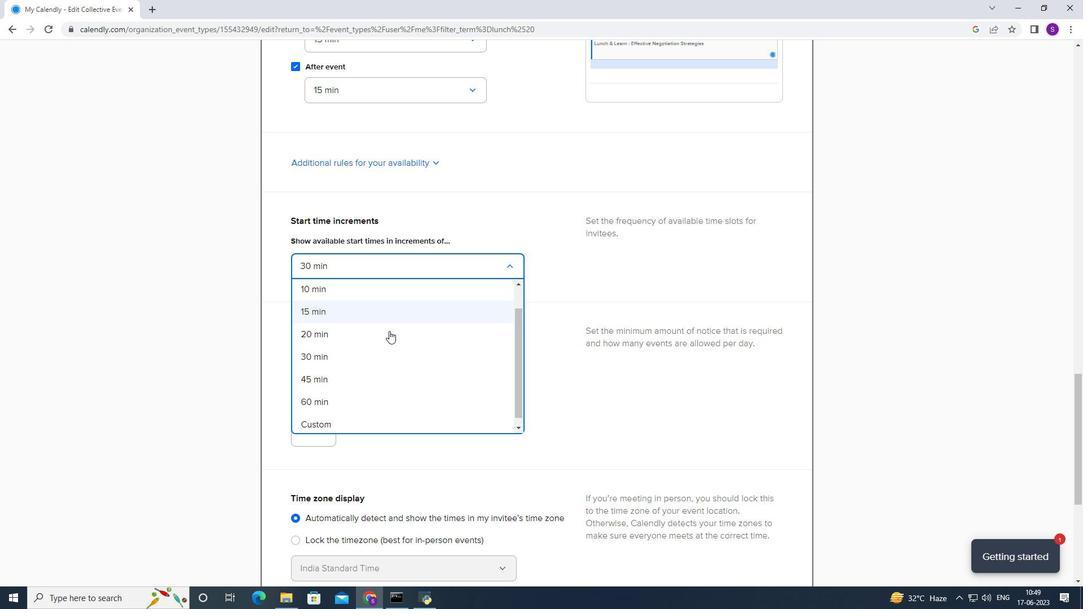 
Action: Mouse scrolled (384, 343) with delta (0, 0)
Screenshot: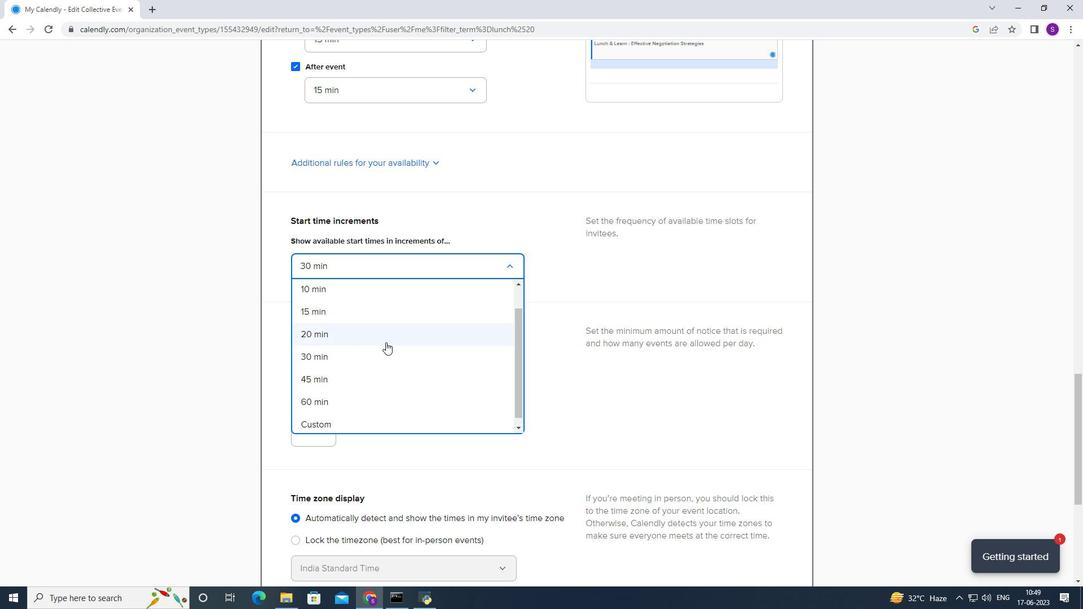 
Action: Mouse moved to (333, 419)
Screenshot: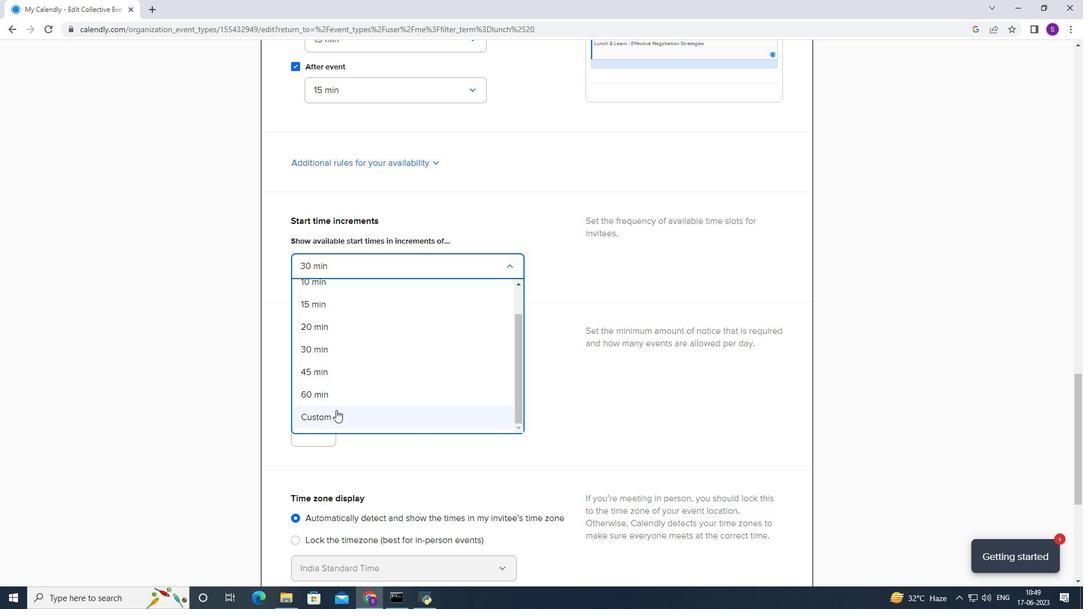 
Action: Mouse scrolled (333, 420) with delta (0, 0)
Screenshot: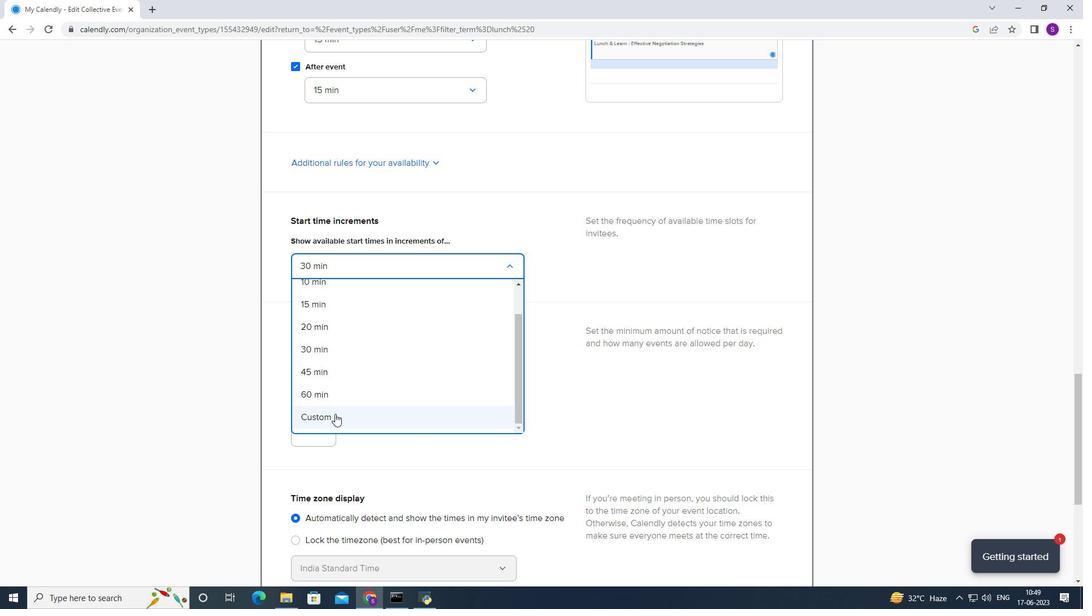 
Action: Mouse pressed left at (333, 419)
Screenshot: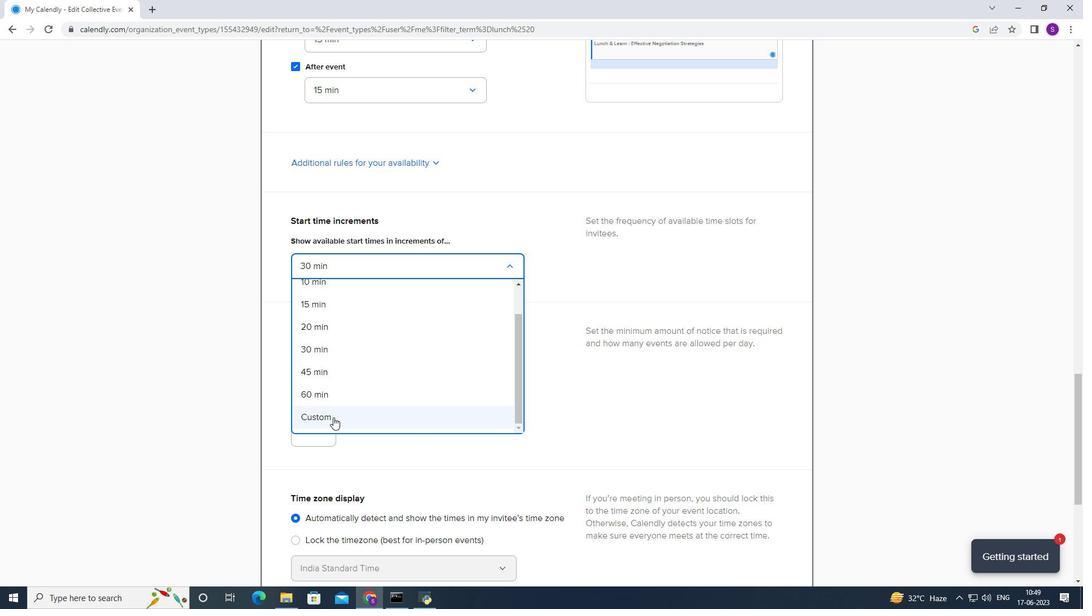
Action: Mouse moved to (342, 418)
Screenshot: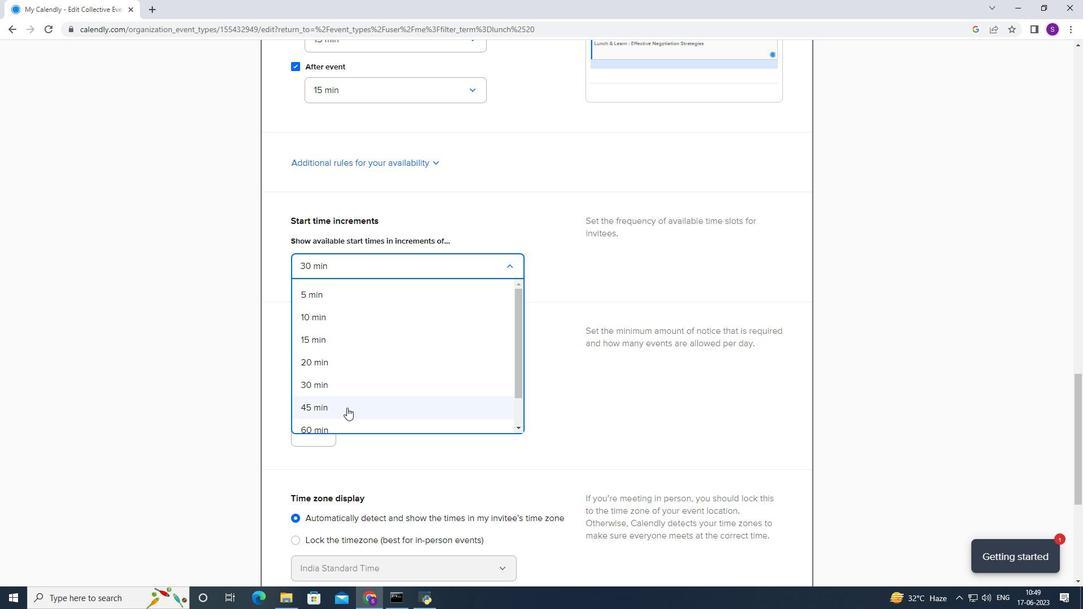 
Action: Mouse scrolled (342, 417) with delta (0, 0)
Screenshot: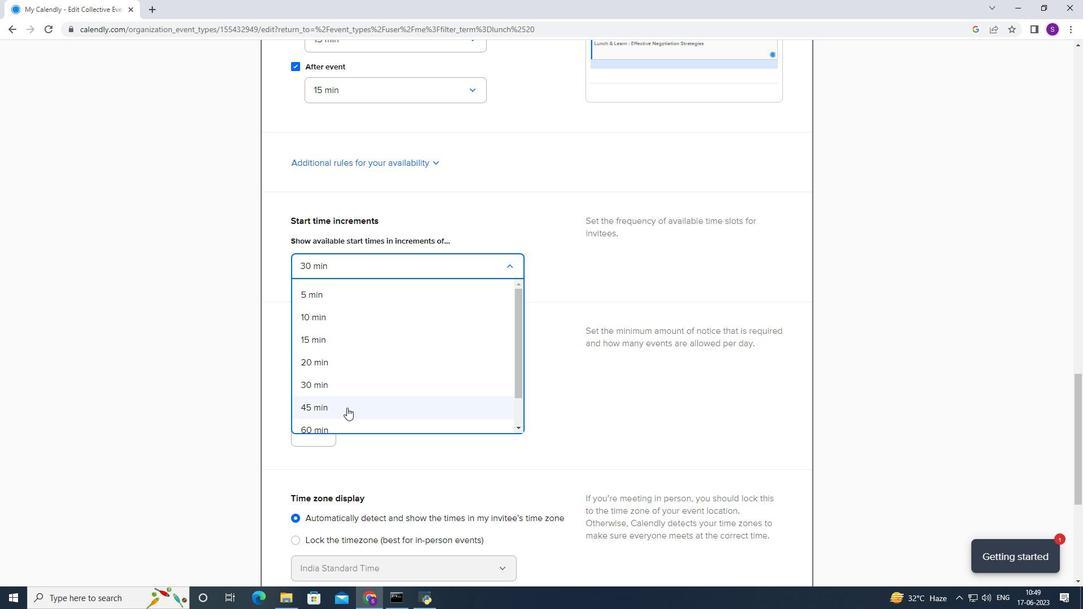 
Action: Mouse scrolled (342, 417) with delta (0, 0)
Screenshot: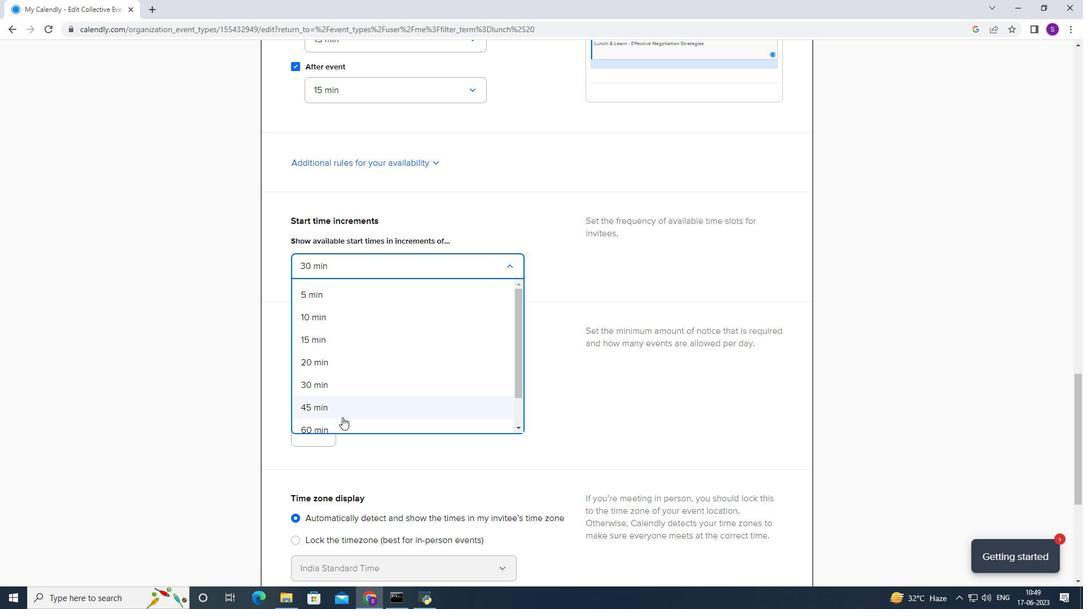 
Action: Mouse scrolled (342, 417) with delta (0, 0)
Screenshot: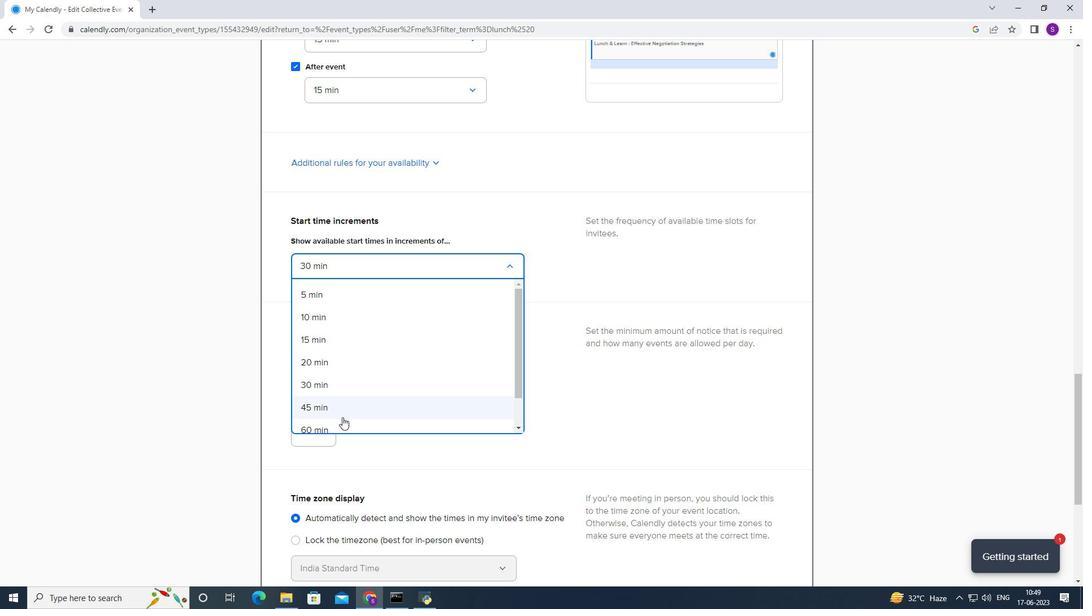
Action: Mouse moved to (337, 423)
Screenshot: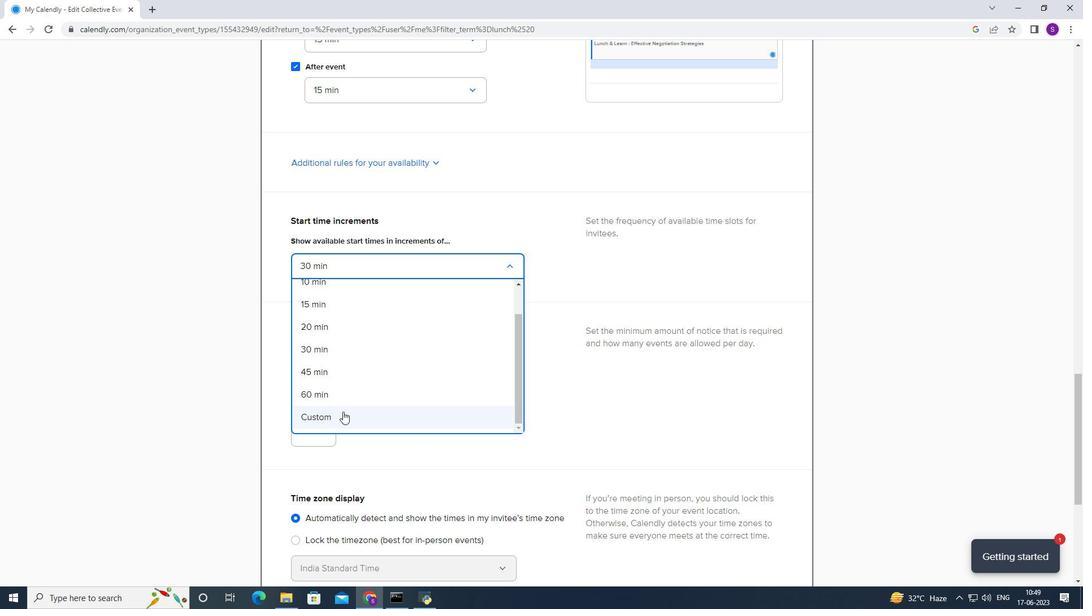 
Action: Mouse pressed left at (337, 423)
Screenshot: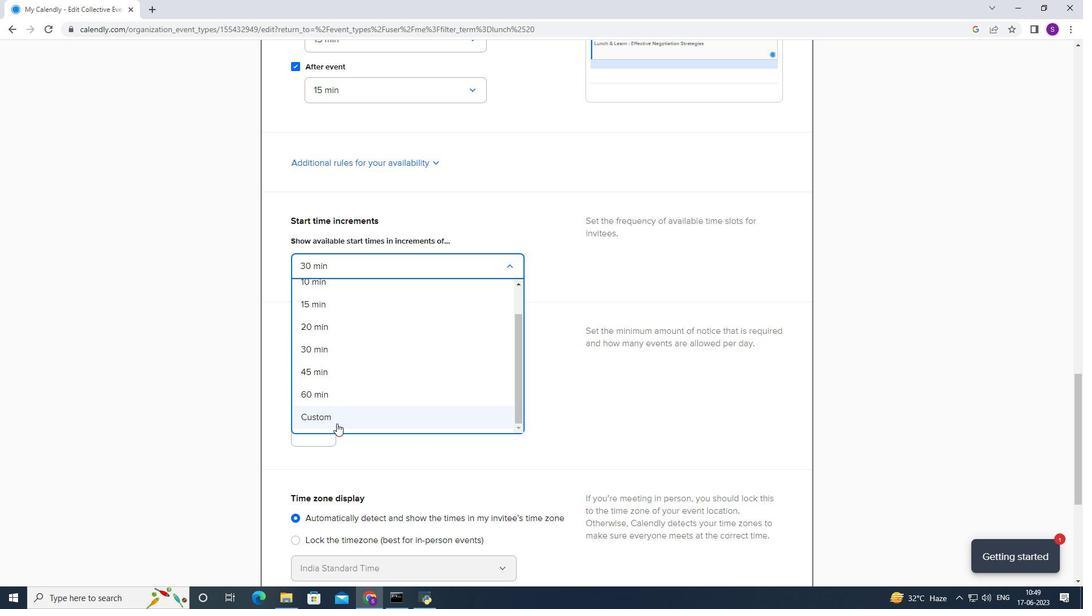 
Action: Mouse moved to (355, 295)
Screenshot: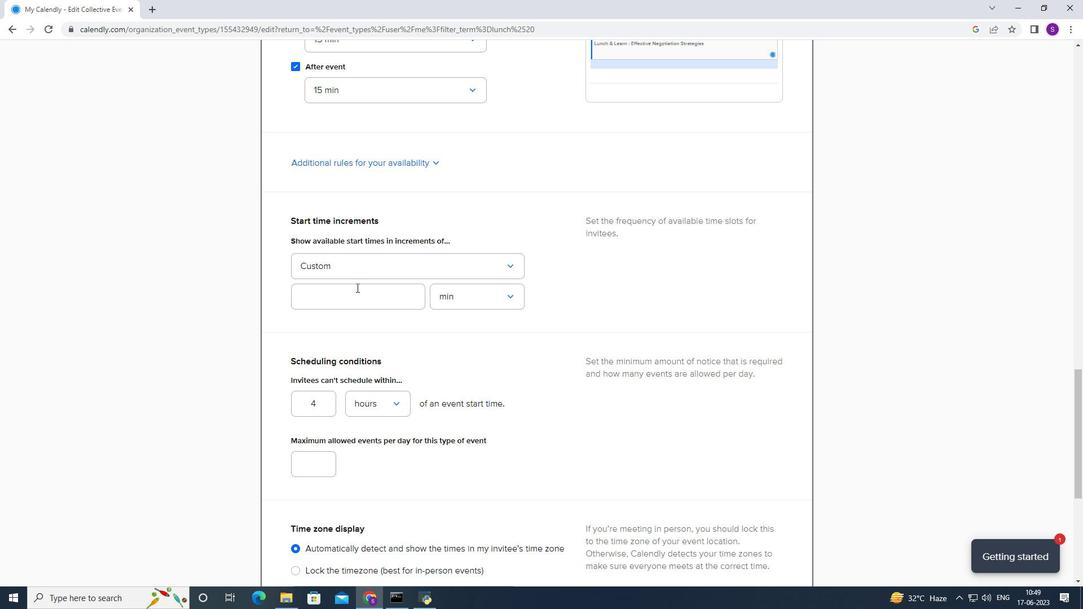
Action: Mouse pressed left at (355, 295)
Screenshot: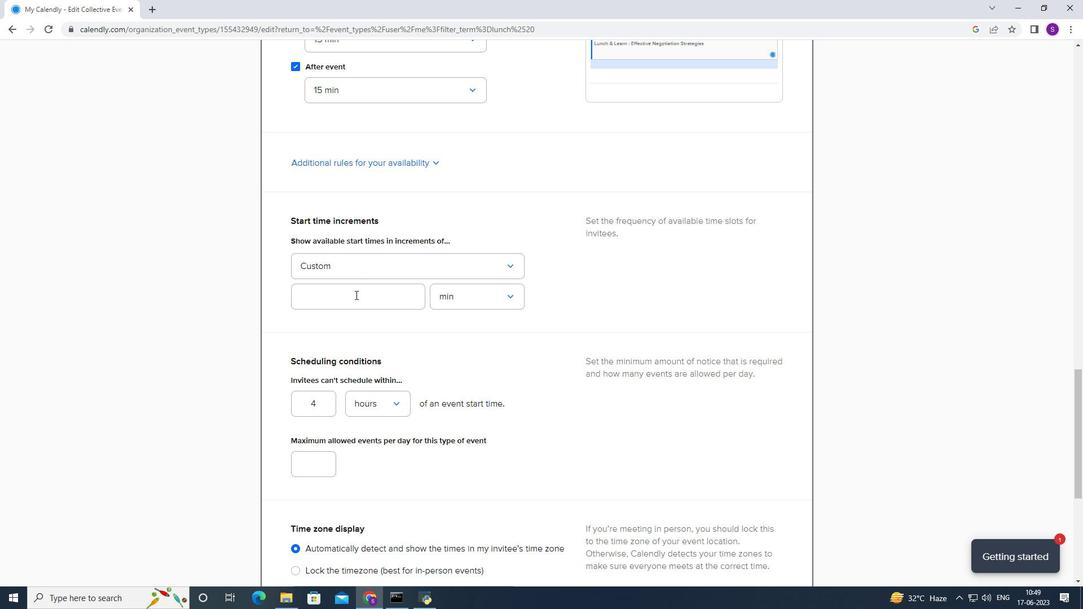 
Action: Key pressed 35
Screenshot: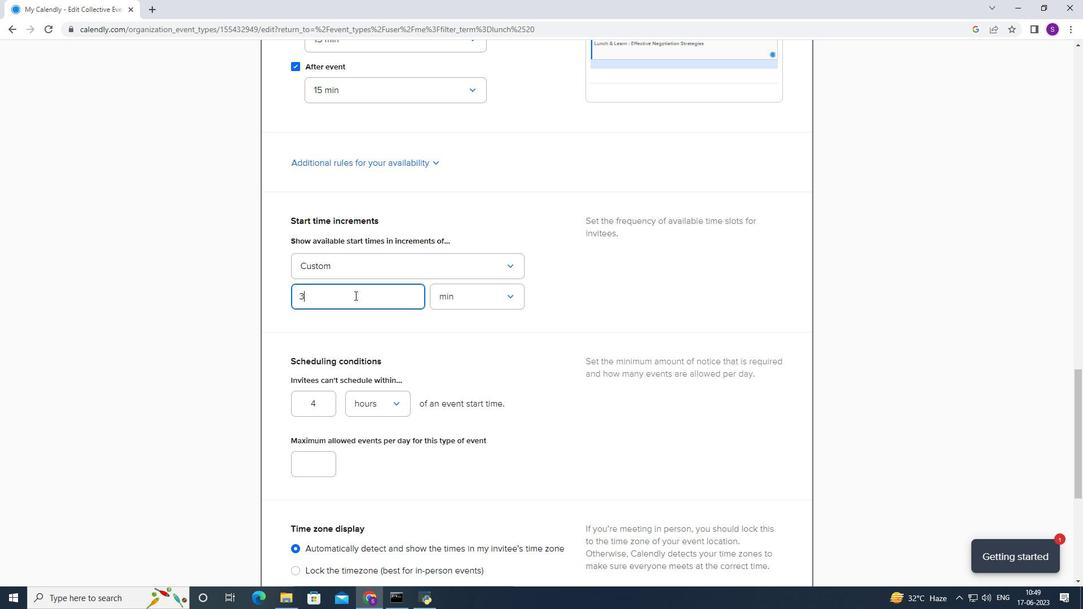
Action: Mouse moved to (395, 352)
Screenshot: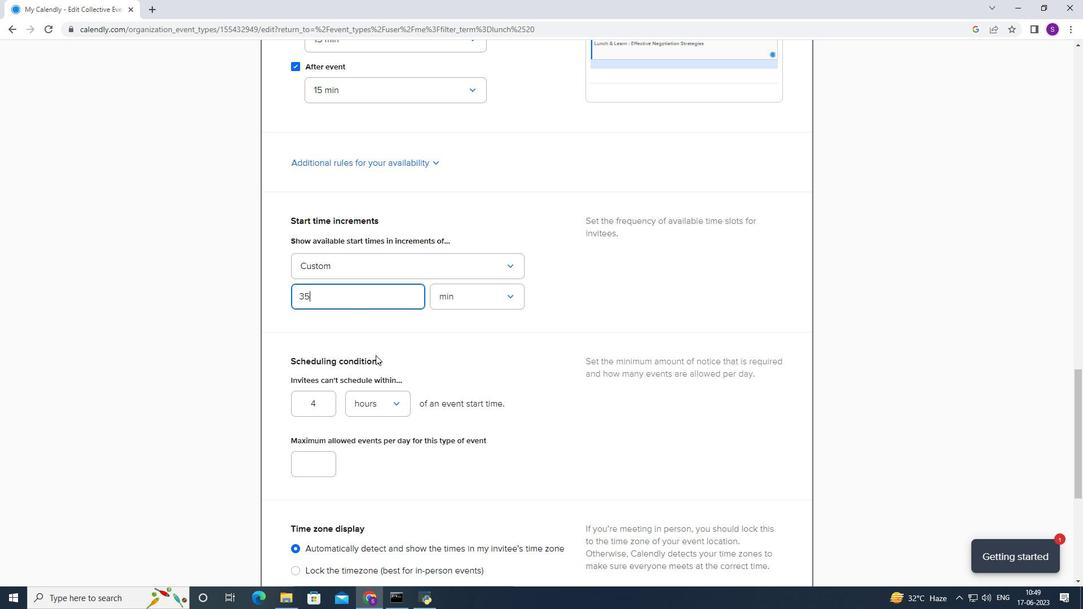 
Action: Mouse pressed left at (395, 352)
Screenshot: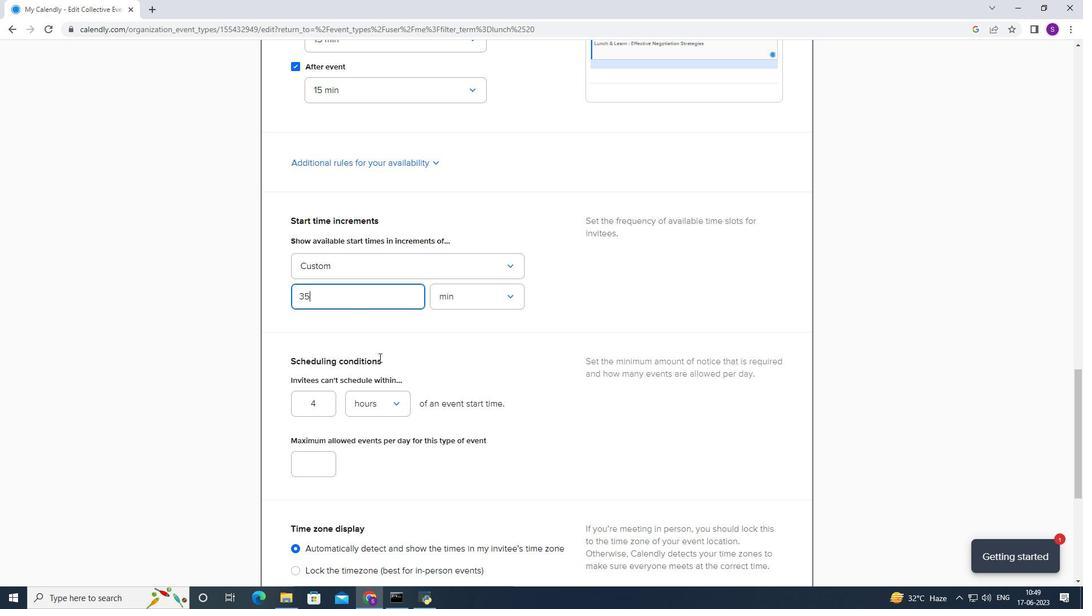 
Action: Mouse moved to (331, 398)
Screenshot: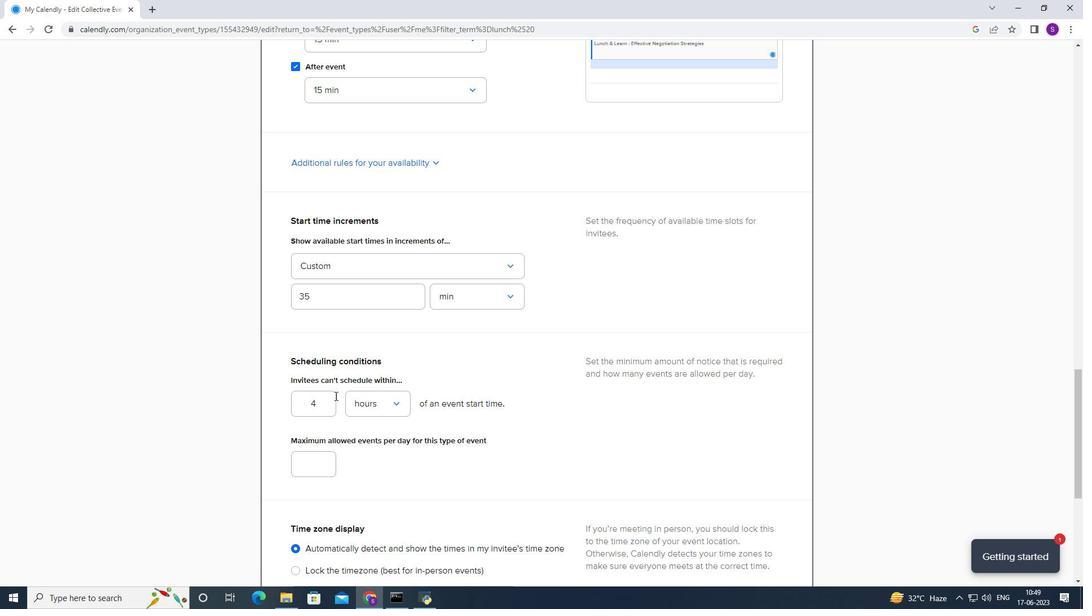 
Action: Mouse pressed left at (331, 398)
Screenshot: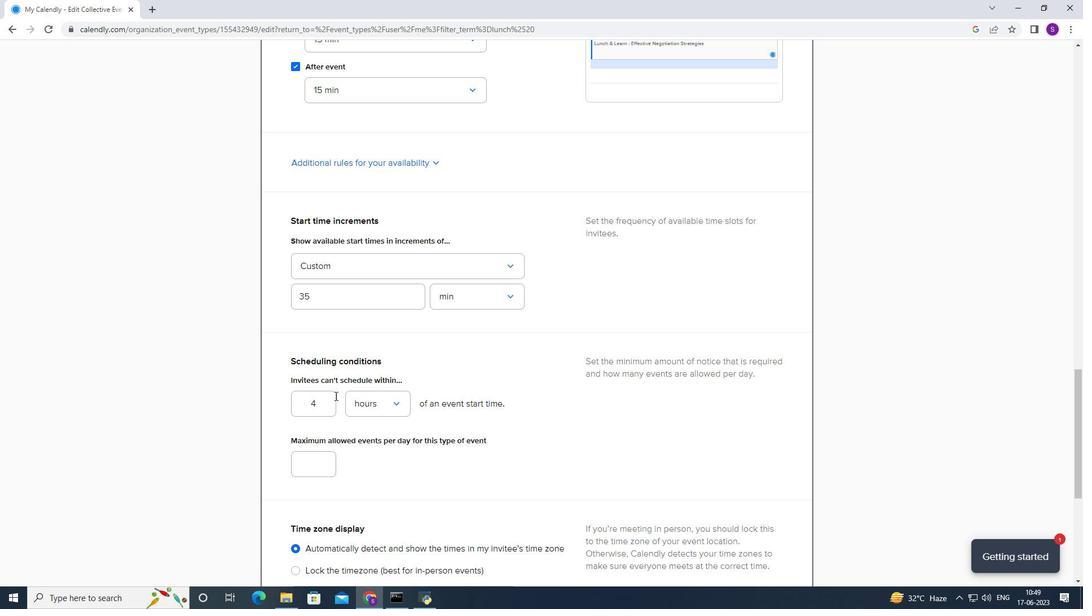 
Action: Key pressed 0
Screenshot: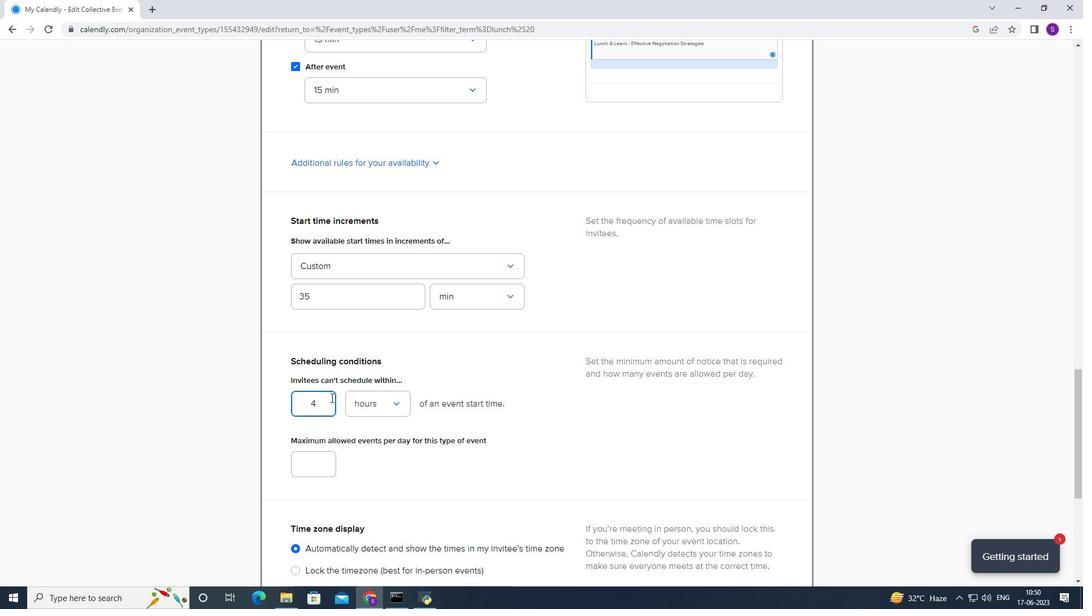 
Action: Mouse moved to (320, 452)
Screenshot: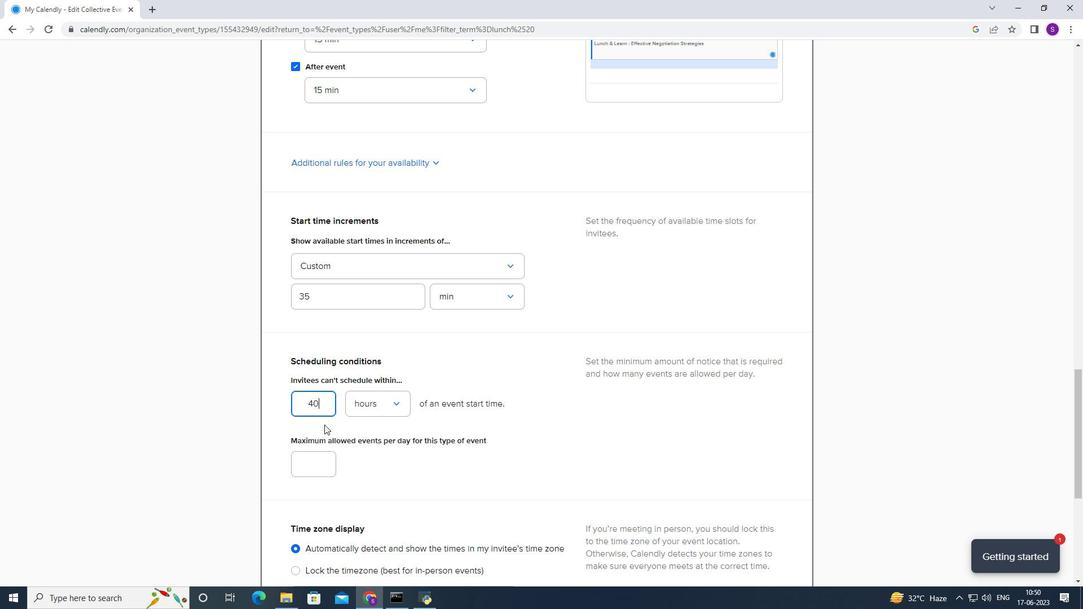
Action: Mouse pressed left at (320, 452)
Screenshot: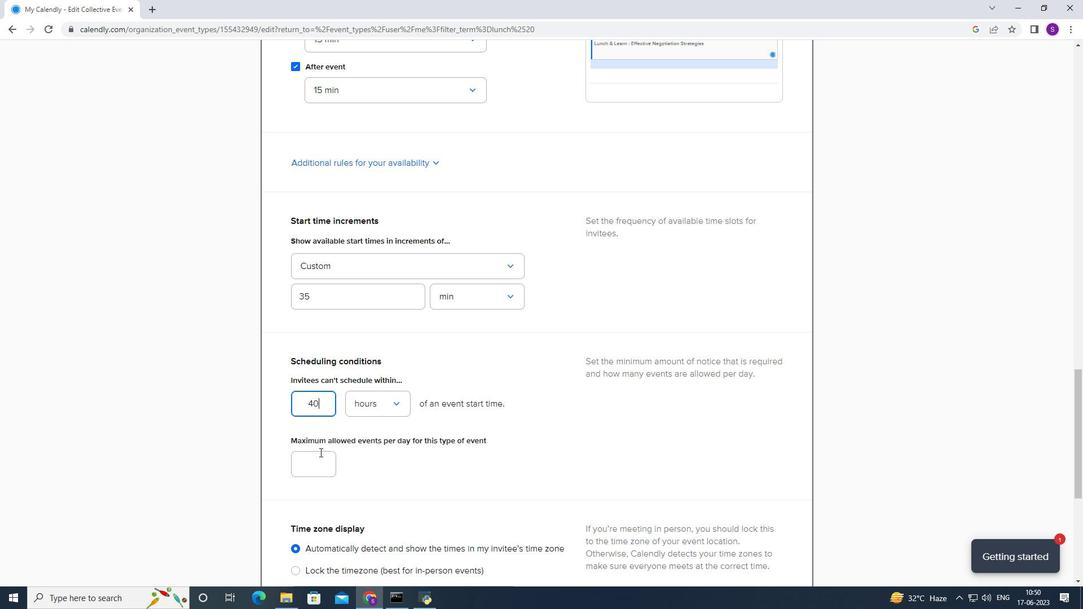 
Action: Key pressed 5
Screenshot: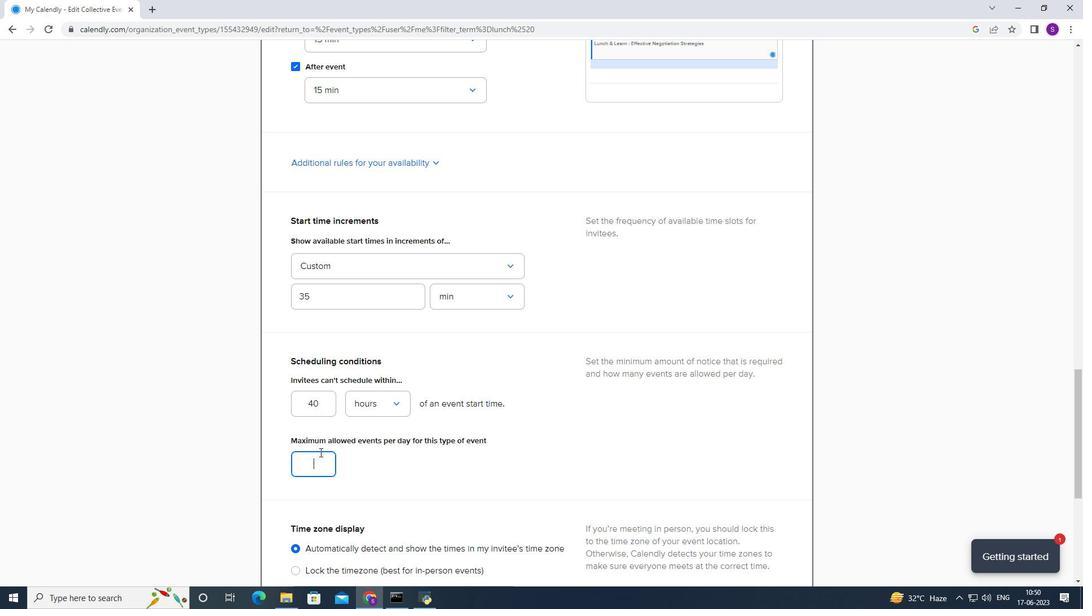 
Action: Mouse moved to (422, 438)
Screenshot: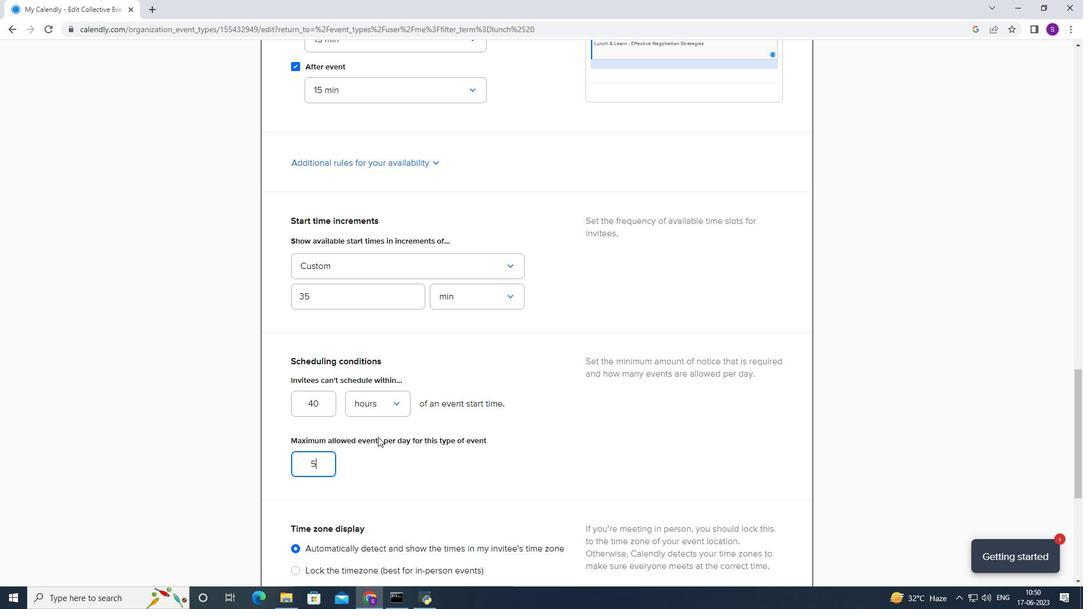 
Action: Mouse scrolled (422, 437) with delta (0, 0)
Screenshot: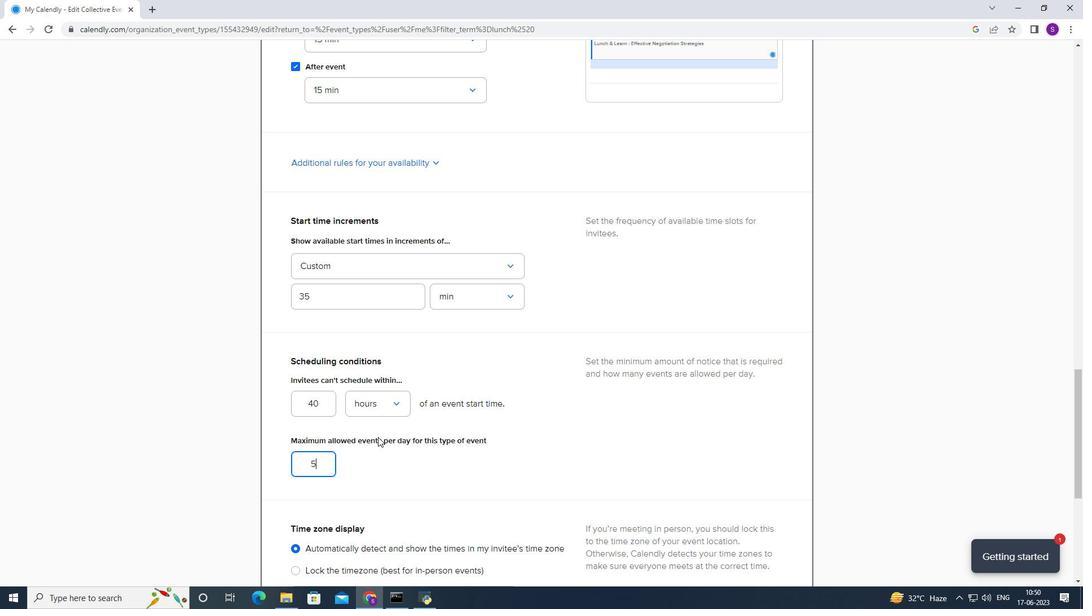 
Action: Mouse scrolled (422, 437) with delta (0, 0)
Screenshot: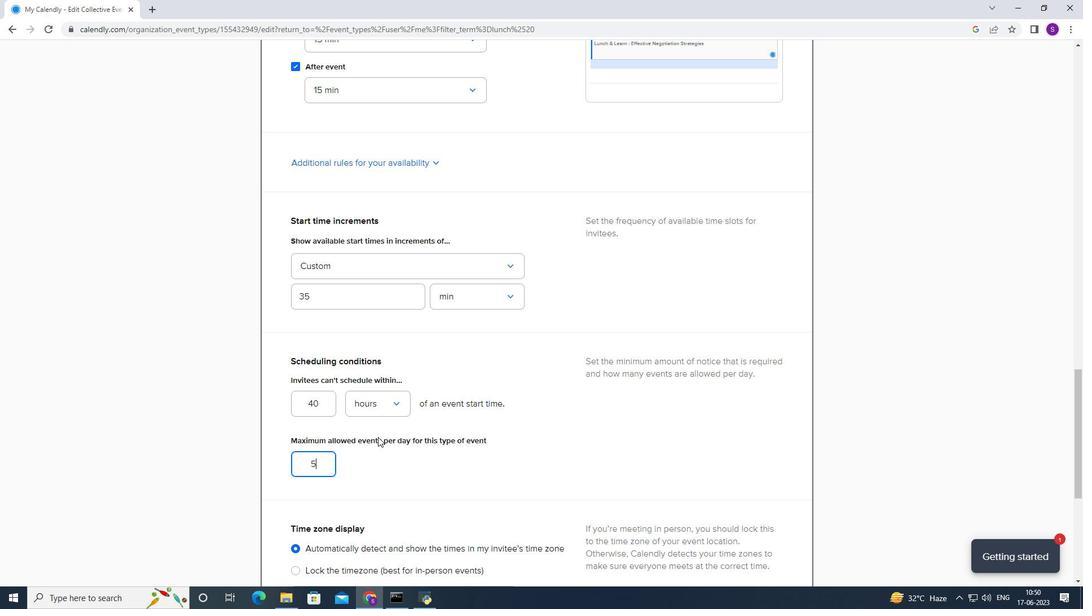 
Action: Mouse scrolled (422, 437) with delta (0, 0)
Screenshot: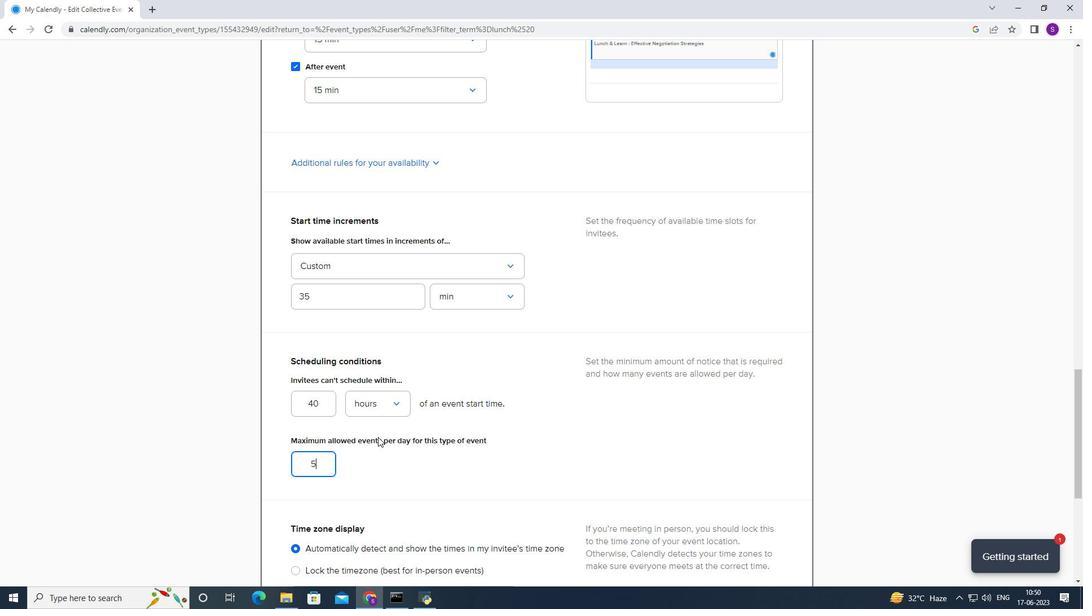 
Action: Mouse scrolled (422, 437) with delta (0, 0)
Screenshot: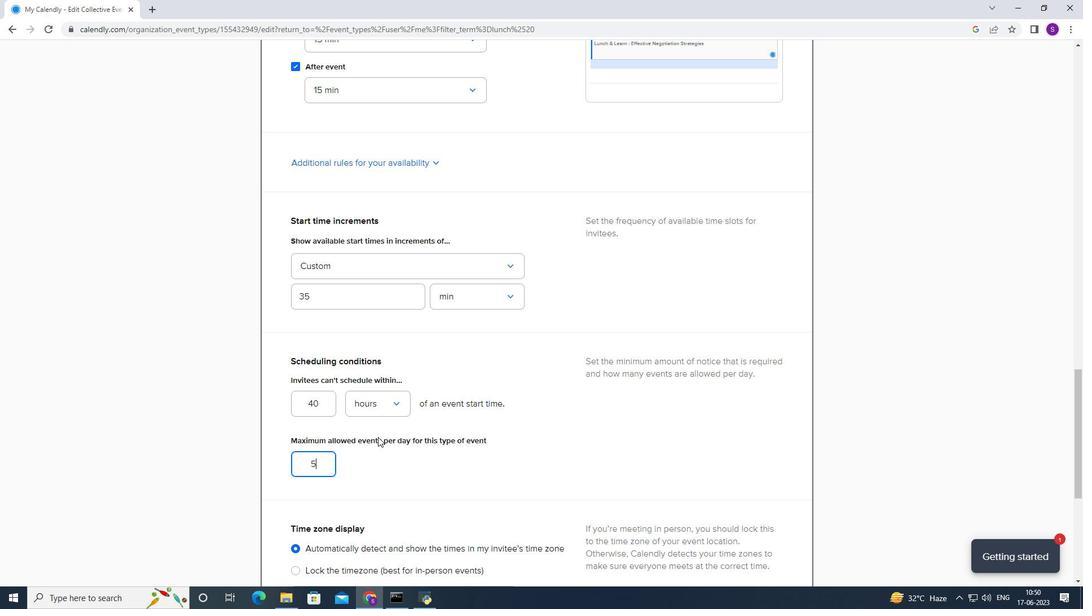 
Action: Mouse scrolled (422, 437) with delta (0, 0)
Screenshot: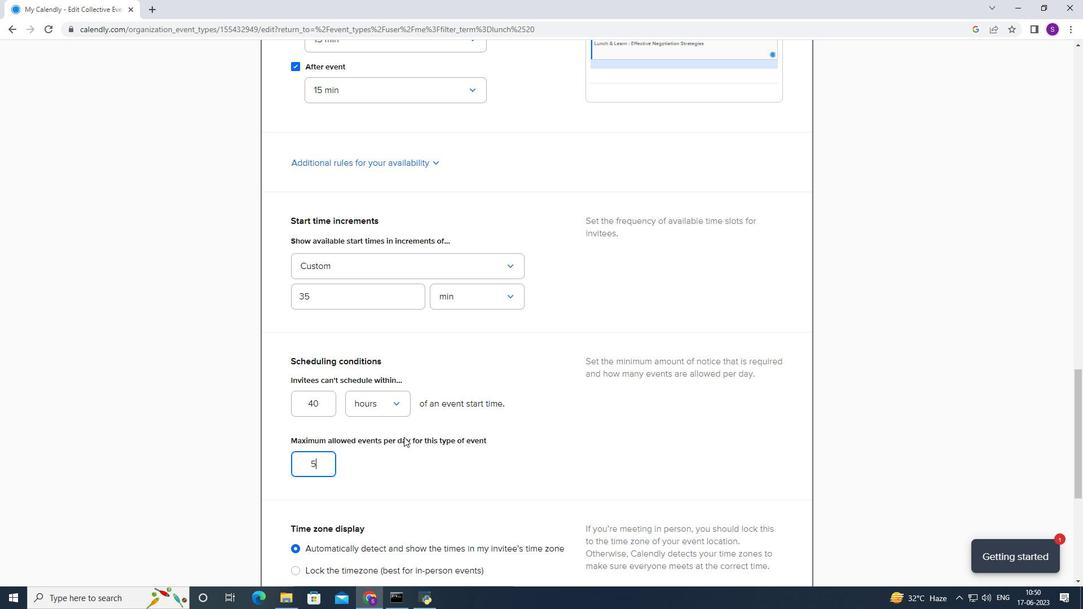 
Action: Mouse scrolled (422, 437) with delta (0, 0)
Screenshot: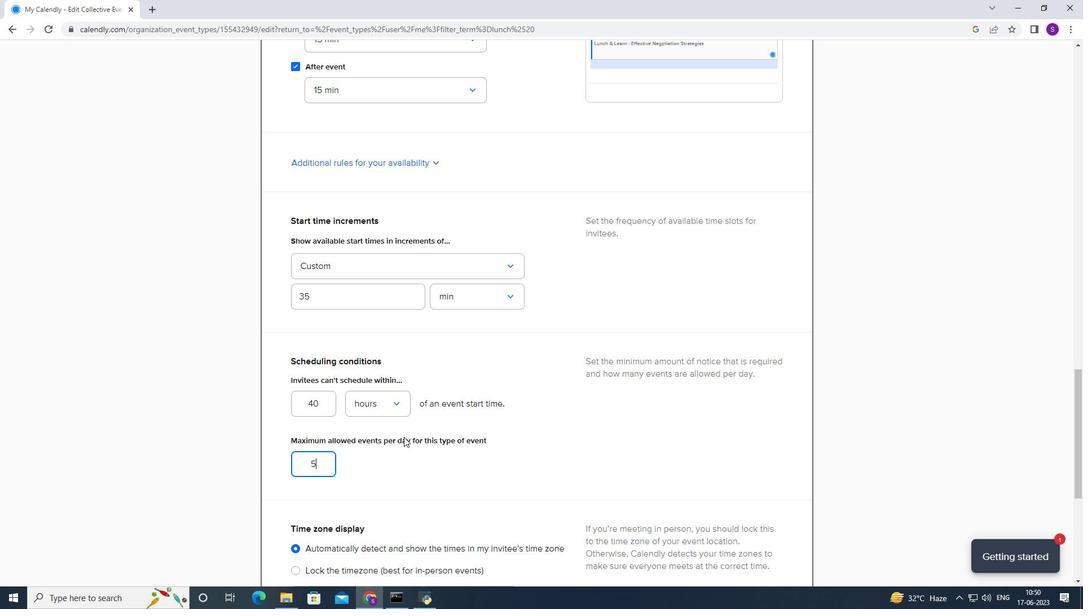 
Action: Mouse moved to (759, 322)
Screenshot: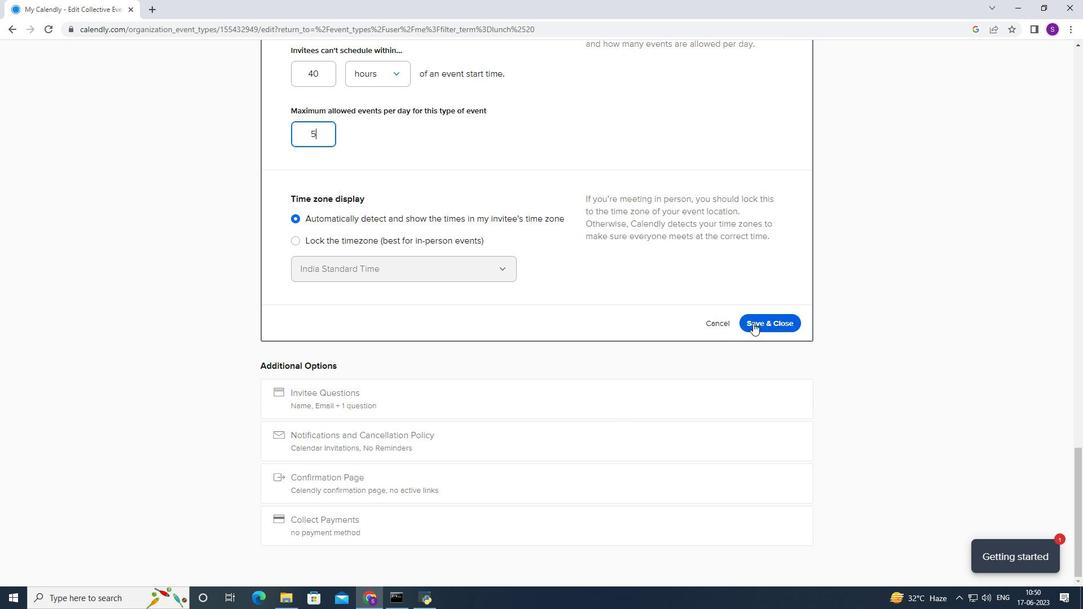 
Action: Mouse pressed left at (759, 322)
Screenshot: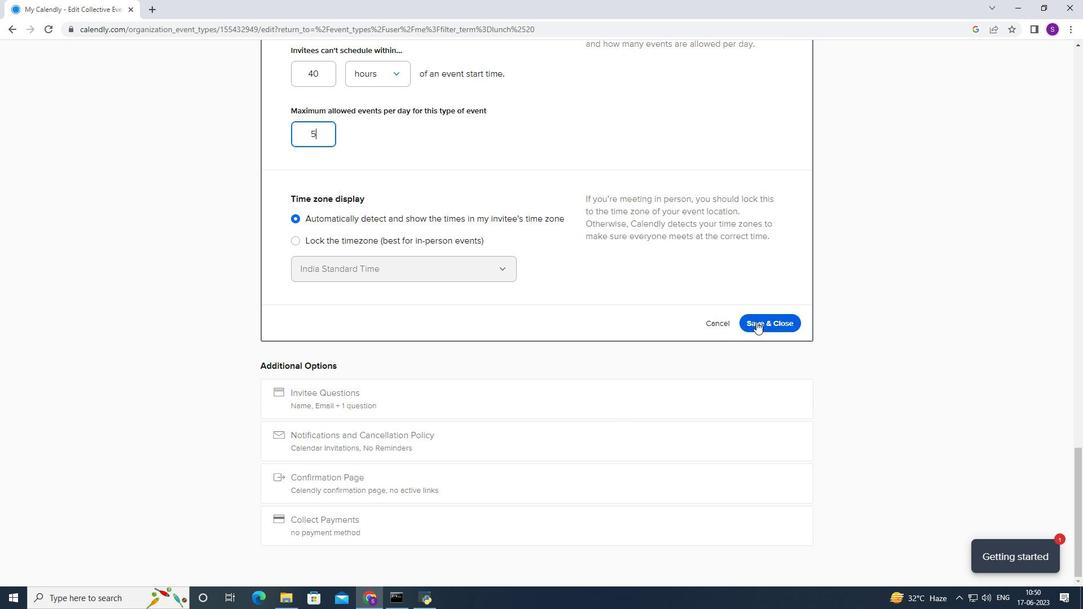 
Action: Mouse moved to (384, 268)
Screenshot: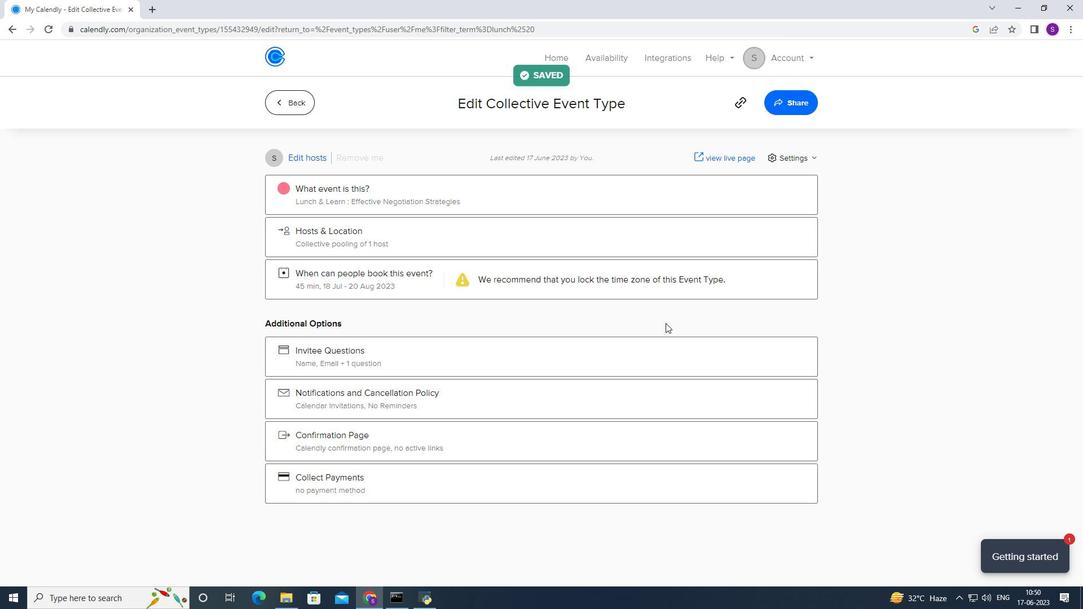 
Action: Mouse scrolled (384, 269) with delta (0, 0)
Screenshot: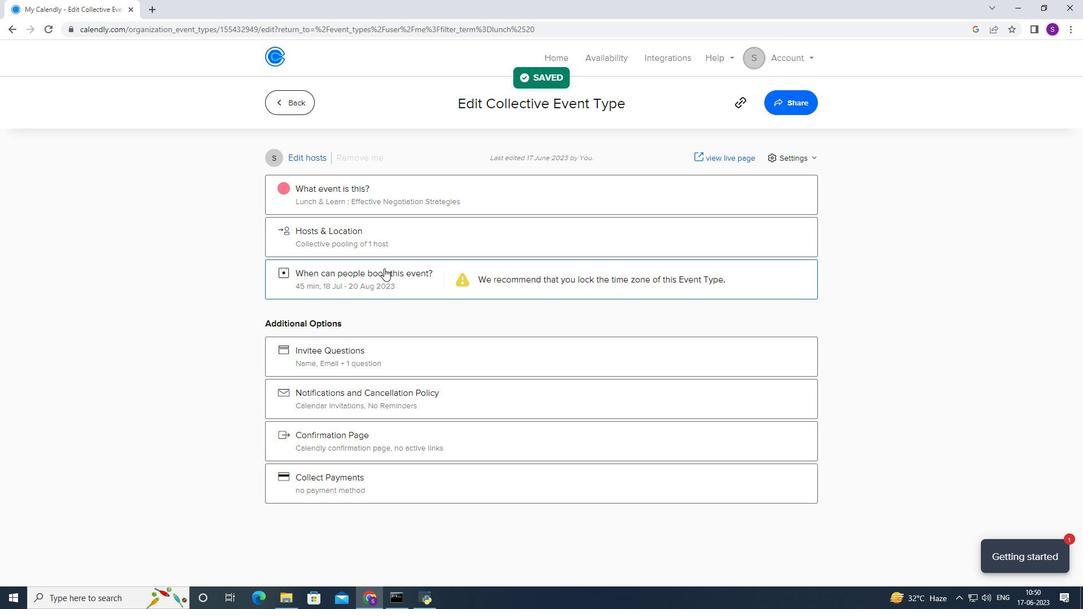 
Action: Mouse moved to (320, 153)
Screenshot: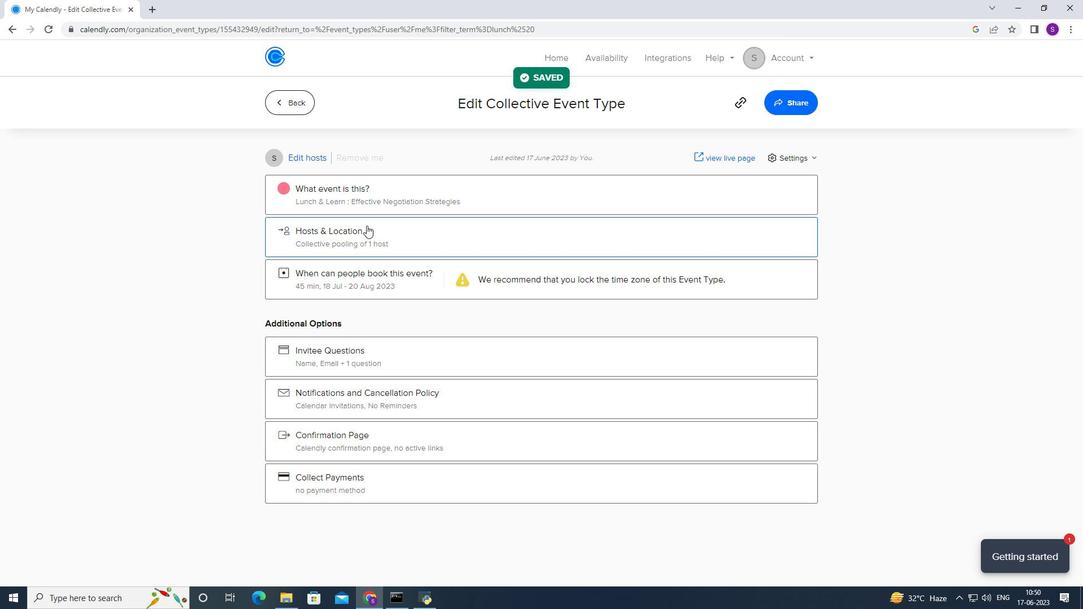 
Action: Mouse pressed left at (320, 153)
Screenshot: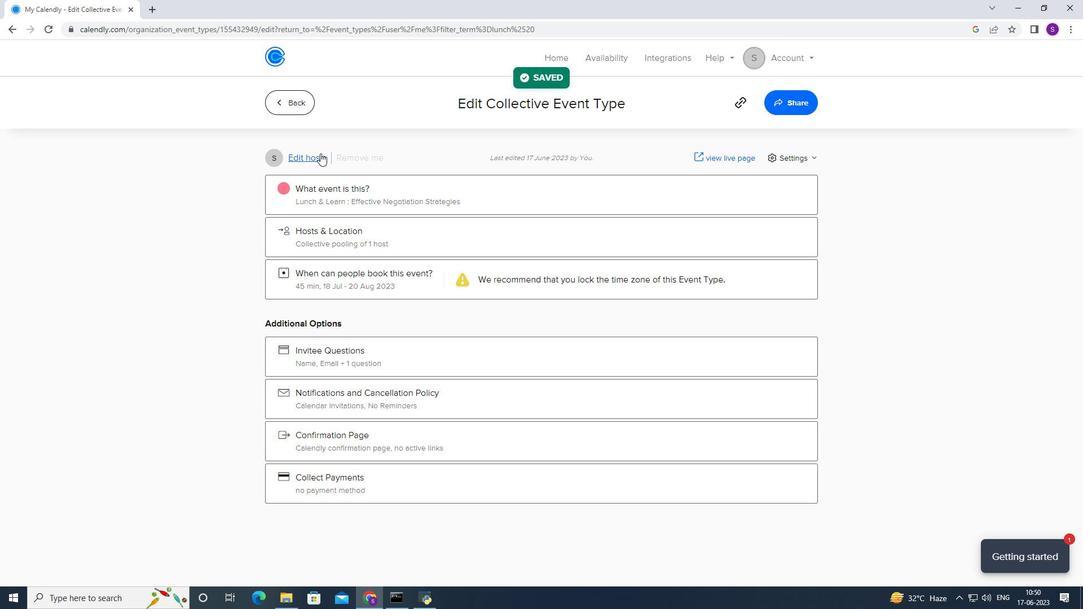 
Action: Mouse moved to (475, 161)
